 Task: Determine the distance and displacement from New Orleans to Laura Plantation.
Action: Mouse moved to (229, 79)
Screenshot: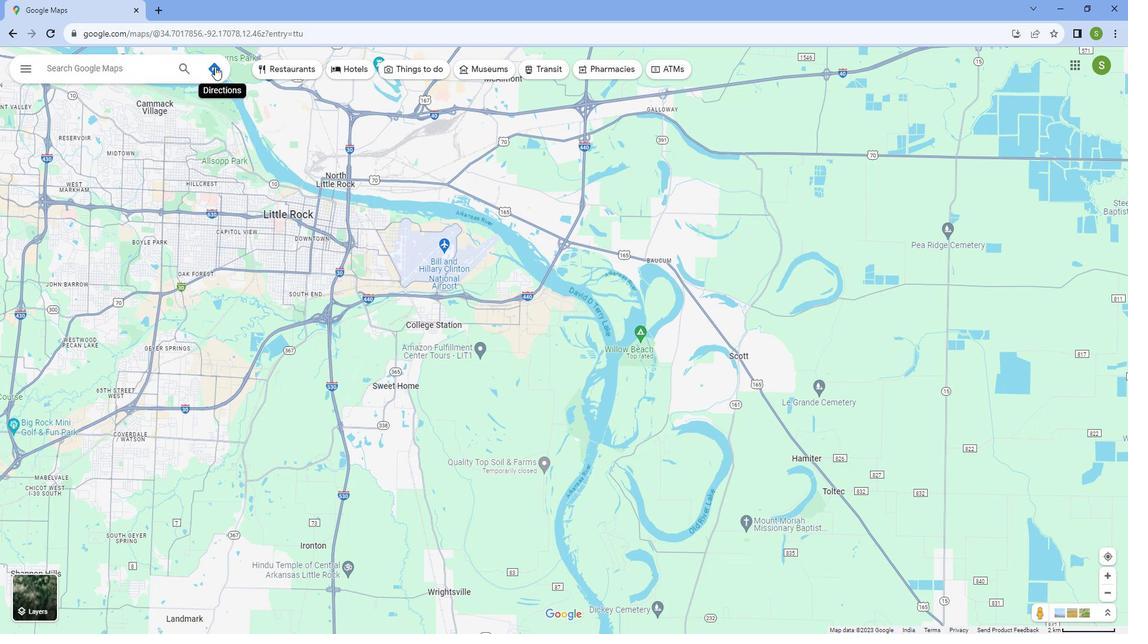 
Action: Mouse pressed left at (229, 79)
Screenshot: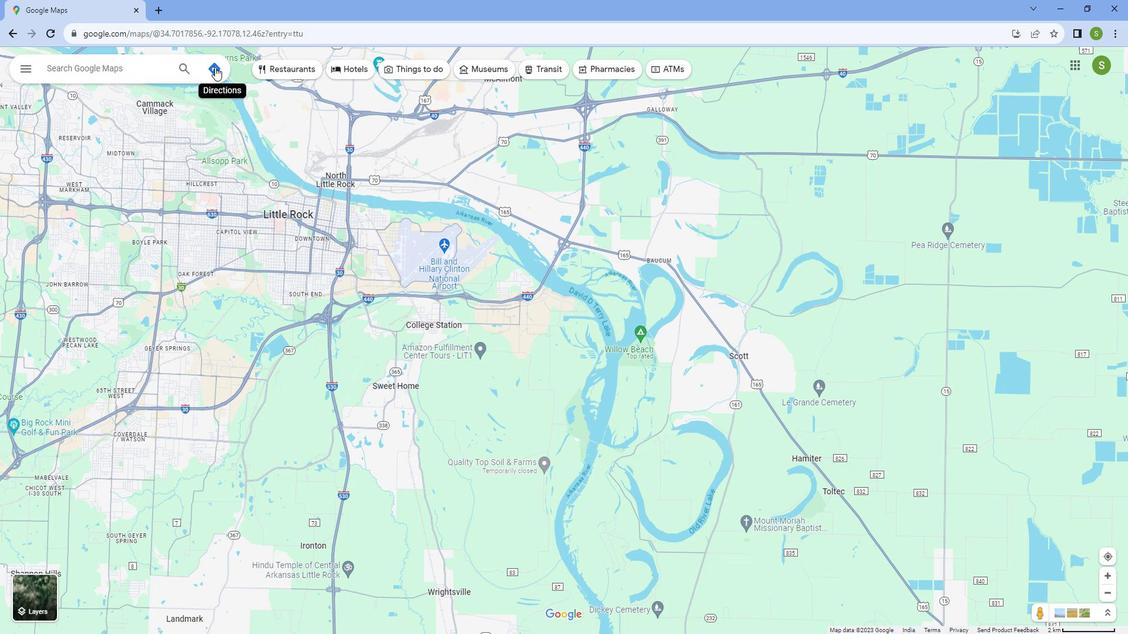 
Action: Mouse moved to (102, 109)
Screenshot: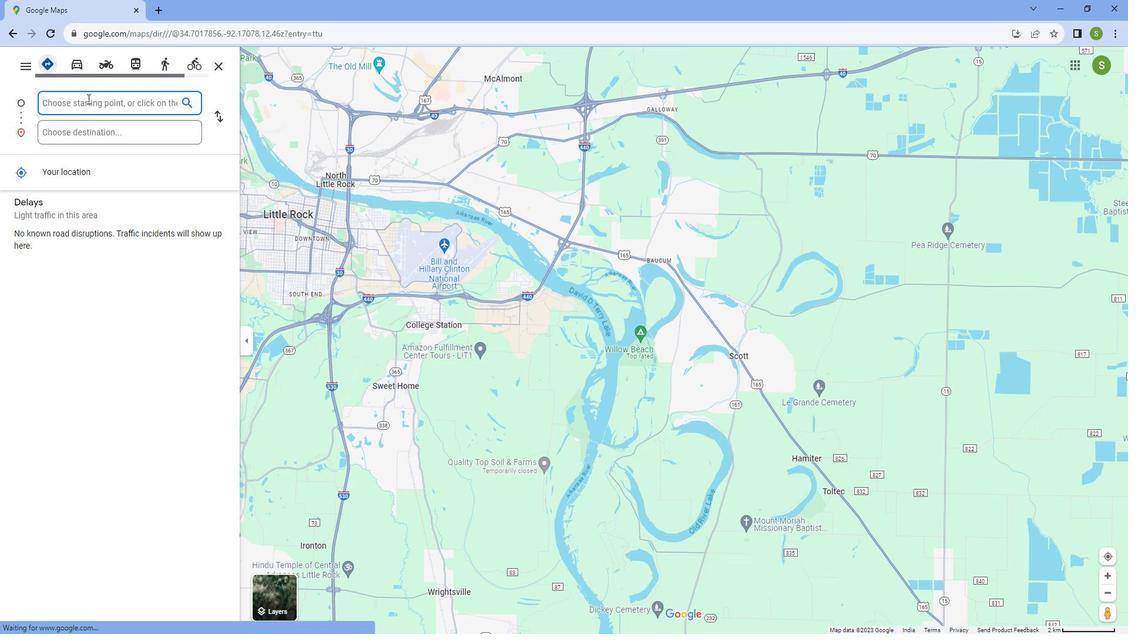 
Action: Key pressed <Key.caps_lock>N<Key.caps_lock>ew<Key.space><Key.caps_lock>O<Key.caps_lock>rleans
Screenshot: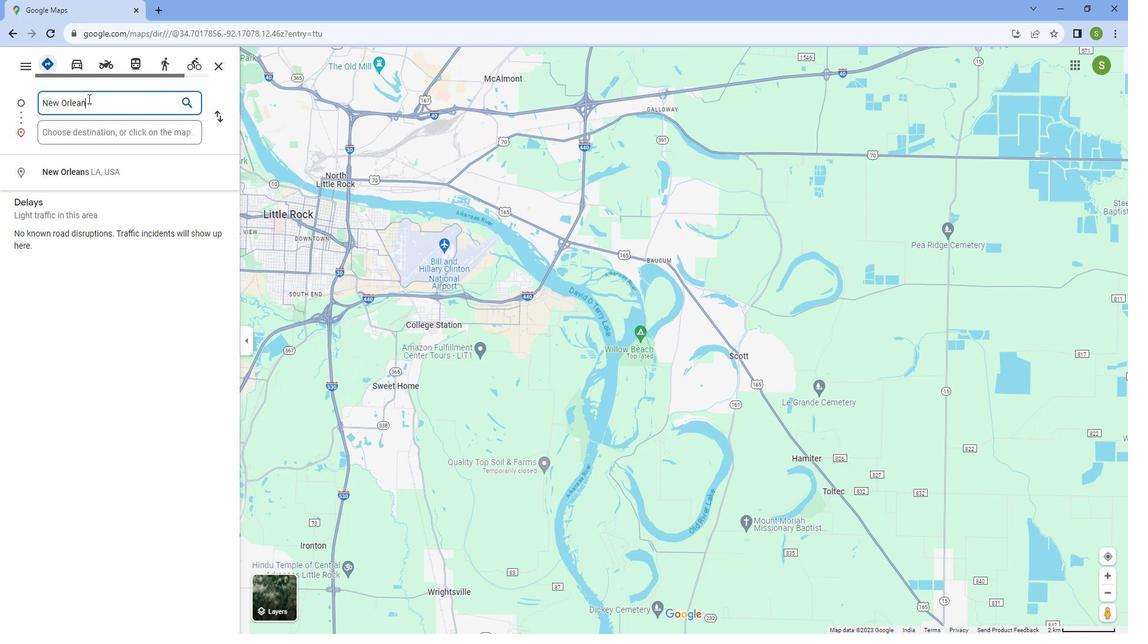 
Action: Mouse moved to (97, 182)
Screenshot: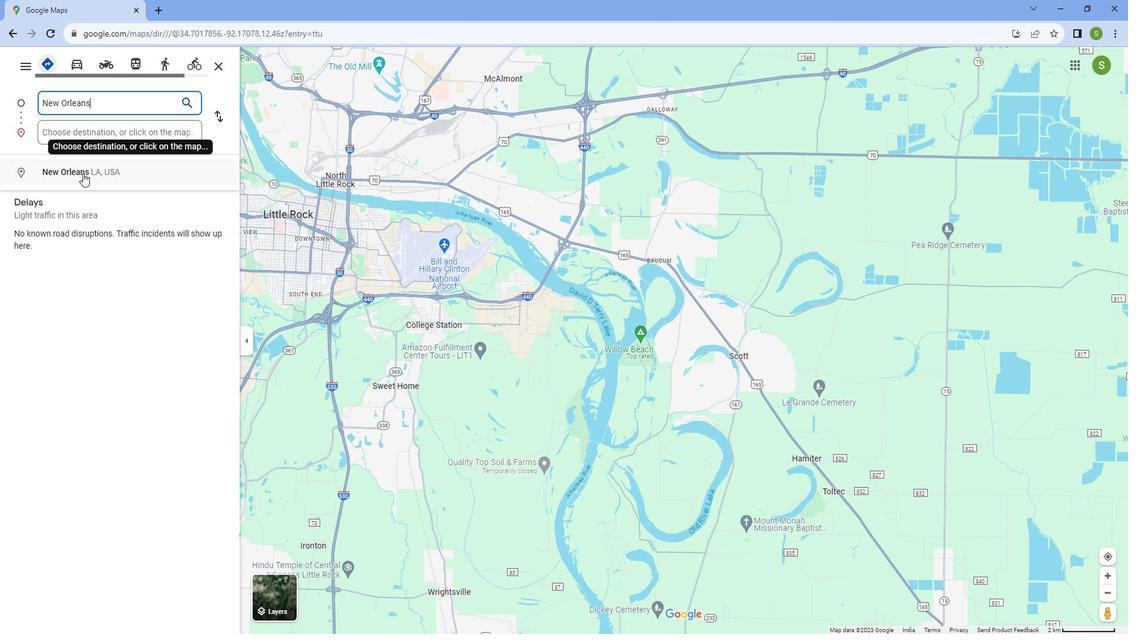 
Action: Mouse pressed left at (97, 182)
Screenshot: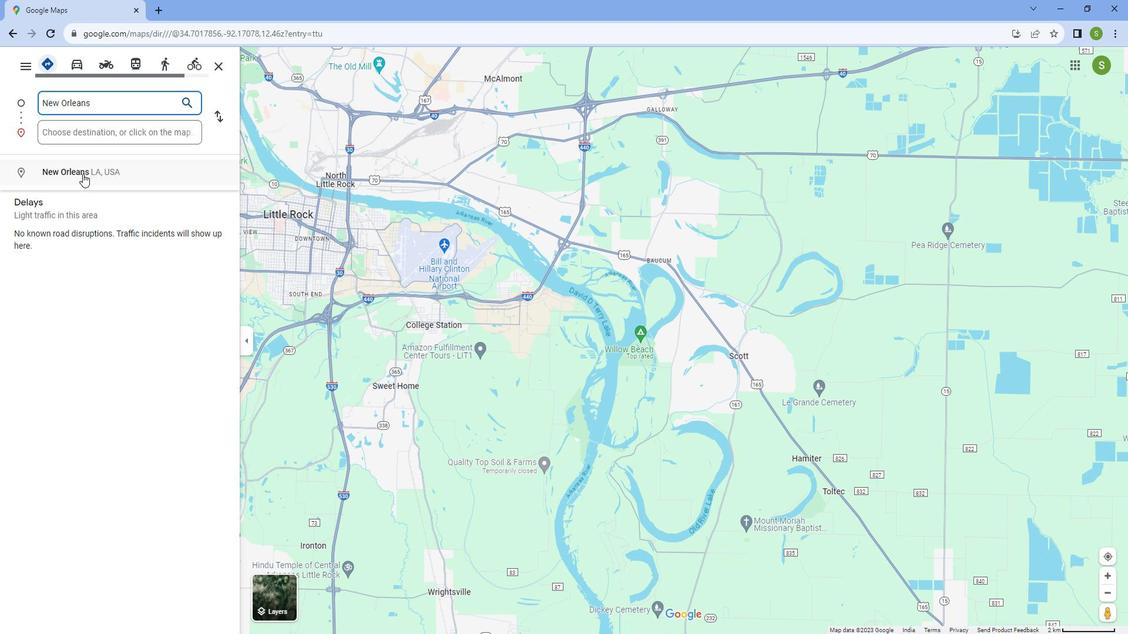 
Action: Mouse moved to (129, 140)
Screenshot: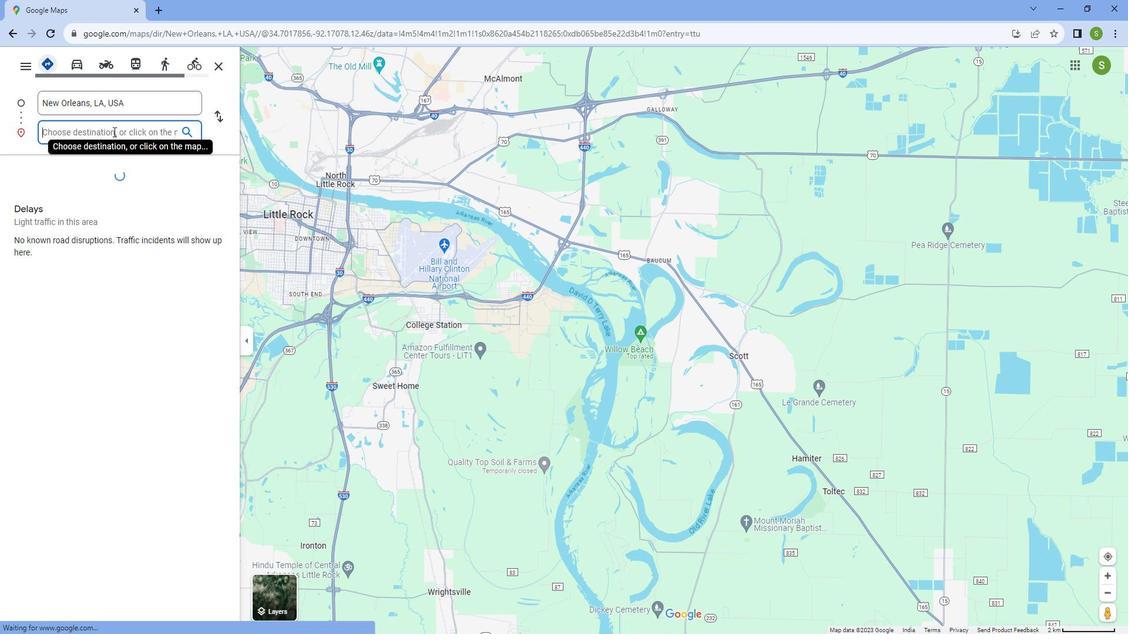 
Action: Mouse pressed left at (129, 140)
Screenshot: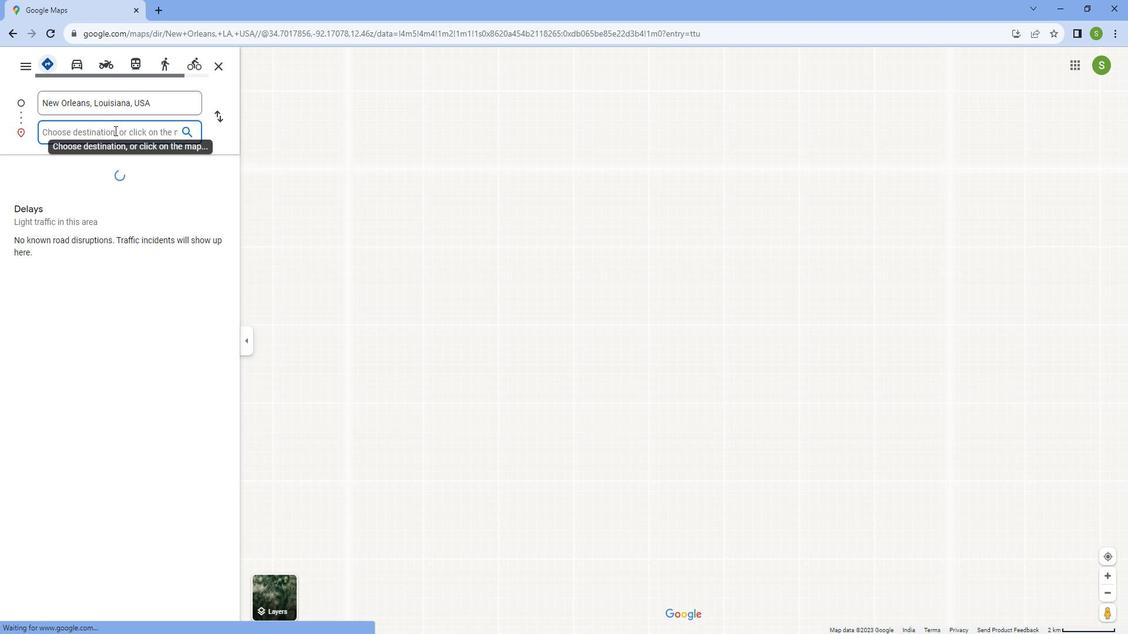 
Action: Mouse moved to (131, 138)
Screenshot: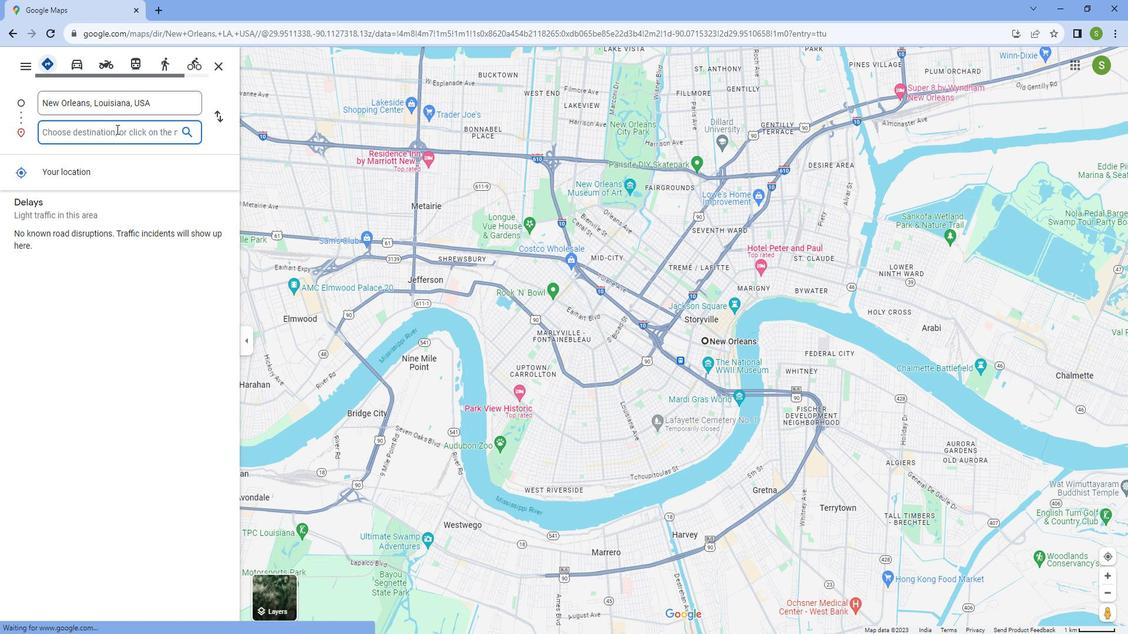 
Action: Key pressed <Key.caps_lock>L<Key.caps_lock>aura<Key.space><Key.caps_lock>P<Key.caps_lock>lantation
Screenshot: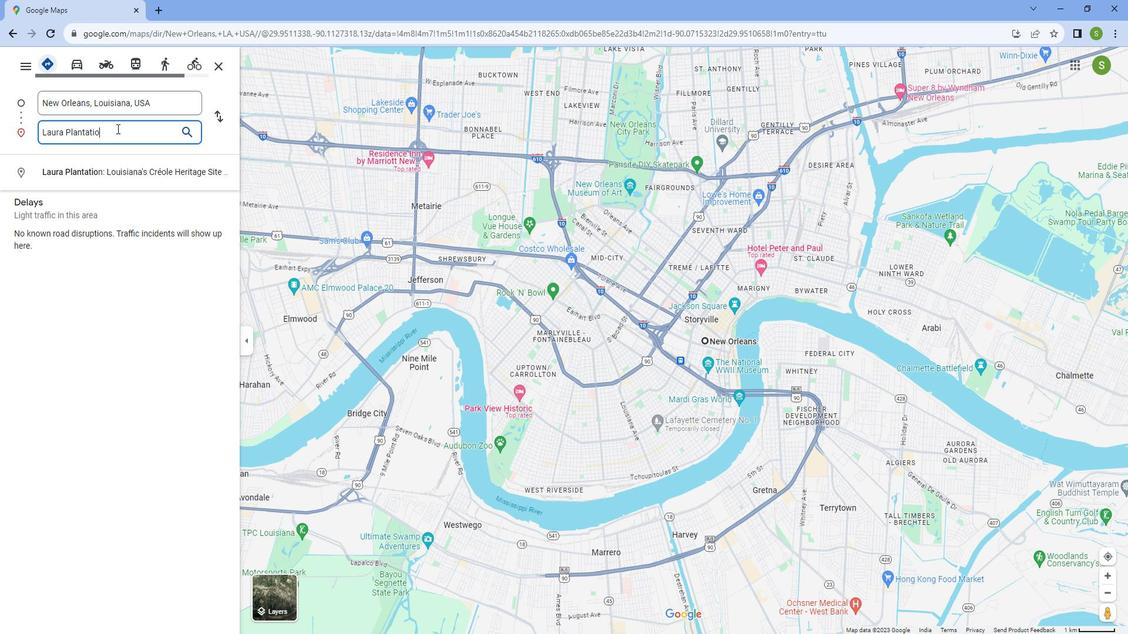 
Action: Mouse moved to (123, 178)
Screenshot: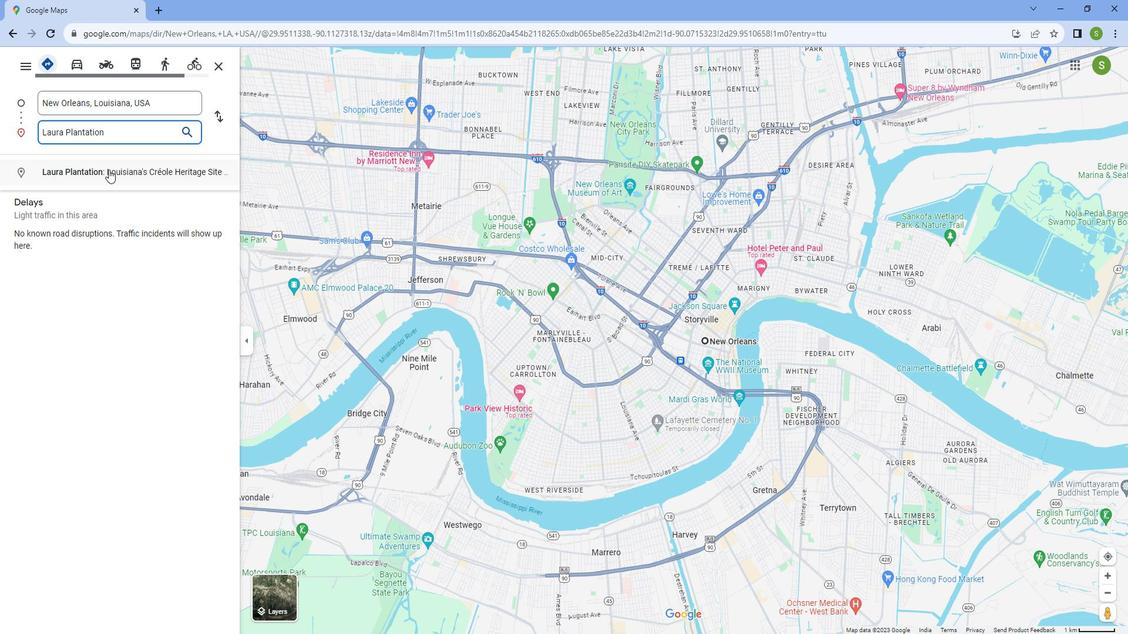 
Action: Mouse pressed left at (123, 178)
Screenshot: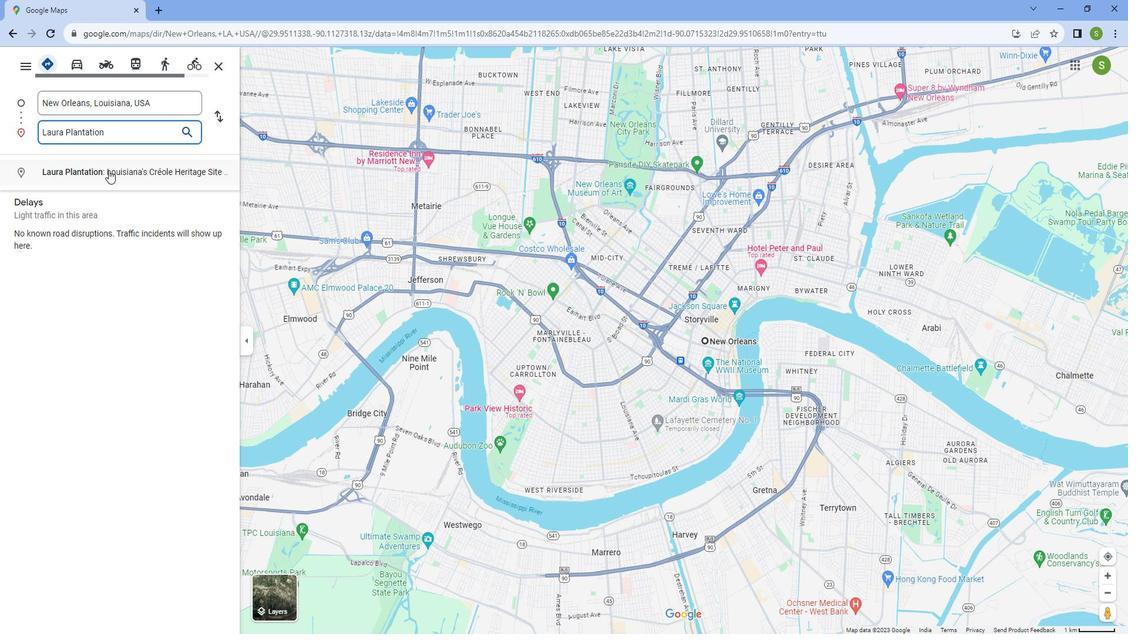 
Action: Mouse moved to (478, 591)
Screenshot: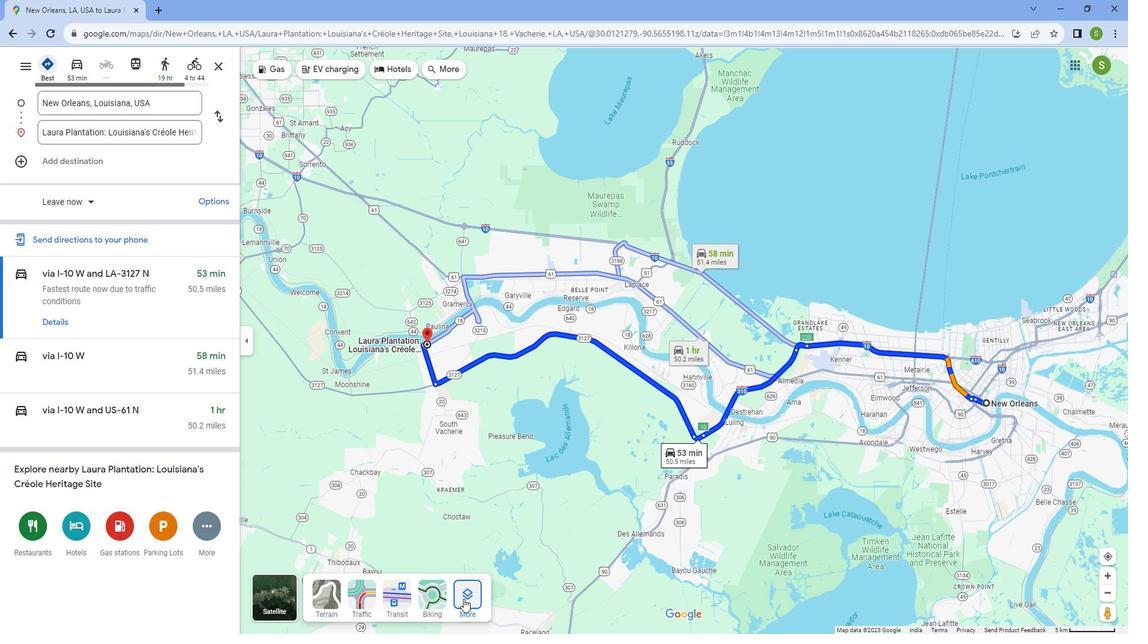 
Action: Mouse pressed left at (478, 591)
Screenshot: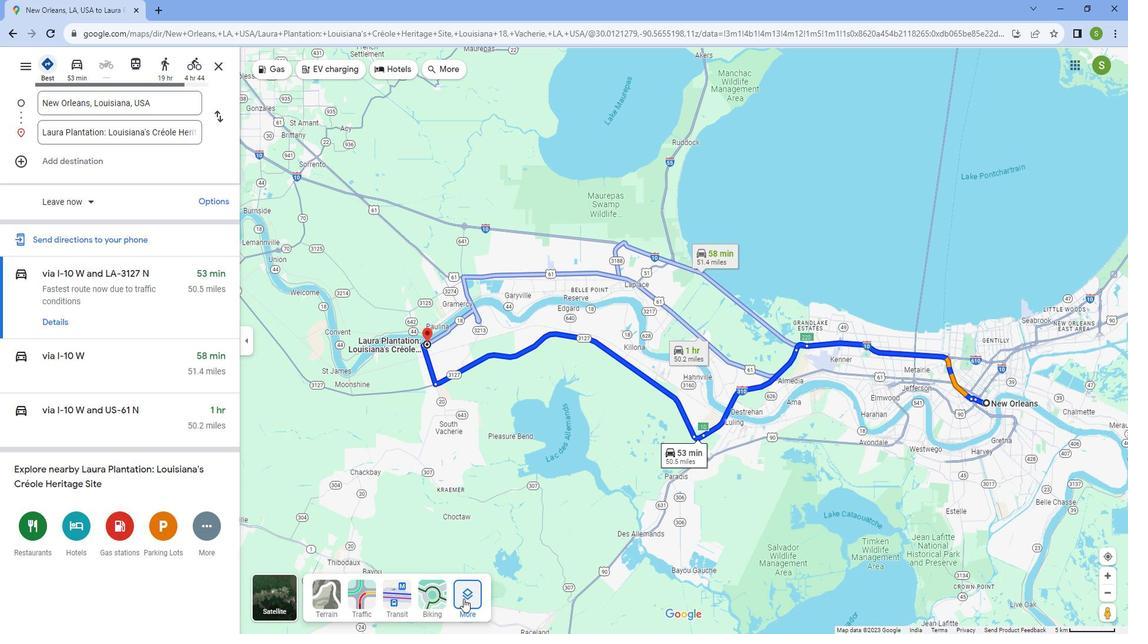 
Action: Mouse moved to (382, 484)
Screenshot: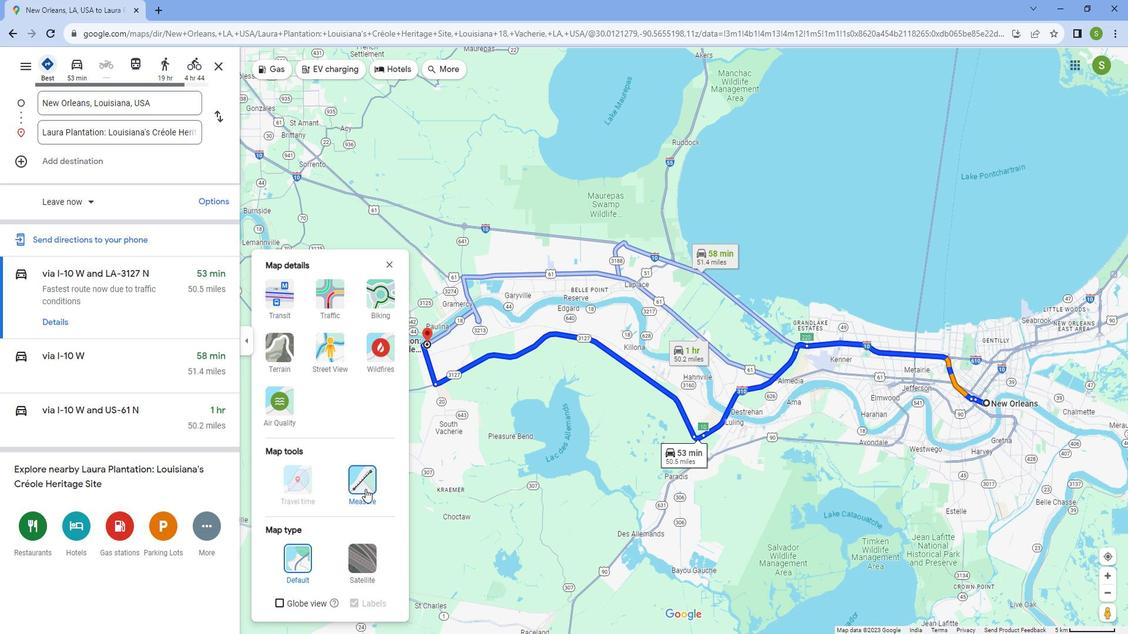 
Action: Mouse pressed left at (382, 484)
Screenshot: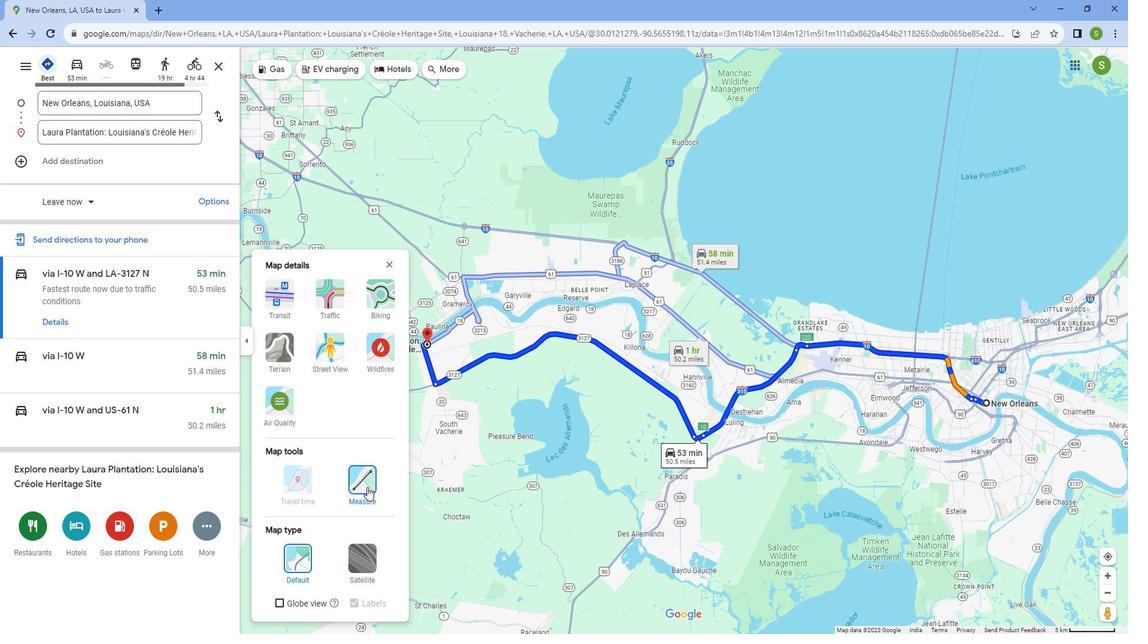 
Action: Mouse moved to (494, 389)
Screenshot: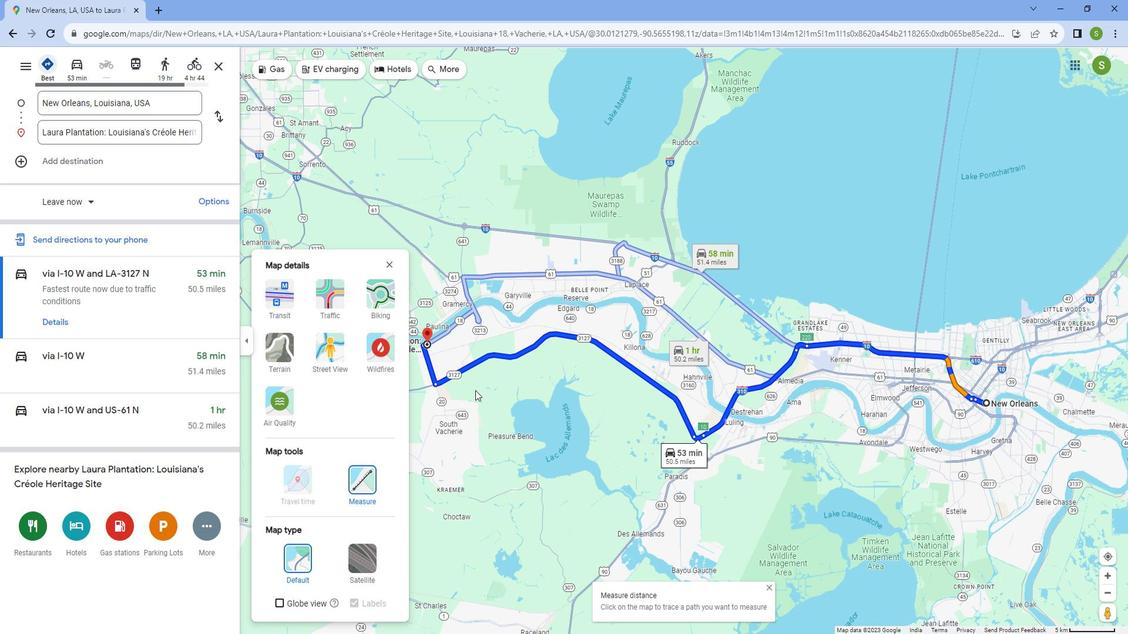 
Action: Mouse scrolled (494, 390) with delta (0, 0)
Screenshot: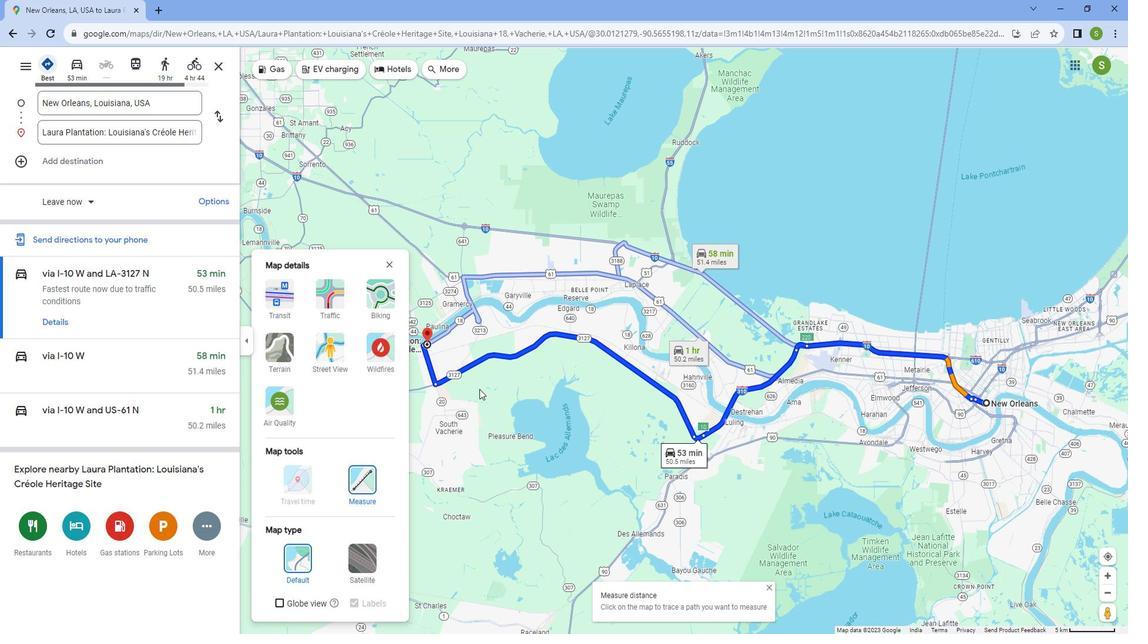 
Action: Mouse scrolled (494, 390) with delta (0, 0)
Screenshot: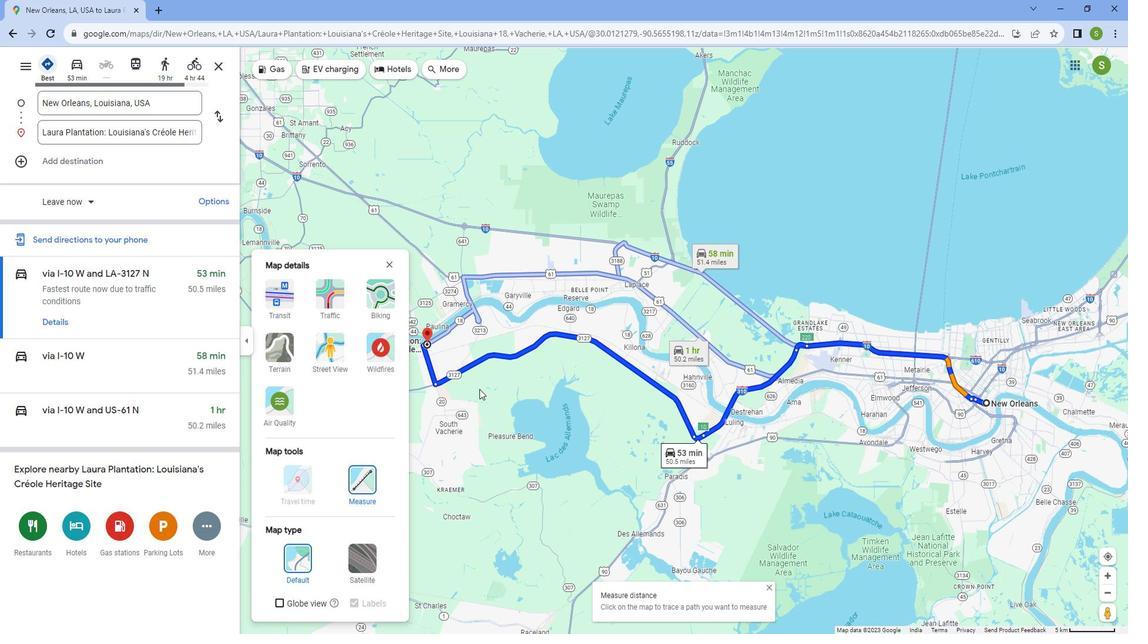 
Action: Mouse scrolled (494, 390) with delta (0, 0)
Screenshot: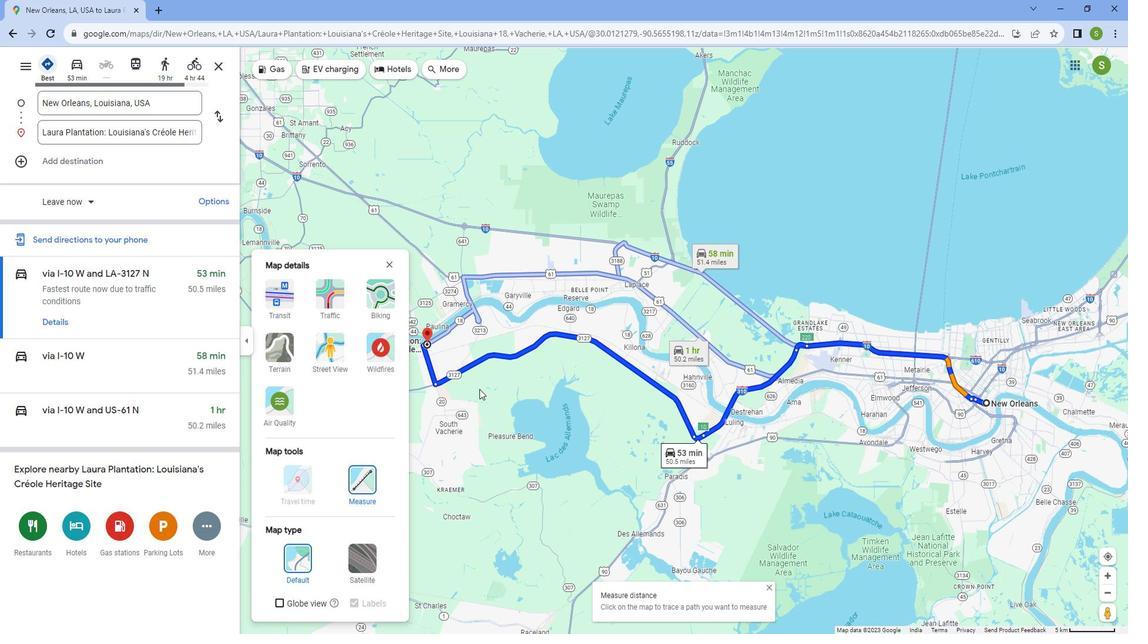 
Action: Mouse moved to (494, 389)
Screenshot: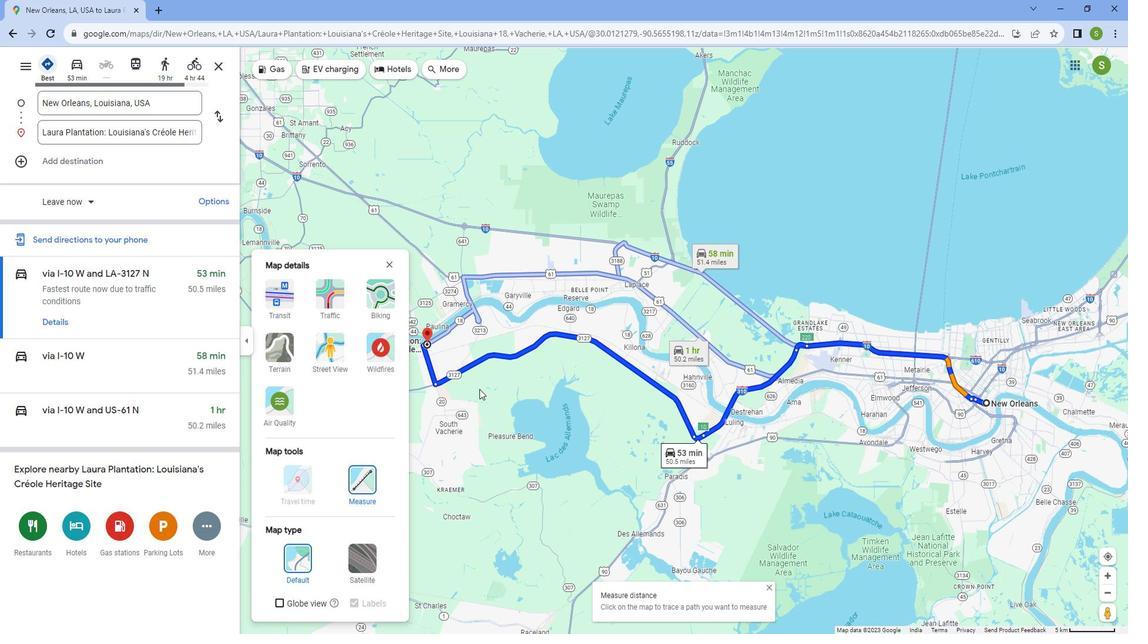 
Action: Mouse scrolled (494, 390) with delta (0, 0)
Screenshot: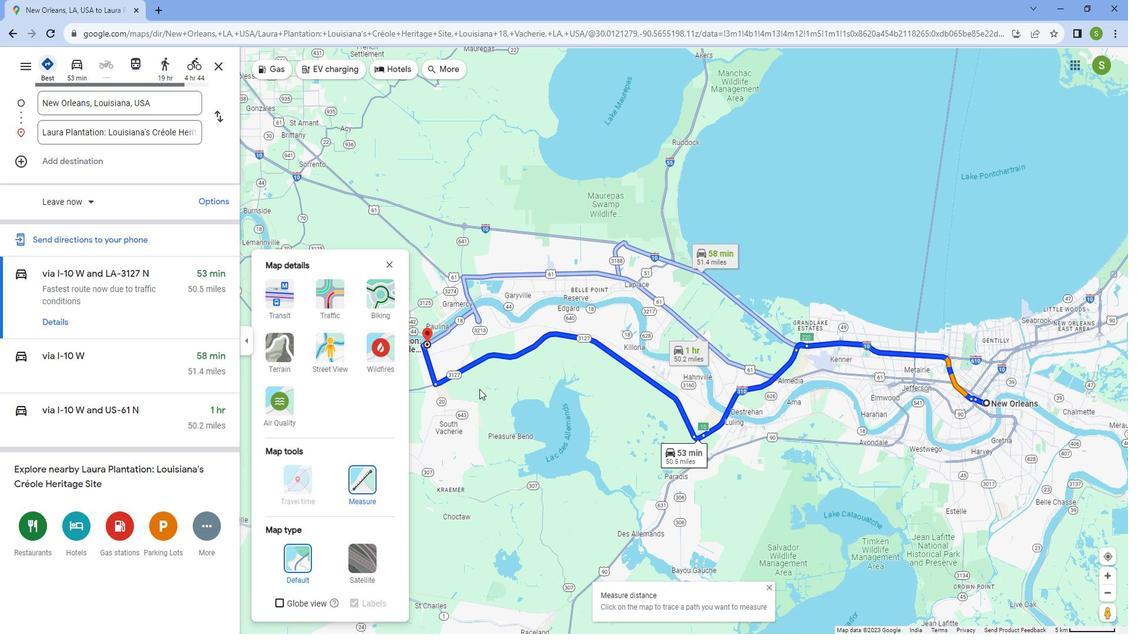
Action: Mouse scrolled (494, 390) with delta (0, 0)
Screenshot: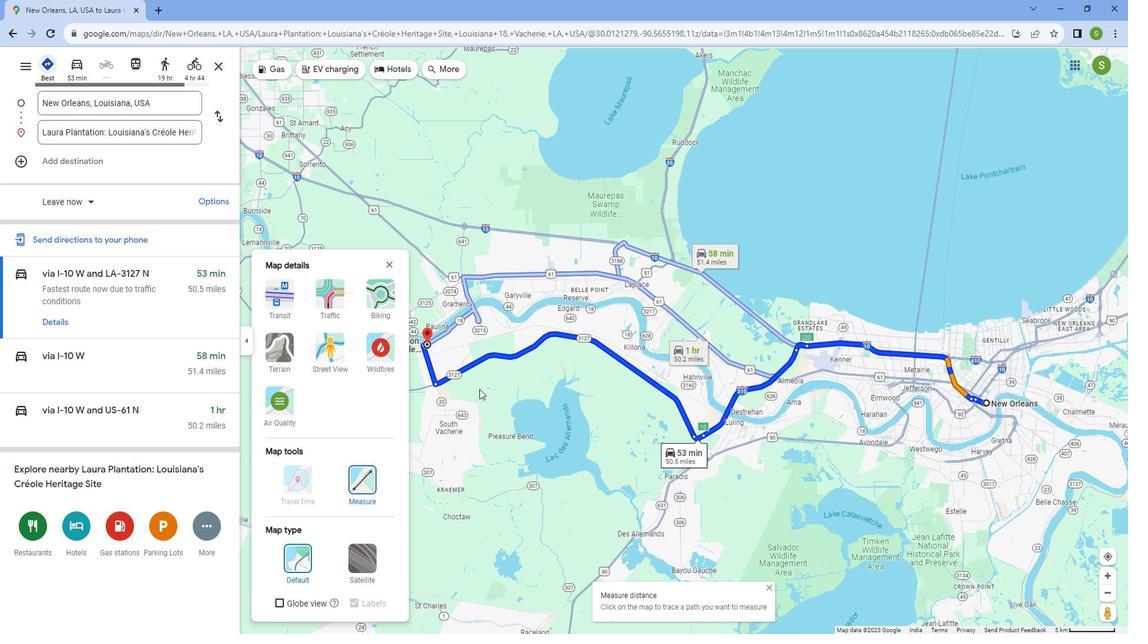 
Action: Mouse scrolled (494, 389) with delta (0, 0)
Screenshot: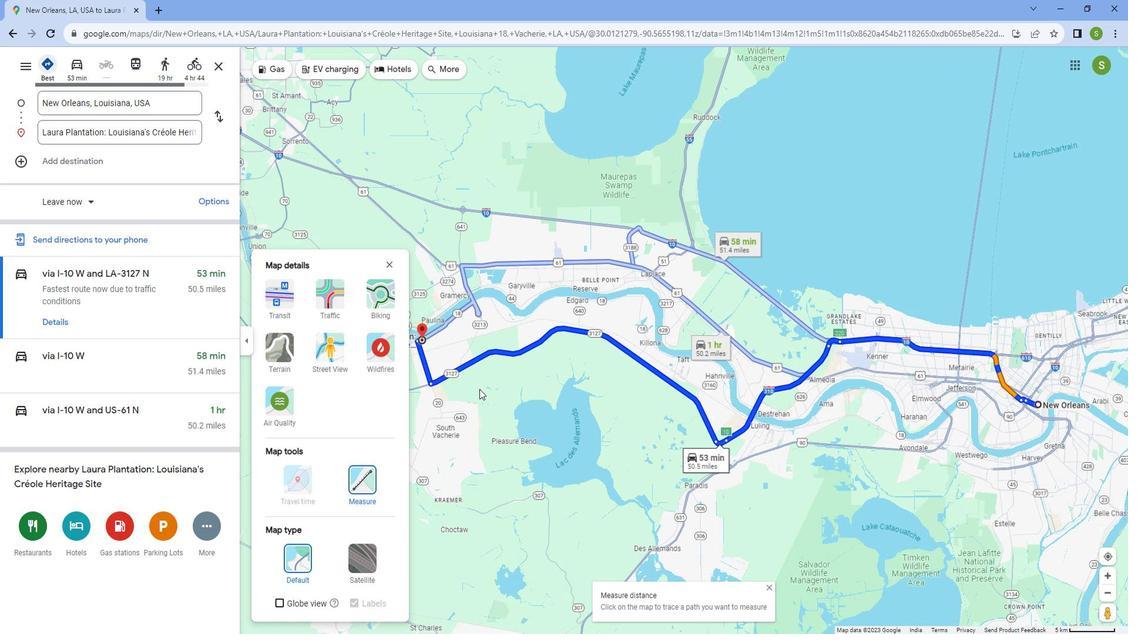 
Action: Mouse moved to (483, 393)
Screenshot: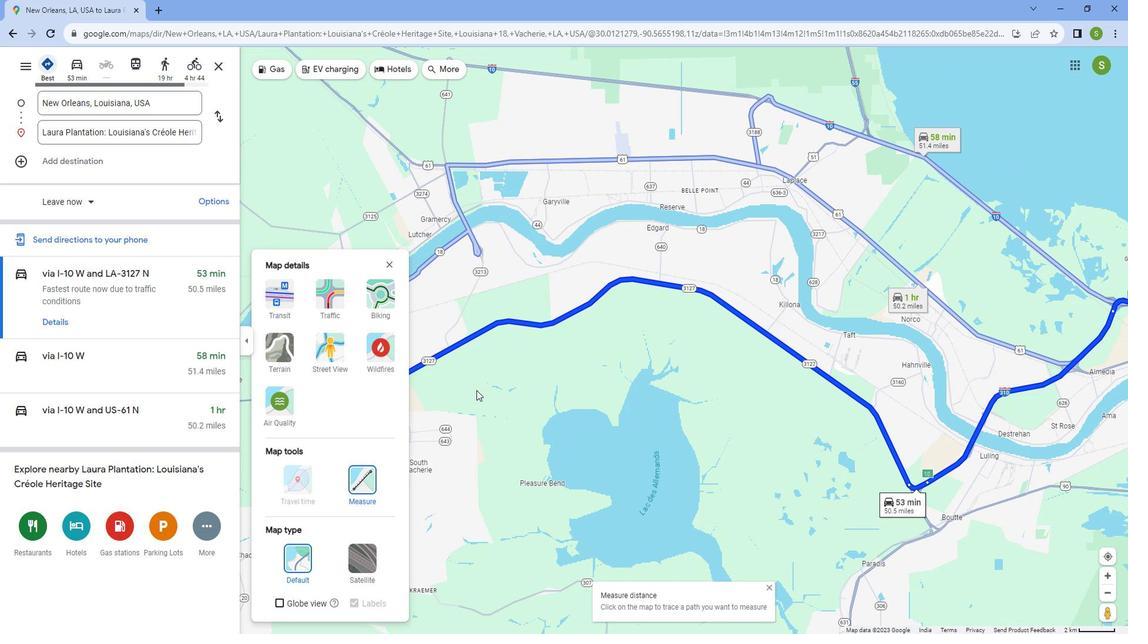 
Action: Mouse pressed left at (483, 393)
Screenshot: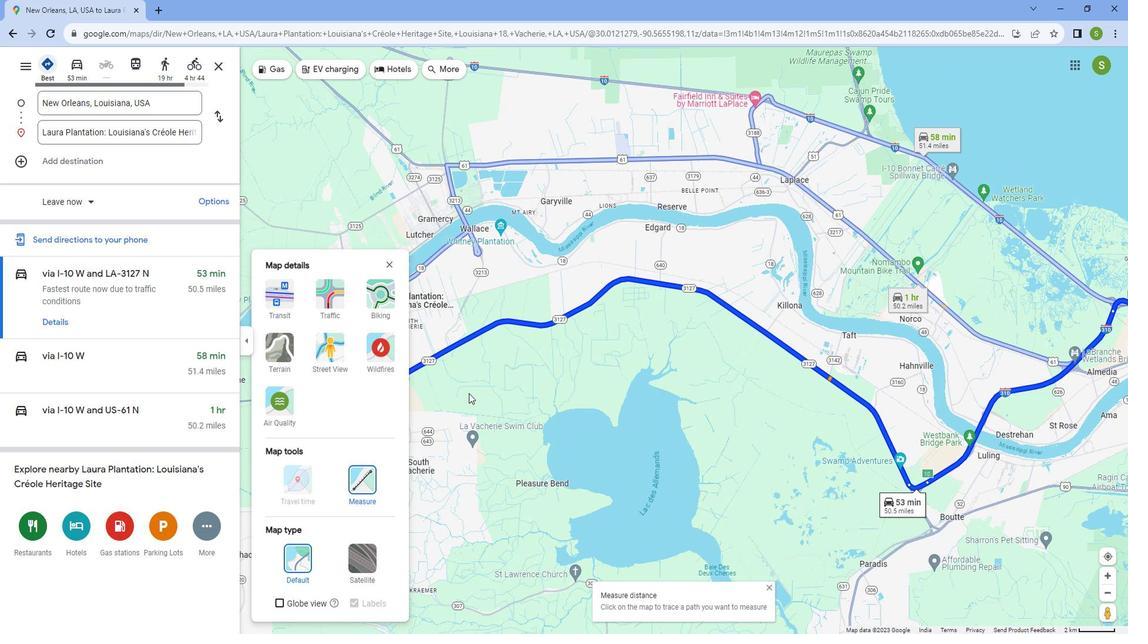 
Action: Mouse moved to (577, 356)
Screenshot: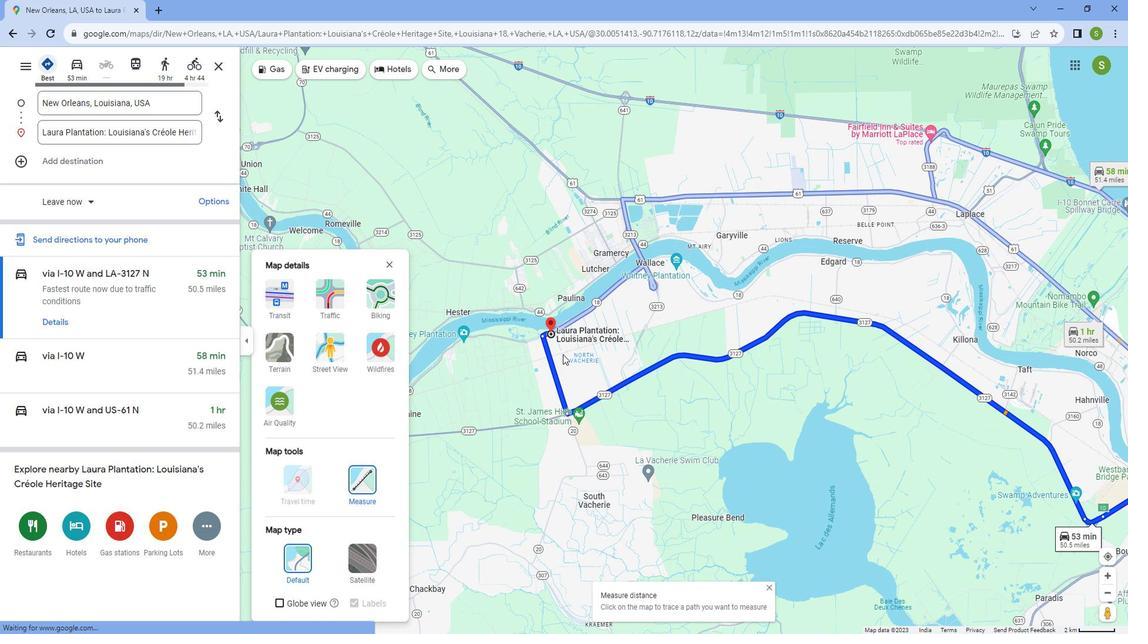 
Action: Mouse scrolled (577, 356) with delta (0, 0)
Screenshot: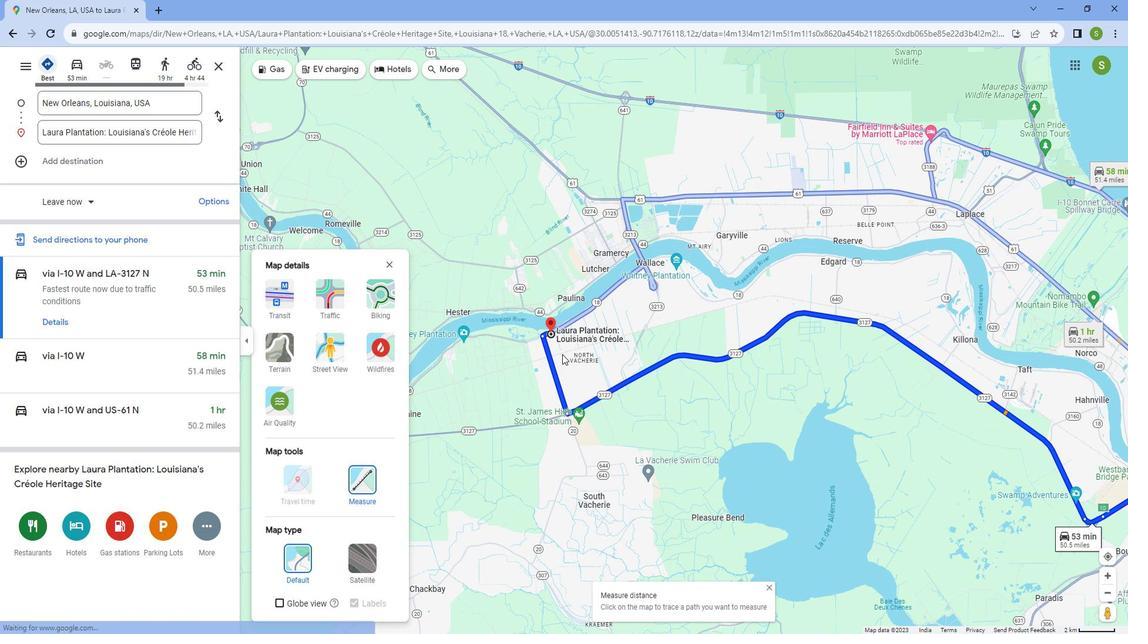 
Action: Mouse scrolled (577, 356) with delta (0, 0)
Screenshot: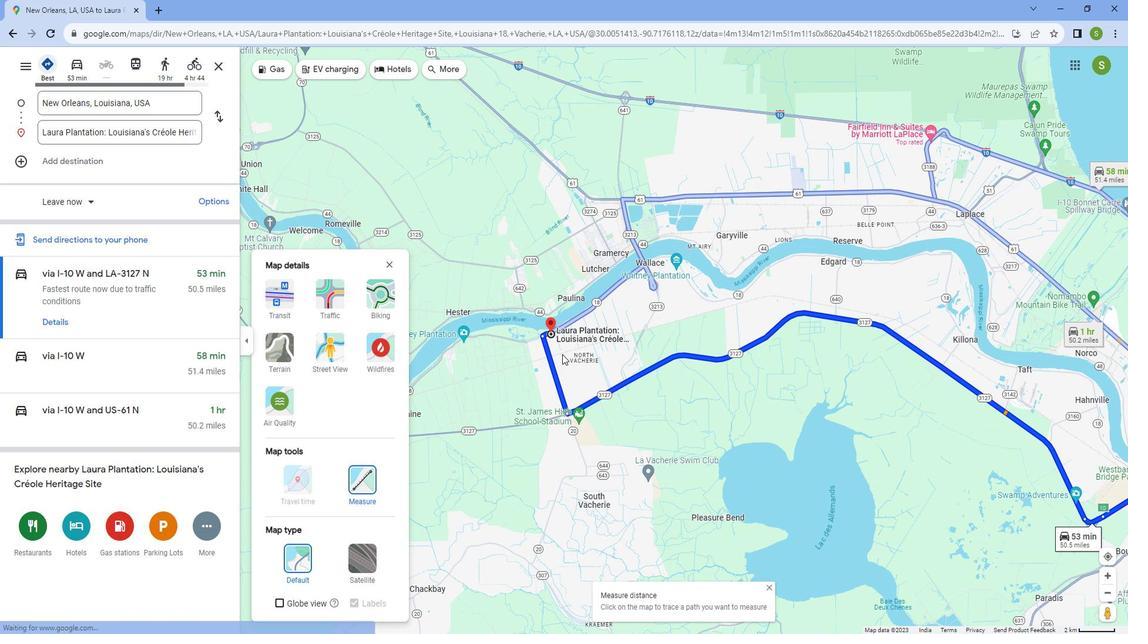 
Action: Mouse scrolled (577, 356) with delta (0, 0)
Screenshot: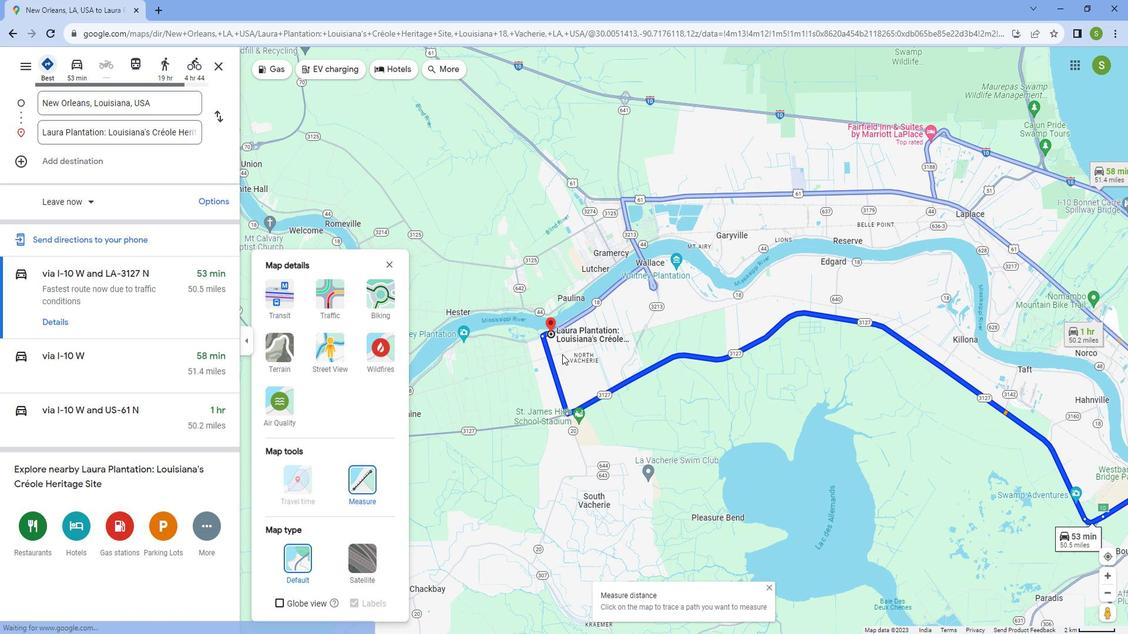 
Action: Mouse scrolled (577, 356) with delta (0, 0)
Screenshot: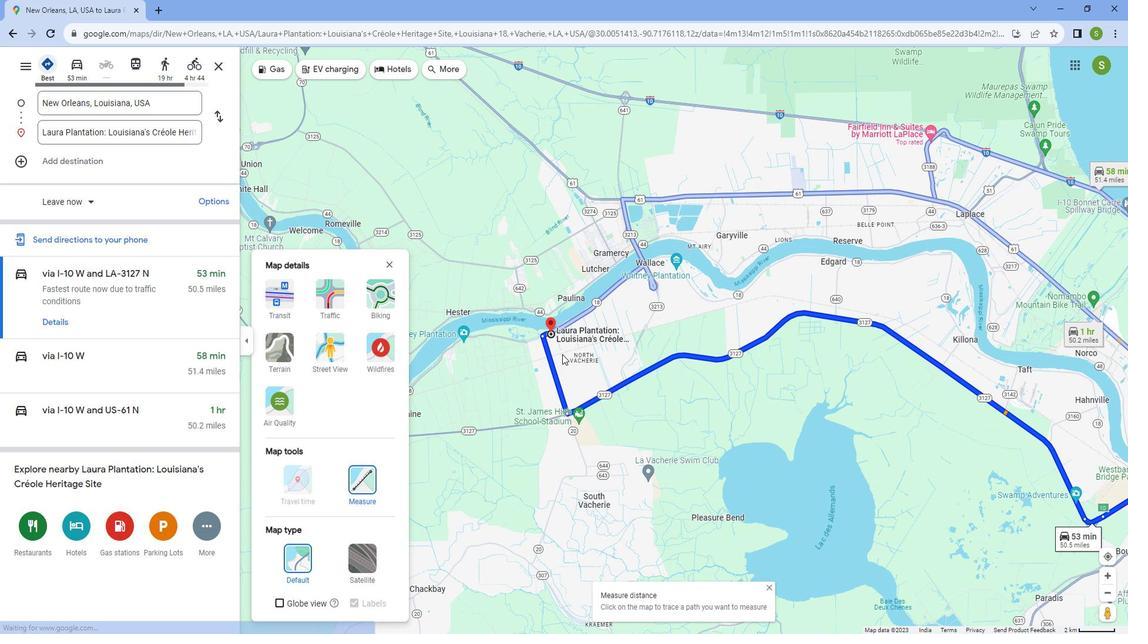 
Action: Mouse moved to (573, 356)
Screenshot: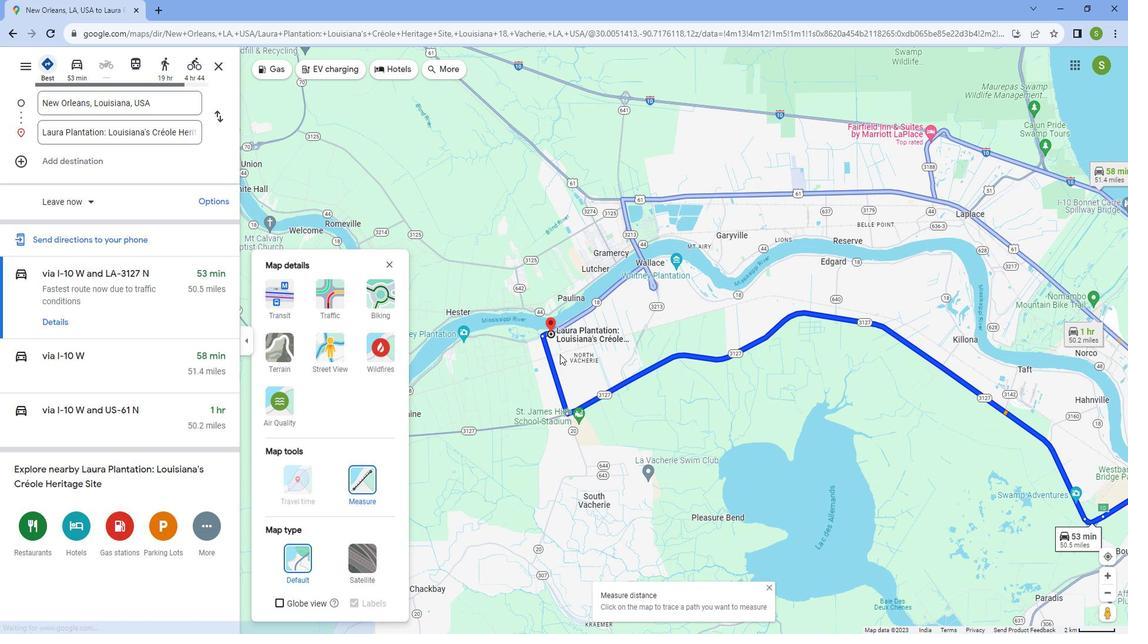 
Action: Mouse scrolled (573, 356) with delta (0, 0)
Screenshot: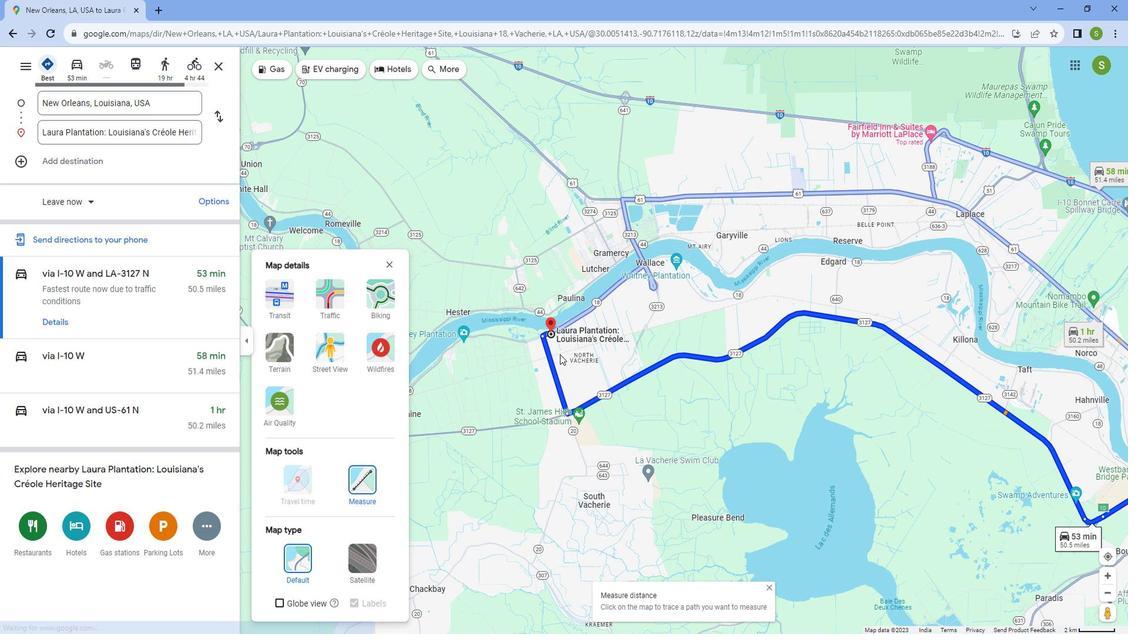 
Action: Mouse moved to (554, 350)
Screenshot: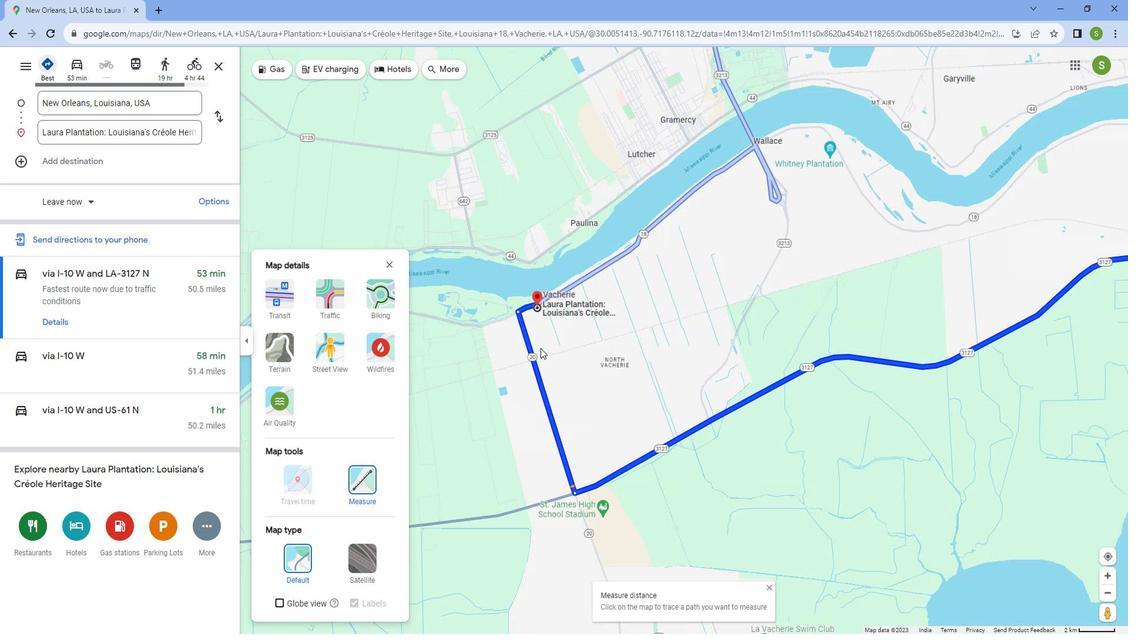 
Action: Mouse scrolled (554, 350) with delta (0, 0)
Screenshot: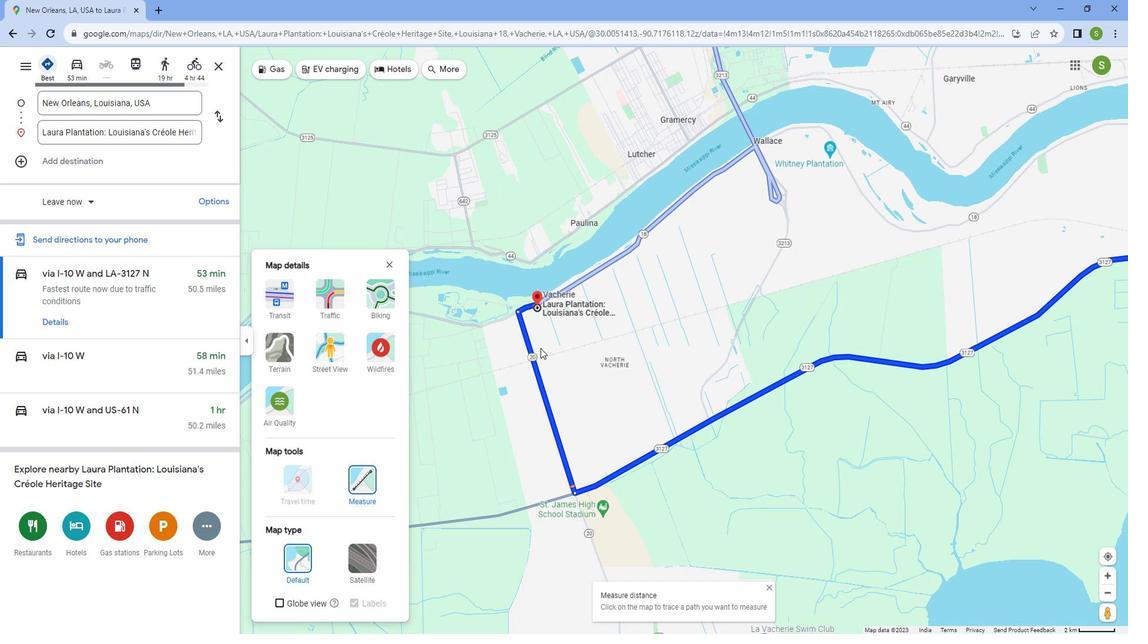 
Action: Mouse scrolled (554, 350) with delta (0, 0)
Screenshot: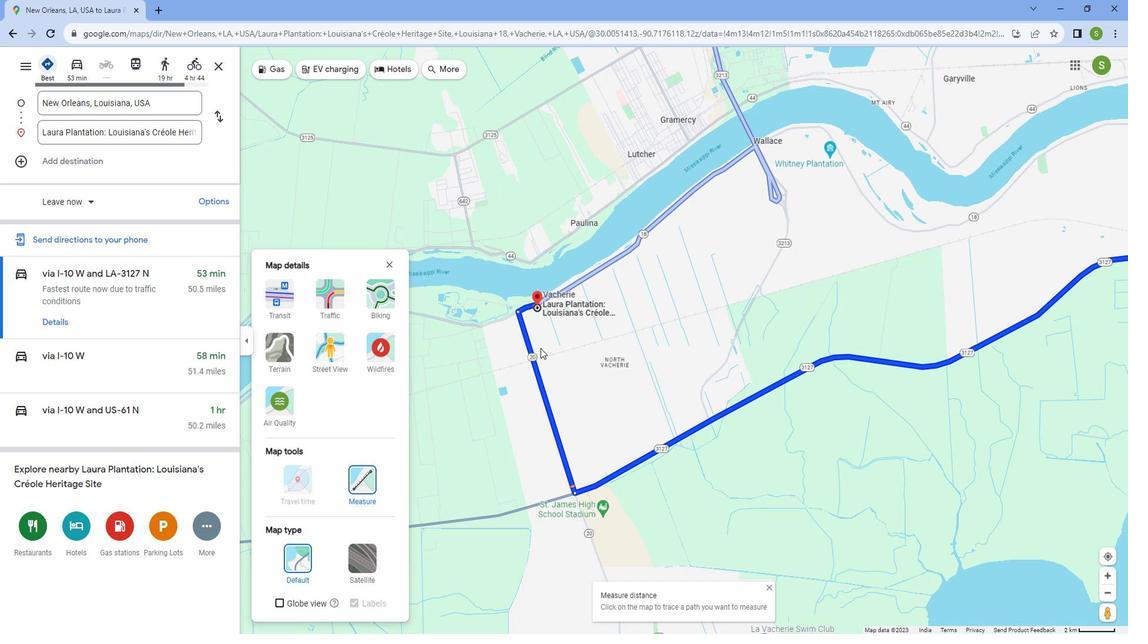 
Action: Mouse scrolled (554, 350) with delta (0, 0)
Screenshot: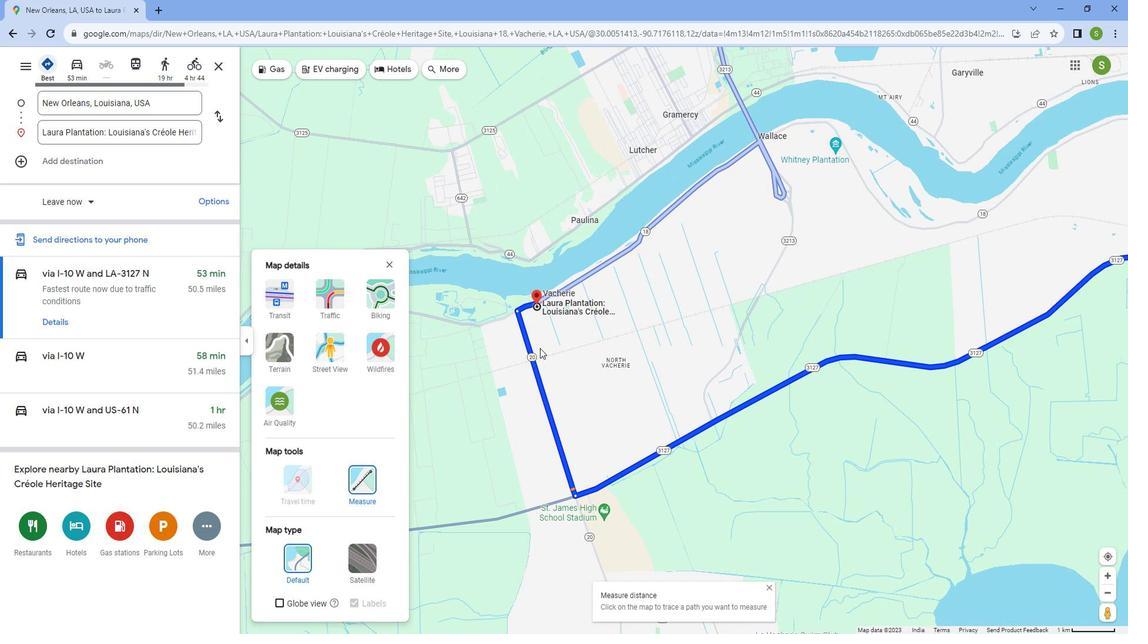 
Action: Mouse scrolled (554, 350) with delta (0, 0)
Screenshot: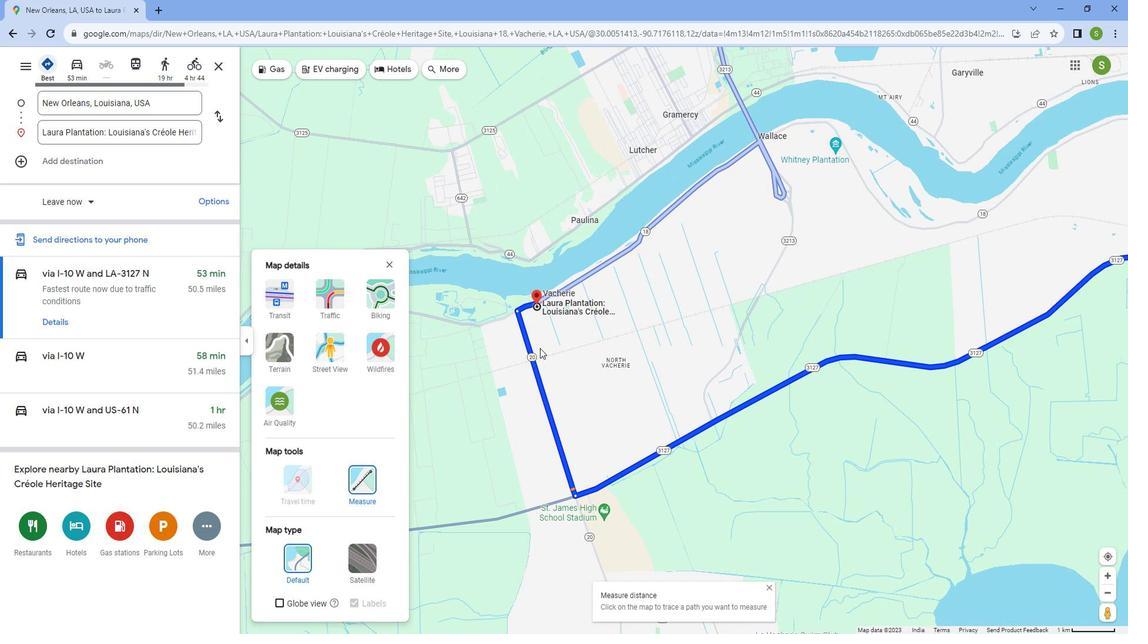 
Action: Mouse scrolled (554, 350) with delta (0, 0)
Screenshot: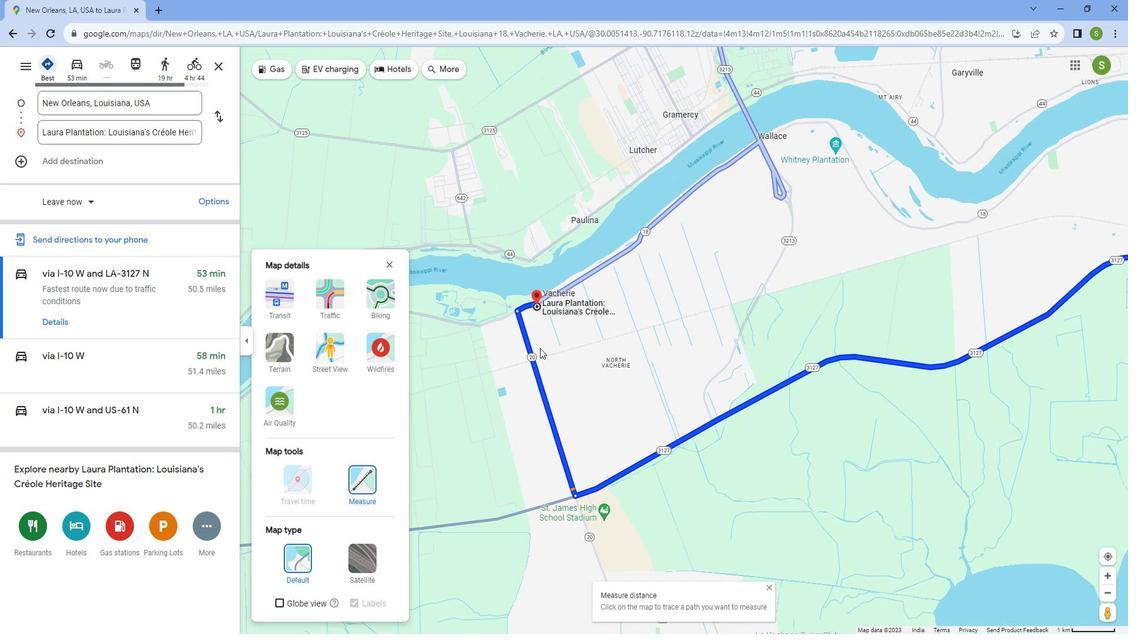 
Action: Mouse moved to (714, 433)
Screenshot: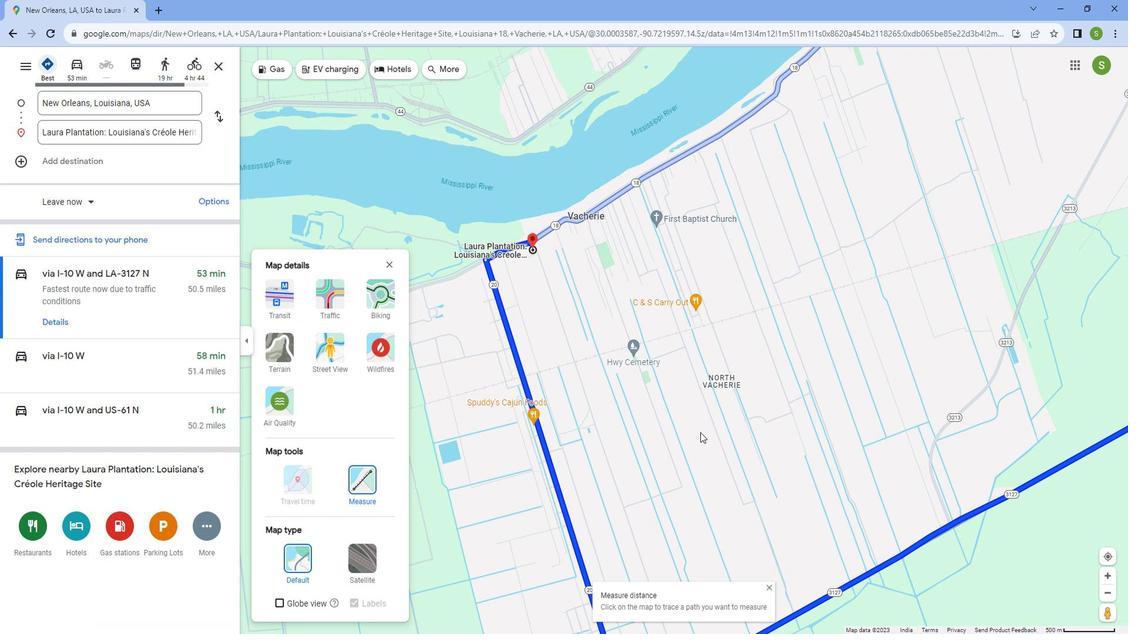 
Action: Mouse pressed left at (714, 433)
Screenshot: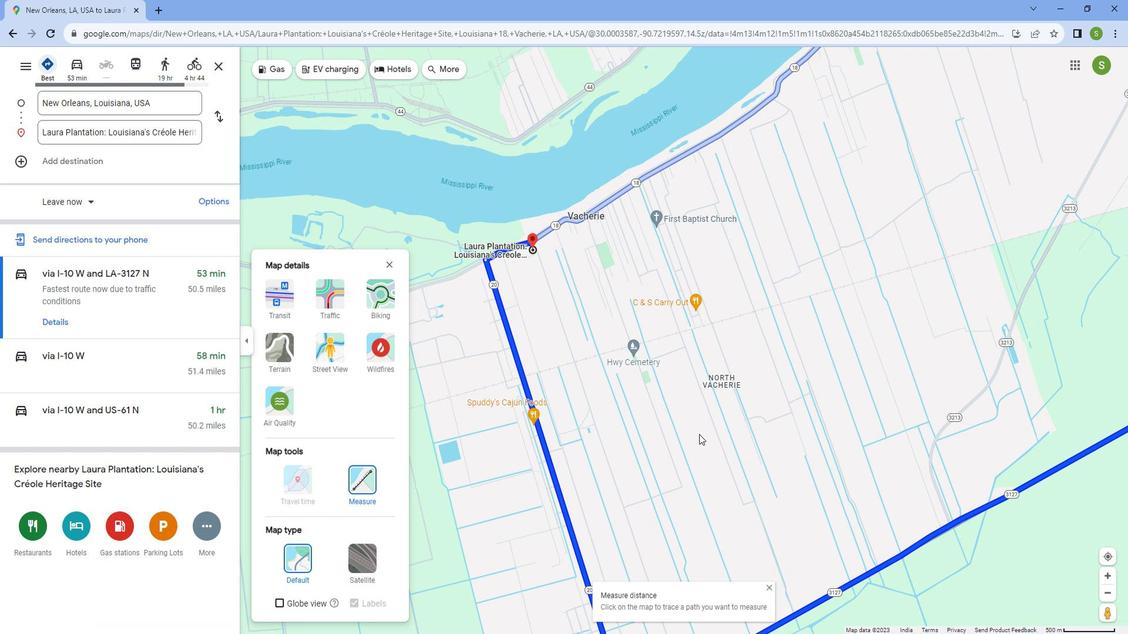 
Action: Mouse moved to (740, 313)
Screenshot: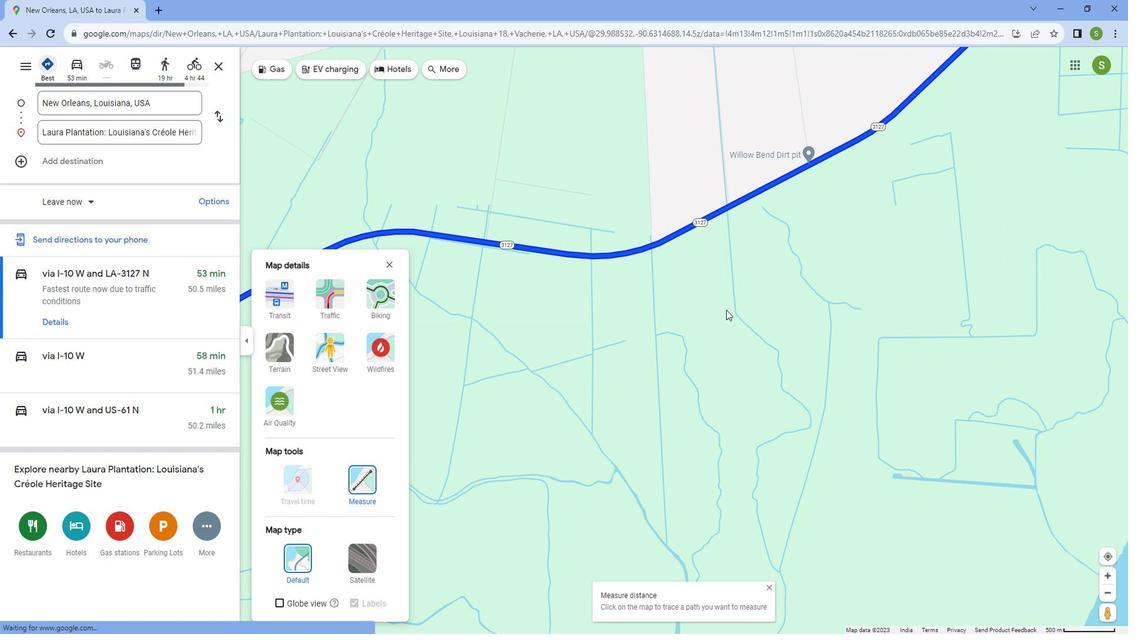 
Action: Mouse pressed left at (740, 313)
Screenshot: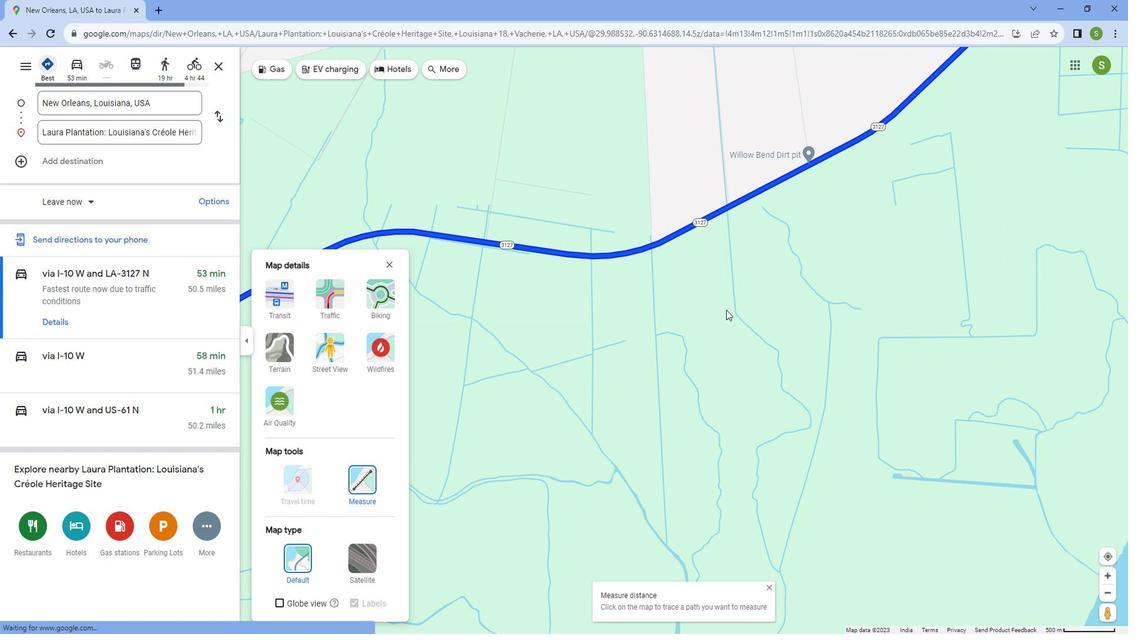 
Action: Mouse moved to (748, 486)
Screenshot: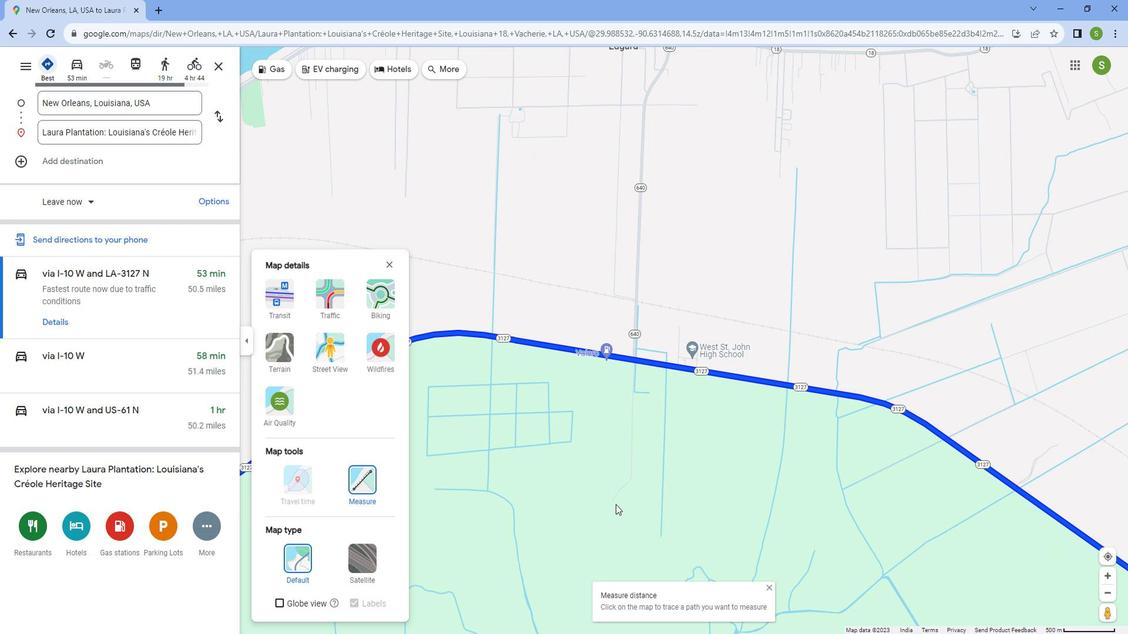 
Action: Mouse pressed left at (748, 486)
Screenshot: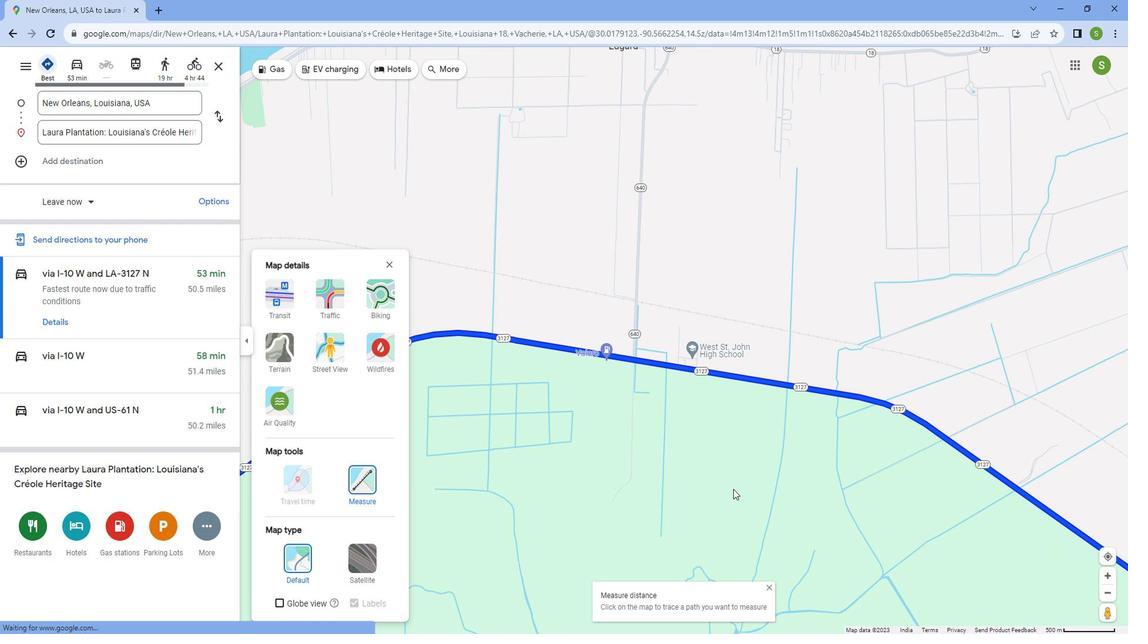 
Action: Mouse moved to (408, 245)
Screenshot: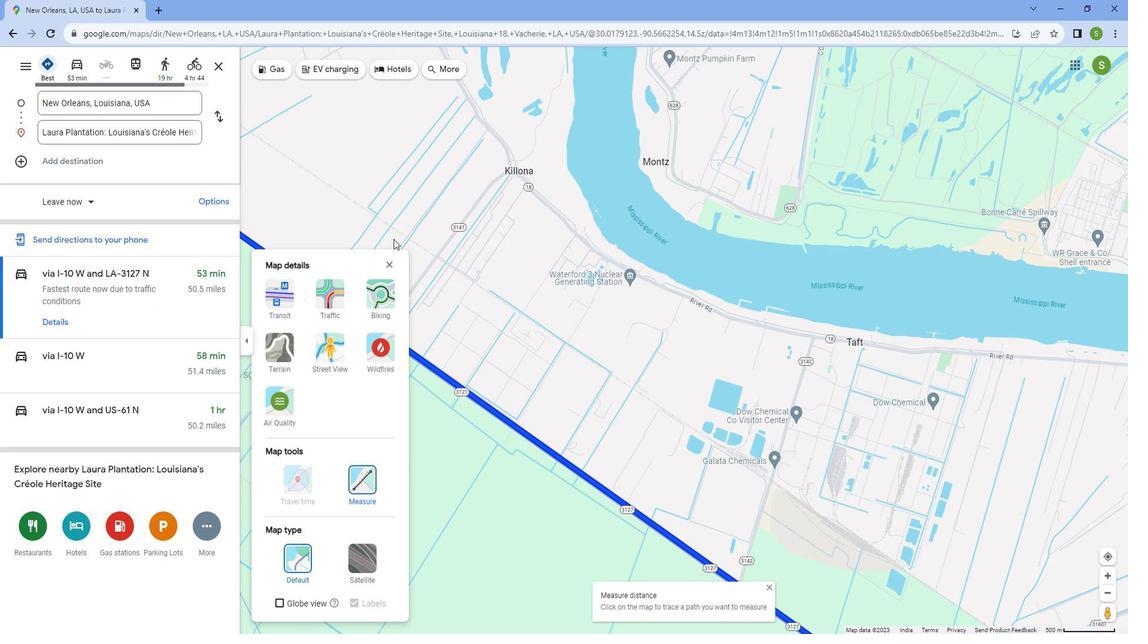 
Action: Mouse scrolled (408, 244) with delta (0, 0)
Screenshot: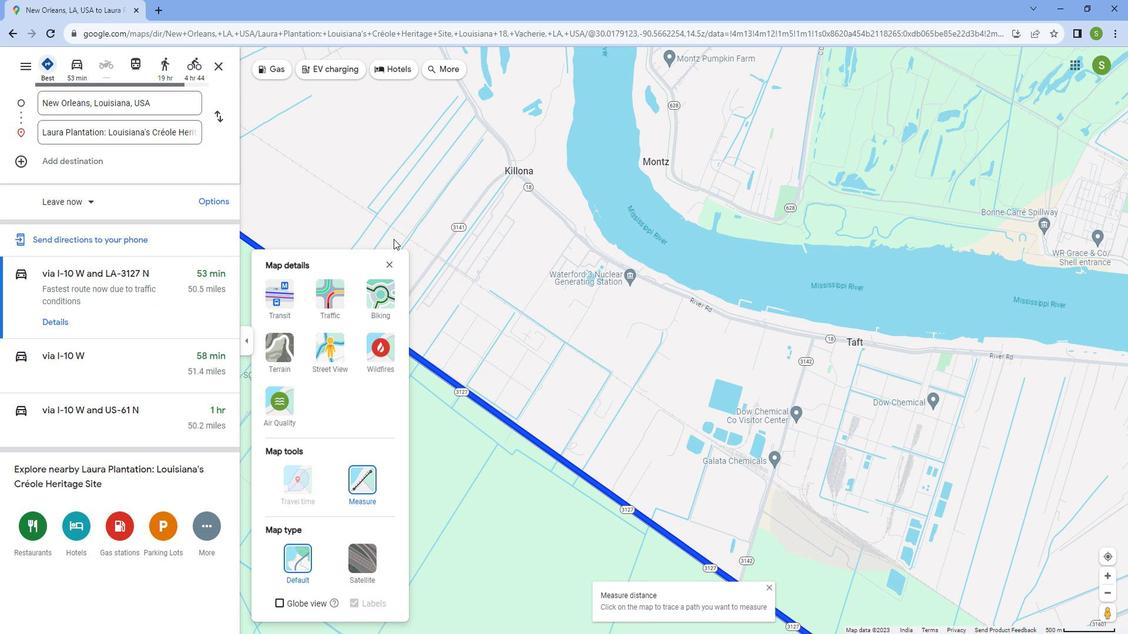 
Action: Mouse scrolled (408, 244) with delta (0, 0)
Screenshot: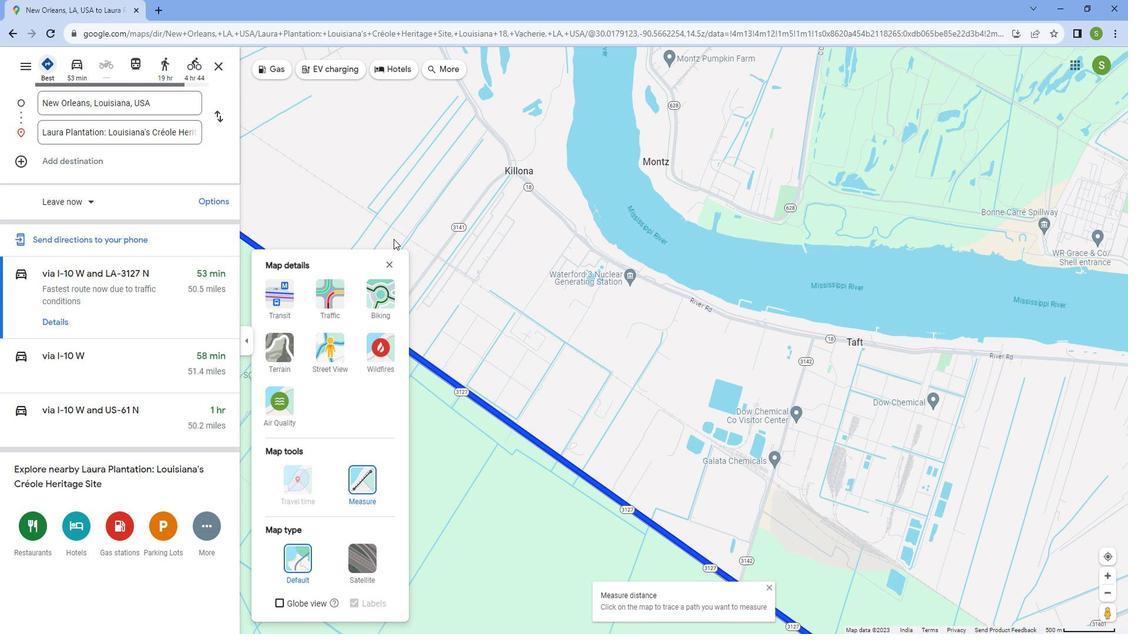 
Action: Mouse scrolled (408, 244) with delta (0, 0)
Screenshot: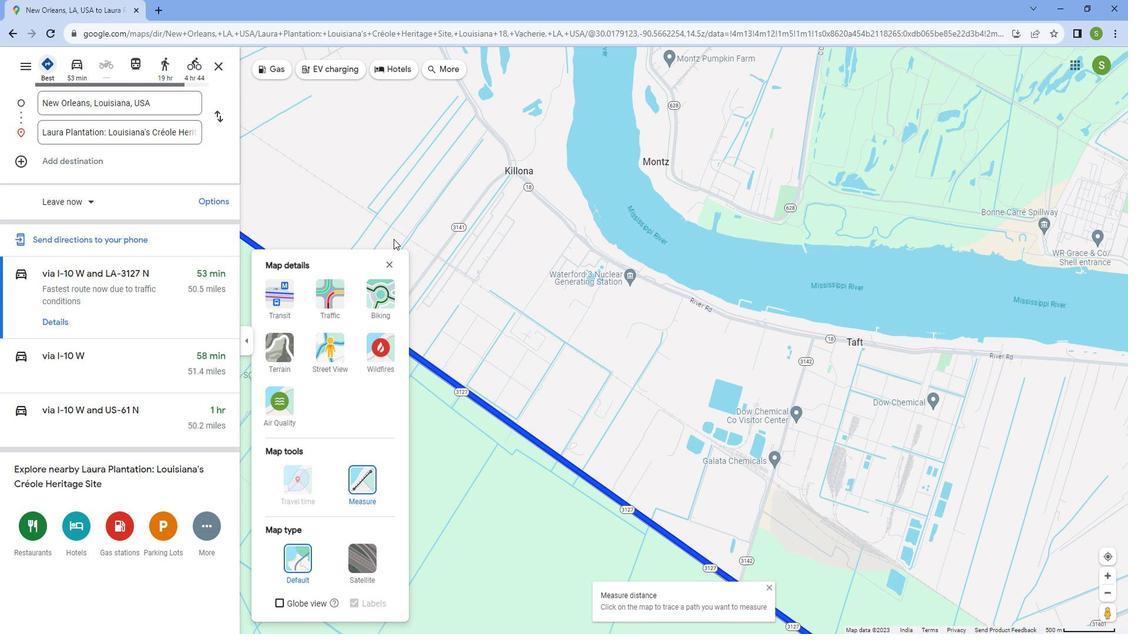 
Action: Mouse scrolled (408, 244) with delta (0, 0)
Screenshot: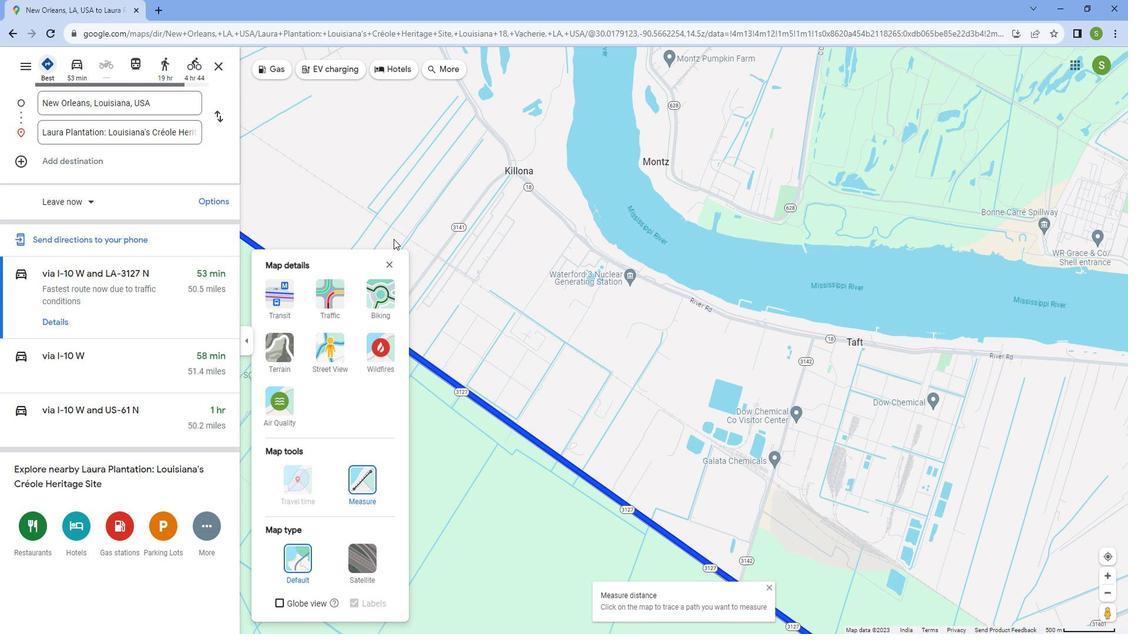 
Action: Mouse scrolled (408, 244) with delta (0, 0)
Screenshot: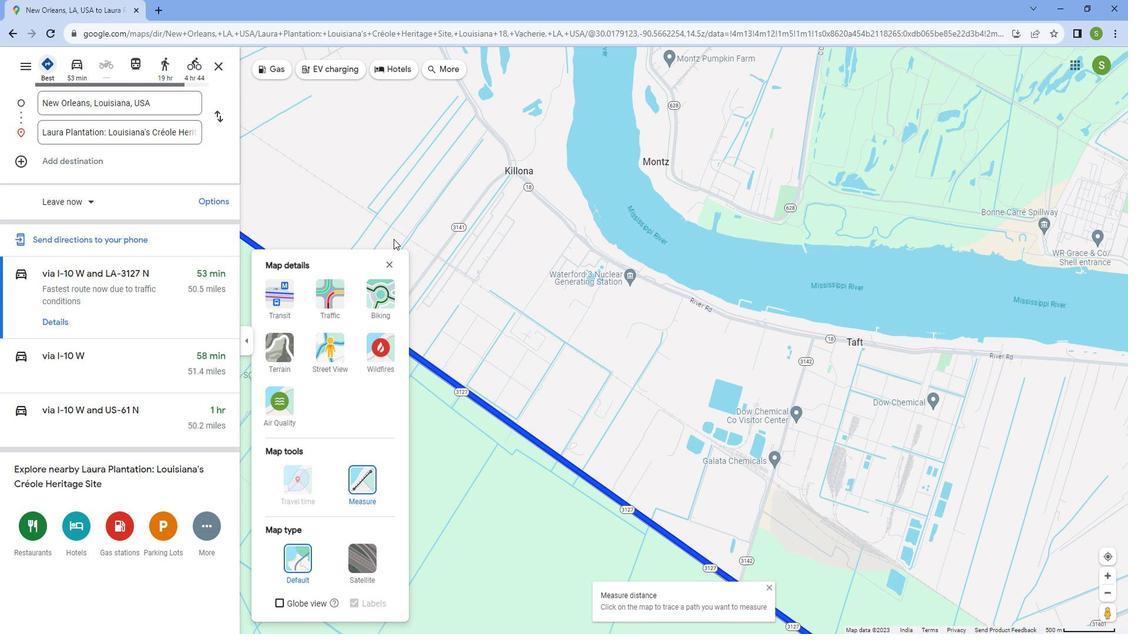 
Action: Mouse scrolled (408, 244) with delta (0, 0)
Screenshot: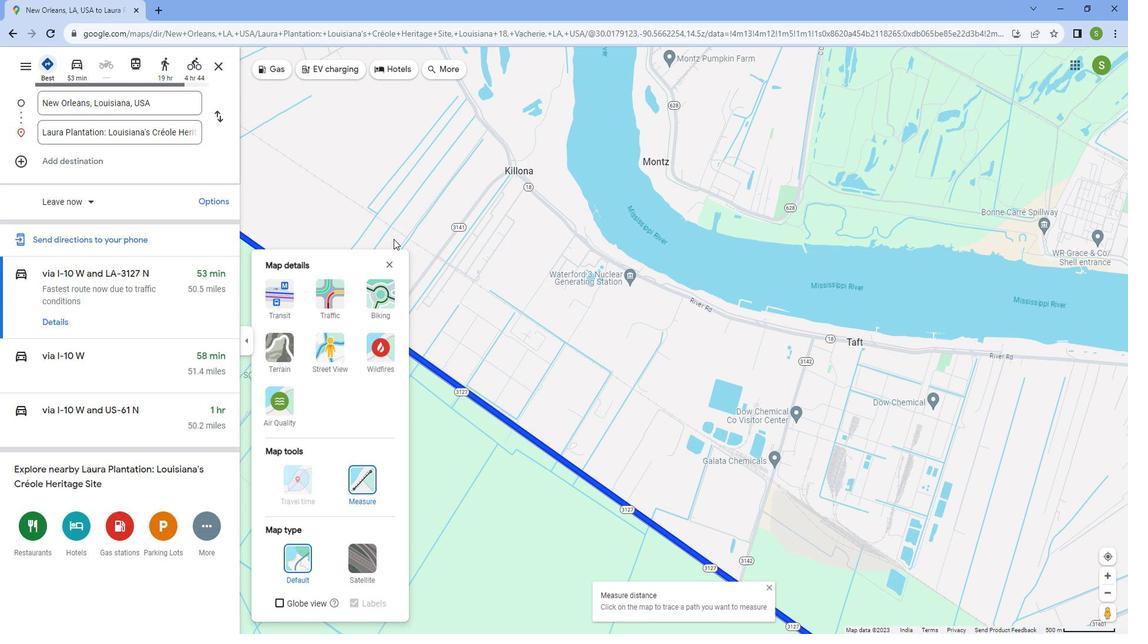 
Action: Mouse scrolled (408, 244) with delta (0, 0)
Screenshot: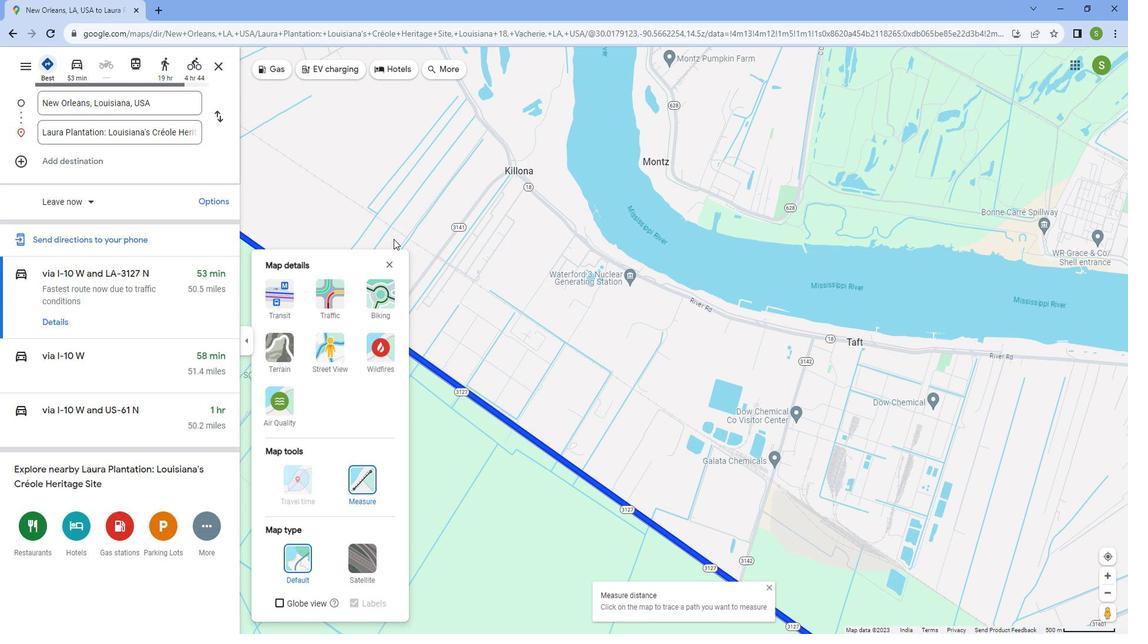 
Action: Mouse scrolled (408, 244) with delta (0, 0)
Screenshot: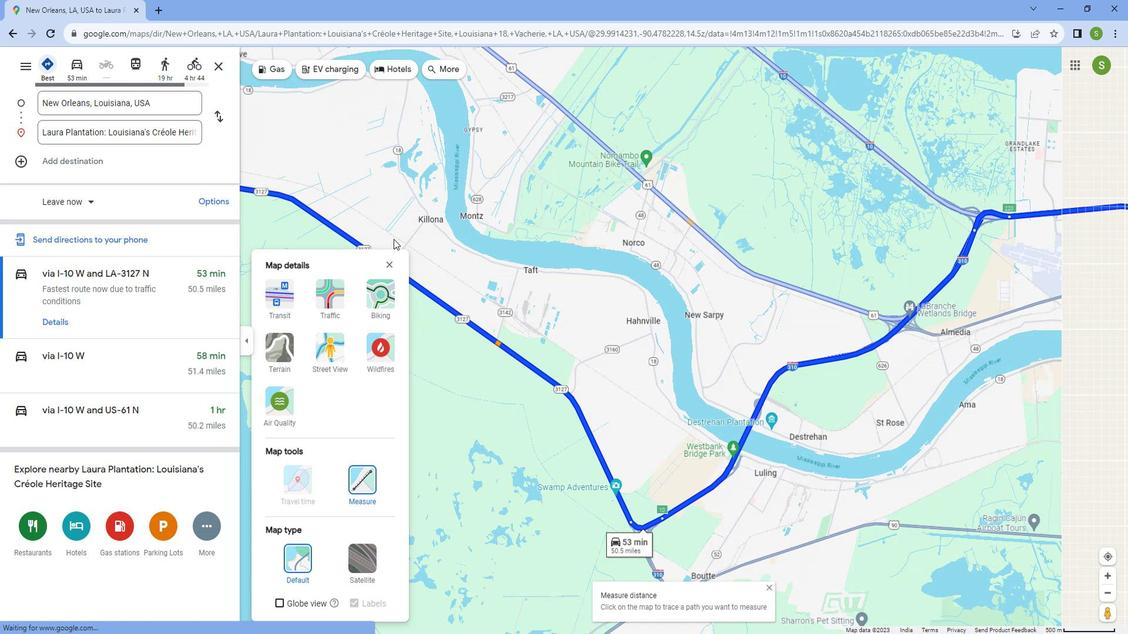 
Action: Mouse scrolled (408, 244) with delta (0, 0)
Screenshot: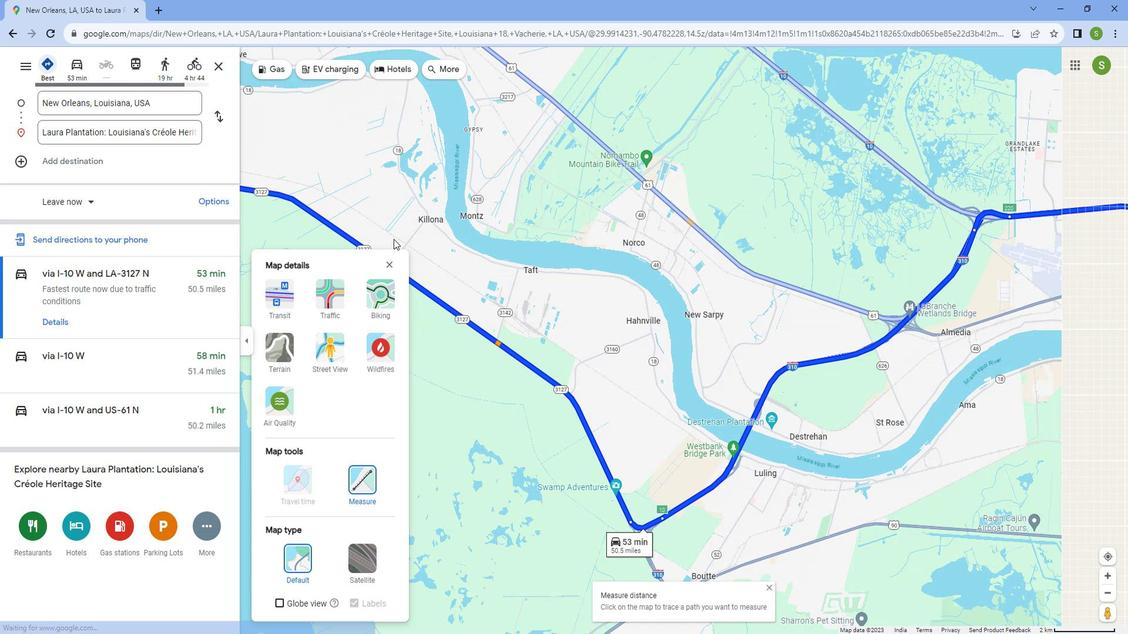 
Action: Mouse scrolled (408, 244) with delta (0, 0)
Screenshot: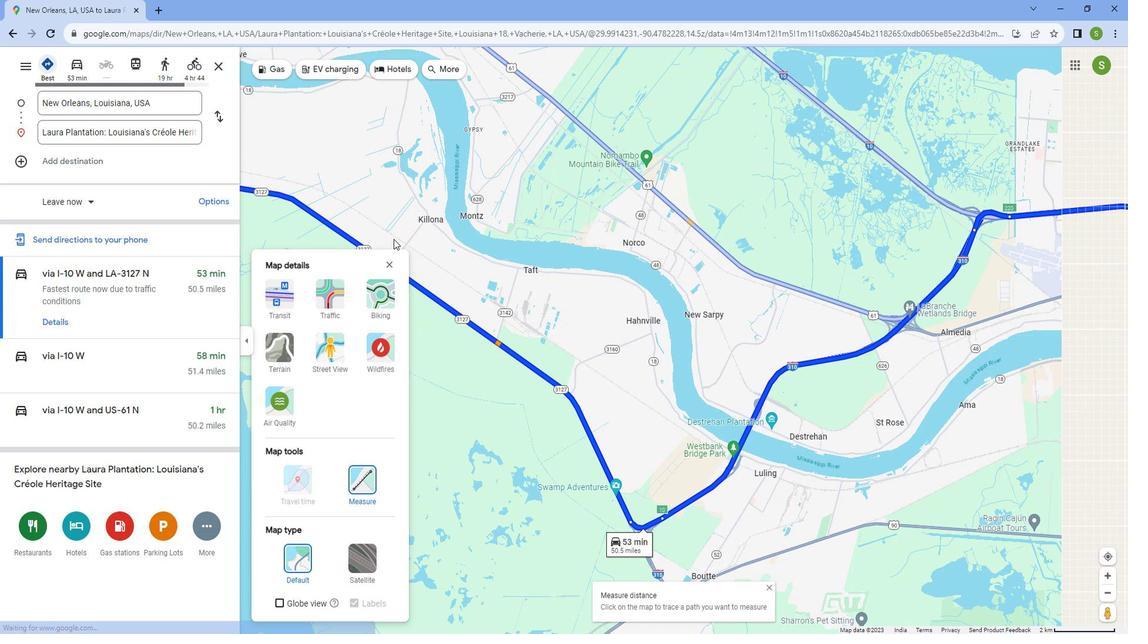 
Action: Mouse moved to (615, 299)
Screenshot: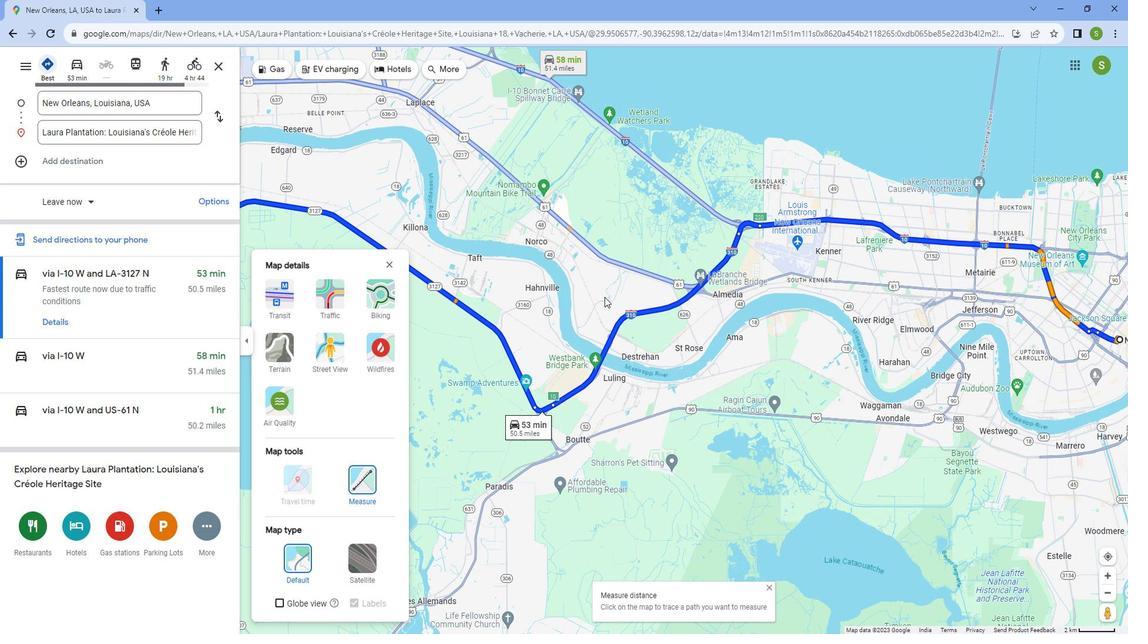 
Action: Mouse scrolled (615, 299) with delta (0, 0)
Screenshot: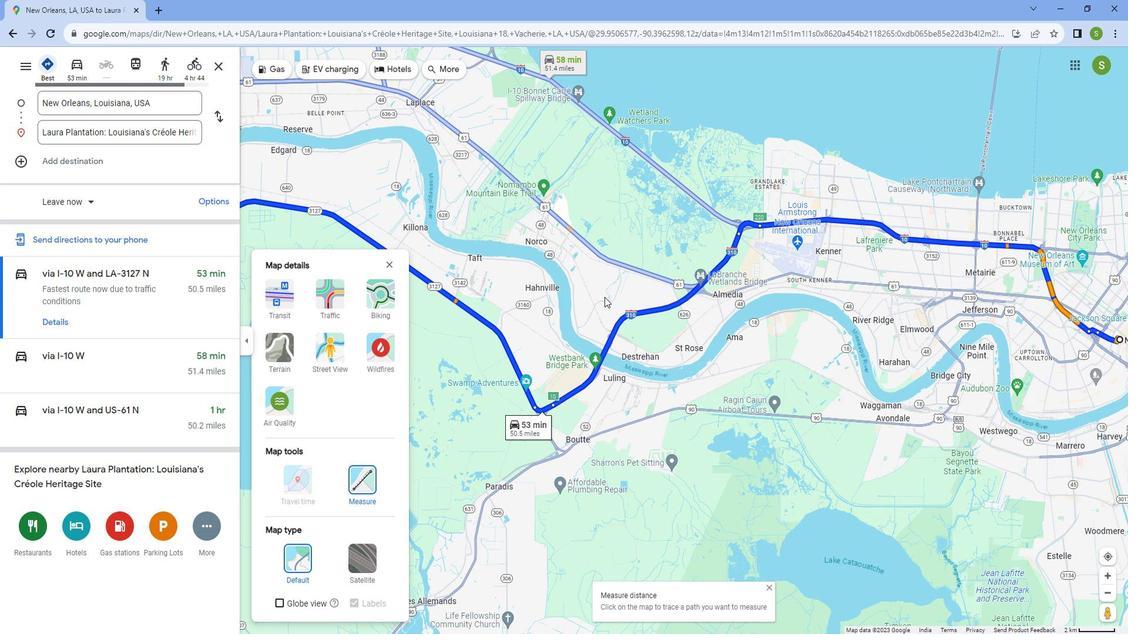 
Action: Mouse scrolled (615, 299) with delta (0, 0)
Screenshot: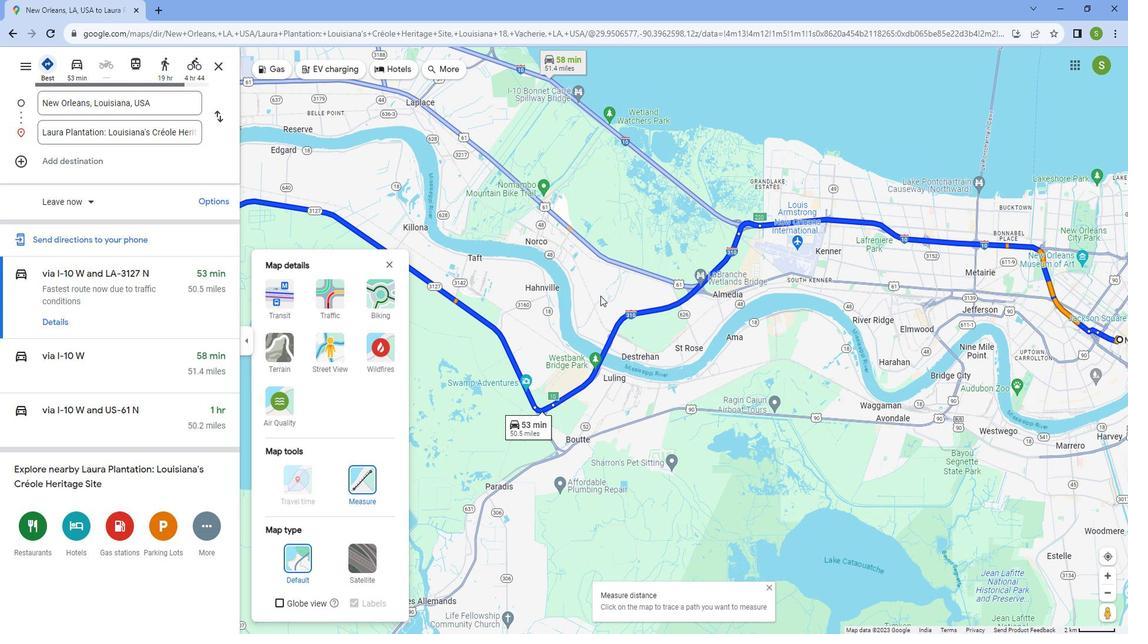 
Action: Mouse scrolled (615, 299) with delta (0, 0)
Screenshot: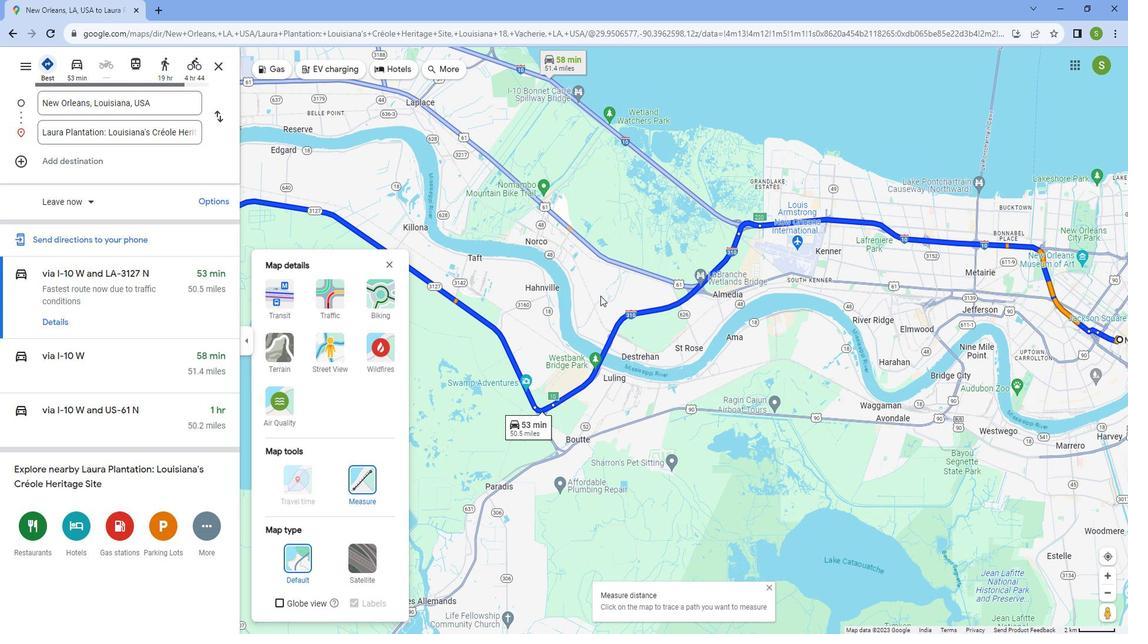 
Action: Mouse scrolled (615, 299) with delta (0, 0)
Screenshot: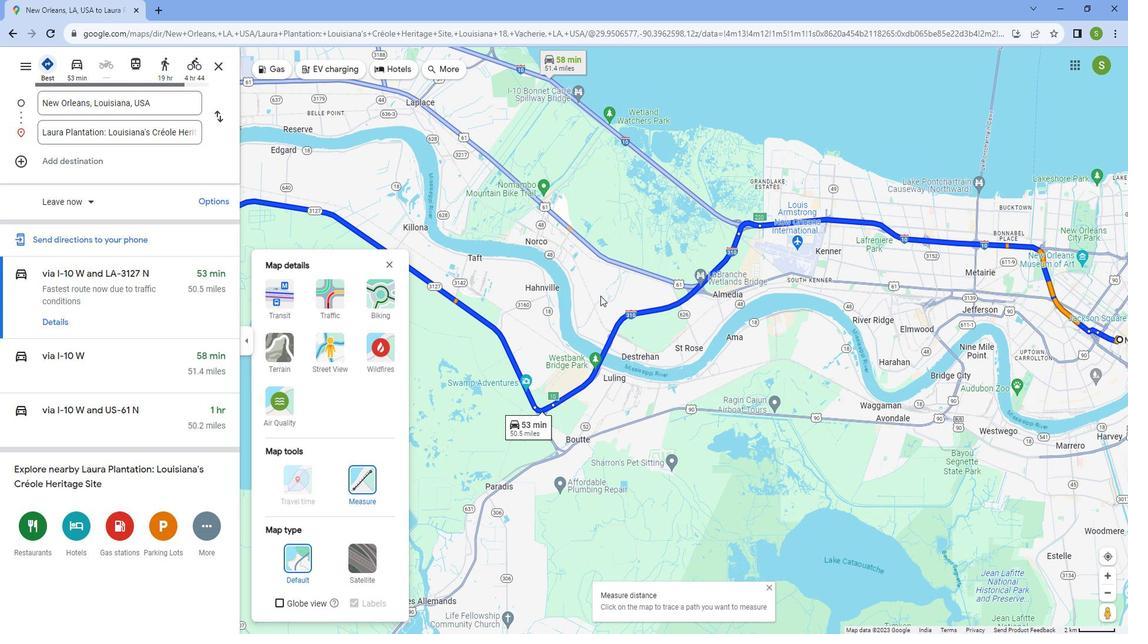 
Action: Mouse moved to (614, 299)
Screenshot: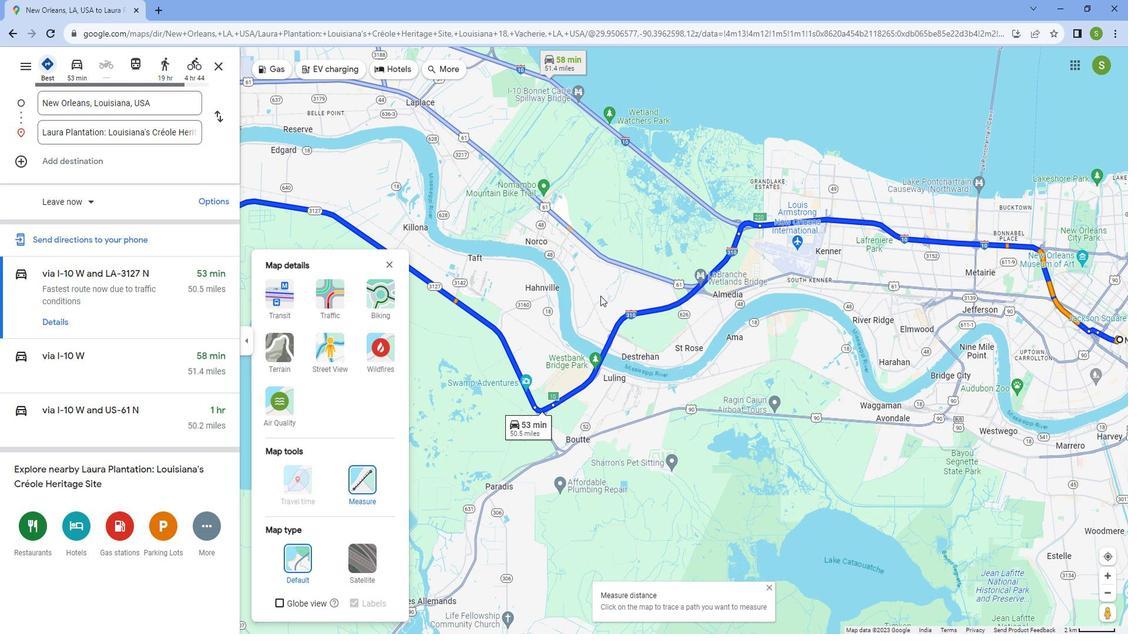 
Action: Mouse scrolled (614, 299) with delta (0, 0)
Screenshot: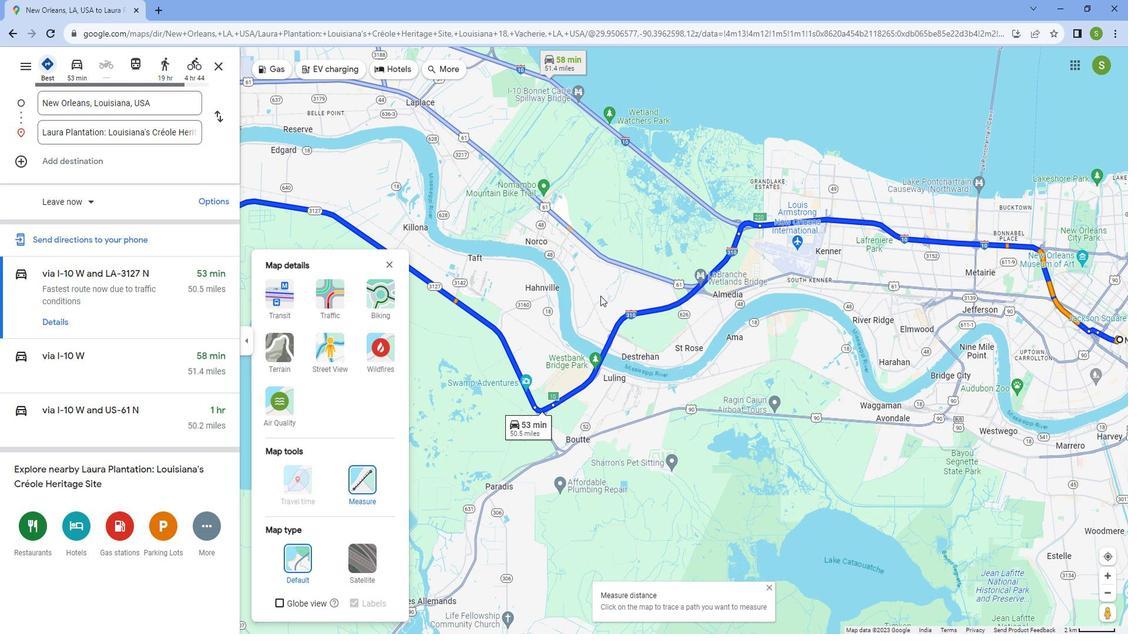 
Action: Mouse moved to (613, 299)
Screenshot: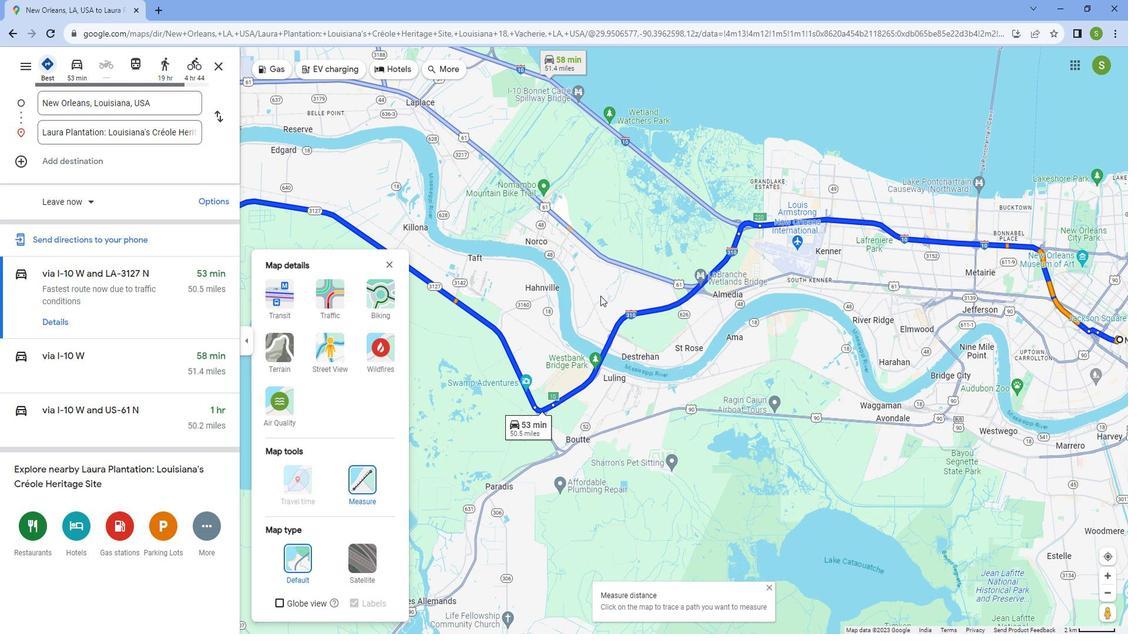
Action: Mouse scrolled (613, 299) with delta (0, 0)
Screenshot: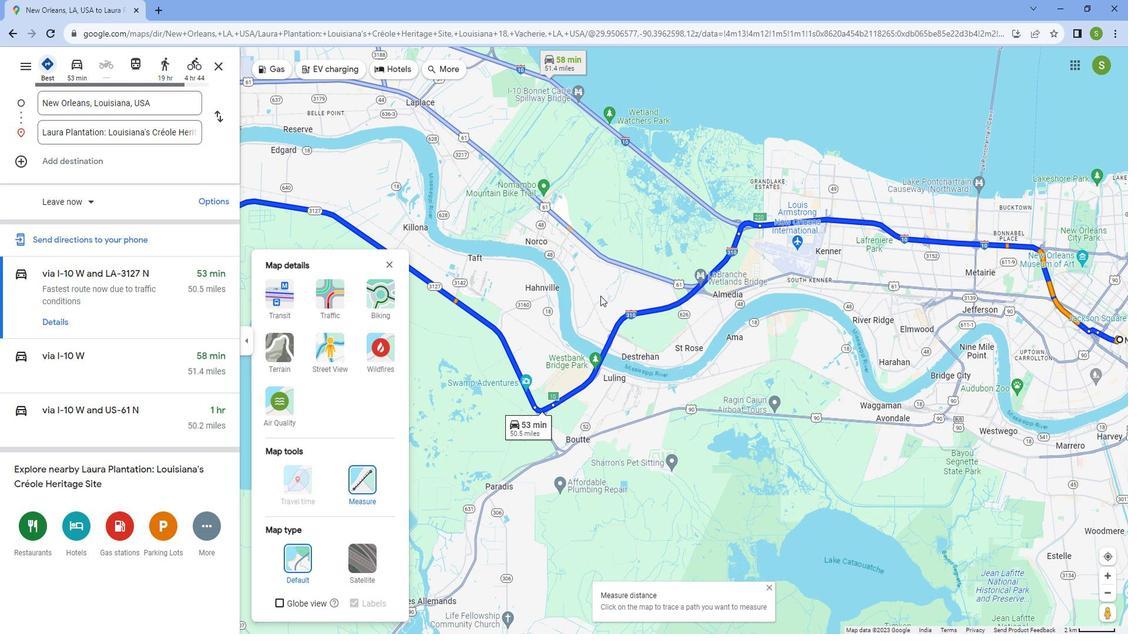 
Action: Mouse moved to (612, 299)
Screenshot: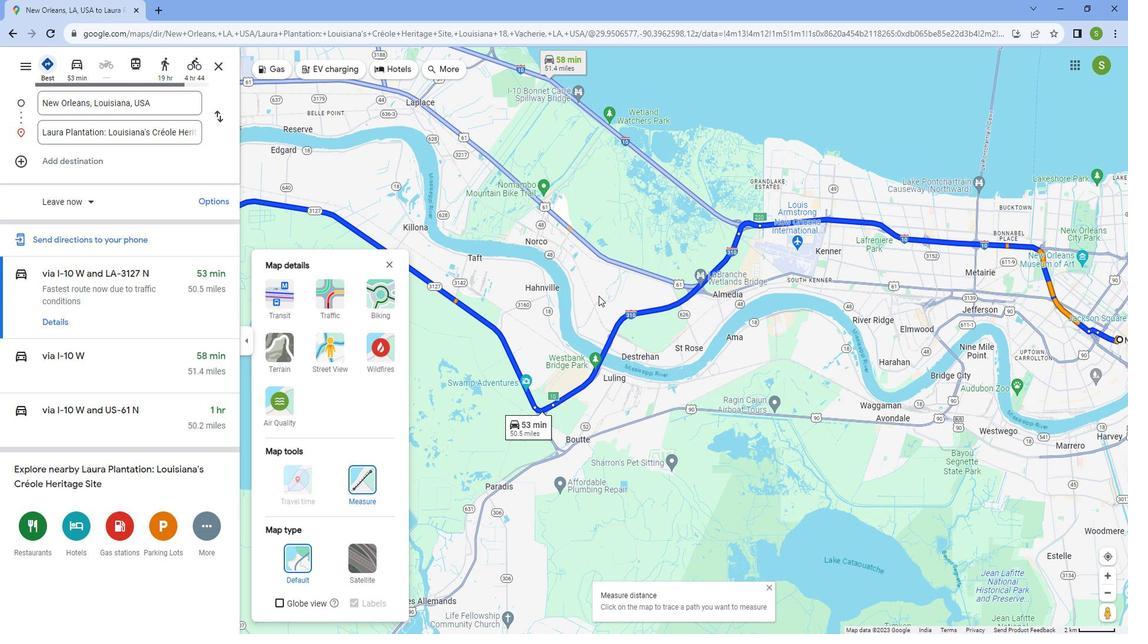 
Action: Mouse scrolled (612, 299) with delta (0, 0)
Screenshot: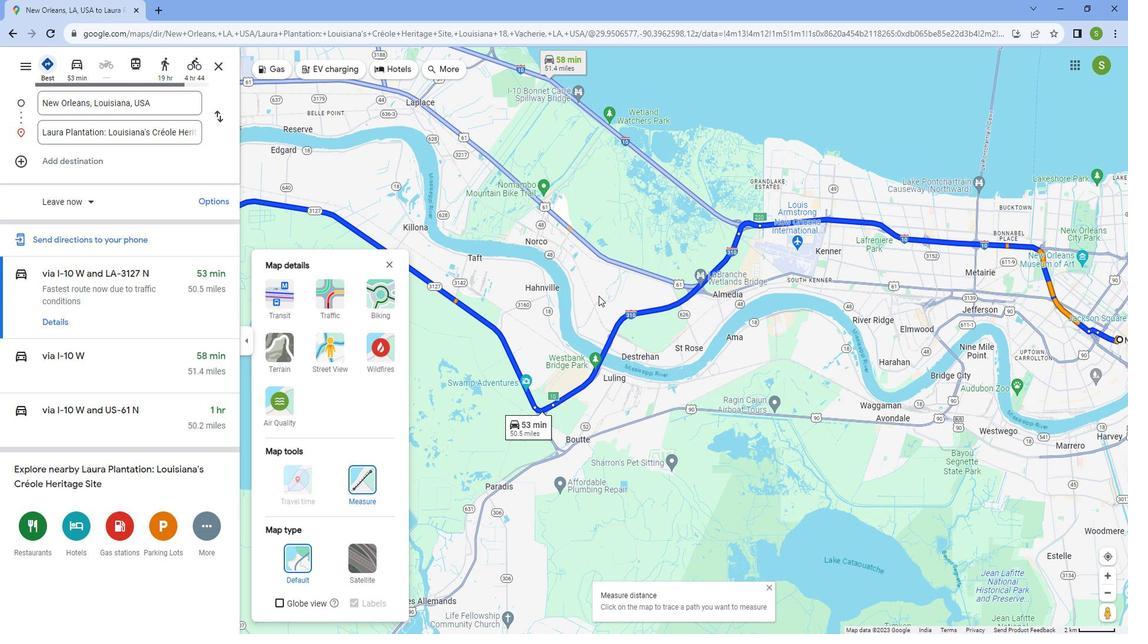 
Action: Mouse moved to (611, 299)
Screenshot: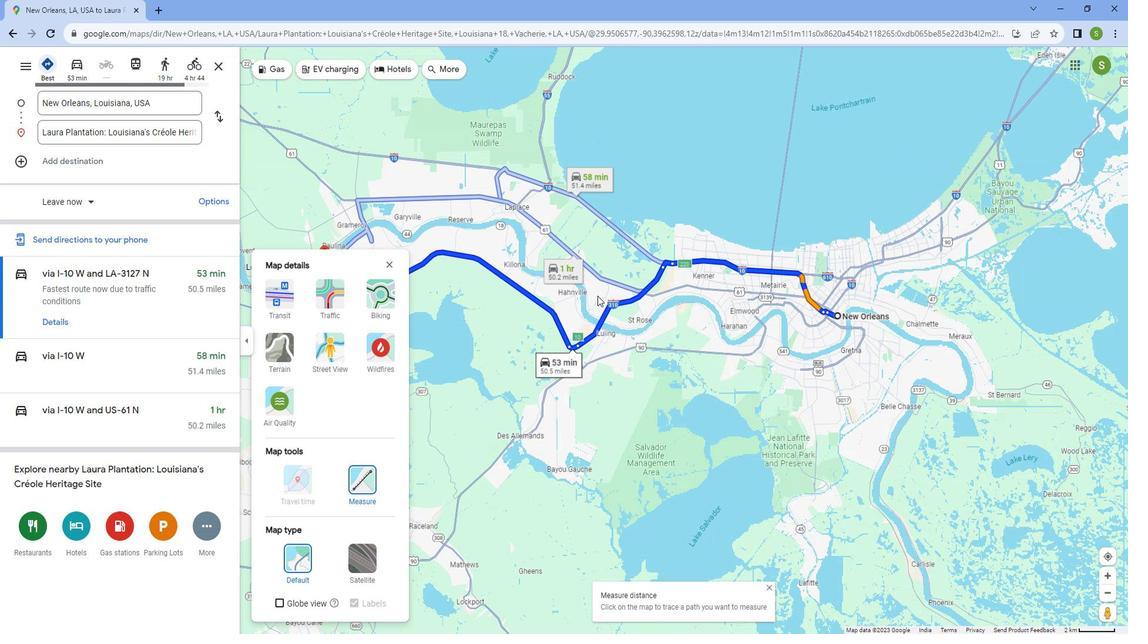 
Action: Mouse scrolled (611, 299) with delta (0, 0)
Screenshot: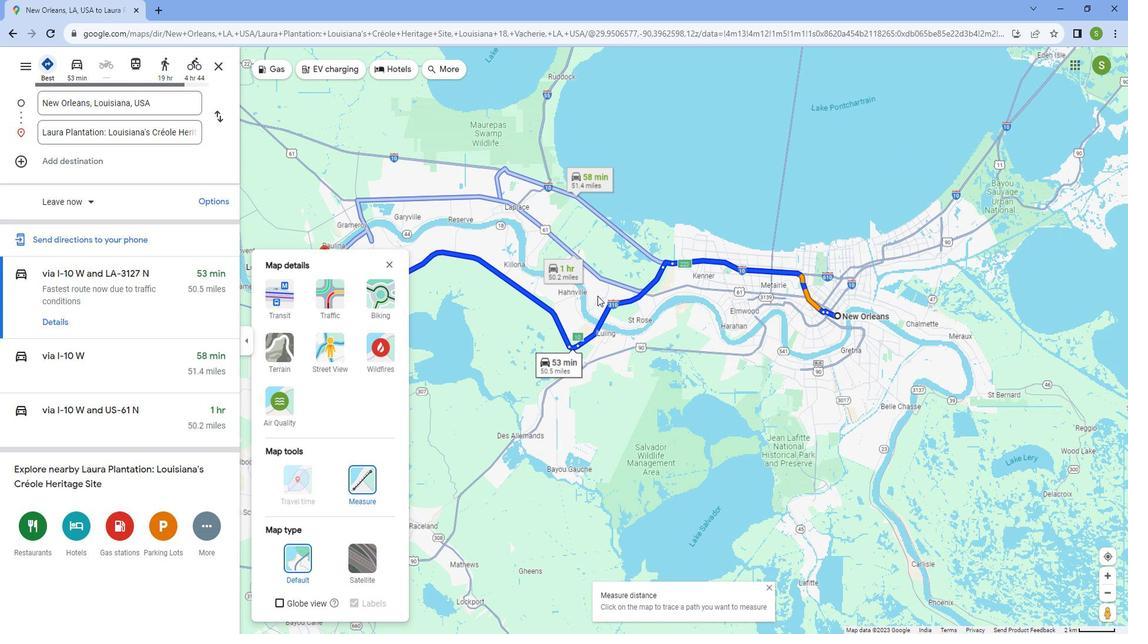 
Action: Mouse scrolled (611, 299) with delta (0, 0)
Screenshot: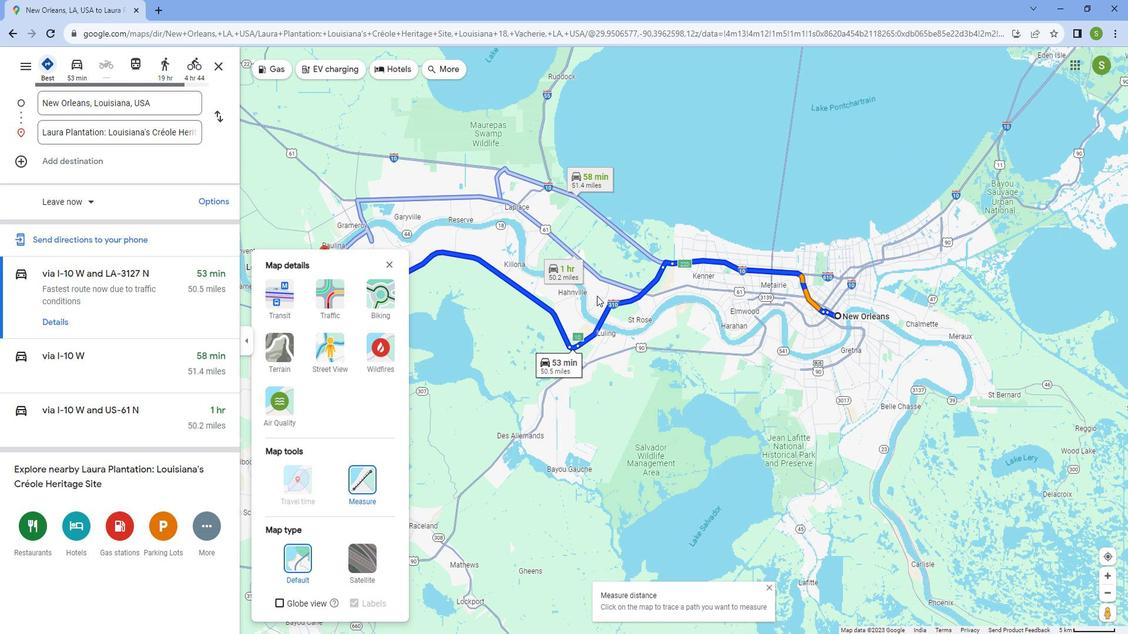 
Action: Mouse moved to (819, 297)
Screenshot: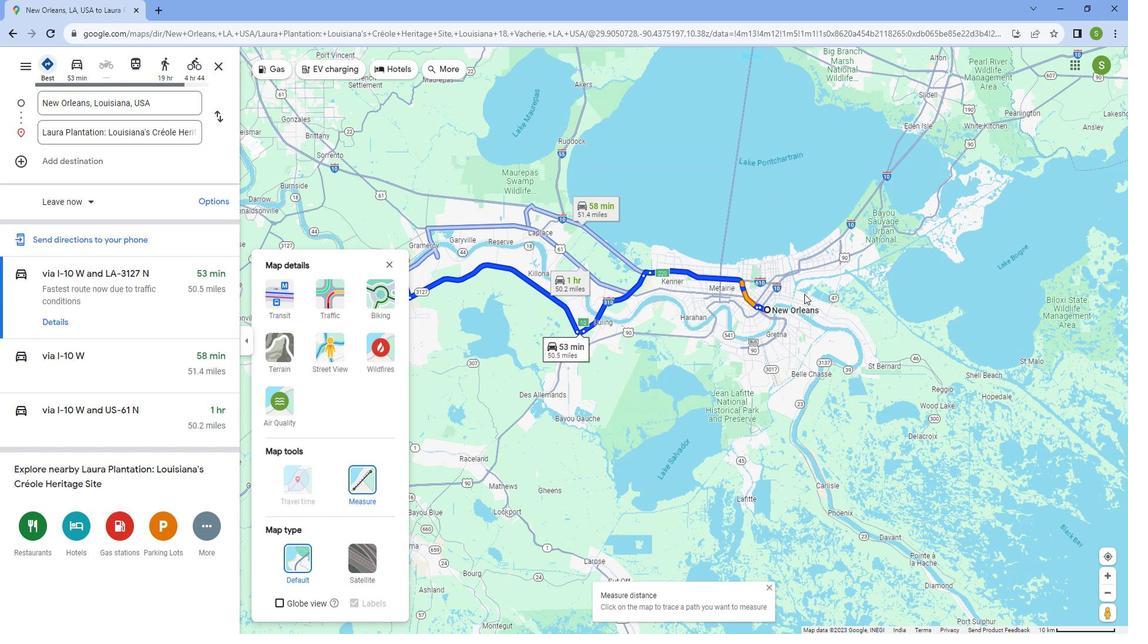 
Action: Mouse scrolled (819, 298) with delta (0, 0)
Screenshot: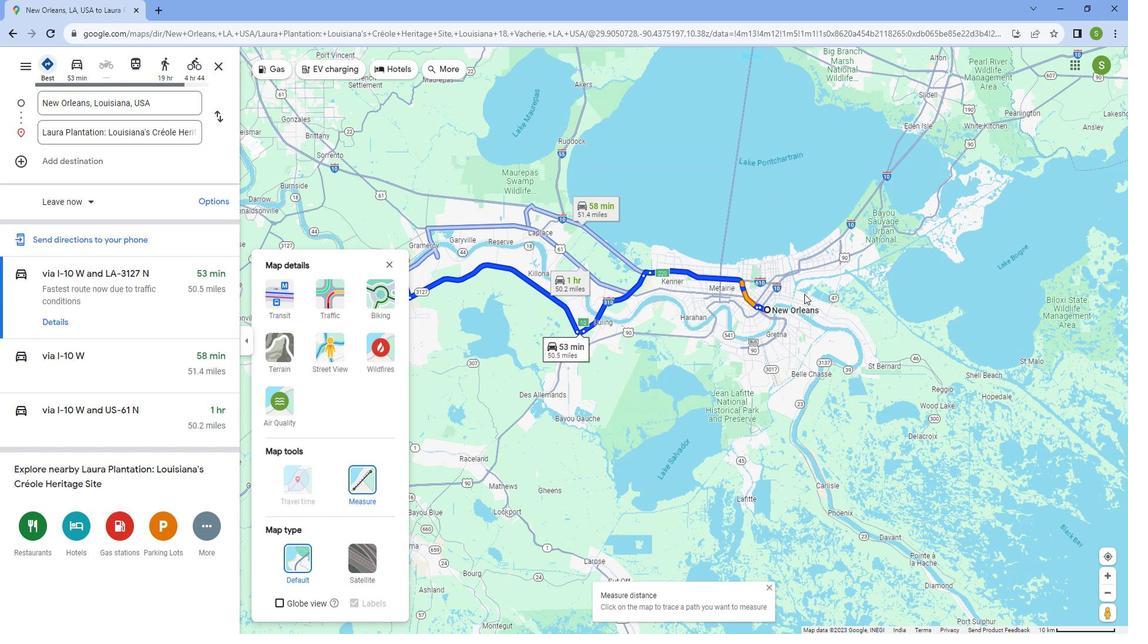 
Action: Mouse moved to (817, 297)
Screenshot: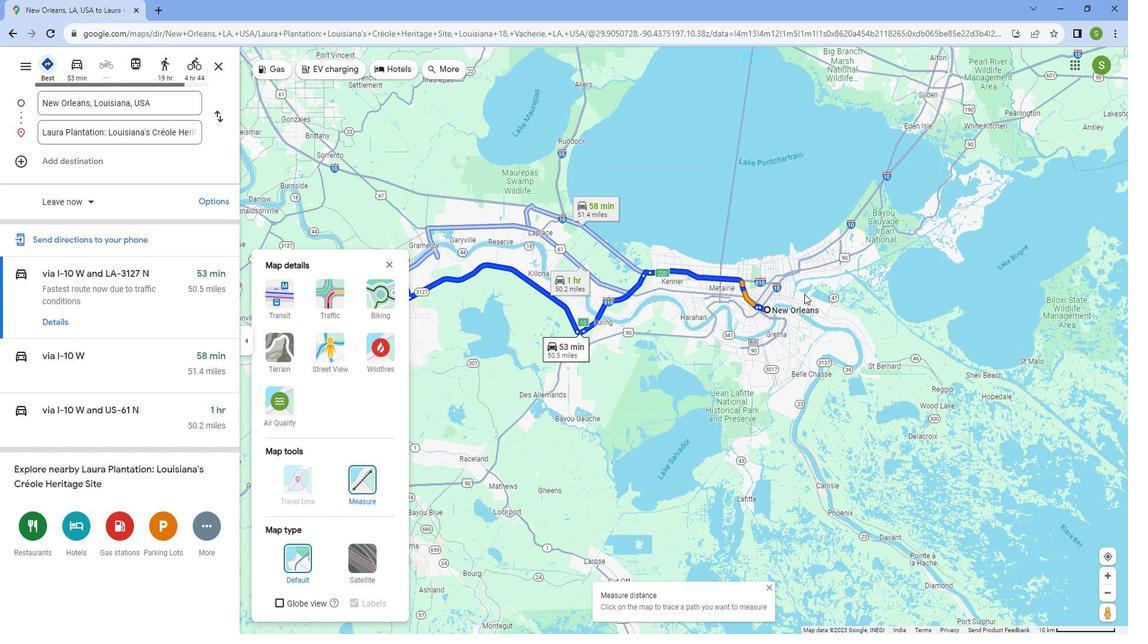
Action: Mouse scrolled (817, 298) with delta (0, 0)
Screenshot: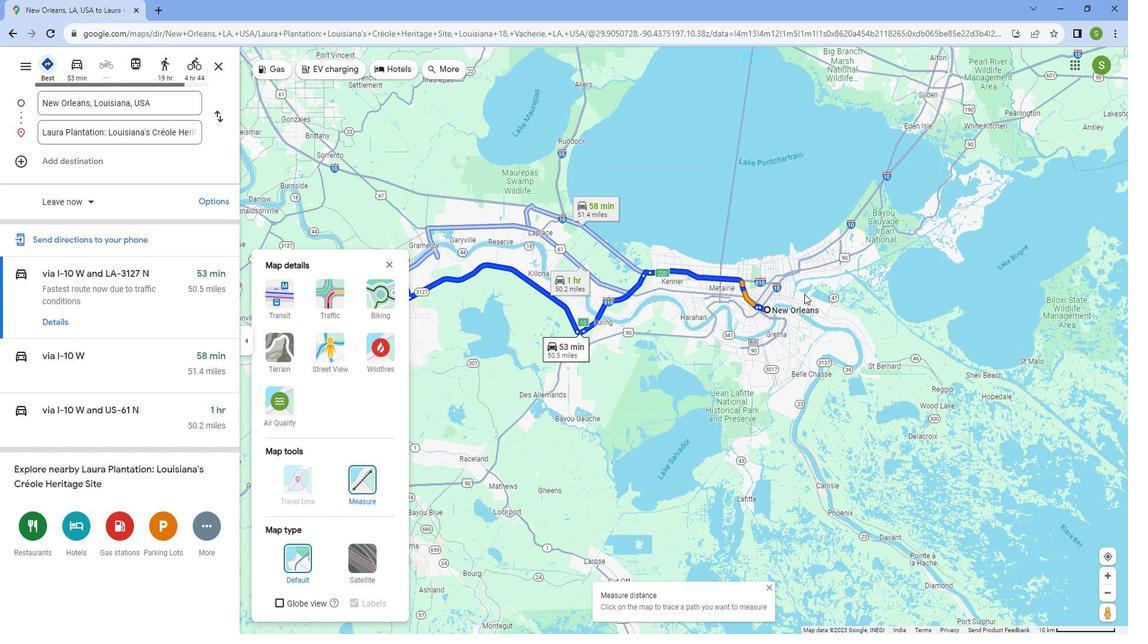 
Action: Mouse moved to (815, 298)
Screenshot: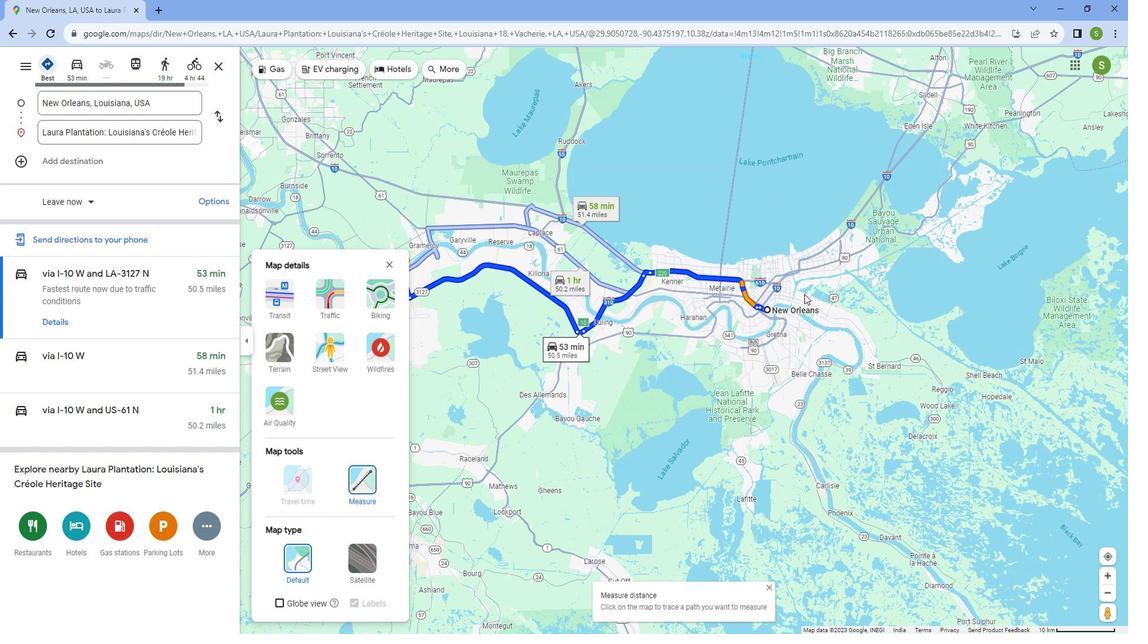 
Action: Mouse scrolled (815, 299) with delta (0, 0)
Screenshot: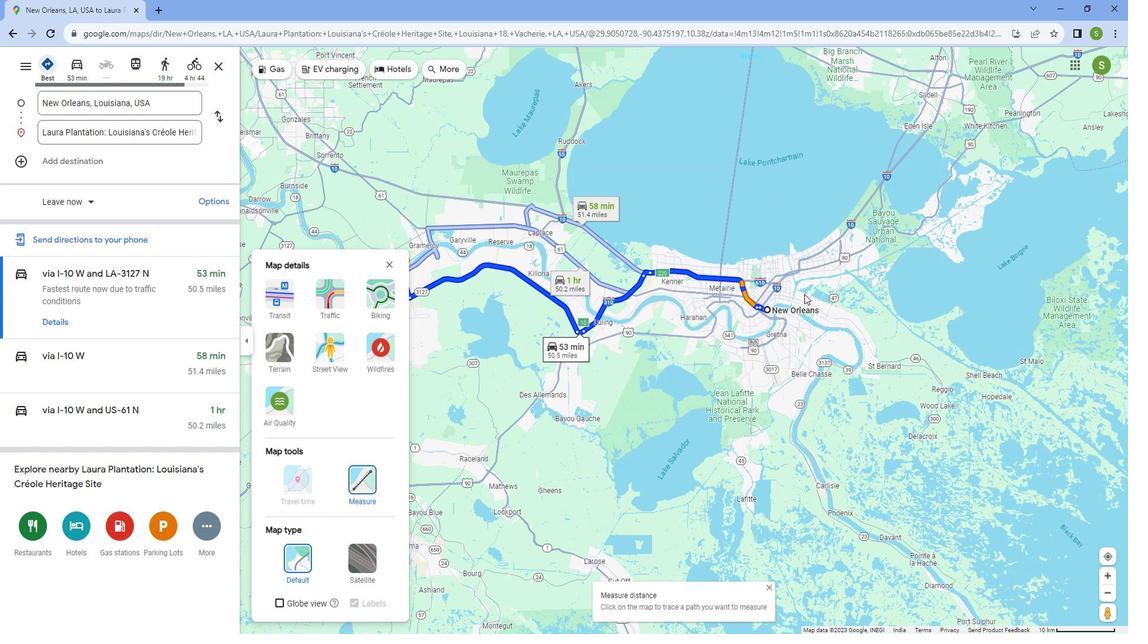 
Action: Mouse scrolled (815, 299) with delta (0, 0)
Screenshot: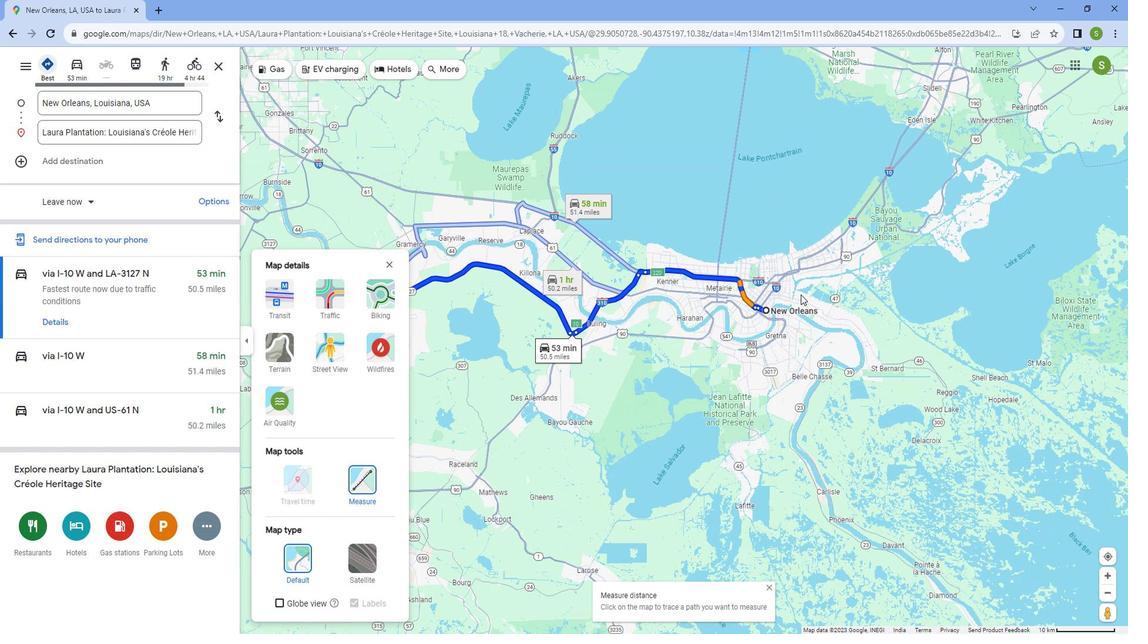 
Action: Mouse moved to (810, 300)
Screenshot: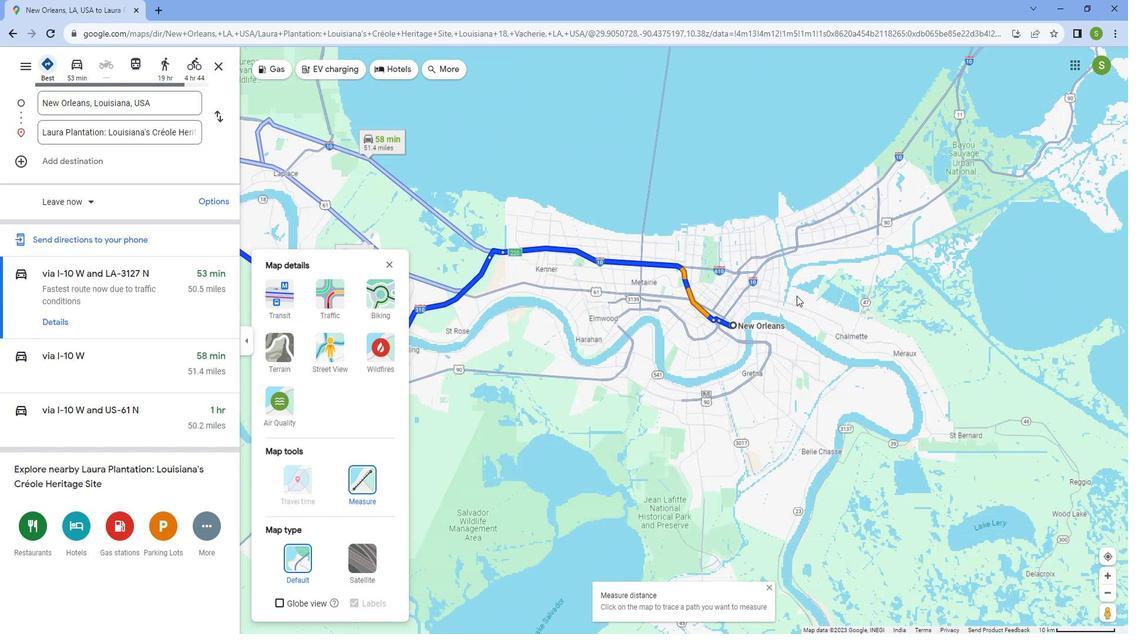 
Action: Mouse scrolled (810, 300) with delta (0, 0)
Screenshot: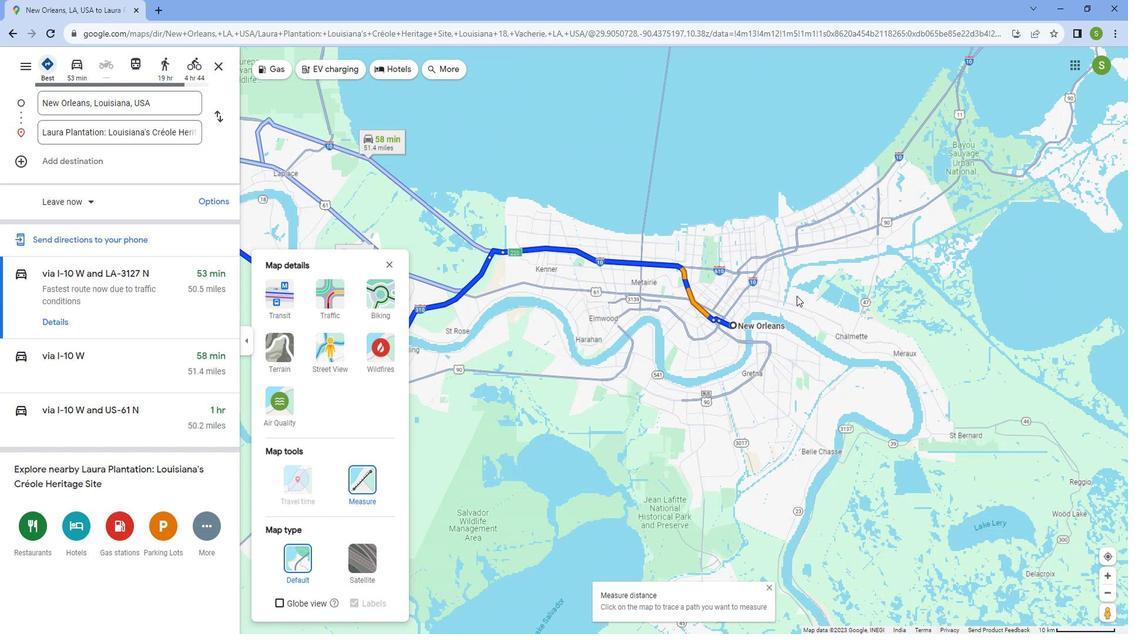 
Action: Mouse scrolled (810, 300) with delta (0, 0)
Screenshot: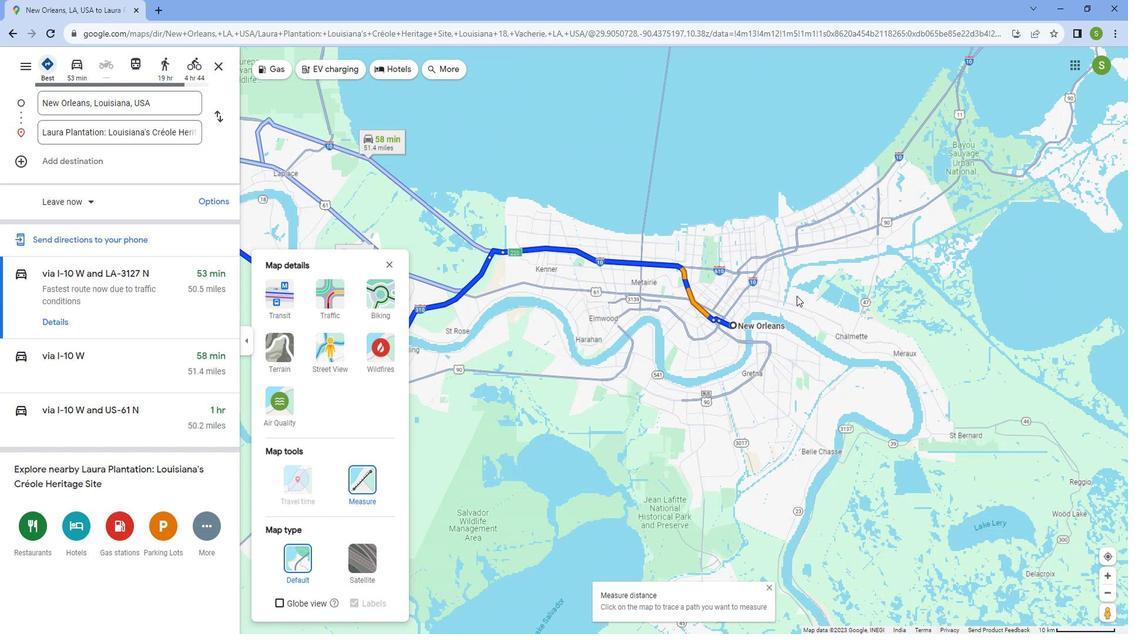 
Action: Mouse scrolled (810, 300) with delta (0, 0)
Screenshot: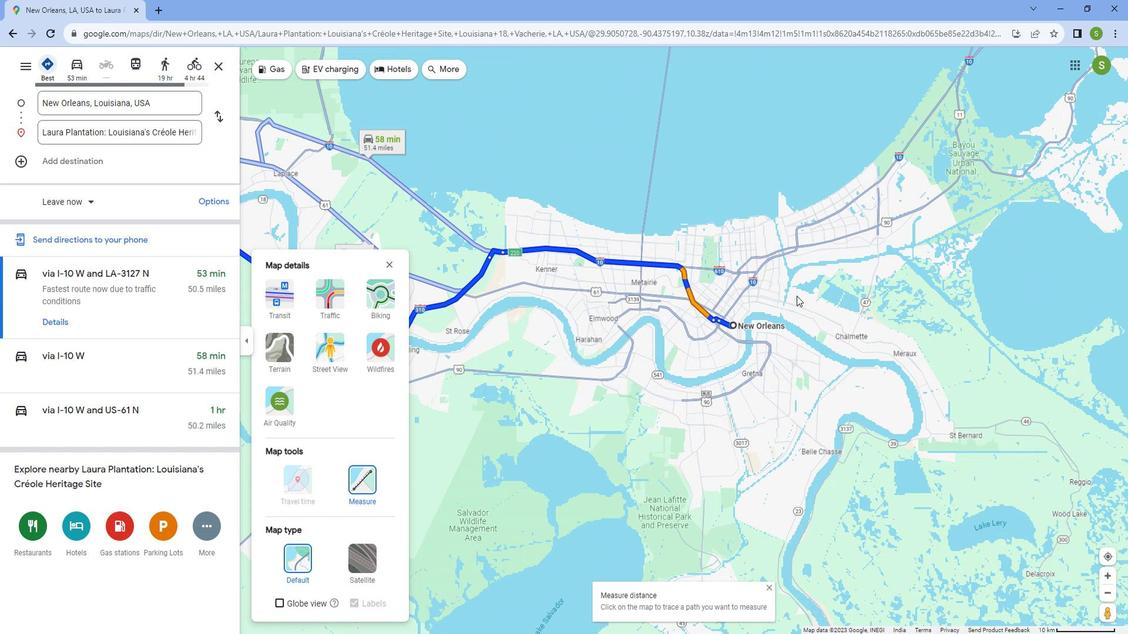 
Action: Mouse moved to (809, 300)
Screenshot: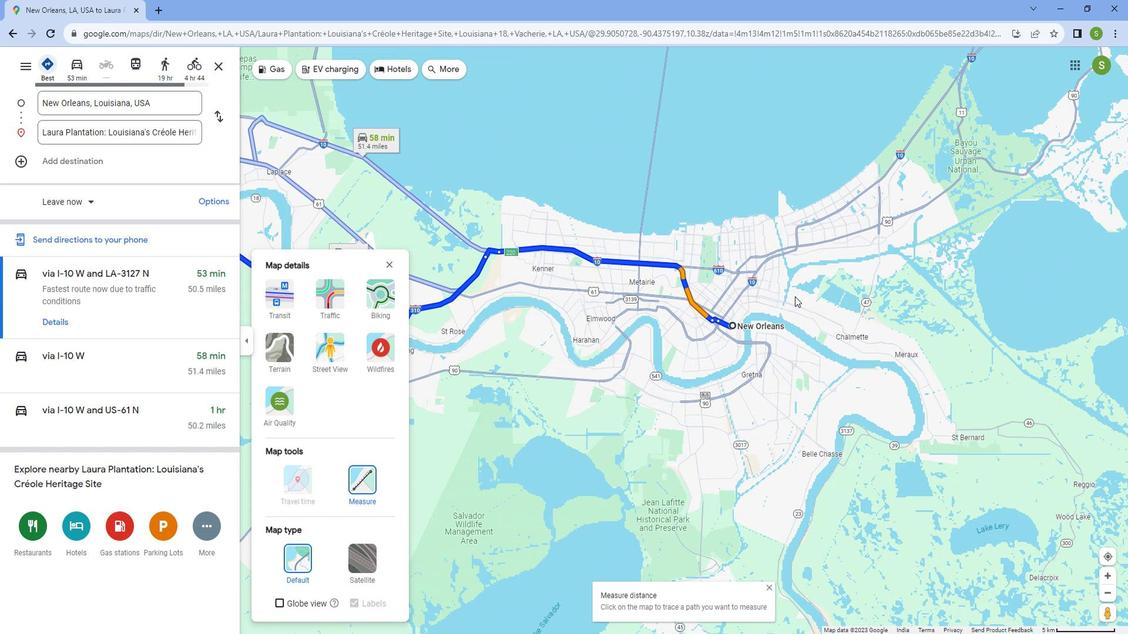 
Action: Mouse scrolled (809, 300) with delta (0, 0)
Screenshot: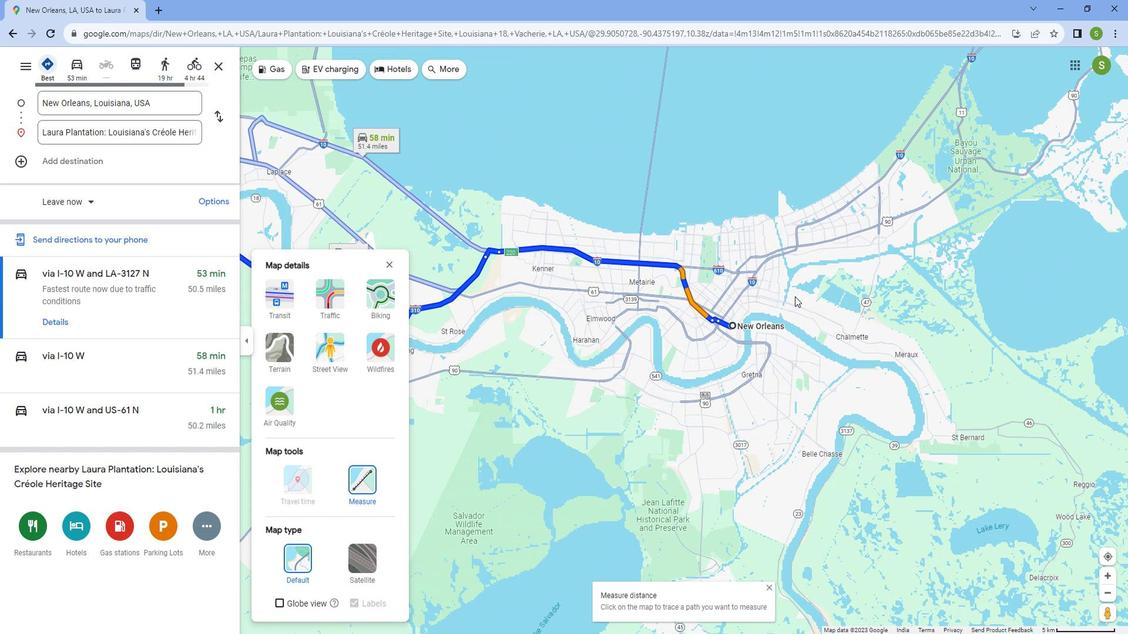 
Action: Mouse moved to (805, 301)
Screenshot: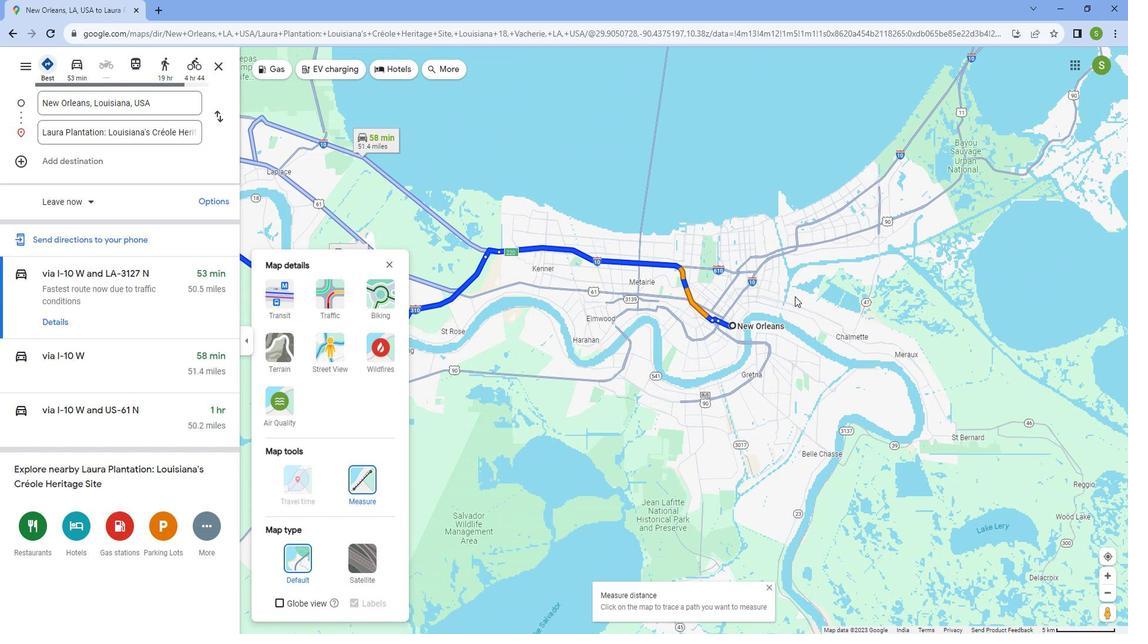 
Action: Mouse scrolled (805, 302) with delta (0, 0)
Screenshot: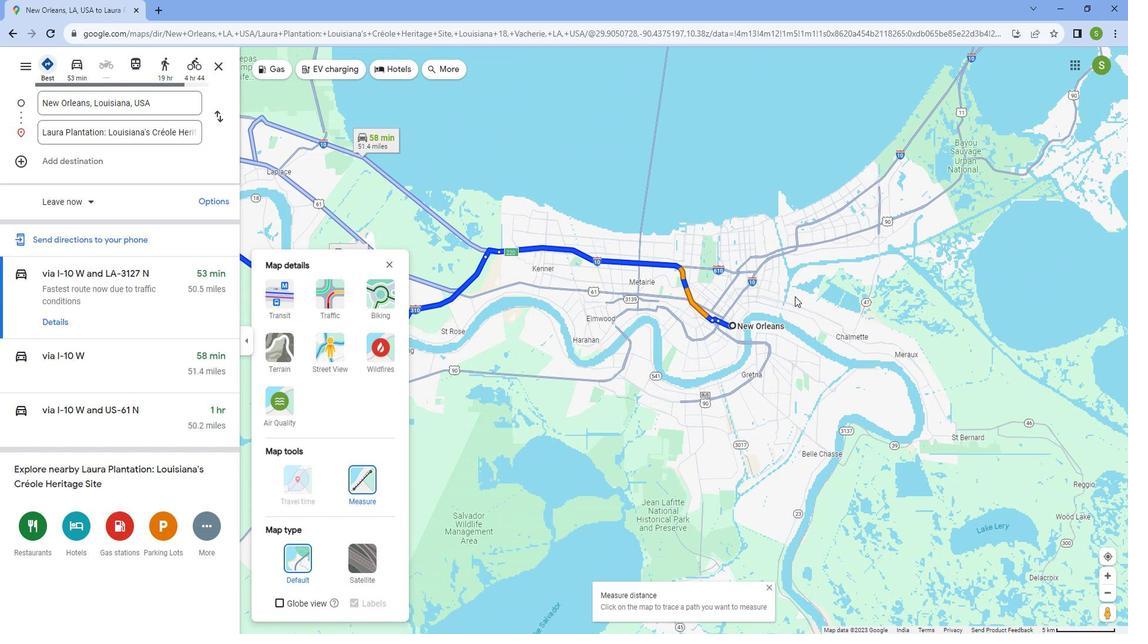 
Action: Mouse moved to (801, 302)
Screenshot: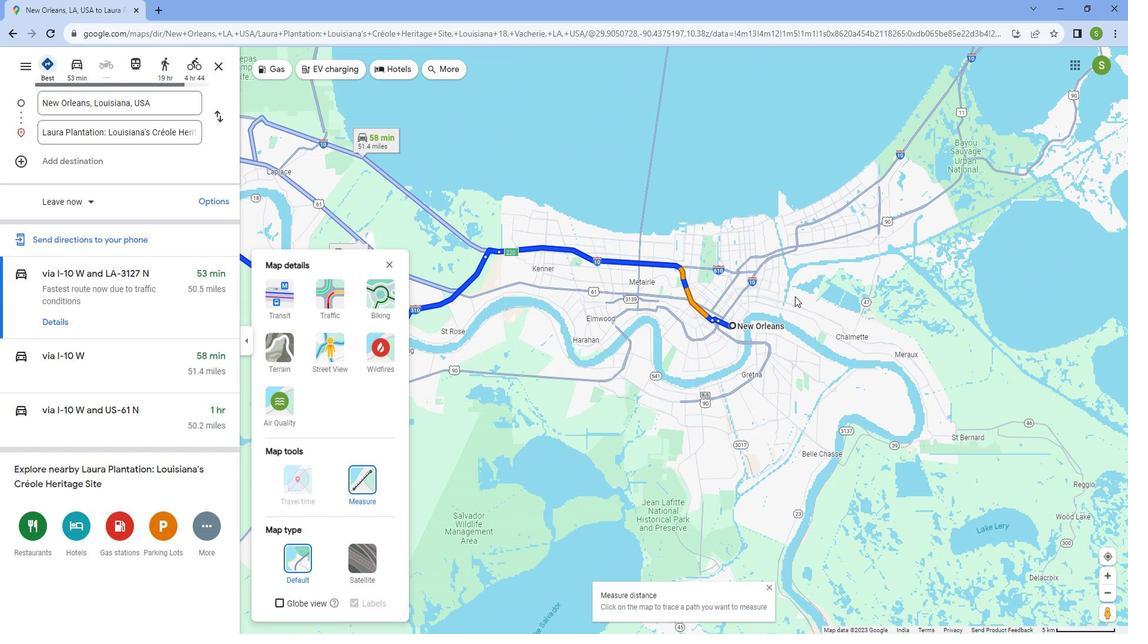 
Action: Mouse scrolled (801, 303) with delta (0, 0)
Screenshot: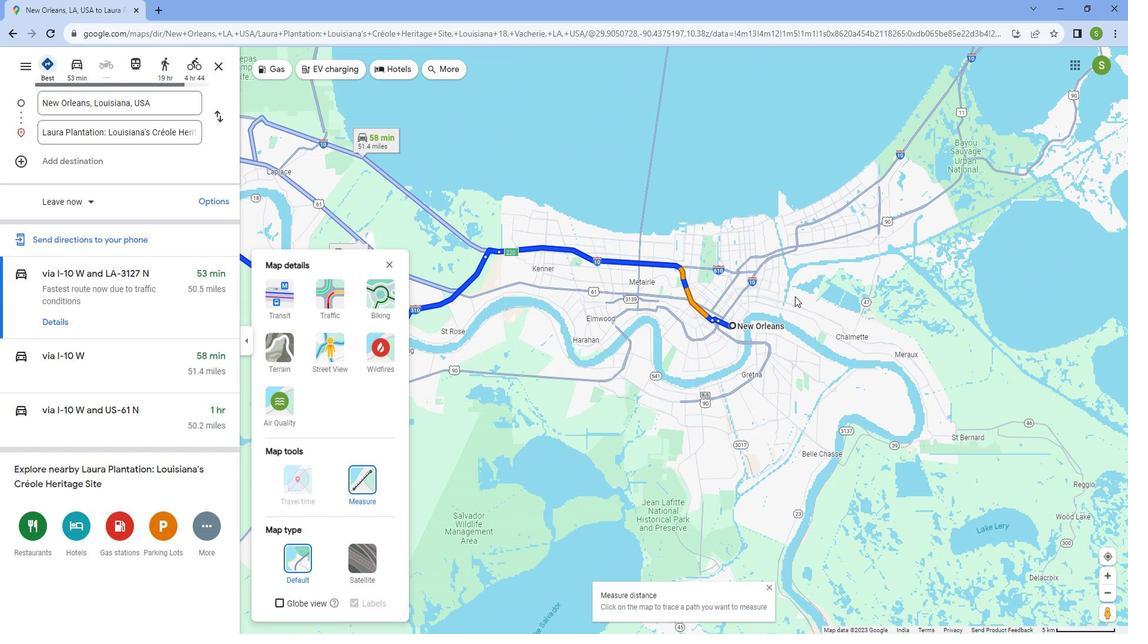 
Action: Mouse moved to (759, 314)
Screenshot: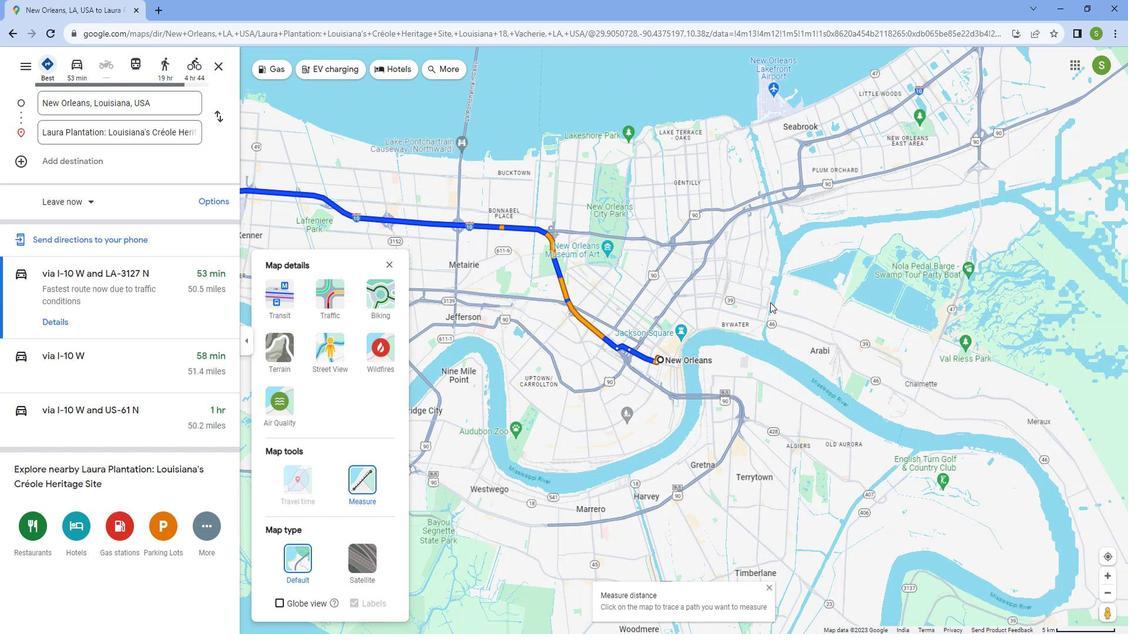 
Action: Mouse scrolled (759, 315) with delta (0, 0)
Screenshot: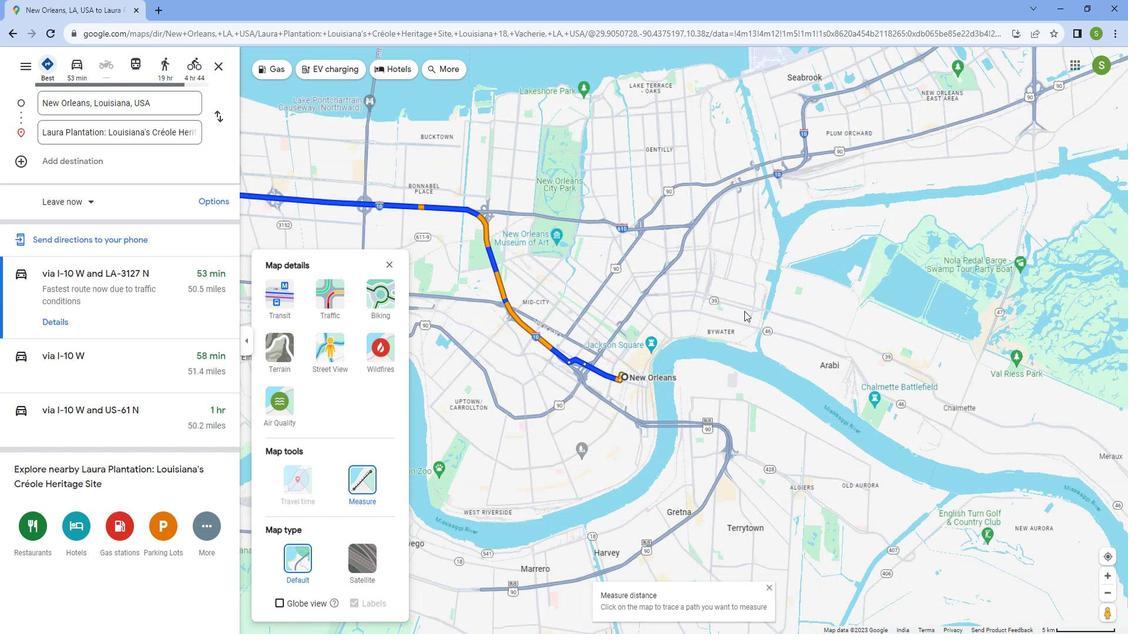 
Action: Mouse scrolled (759, 315) with delta (0, 0)
Screenshot: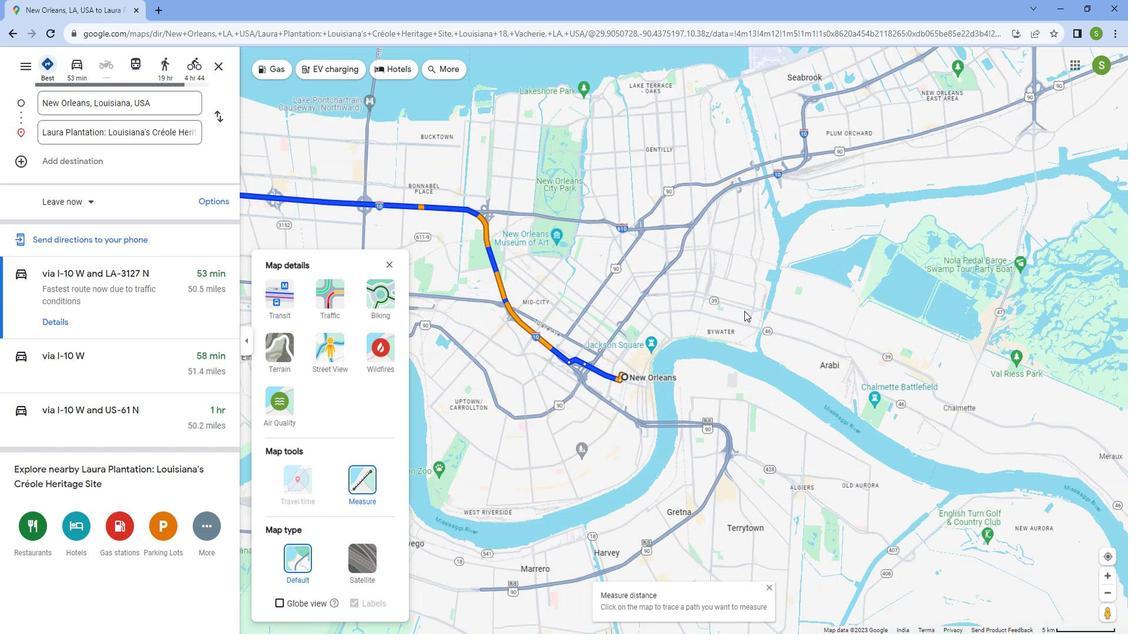 
Action: Mouse moved to (758, 315)
Screenshot: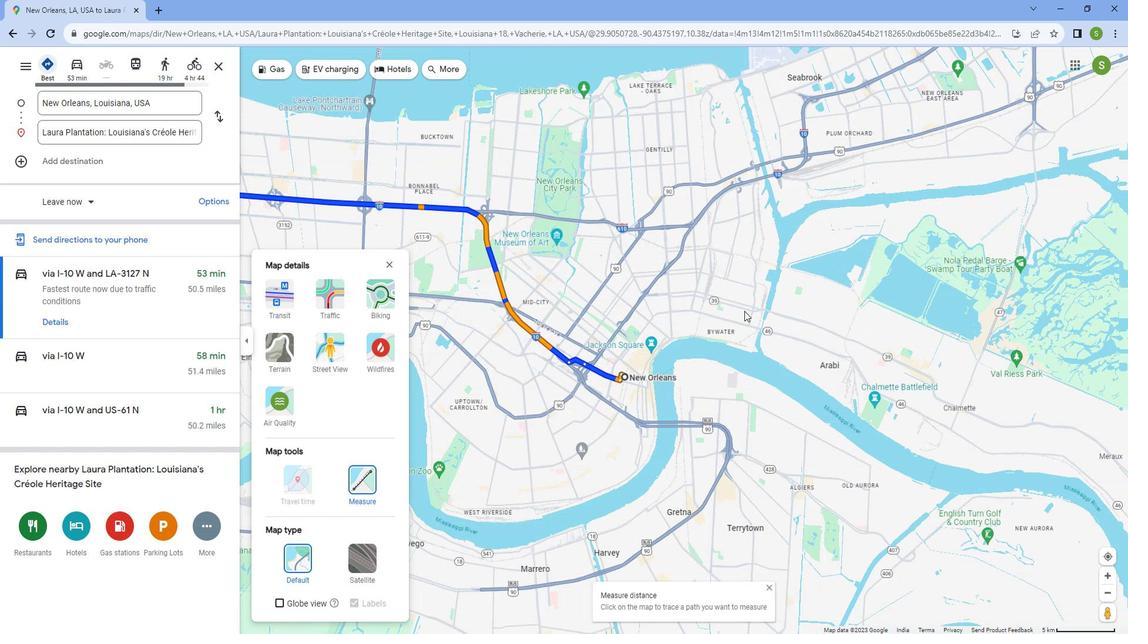 
Action: Mouse scrolled (758, 315) with delta (0, 0)
Screenshot: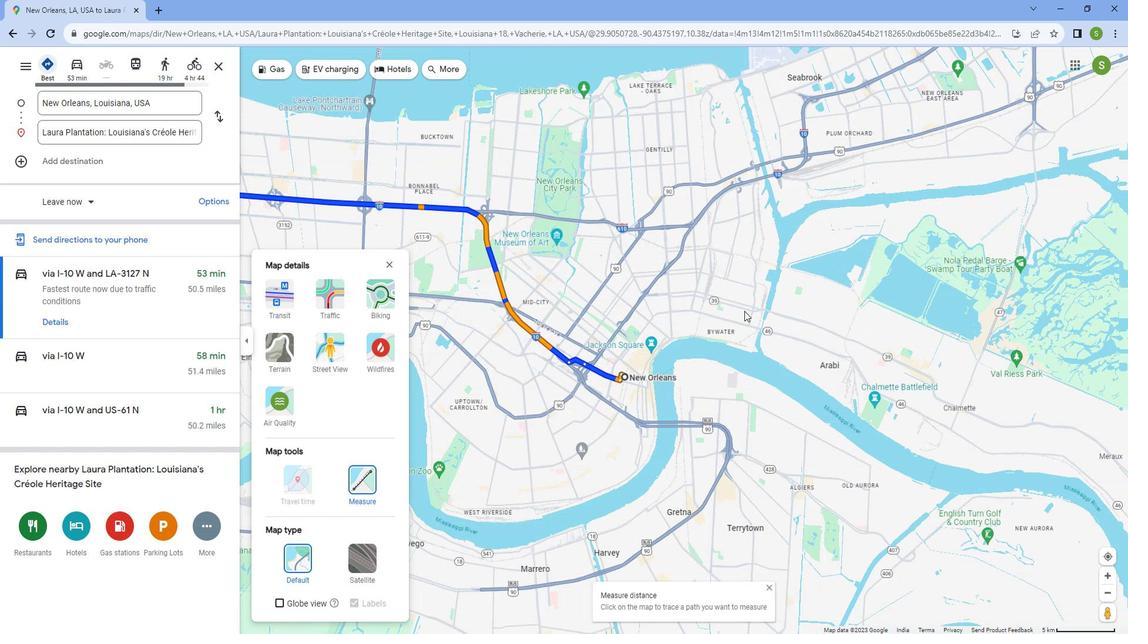 
Action: Mouse moved to (756, 315)
Screenshot: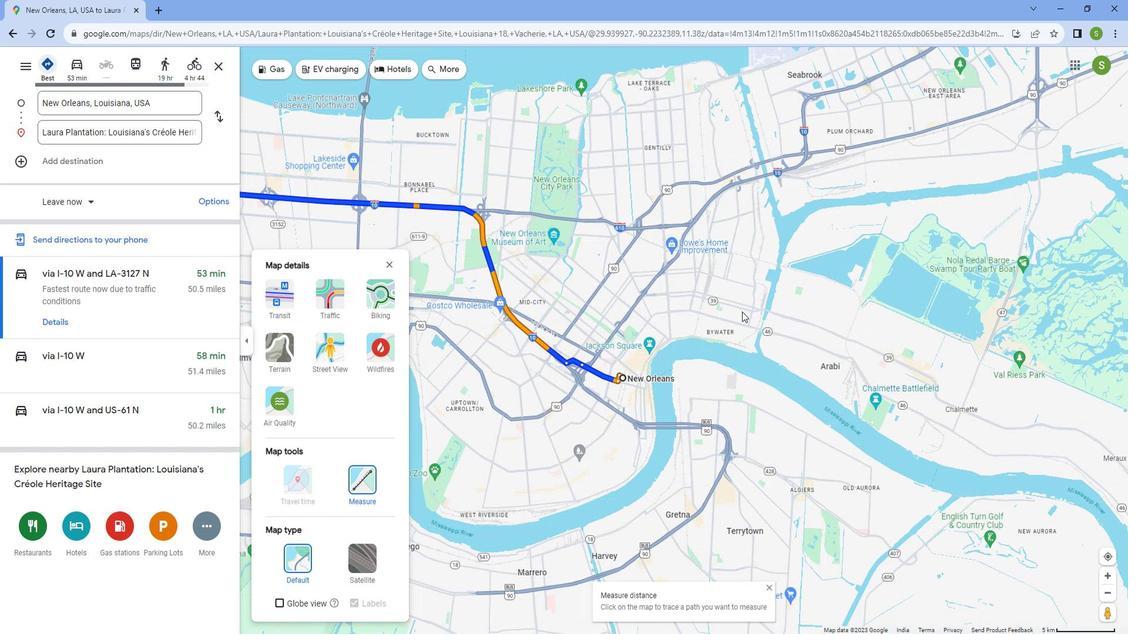 
Action: Mouse scrolled (756, 315) with delta (0, 0)
Screenshot: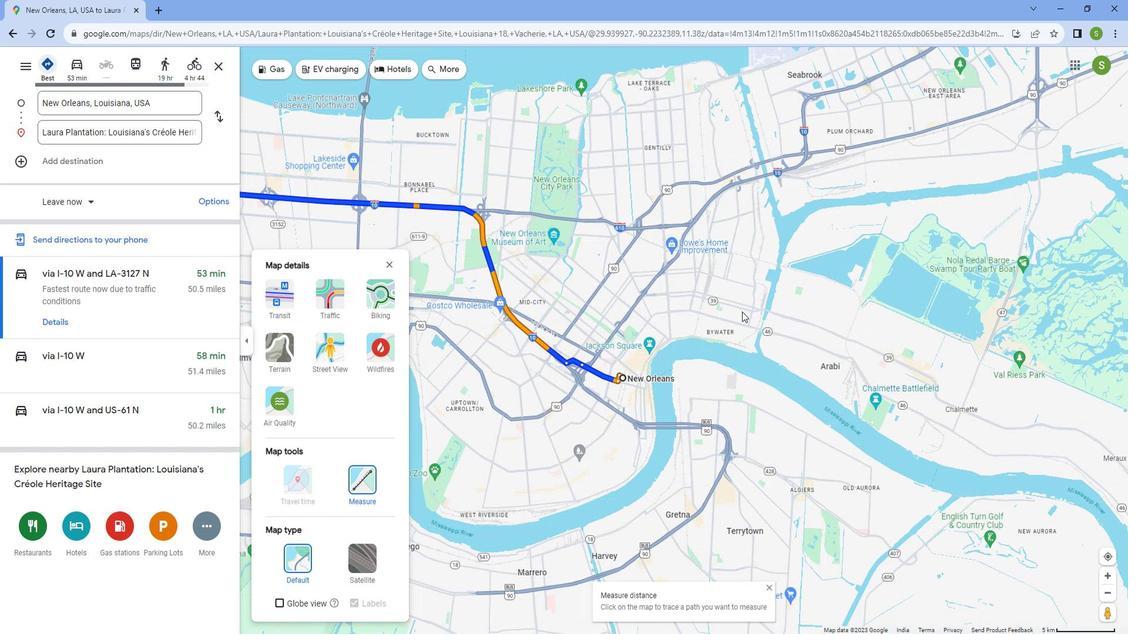 
Action: Mouse moved to (517, 441)
Screenshot: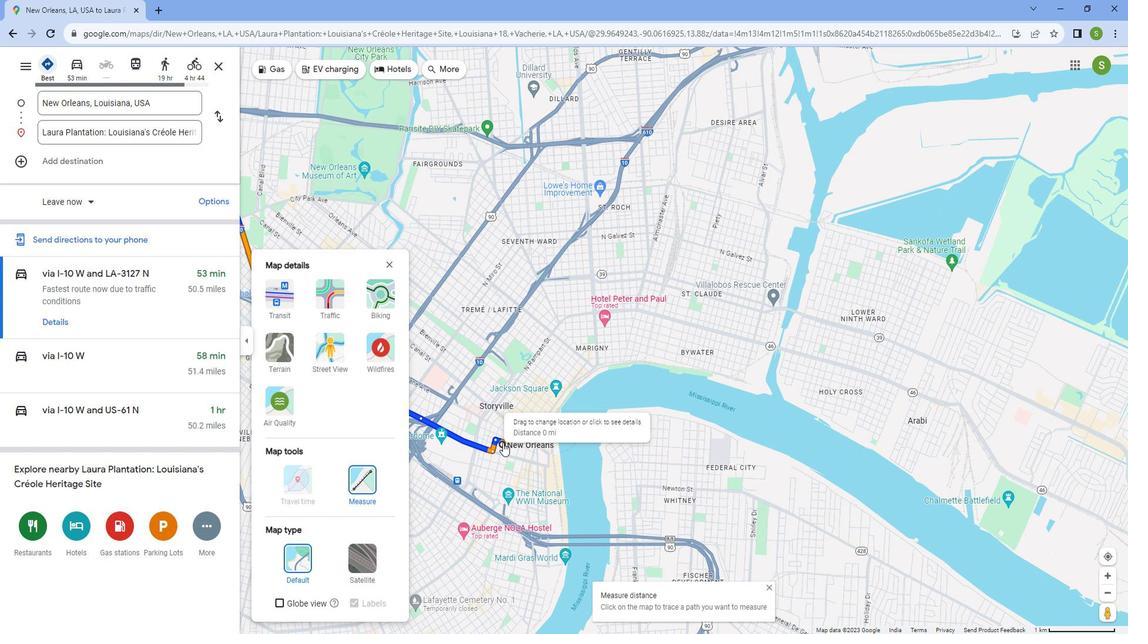 
Action: Mouse pressed left at (517, 441)
Screenshot: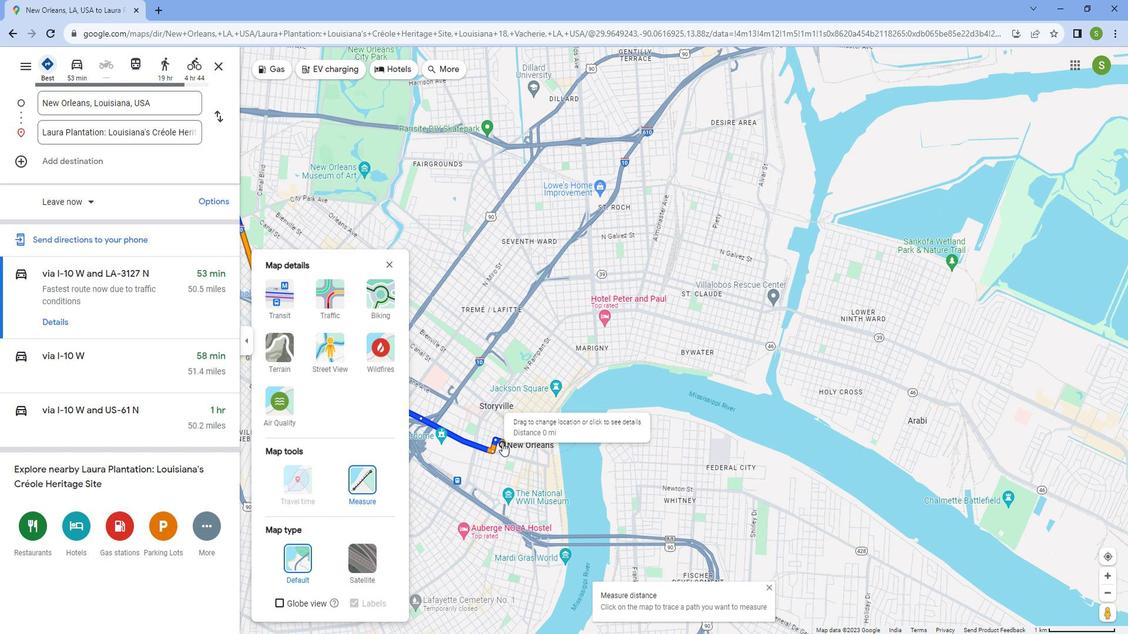 
Action: Mouse moved to (628, 411)
Screenshot: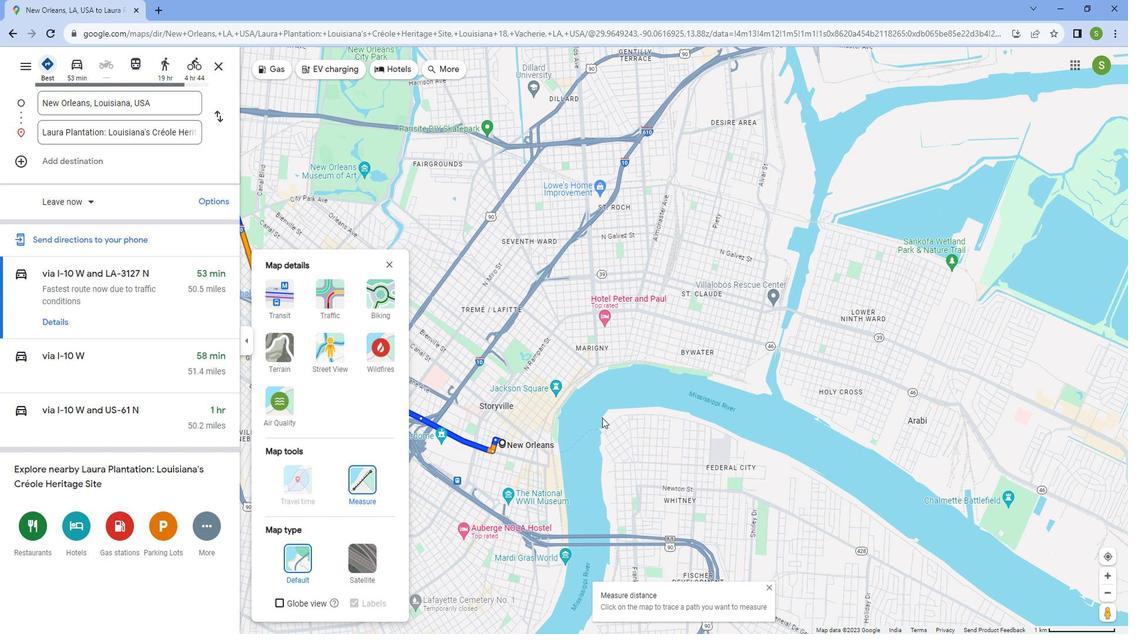 
Action: Mouse scrolled (628, 411) with delta (0, 0)
Screenshot: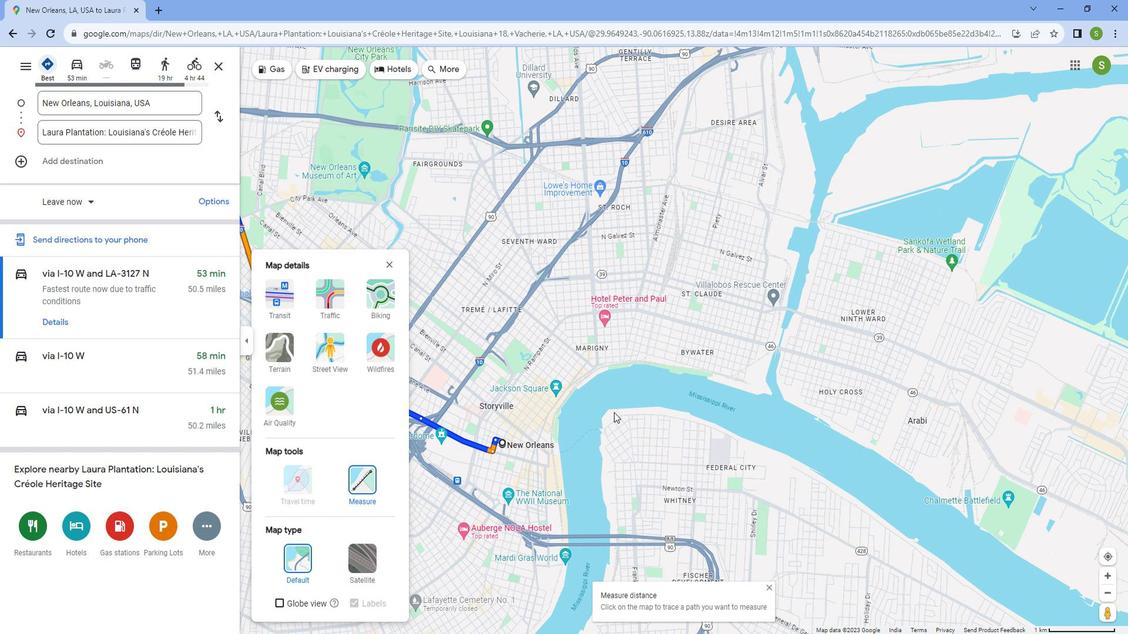 
Action: Mouse scrolled (628, 411) with delta (0, 0)
Screenshot: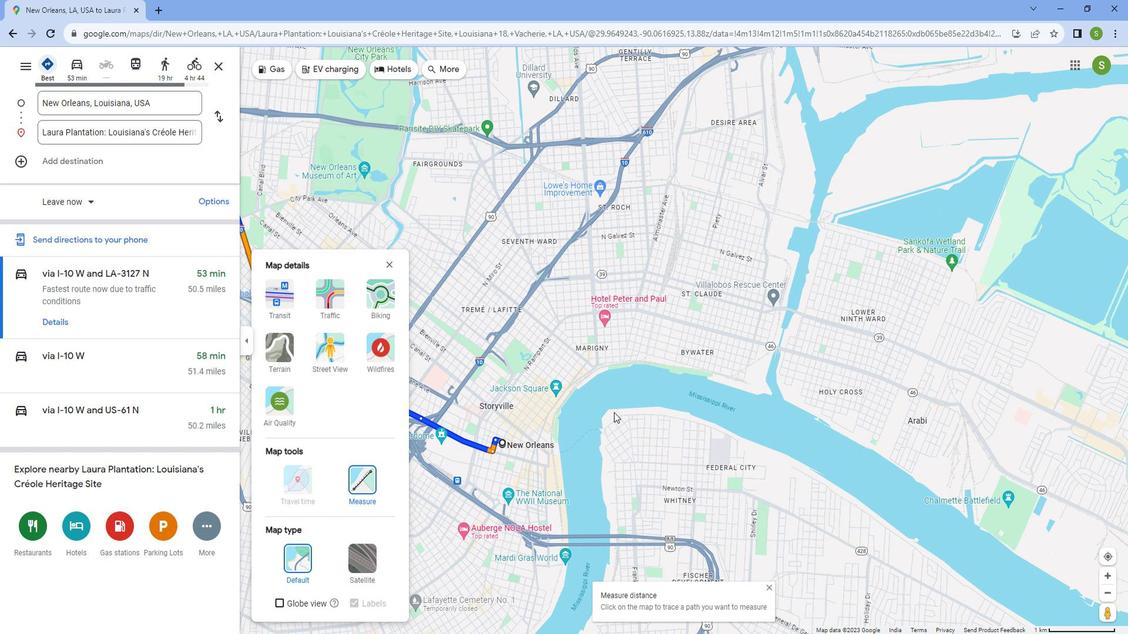 
Action: Mouse scrolled (628, 411) with delta (0, 0)
Screenshot: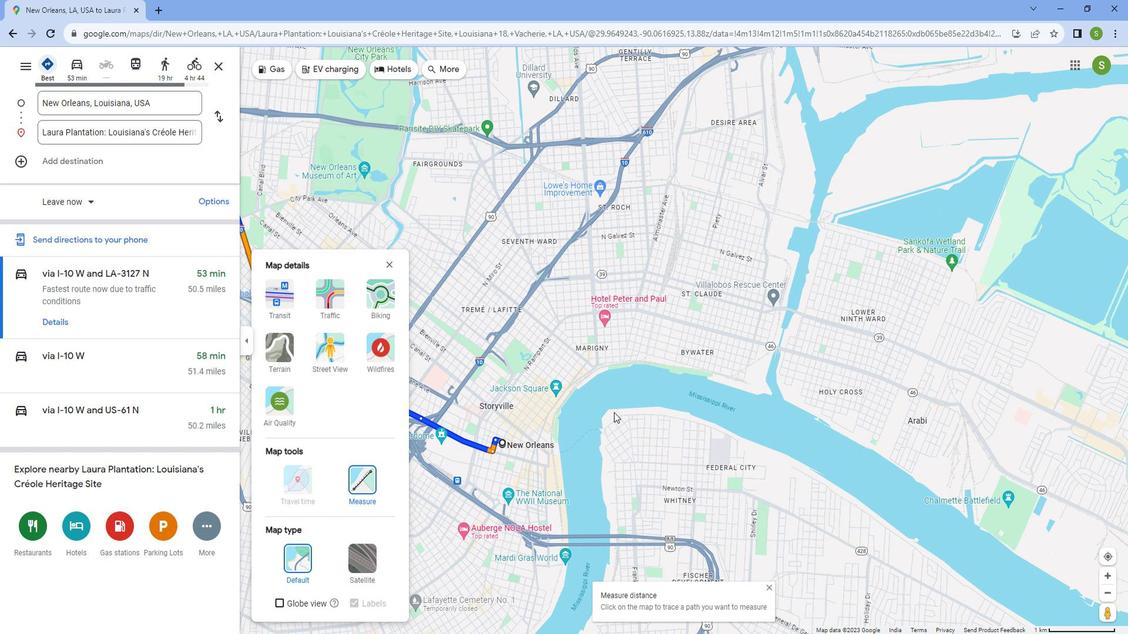 
Action: Mouse scrolled (628, 411) with delta (0, 0)
Screenshot: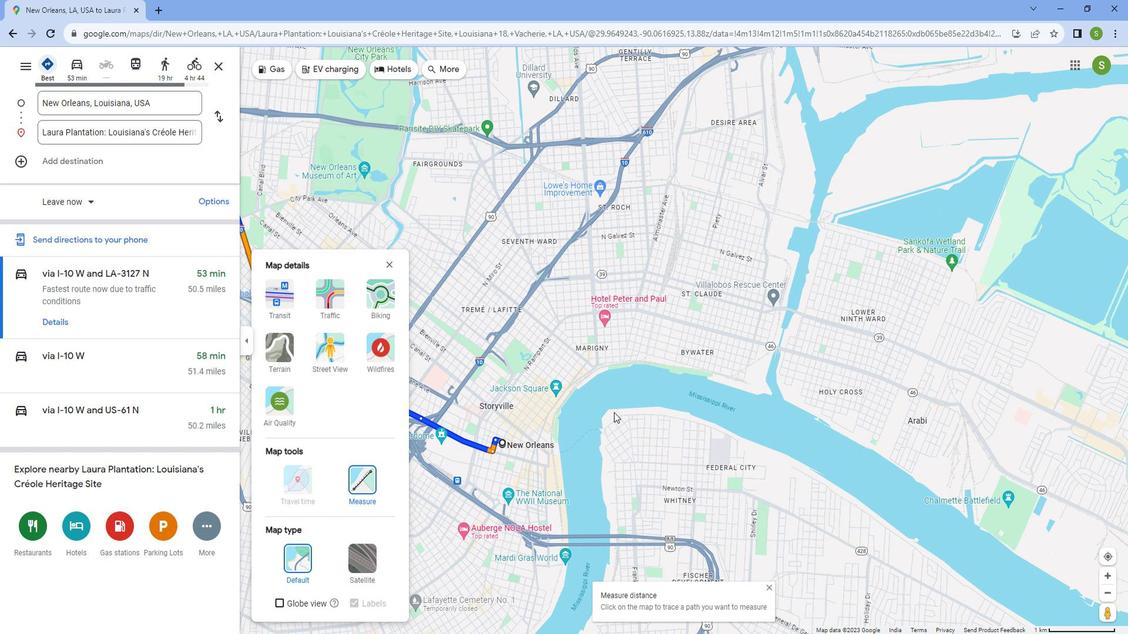 
Action: Mouse scrolled (628, 411) with delta (0, 0)
Screenshot: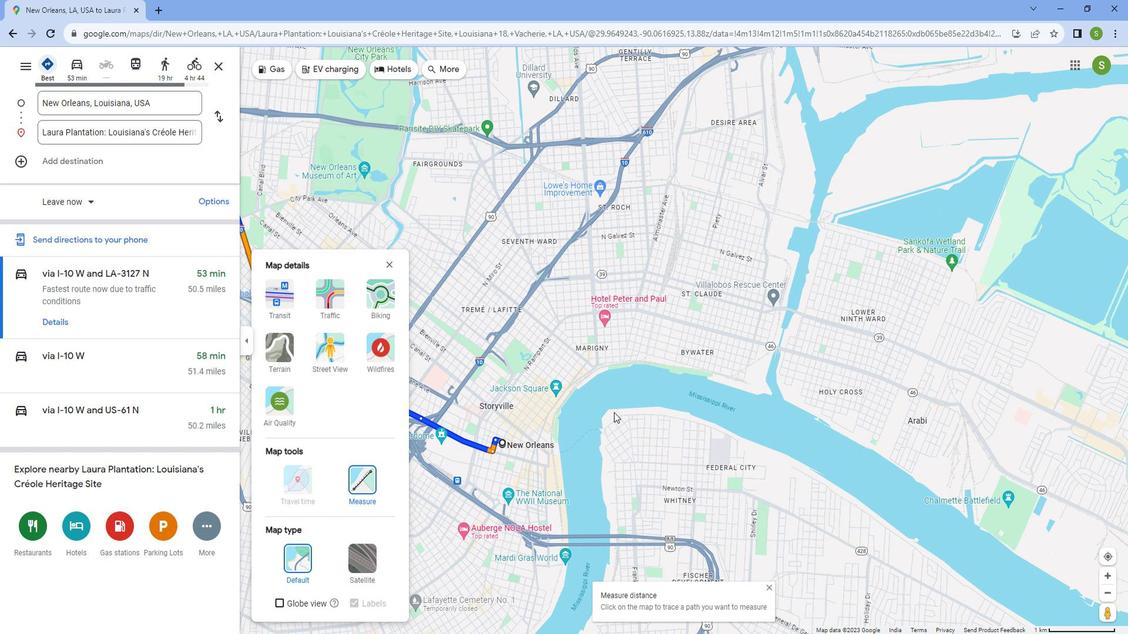 
Action: Mouse scrolled (628, 411) with delta (0, 0)
Screenshot: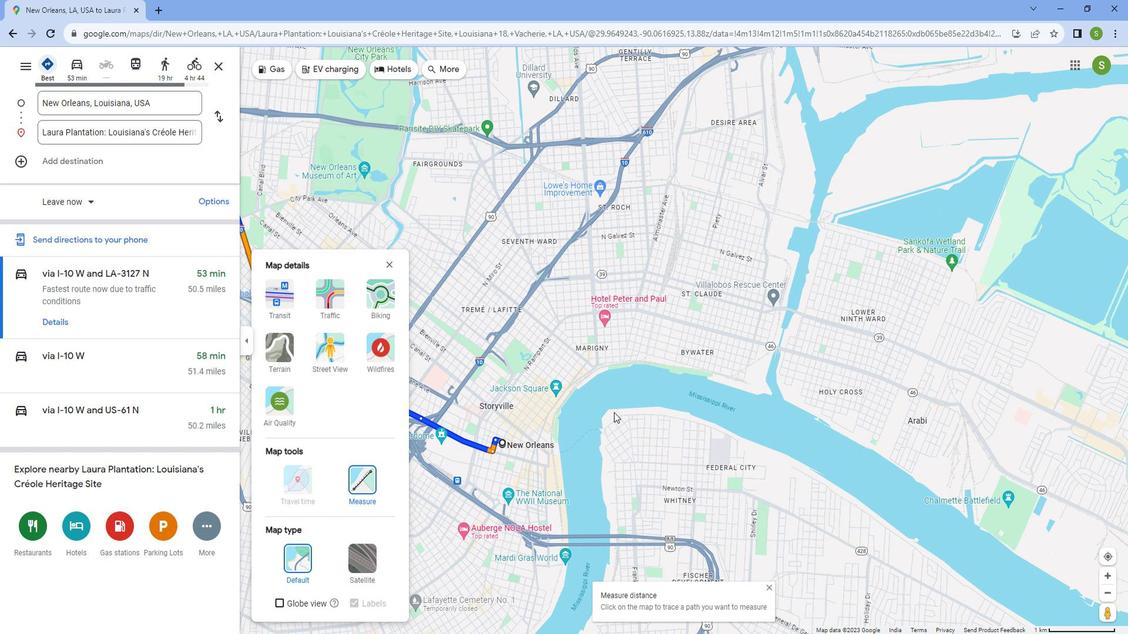 
Action: Mouse scrolled (628, 411) with delta (0, 0)
Screenshot: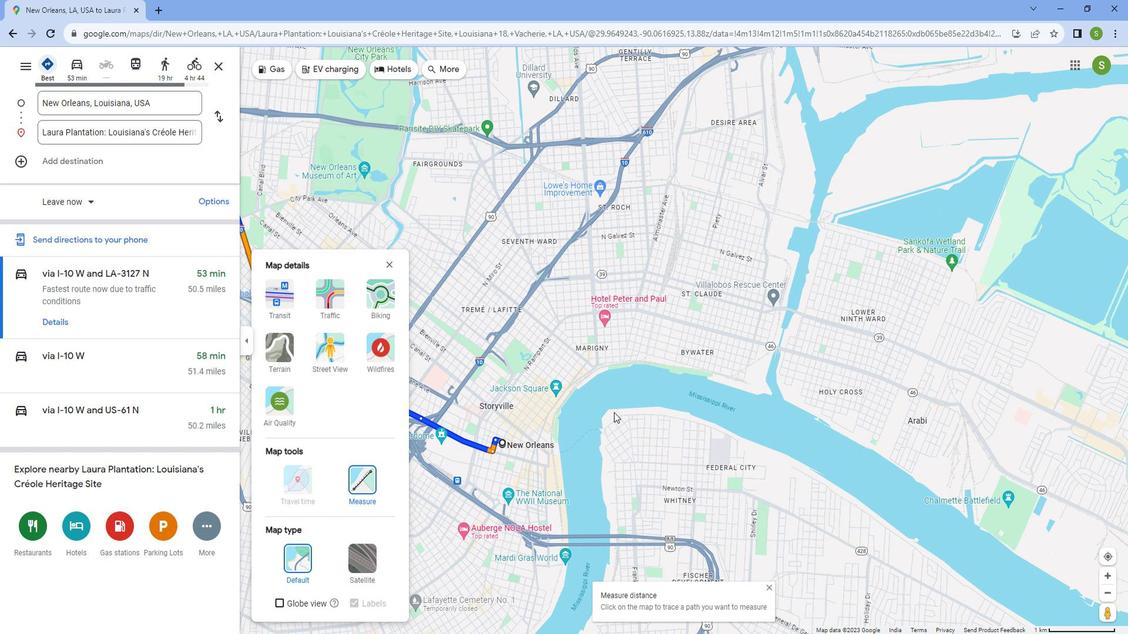 
Action: Mouse scrolled (628, 411) with delta (0, 0)
Screenshot: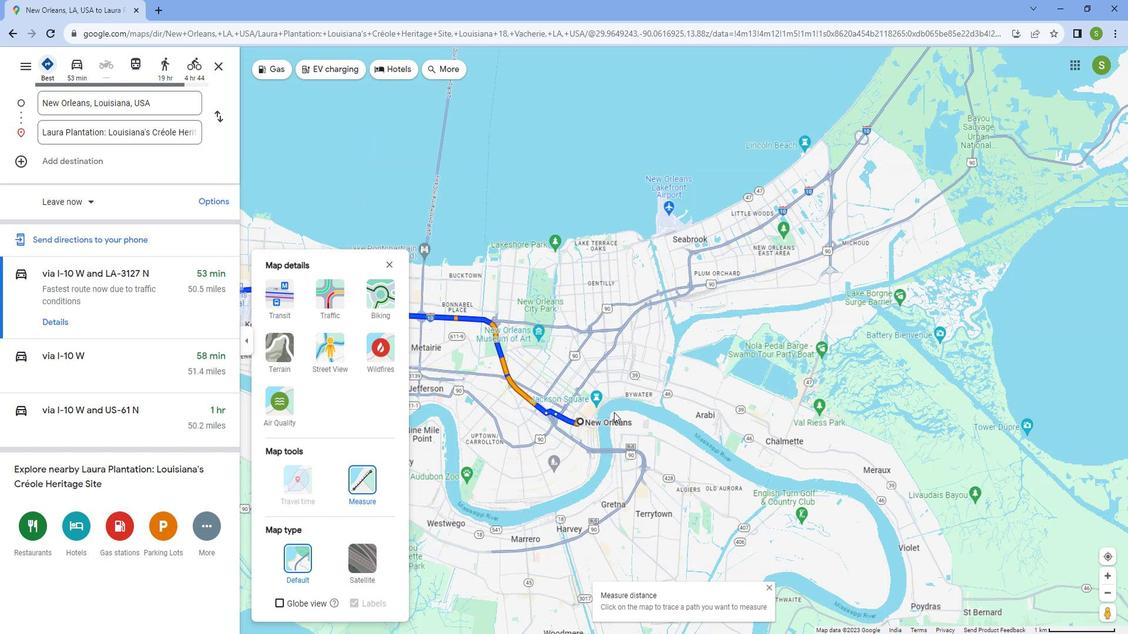 
Action: Mouse scrolled (628, 411) with delta (0, 0)
Screenshot: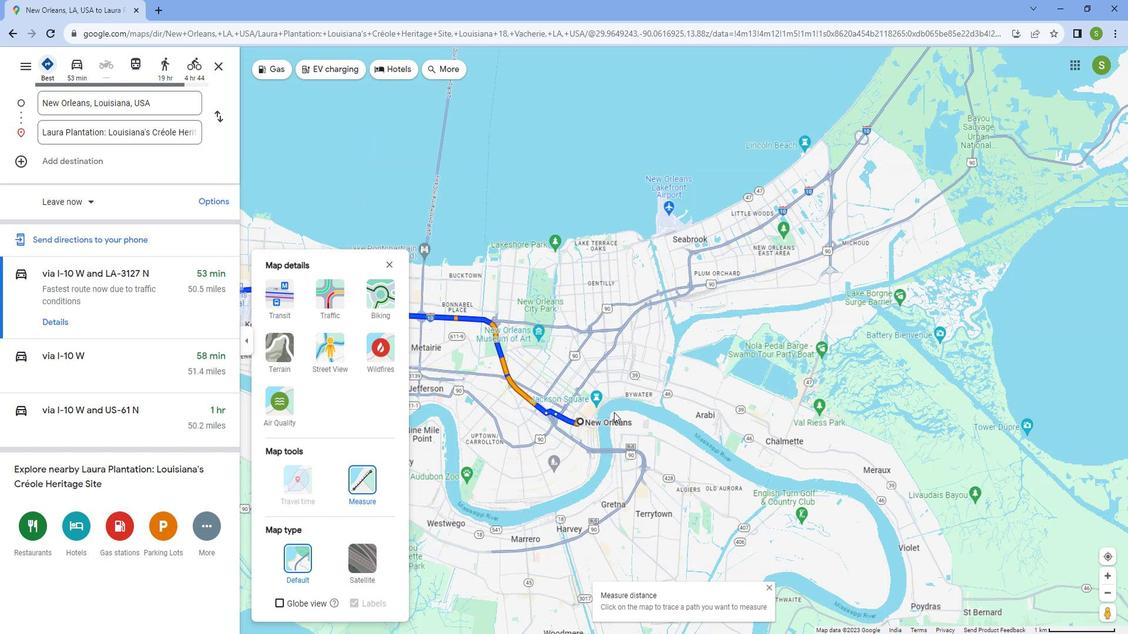 
Action: Mouse scrolled (628, 411) with delta (0, 0)
Screenshot: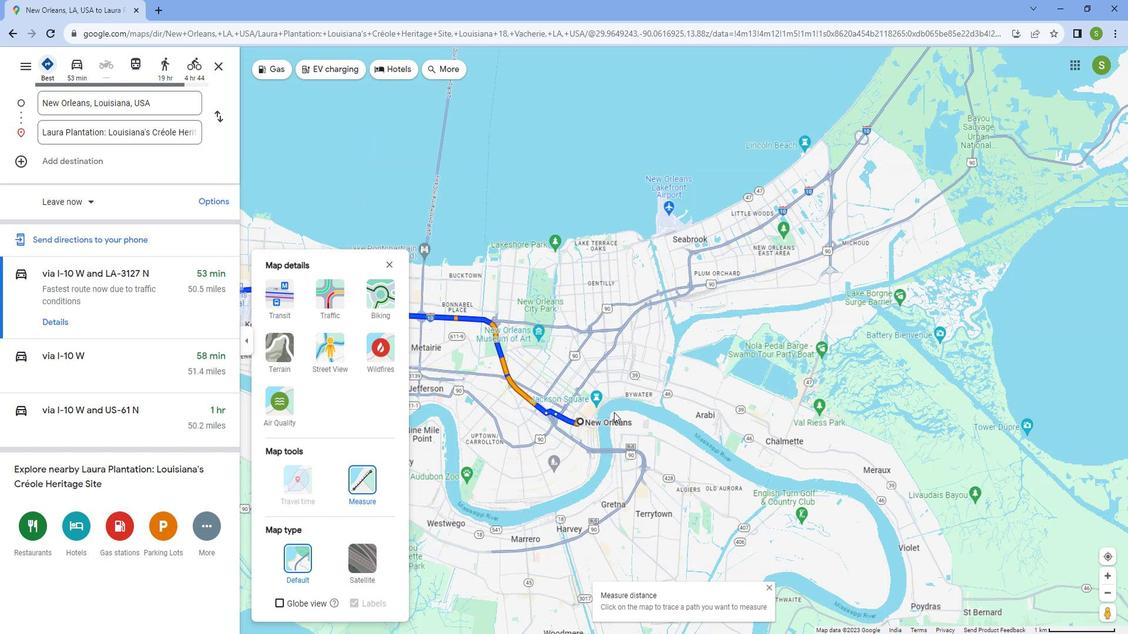 
Action: Mouse scrolled (628, 411) with delta (0, 0)
Screenshot: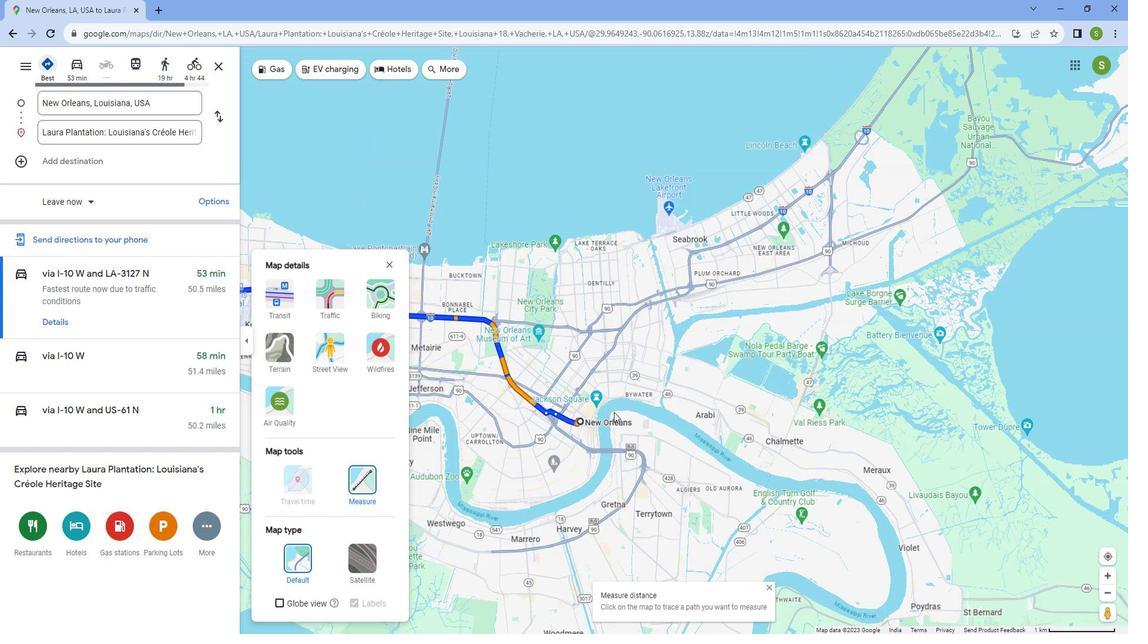
Action: Mouse scrolled (628, 411) with delta (0, 0)
Screenshot: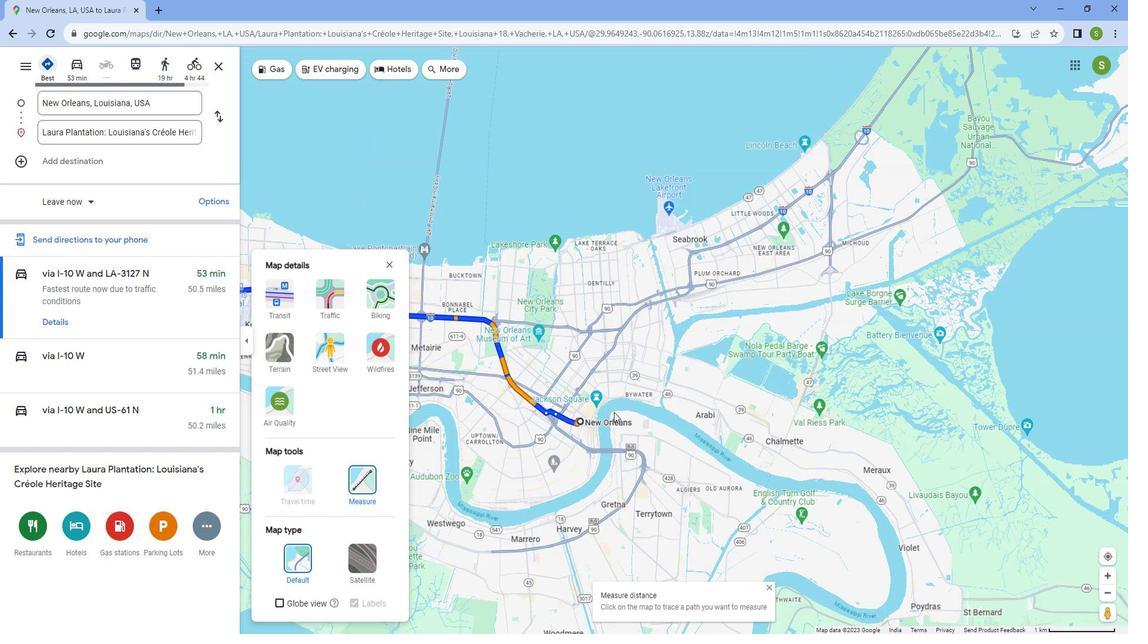
Action: Mouse scrolled (628, 411) with delta (0, 0)
Screenshot: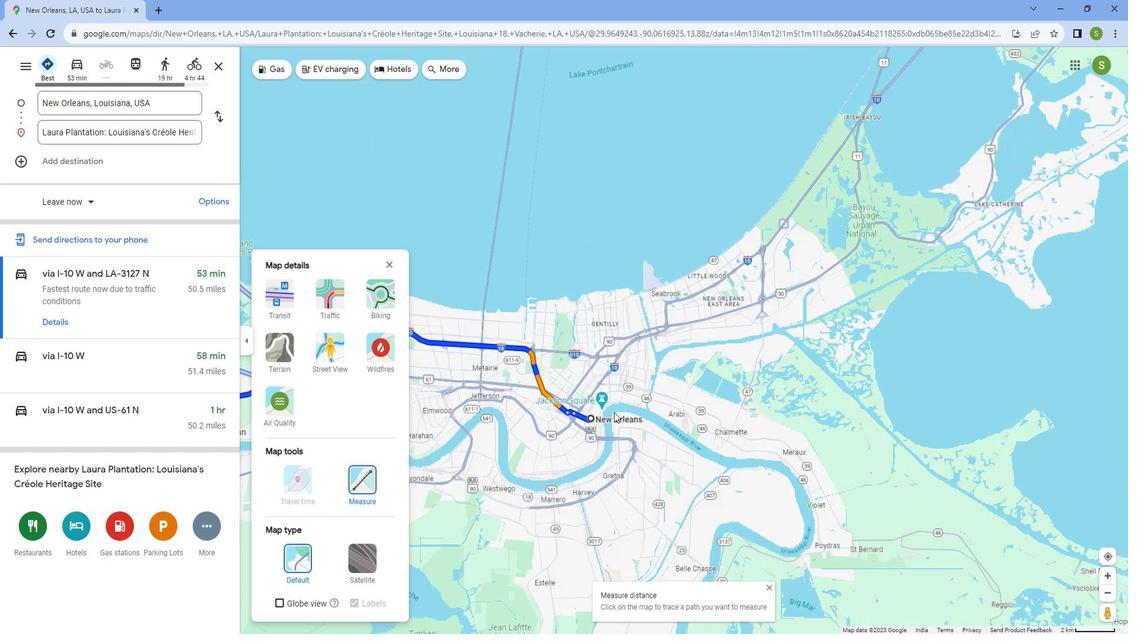 
Action: Mouse scrolled (628, 411) with delta (0, 0)
Screenshot: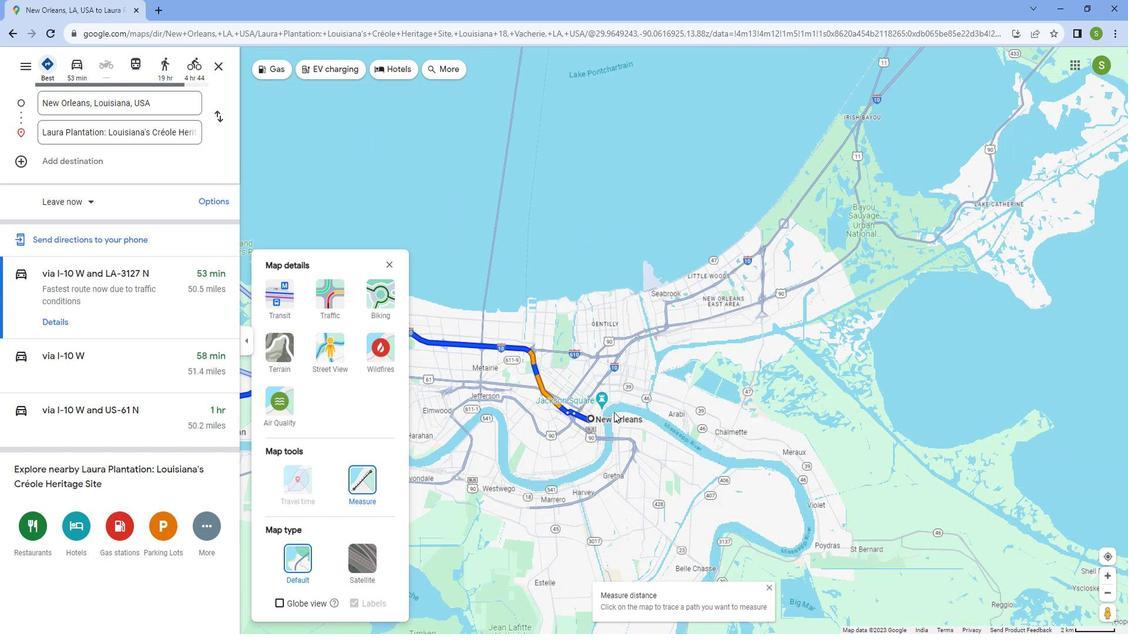 
Action: Mouse scrolled (628, 411) with delta (0, 0)
Screenshot: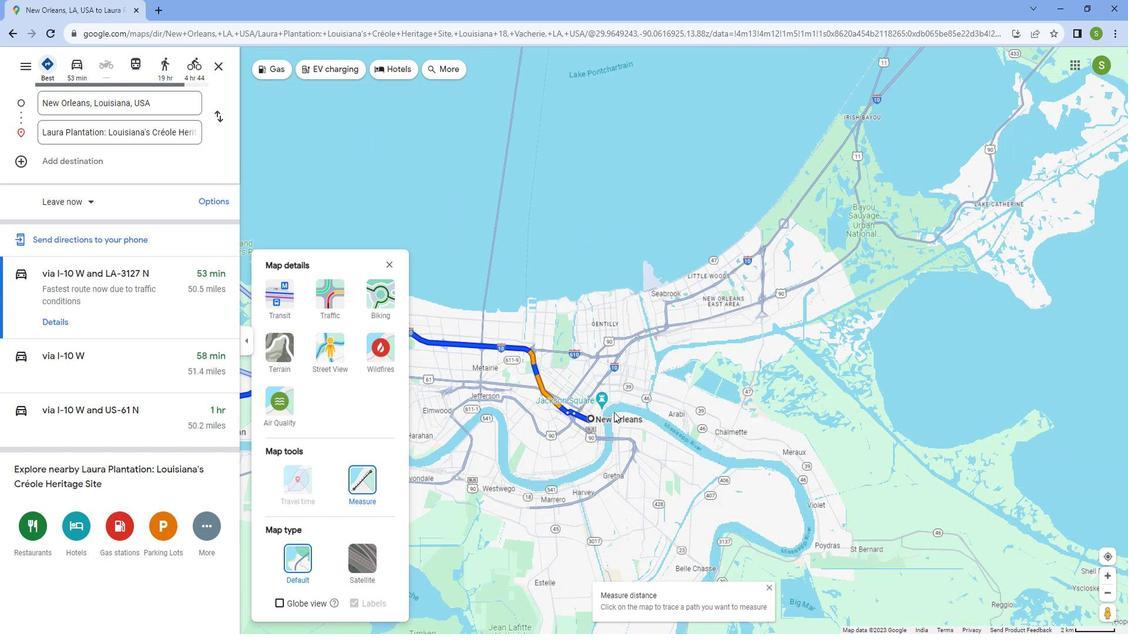 
Action: Mouse scrolled (628, 411) with delta (0, 0)
Screenshot: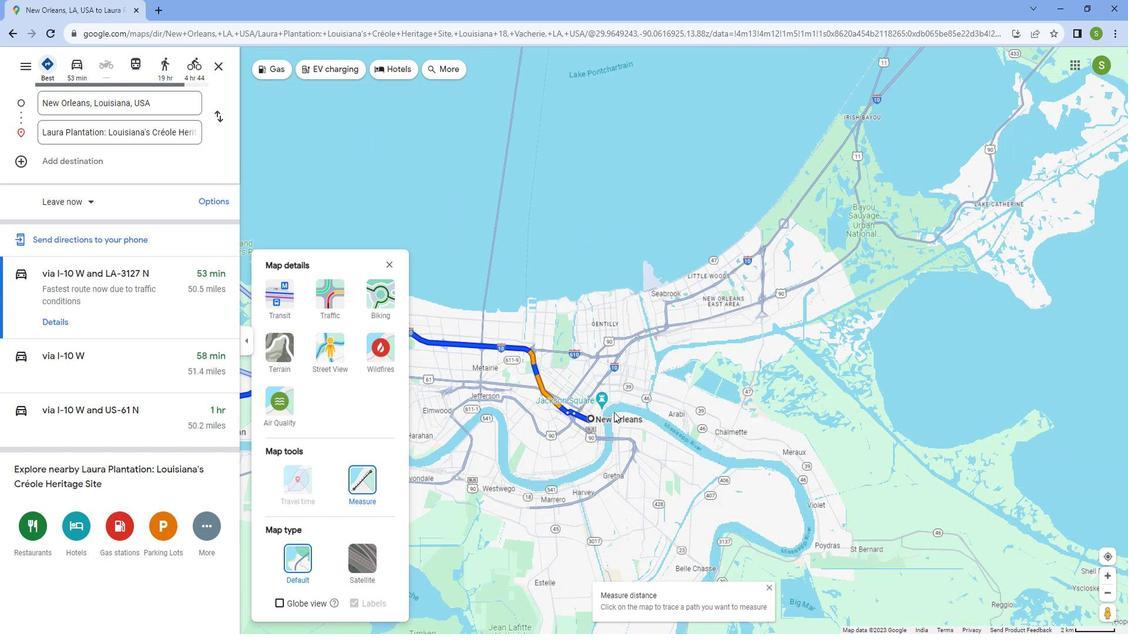 
Action: Mouse scrolled (628, 411) with delta (0, 0)
Screenshot: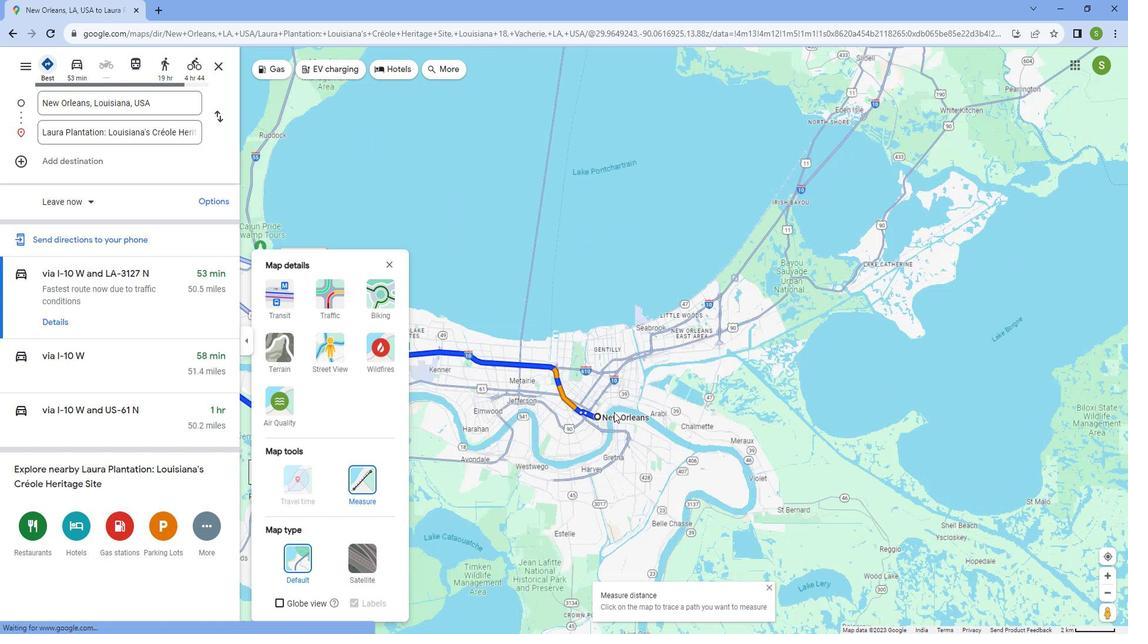 
Action: Mouse scrolled (628, 411) with delta (0, 0)
Screenshot: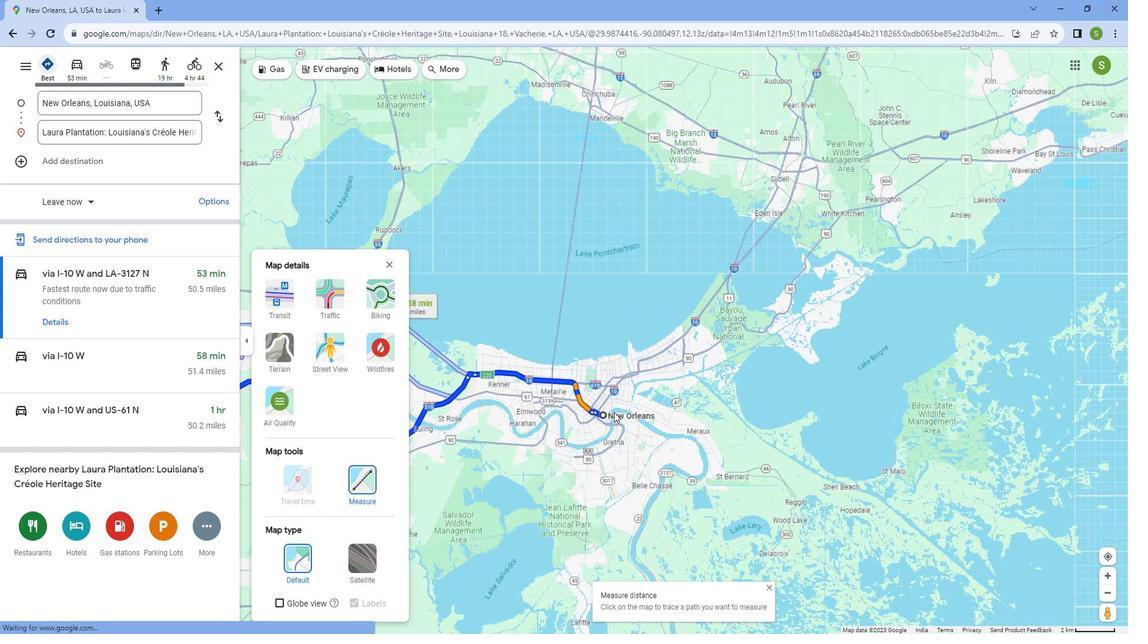 
Action: Mouse scrolled (628, 411) with delta (0, 0)
Screenshot: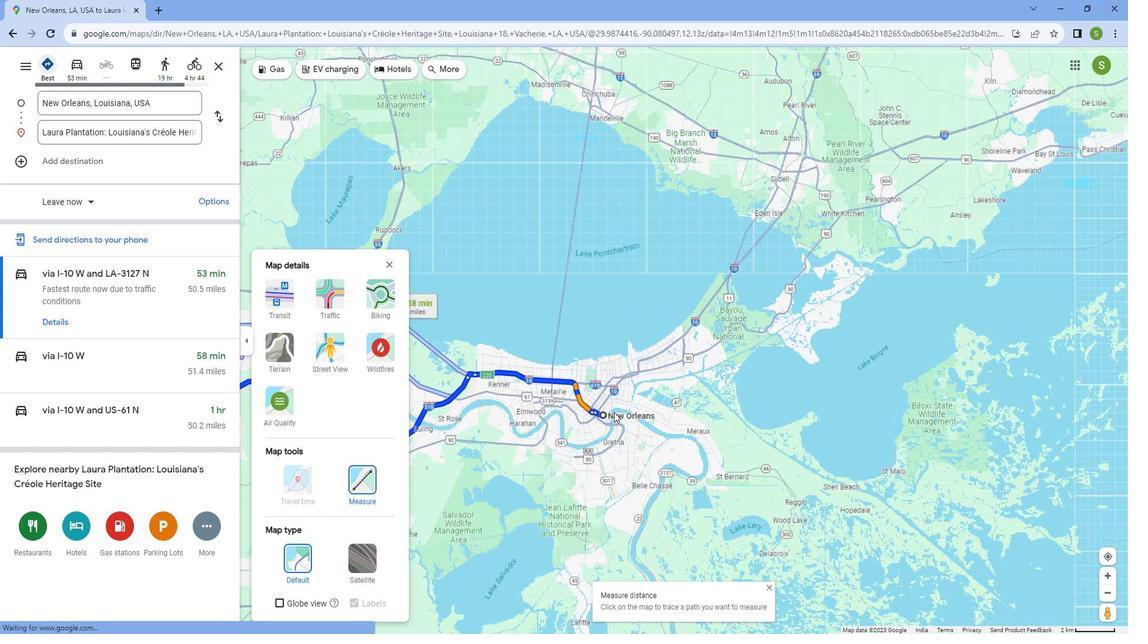 
Action: Mouse scrolled (628, 411) with delta (0, 0)
Screenshot: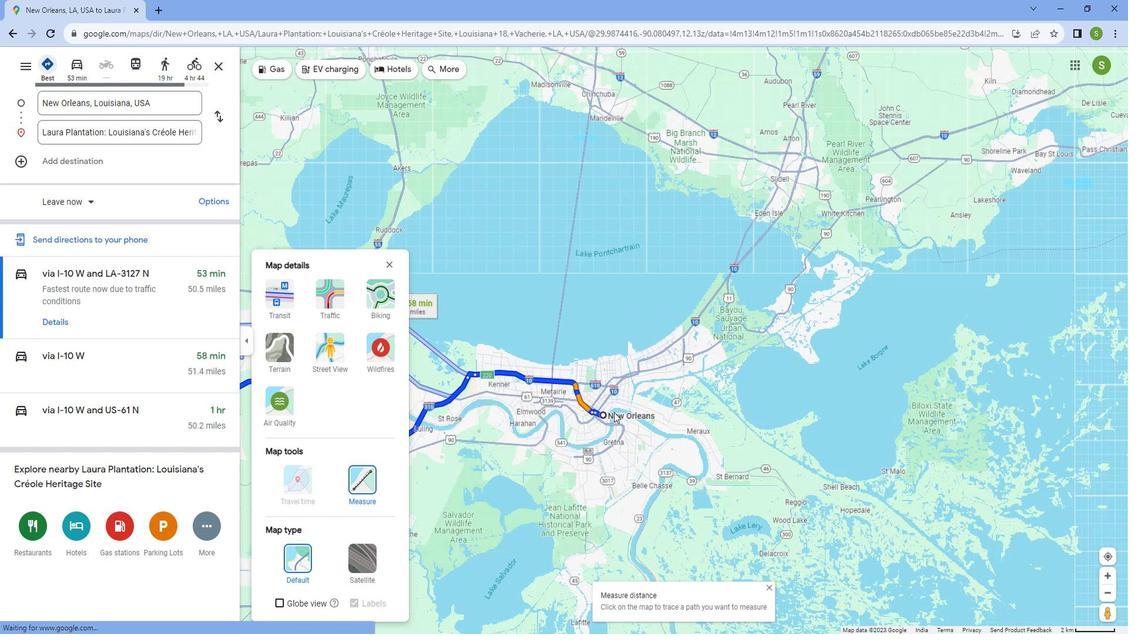 
Action: Mouse scrolled (628, 411) with delta (0, 0)
Screenshot: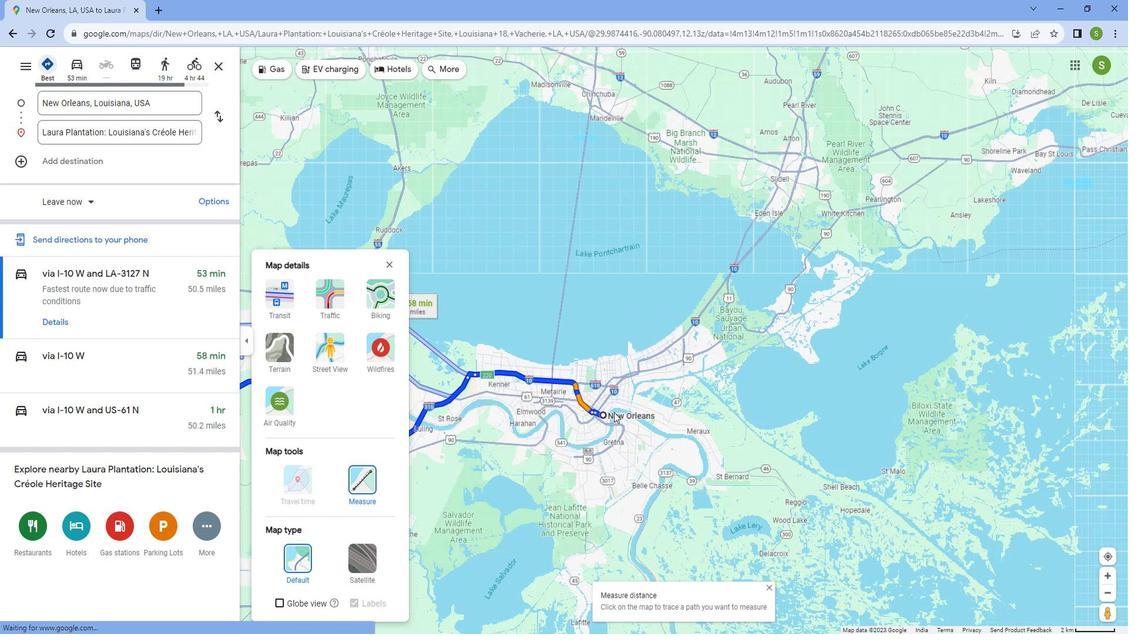 
Action: Mouse scrolled (628, 411) with delta (0, 0)
Screenshot: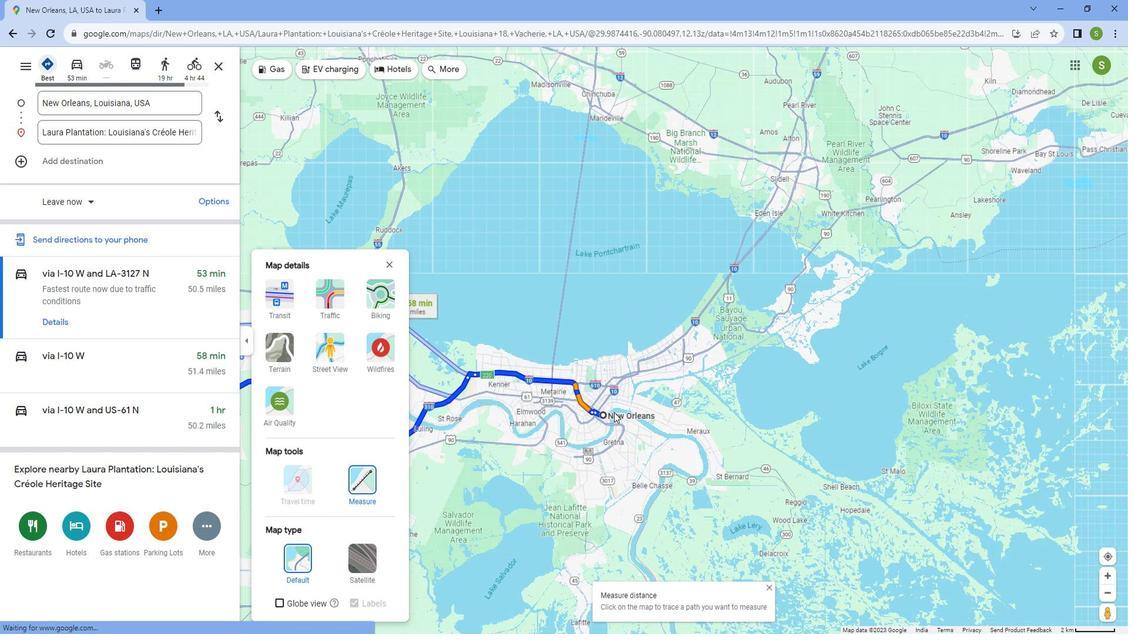 
Action: Mouse moved to (476, 401)
Screenshot: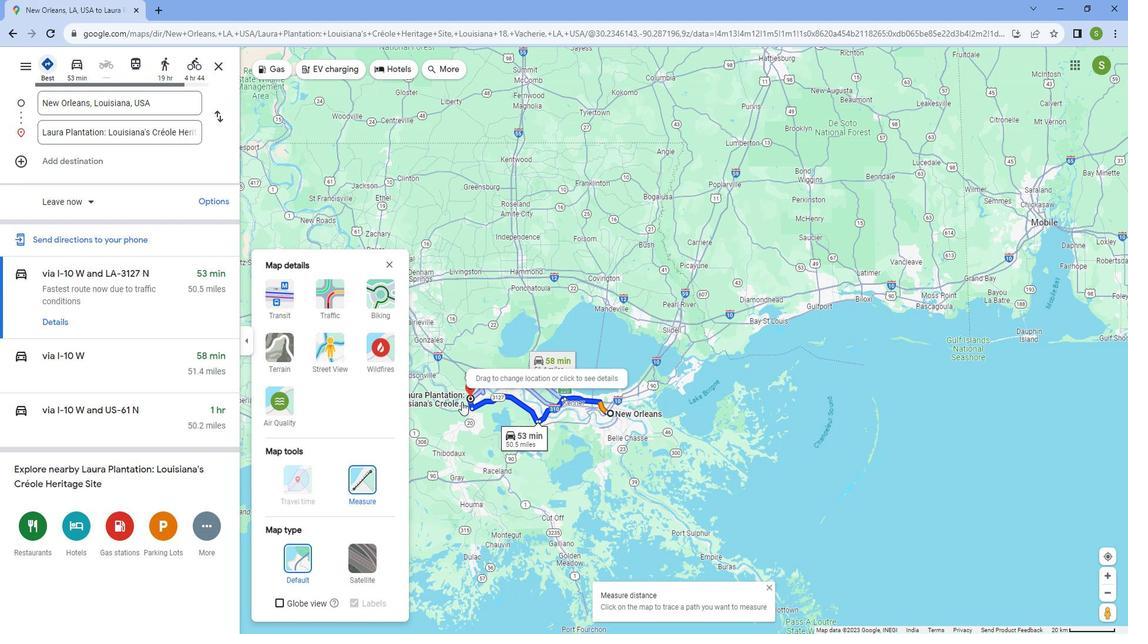 
Action: Mouse scrolled (476, 402) with delta (0, 0)
Screenshot: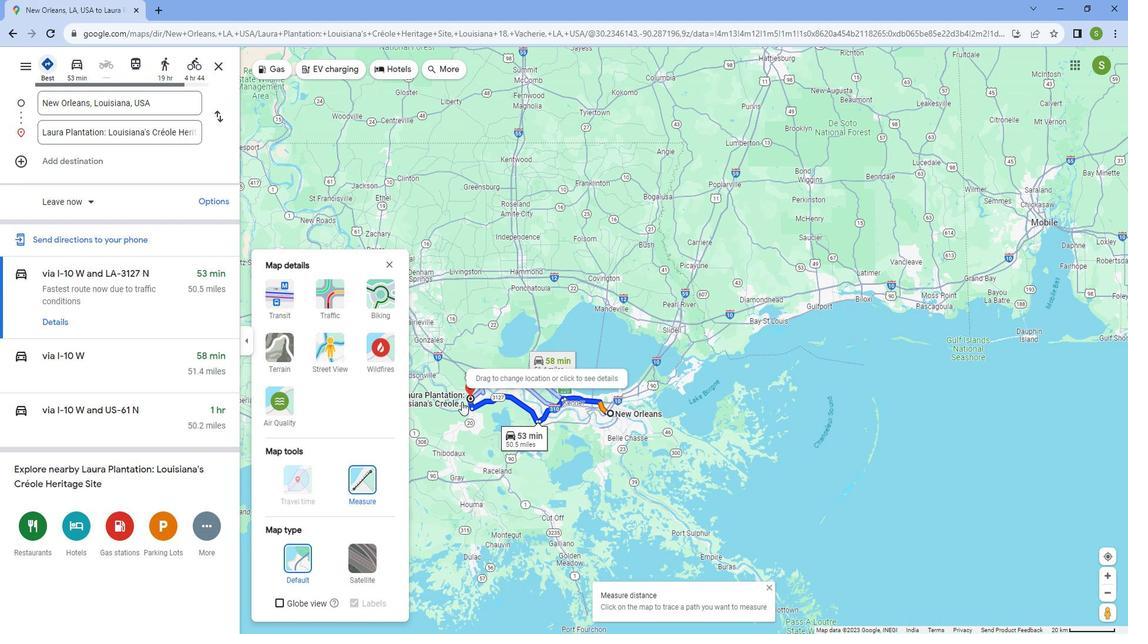 
Action: Mouse scrolled (476, 402) with delta (0, 0)
Screenshot: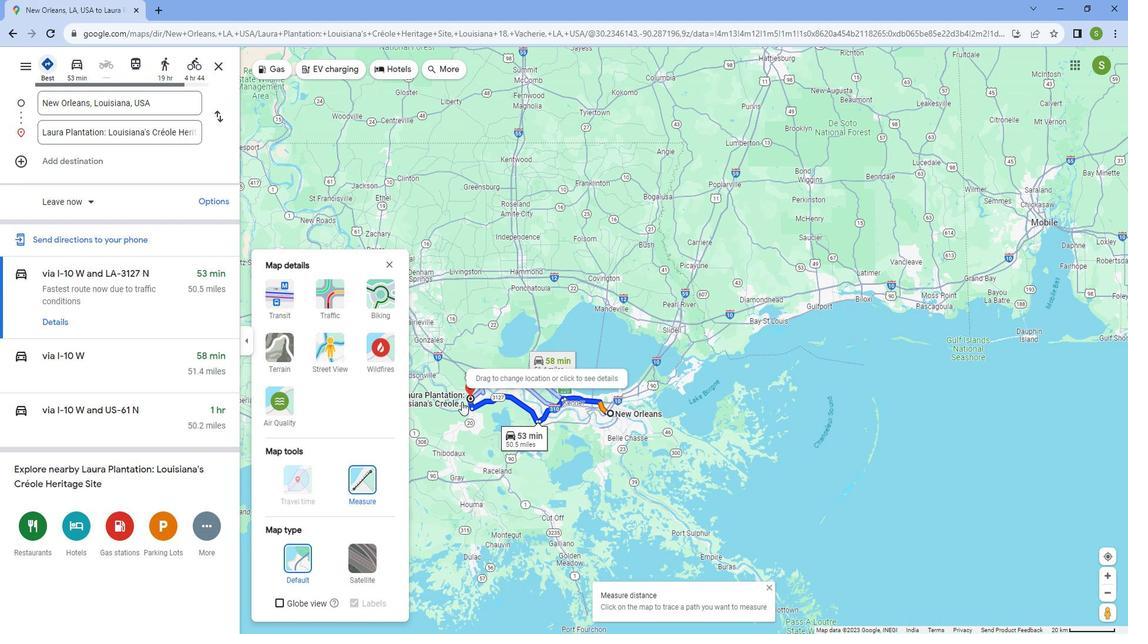 
Action: Mouse scrolled (476, 402) with delta (0, 0)
Screenshot: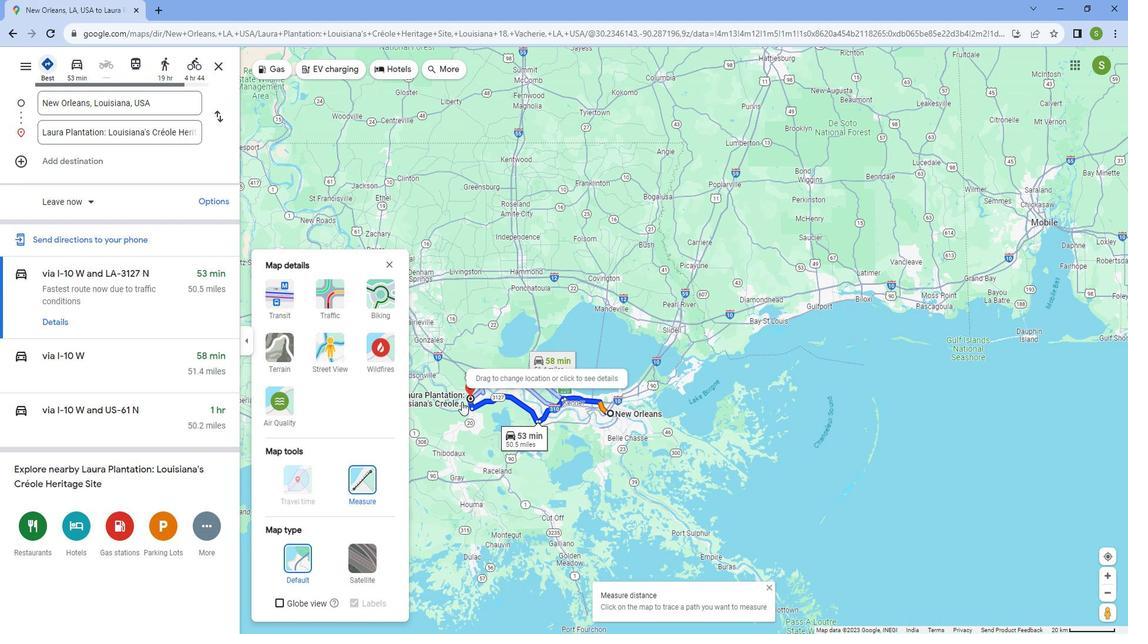 
Action: Mouse scrolled (476, 402) with delta (0, 0)
Screenshot: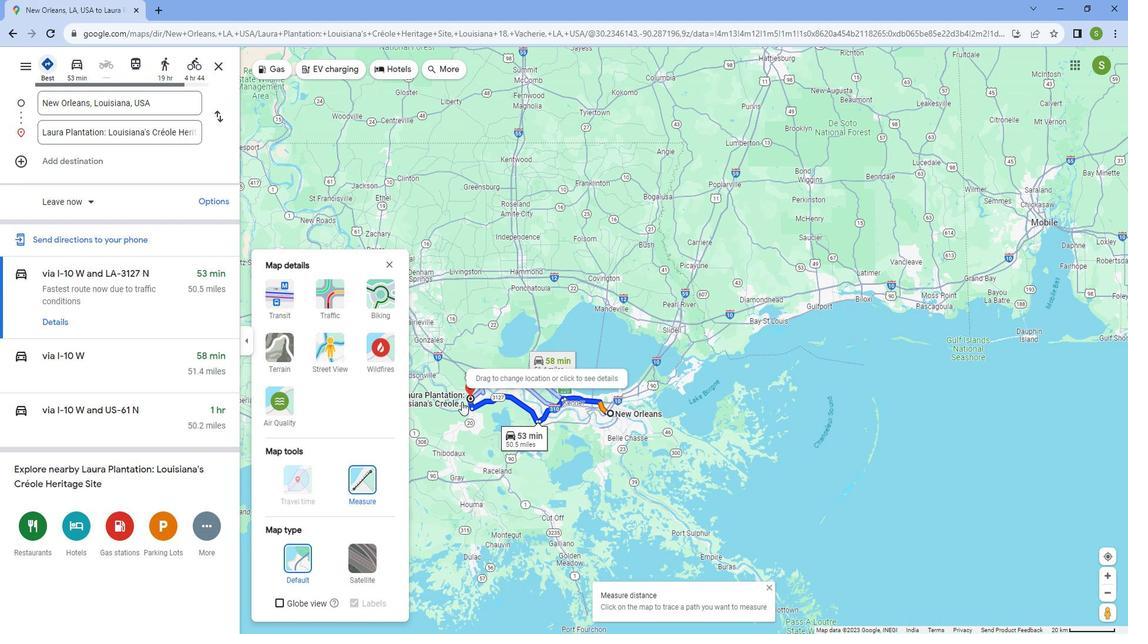 
Action: Mouse scrolled (476, 402) with delta (0, 0)
Screenshot: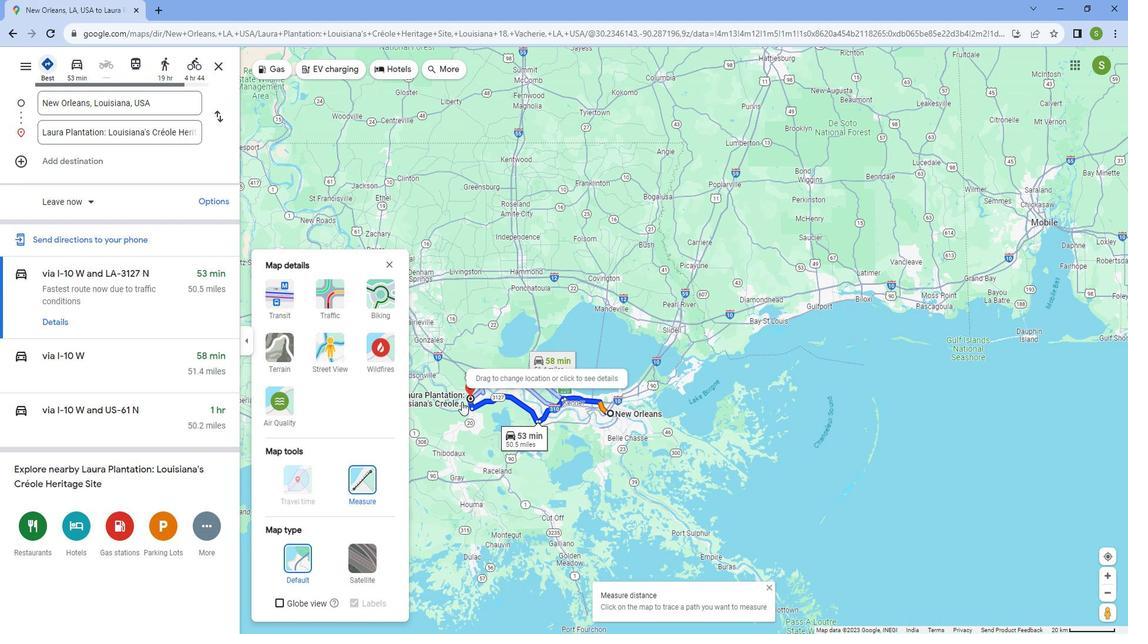 
Action: Mouse scrolled (476, 402) with delta (0, 0)
Screenshot: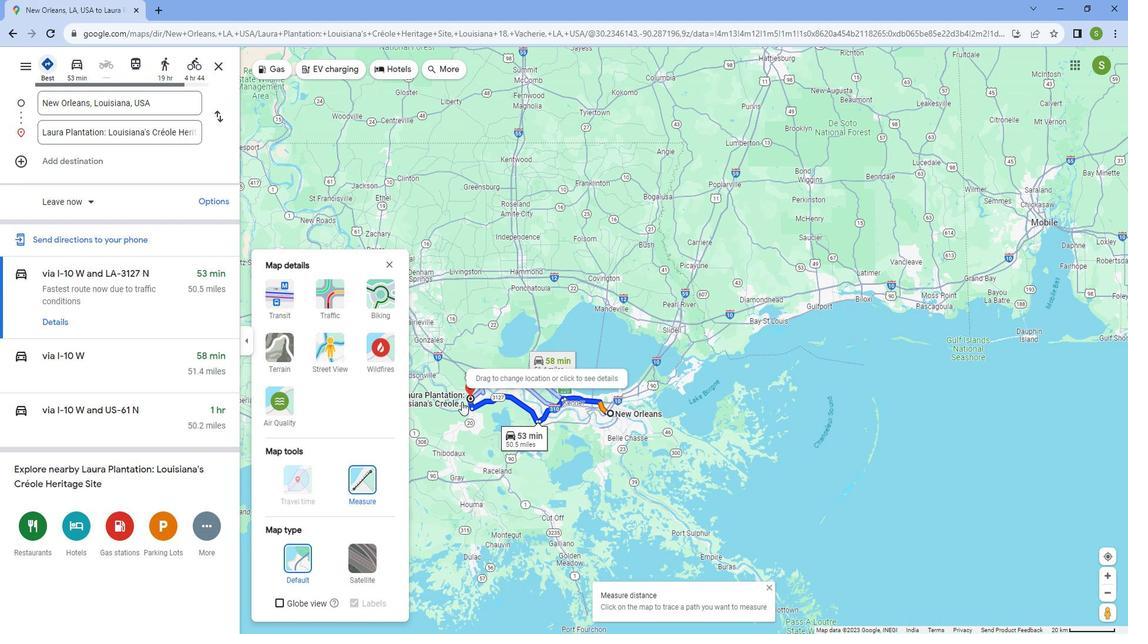 
Action: Mouse scrolled (476, 402) with delta (0, 0)
Screenshot: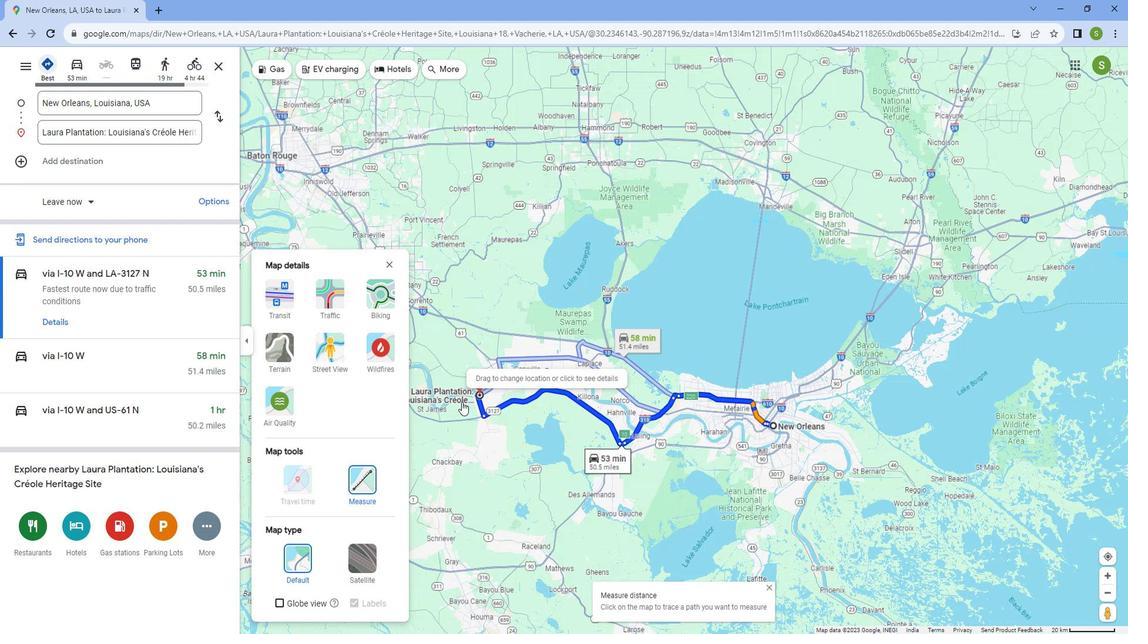 
Action: Mouse scrolled (476, 402) with delta (0, 0)
Screenshot: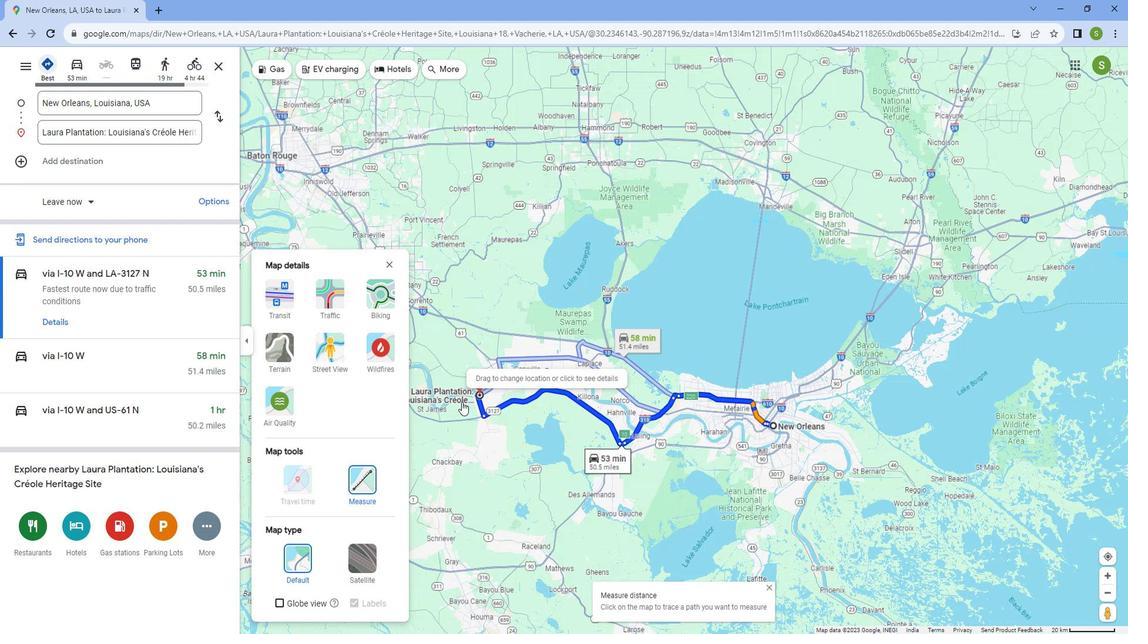 
Action: Mouse scrolled (476, 402) with delta (0, 0)
Screenshot: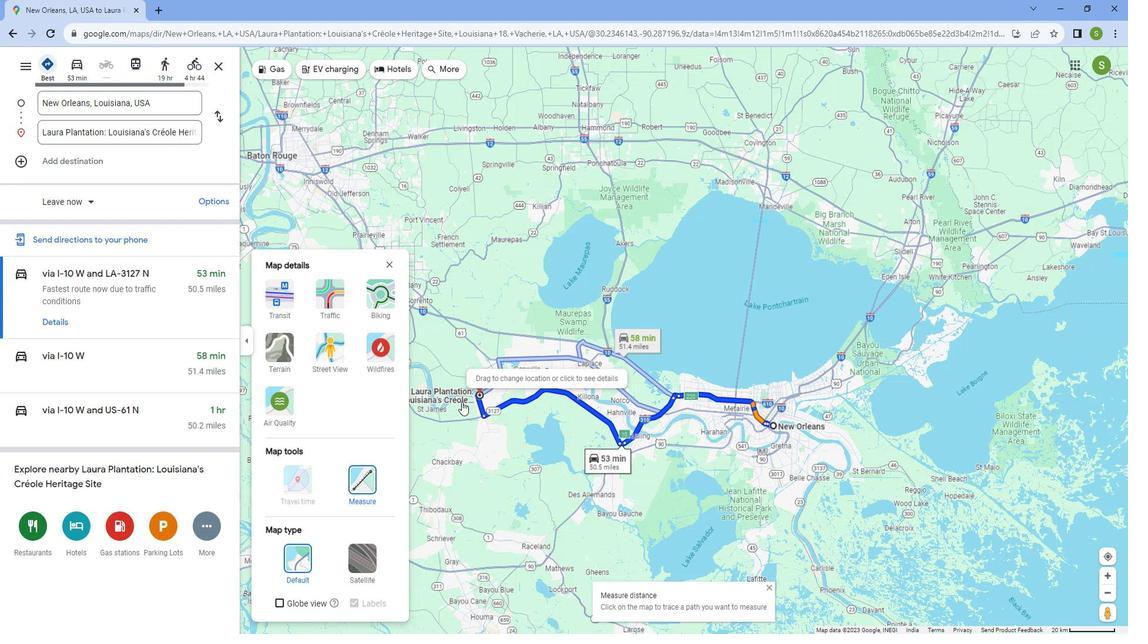 
Action: Mouse scrolled (476, 402) with delta (0, 0)
Screenshot: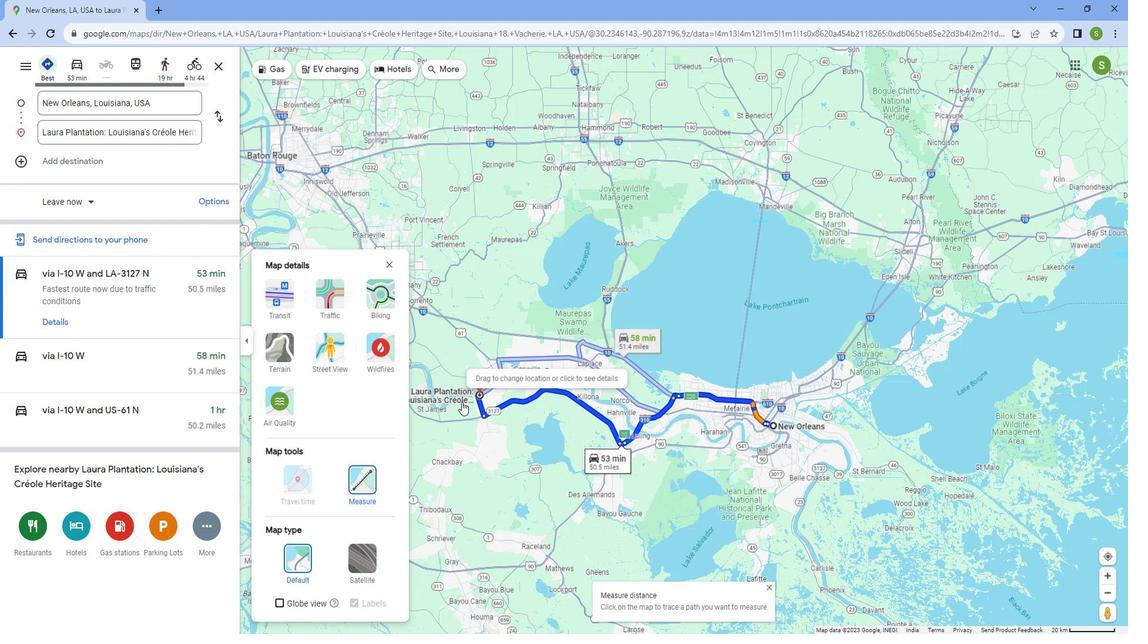 
Action: Mouse scrolled (476, 402) with delta (0, 0)
Screenshot: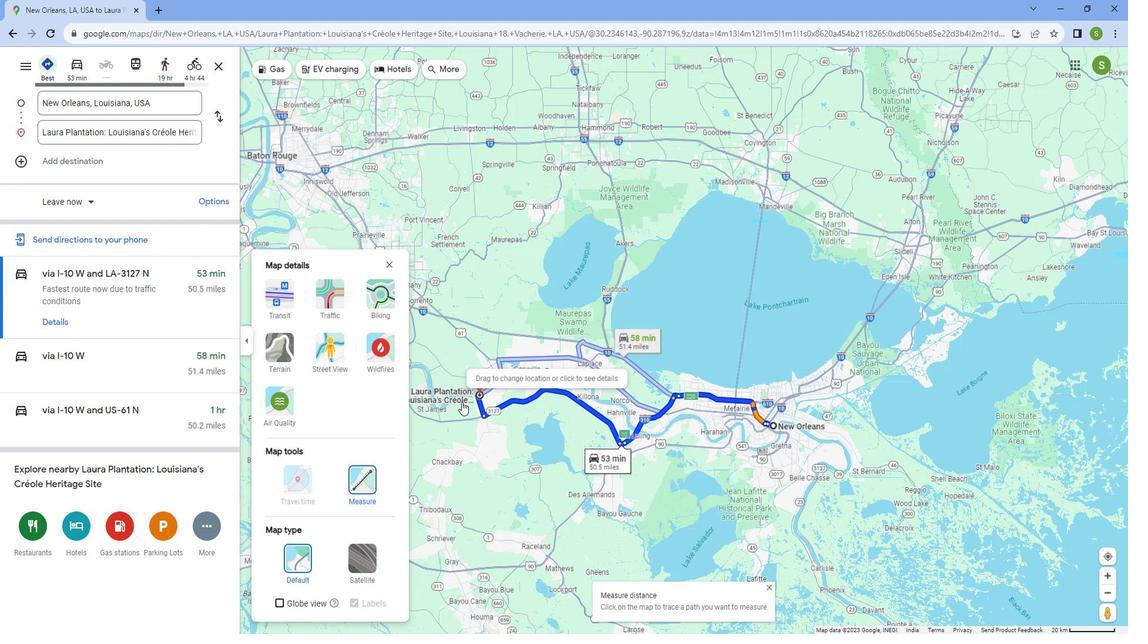 
Action: Mouse scrolled (476, 402) with delta (0, 0)
Screenshot: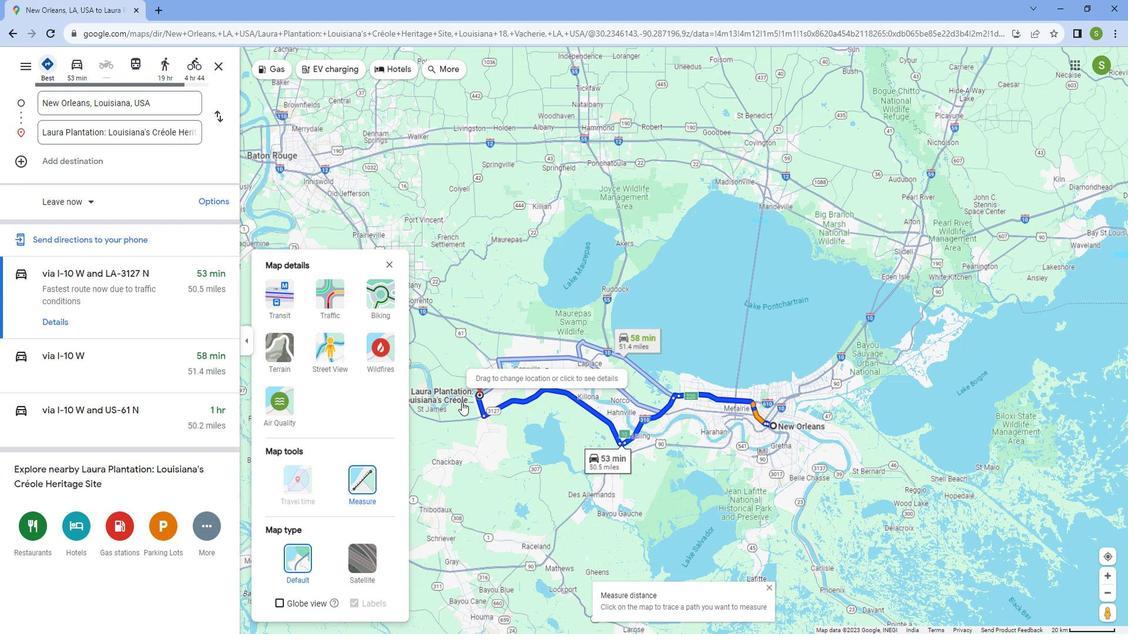 
Action: Mouse scrolled (476, 401) with delta (0, 0)
Screenshot: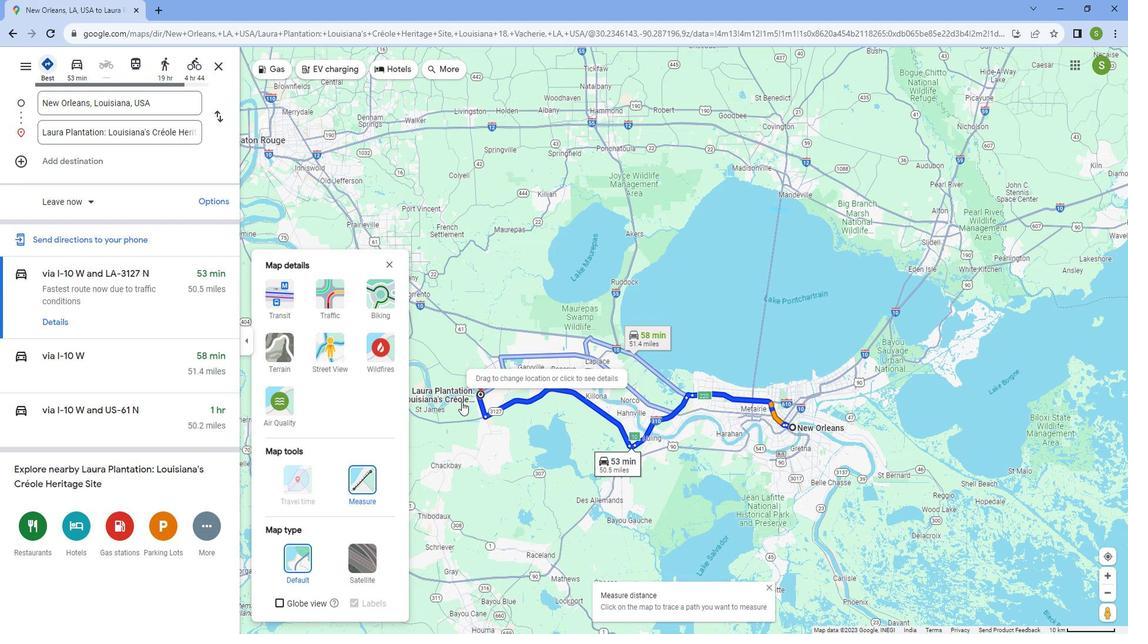 
Action: Mouse scrolled (476, 402) with delta (0, 0)
Screenshot: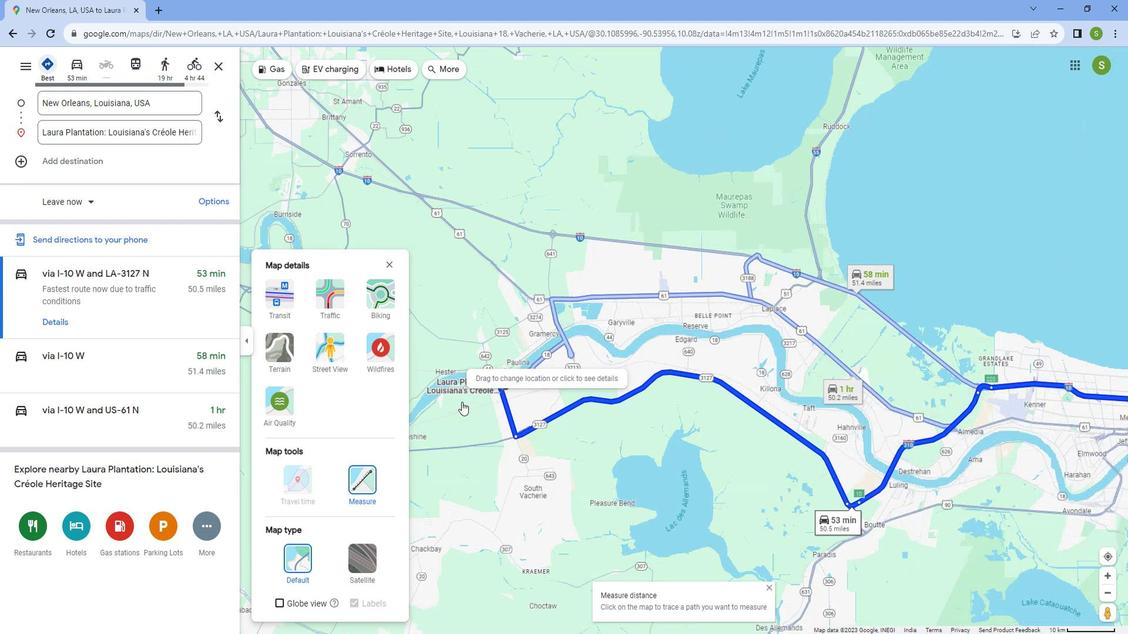 
Action: Mouse scrolled (476, 402) with delta (0, 0)
Screenshot: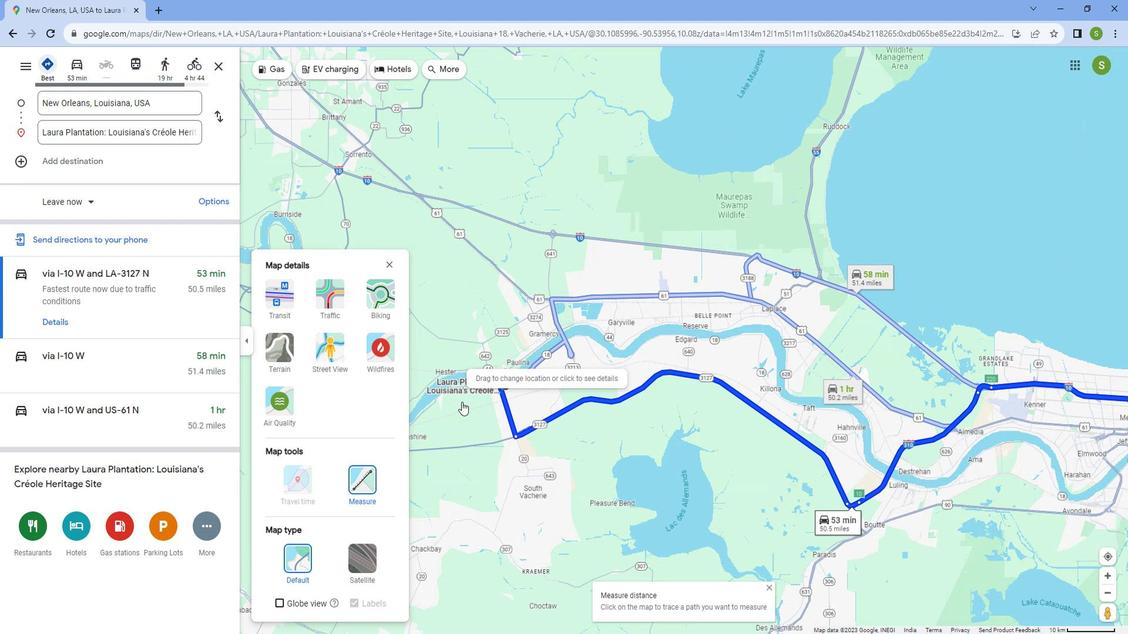 
Action: Mouse scrolled (476, 402) with delta (0, 0)
Screenshot: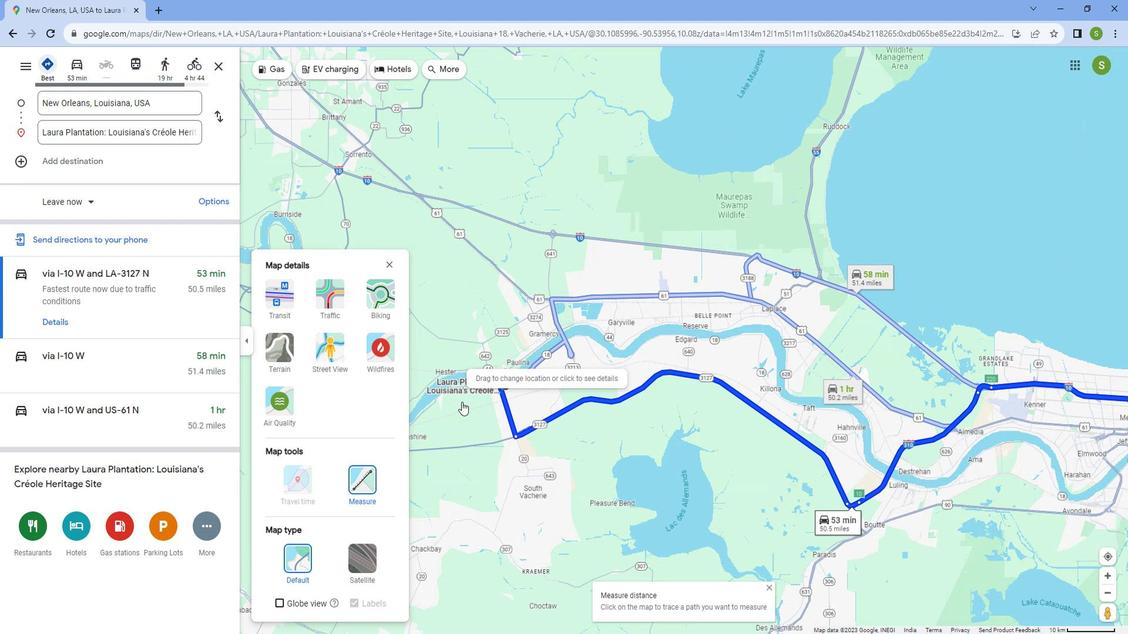 
Action: Mouse scrolled (476, 402) with delta (0, 0)
Screenshot: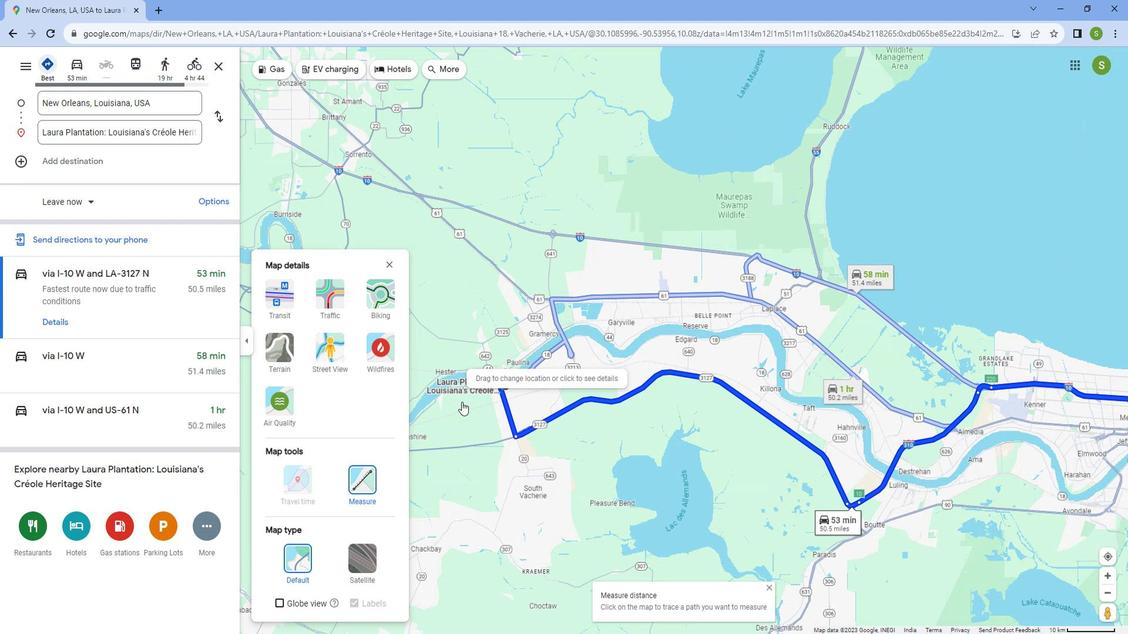 
Action: Mouse scrolled (476, 402) with delta (0, 0)
Screenshot: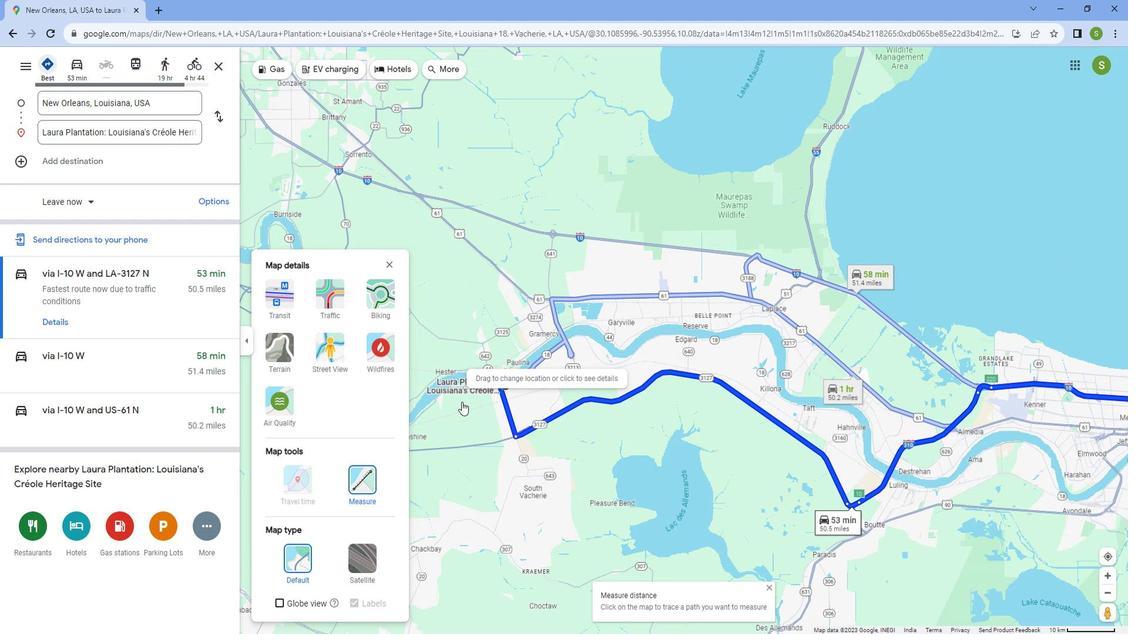 
Action: Mouse scrolled (476, 402) with delta (0, 0)
Screenshot: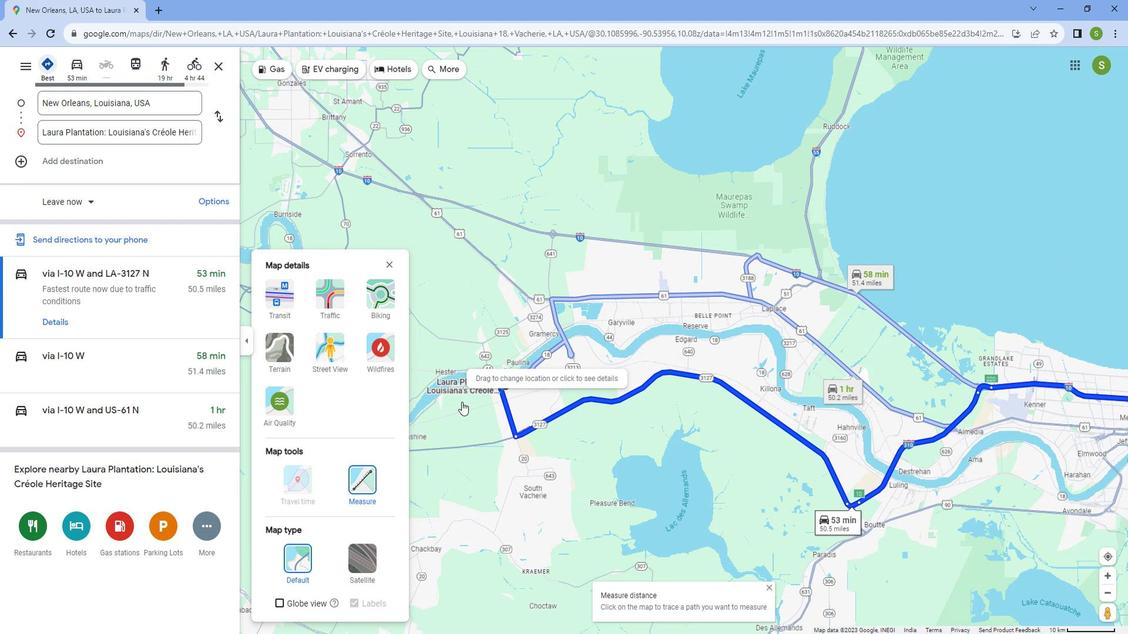 
Action: Mouse moved to (473, 399)
Screenshot: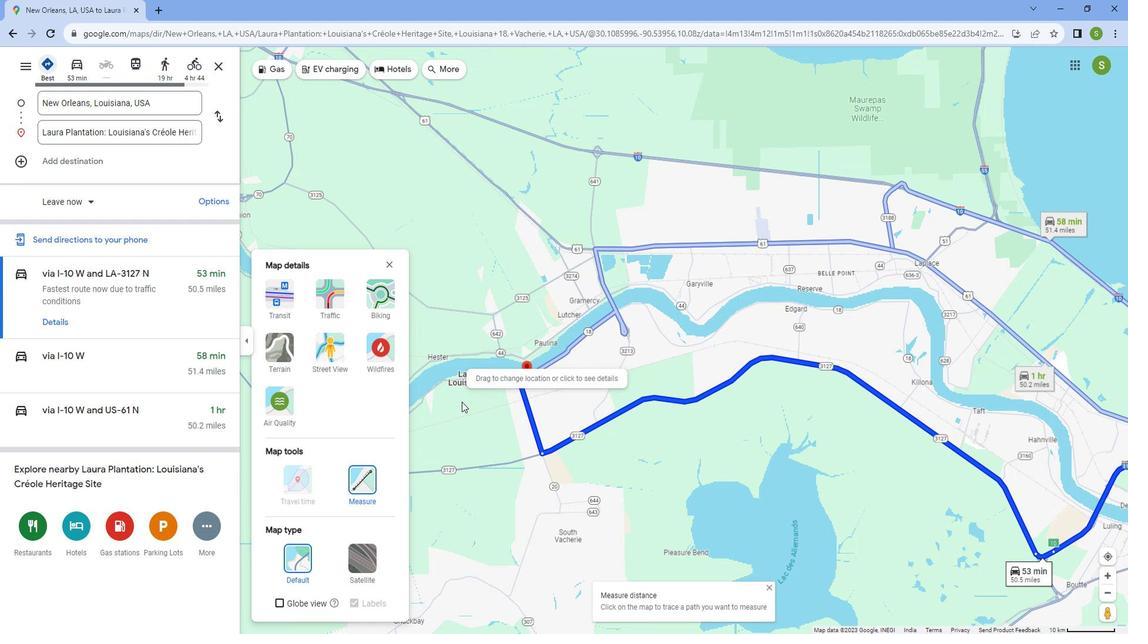 
Action: Mouse scrolled (473, 400) with delta (0, 0)
Screenshot: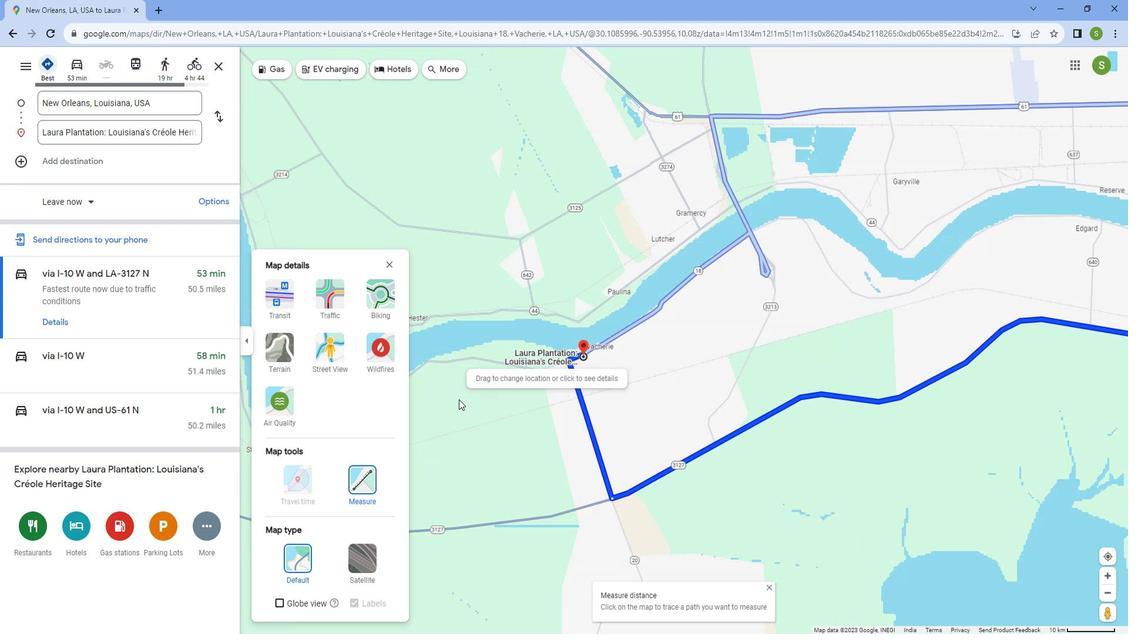 
Action: Mouse scrolled (473, 400) with delta (0, 0)
Screenshot: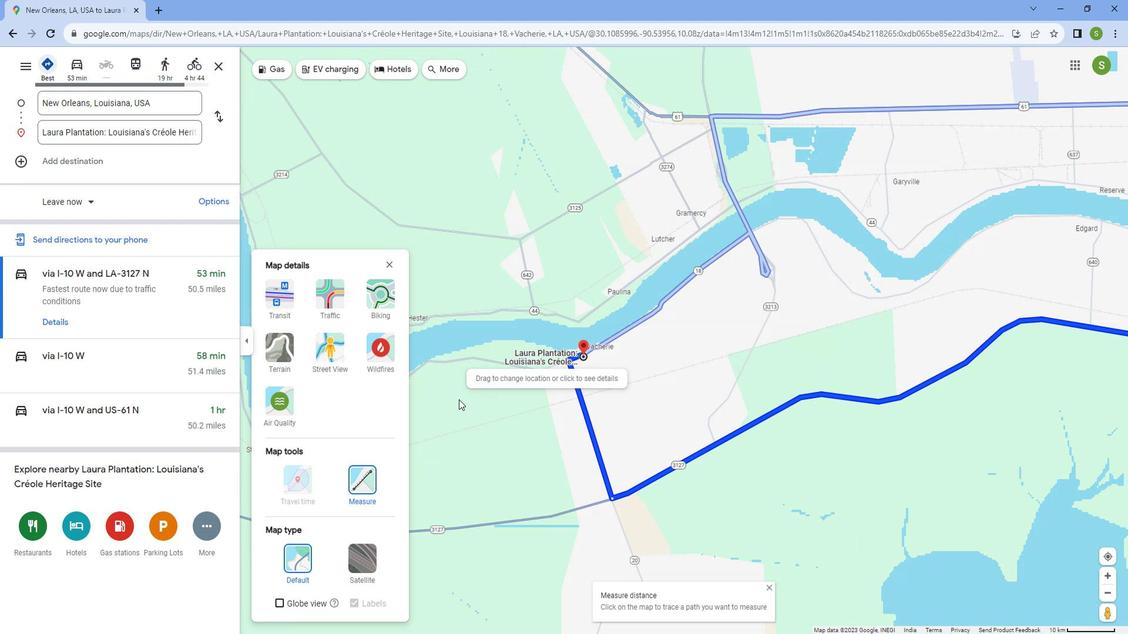 
Action: Mouse scrolled (473, 400) with delta (0, 0)
Screenshot: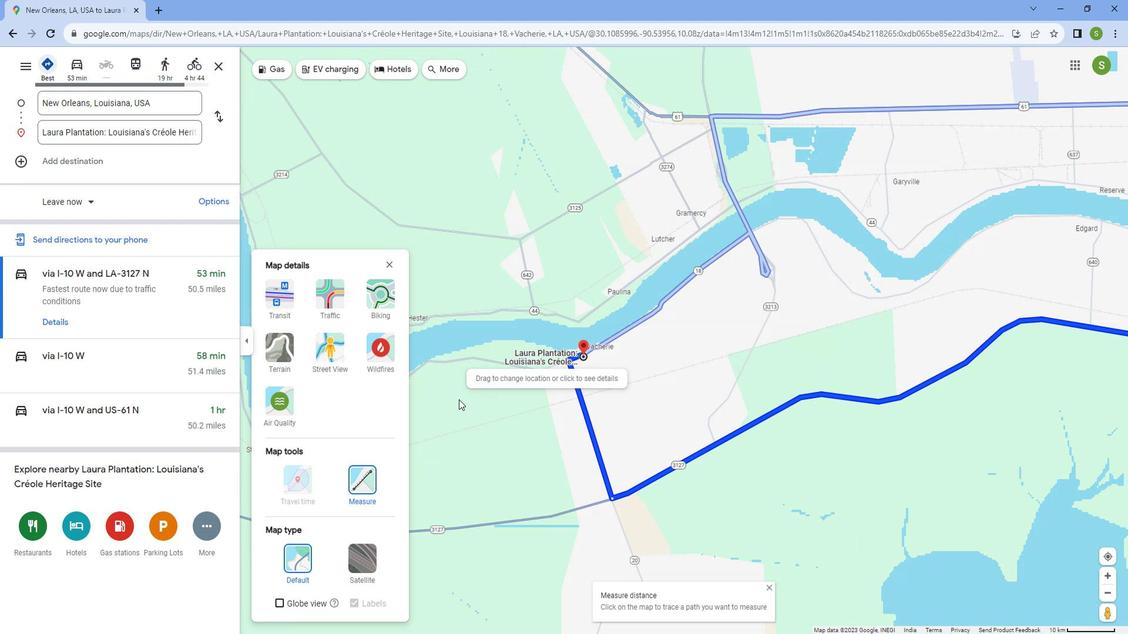 
Action: Mouse scrolled (473, 400) with delta (0, 0)
Screenshot: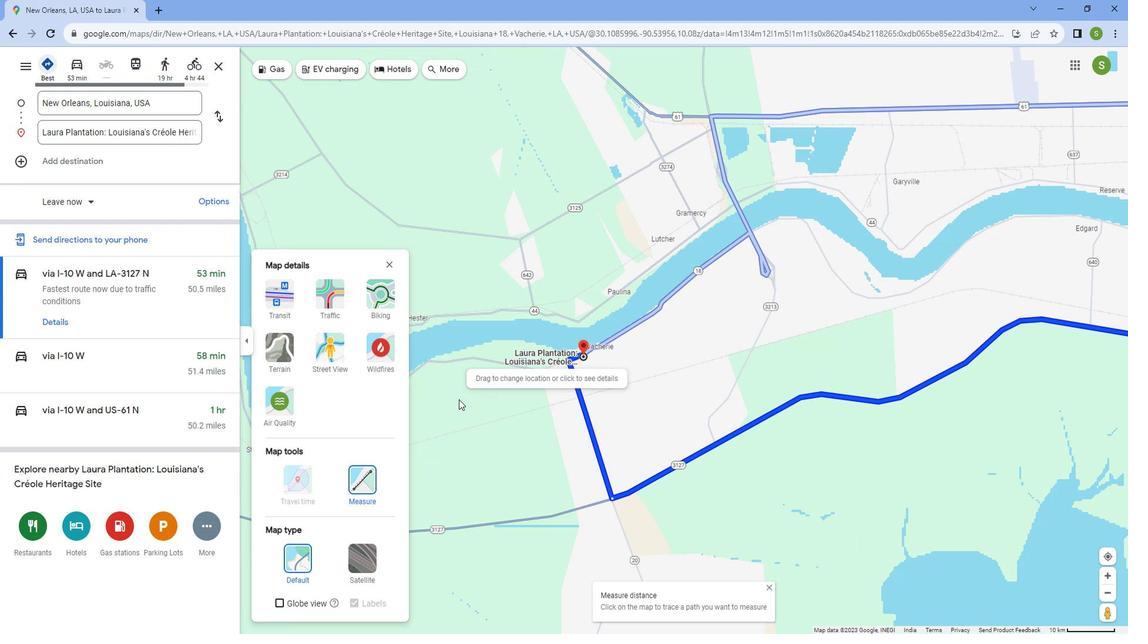 
Action: Mouse scrolled (473, 400) with delta (0, 0)
Screenshot: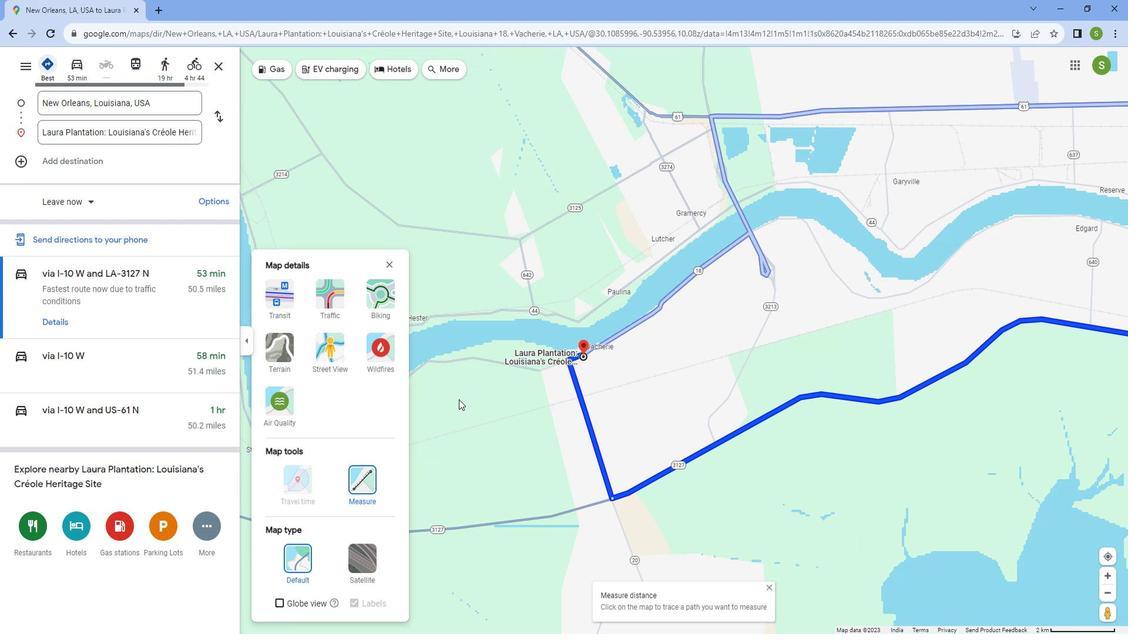 
Action: Mouse scrolled (473, 400) with delta (0, 0)
Screenshot: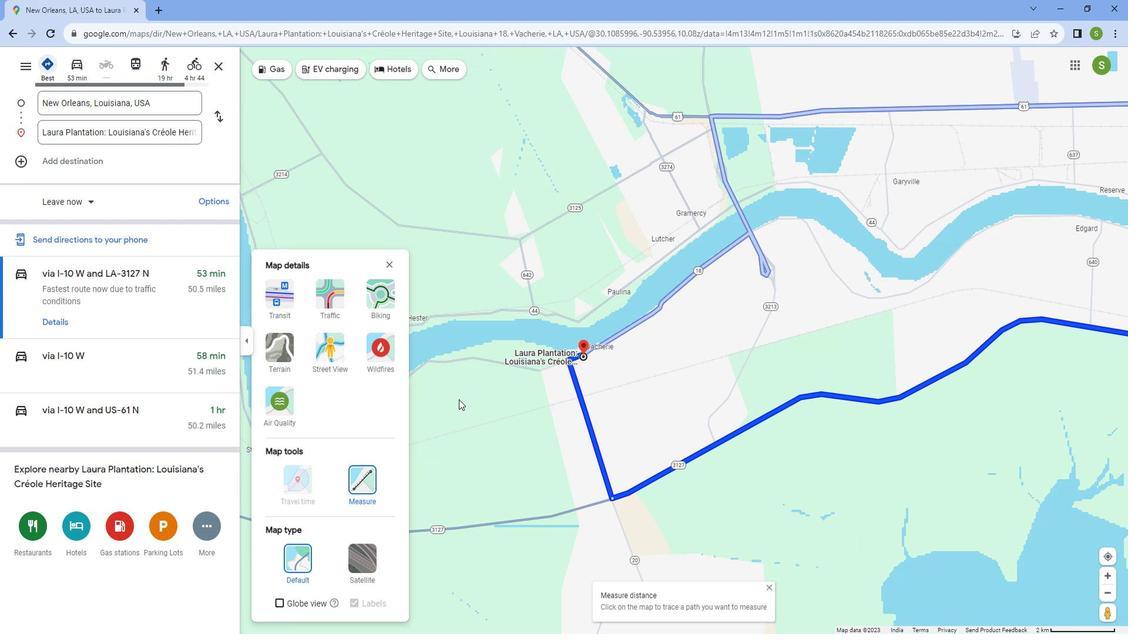 
Action: Mouse moved to (878, 272)
Screenshot: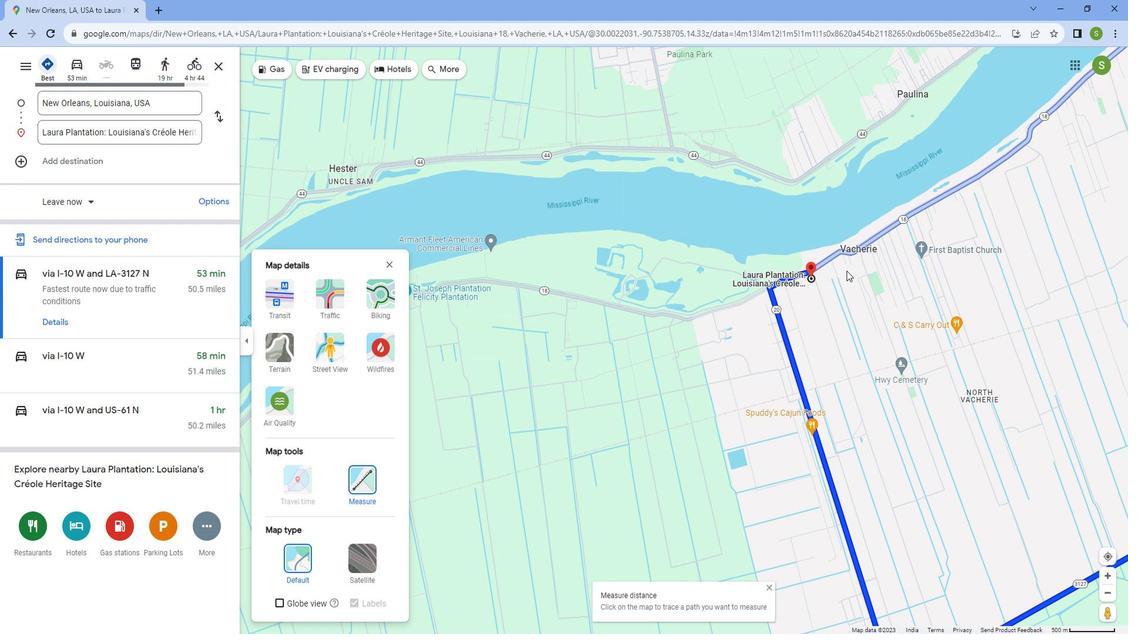 
Action: Mouse scrolled (878, 273) with delta (0, 0)
Screenshot: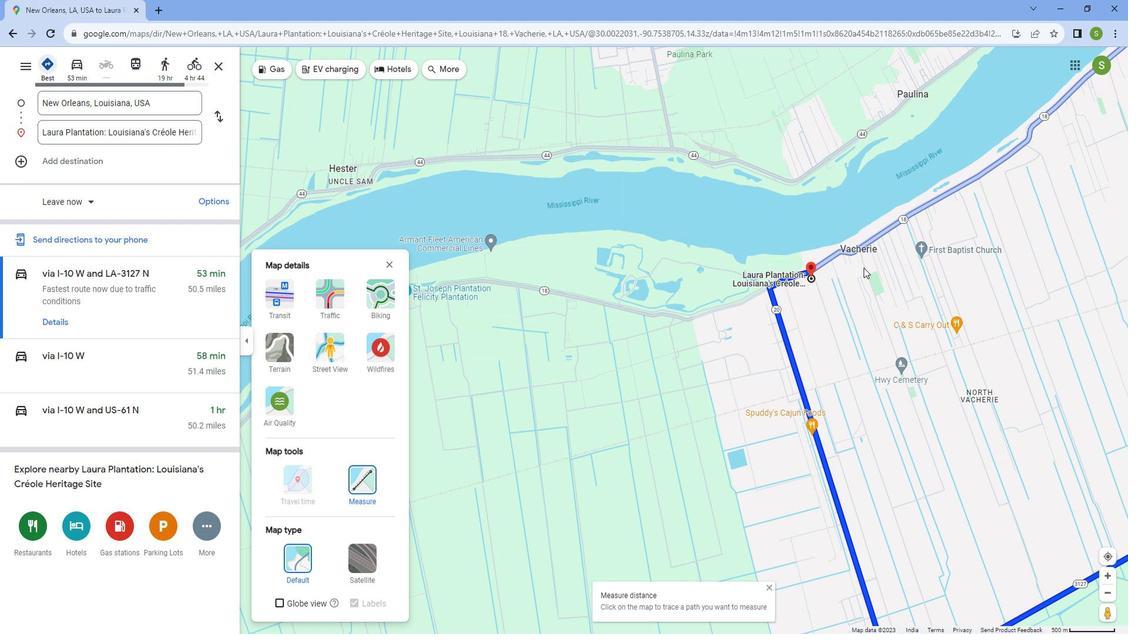 
Action: Mouse scrolled (878, 273) with delta (0, 0)
Screenshot: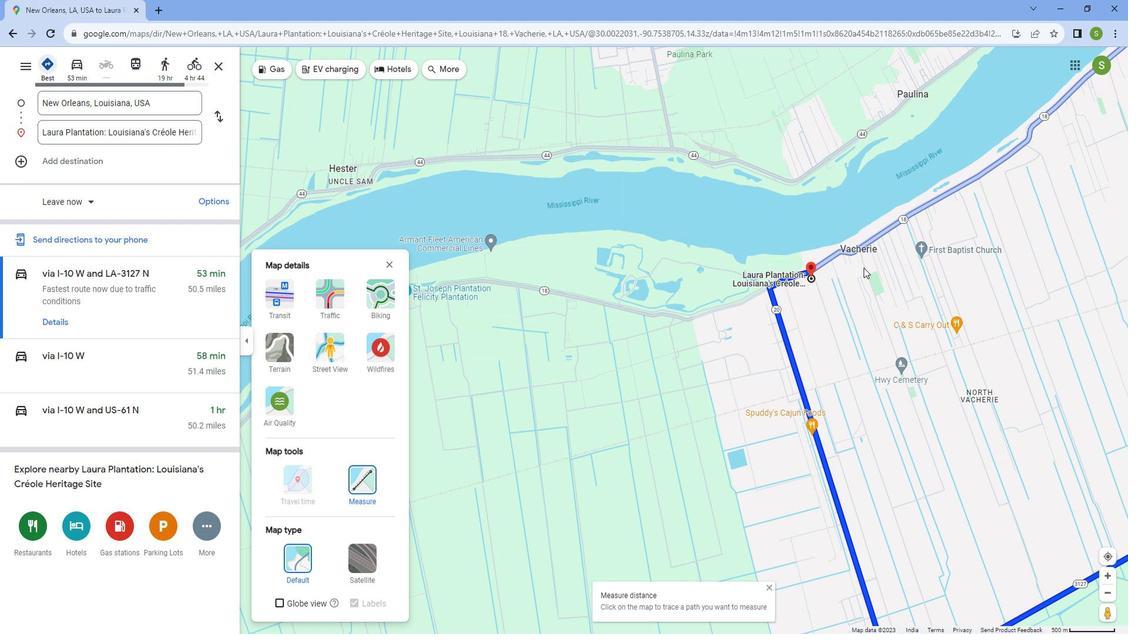 
Action: Mouse scrolled (878, 273) with delta (0, 0)
Screenshot: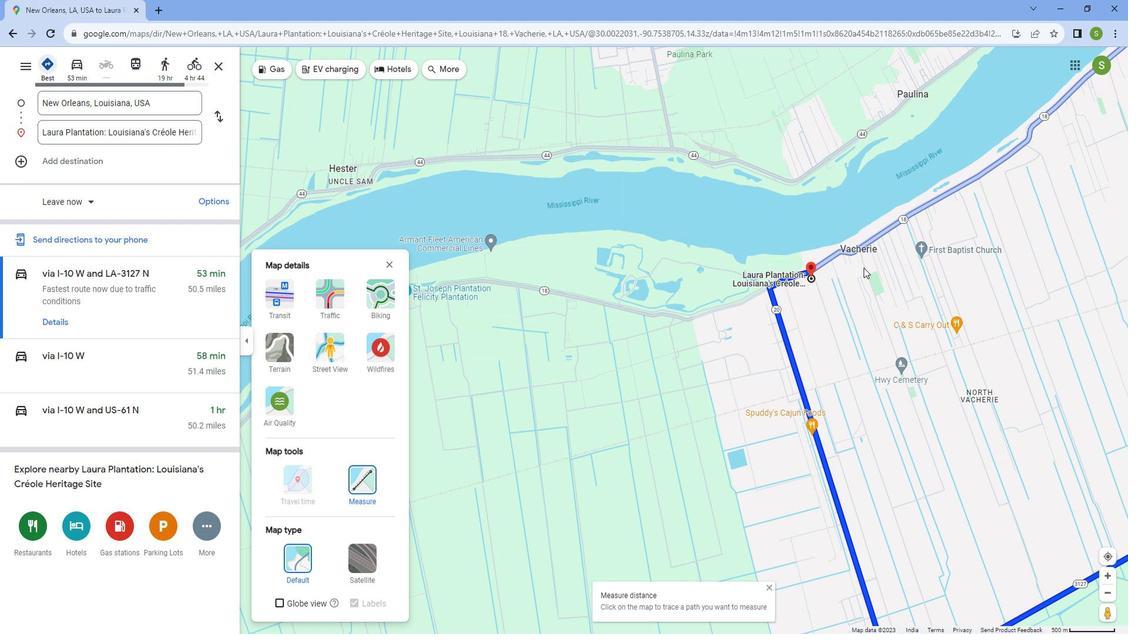 
Action: Mouse scrolled (878, 273) with delta (0, 0)
Screenshot: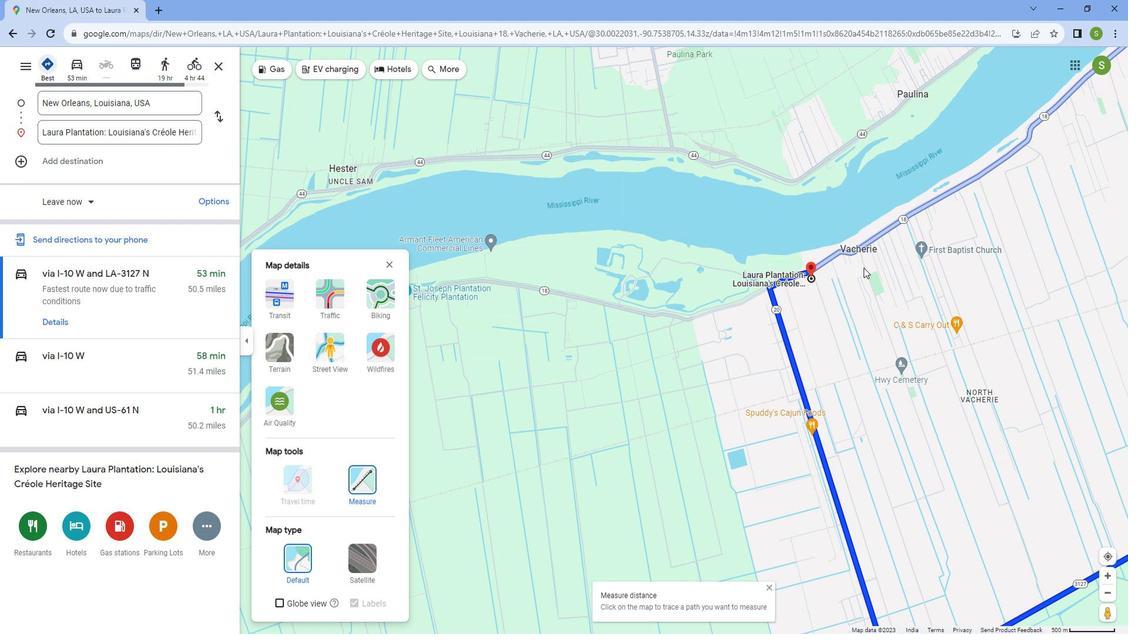 
Action: Mouse scrolled (878, 273) with delta (0, 0)
Screenshot: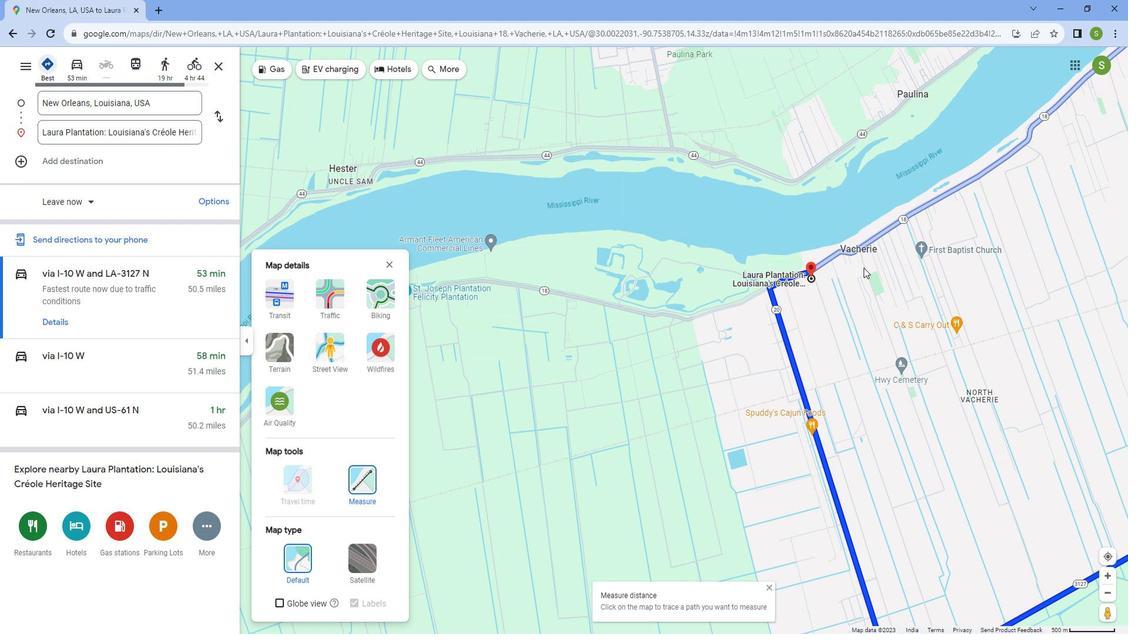 
Action: Mouse scrolled (878, 273) with delta (0, 0)
Screenshot: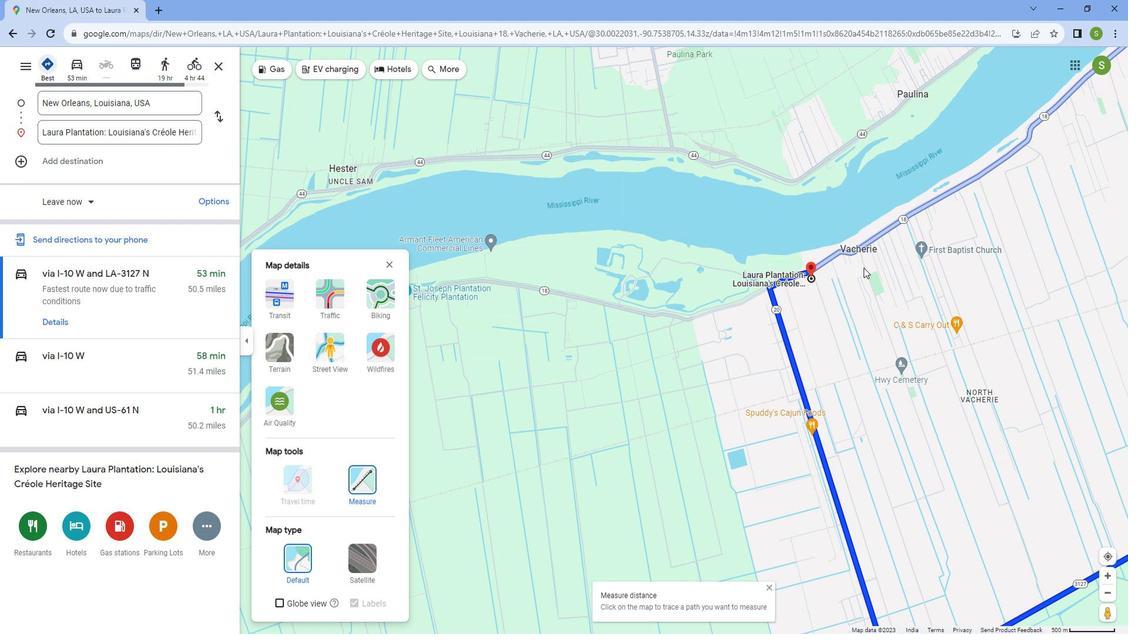 
Action: Mouse moved to (877, 273)
Screenshot: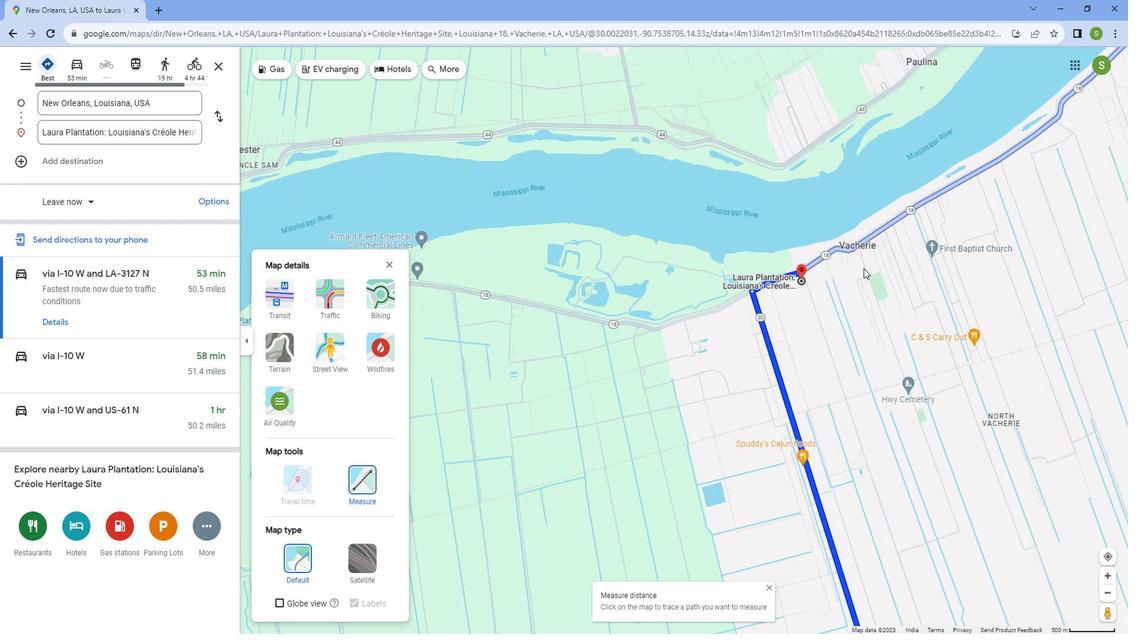 
Action: Mouse scrolled (877, 273) with delta (0, 0)
Screenshot: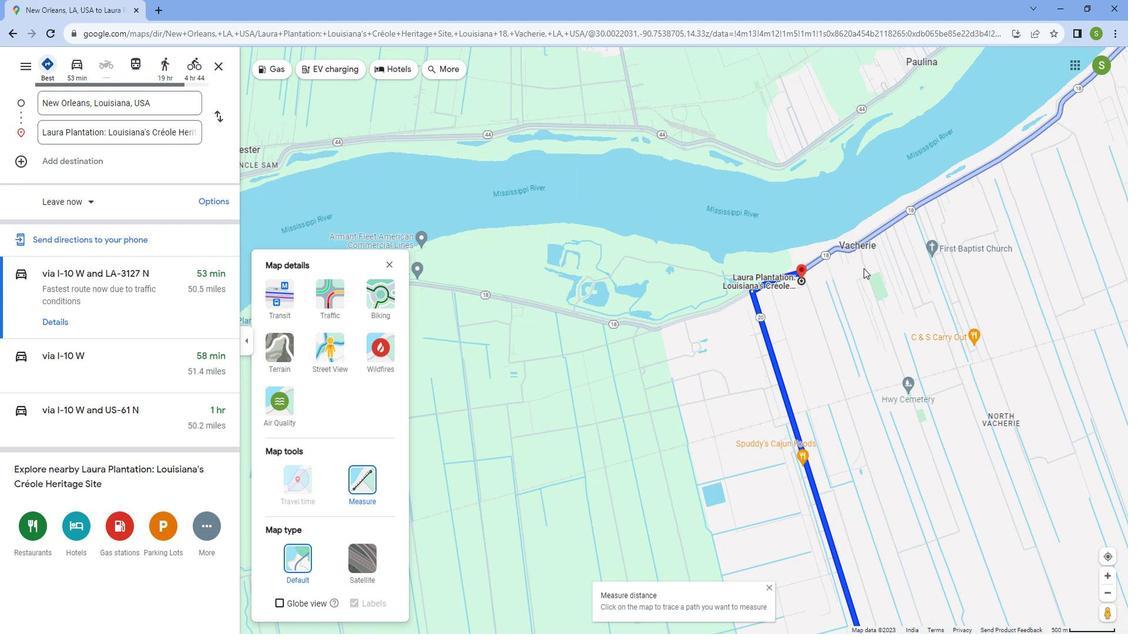 
Action: Mouse moved to (702, 307)
Screenshot: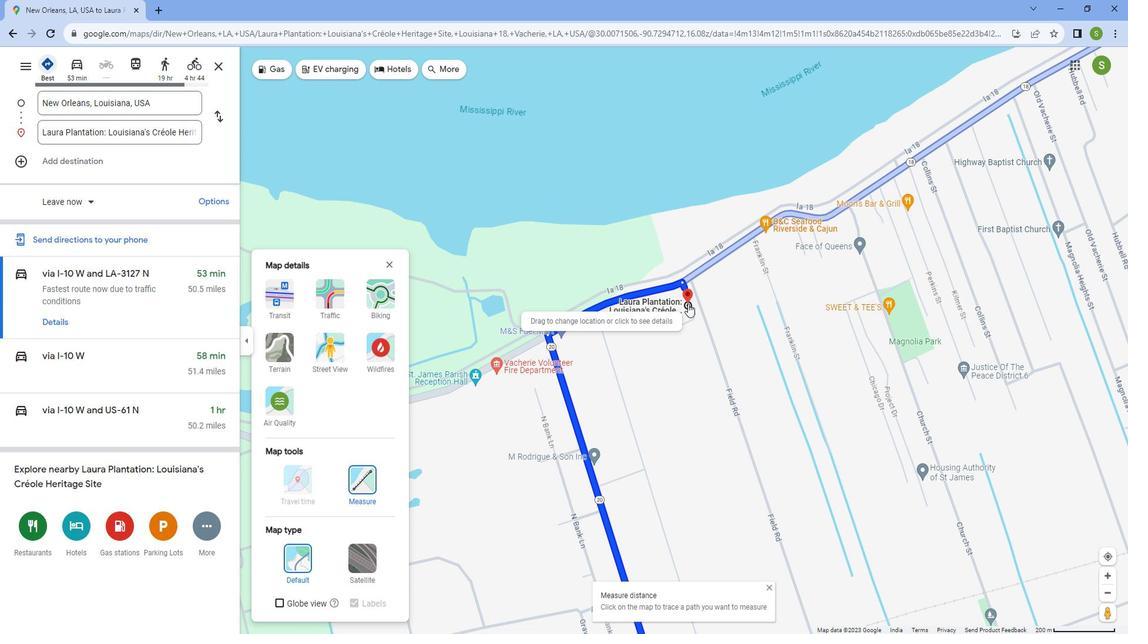 
Action: Mouse pressed left at (702, 307)
Screenshot: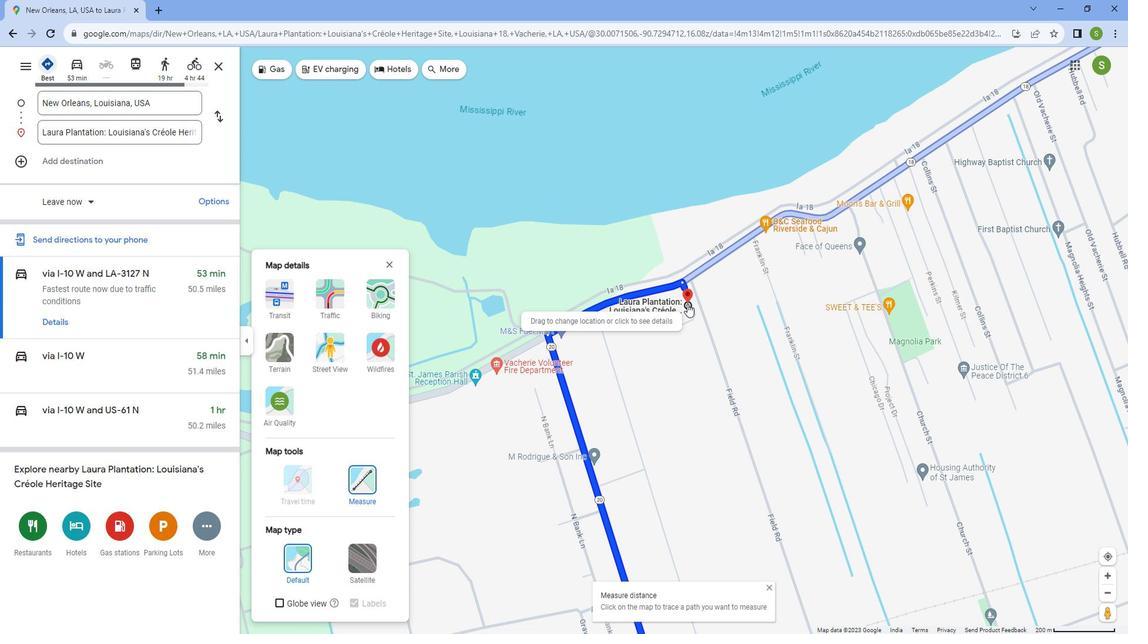 
Action: Mouse scrolled (702, 306) with delta (0, 0)
Screenshot: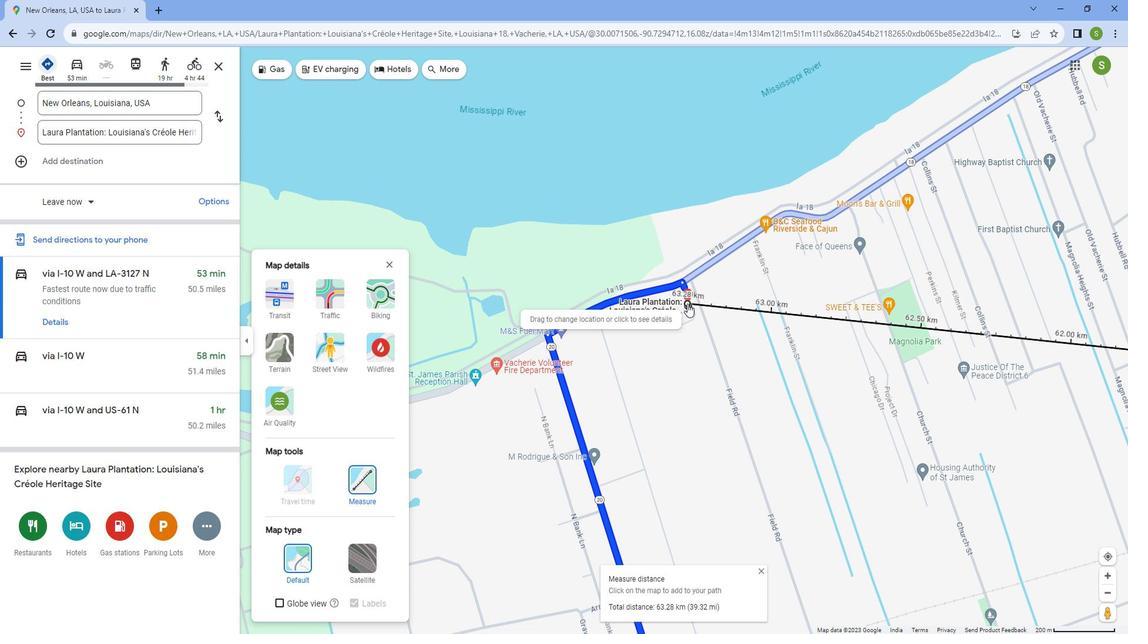 
Action: Mouse scrolled (702, 306) with delta (0, 0)
Screenshot: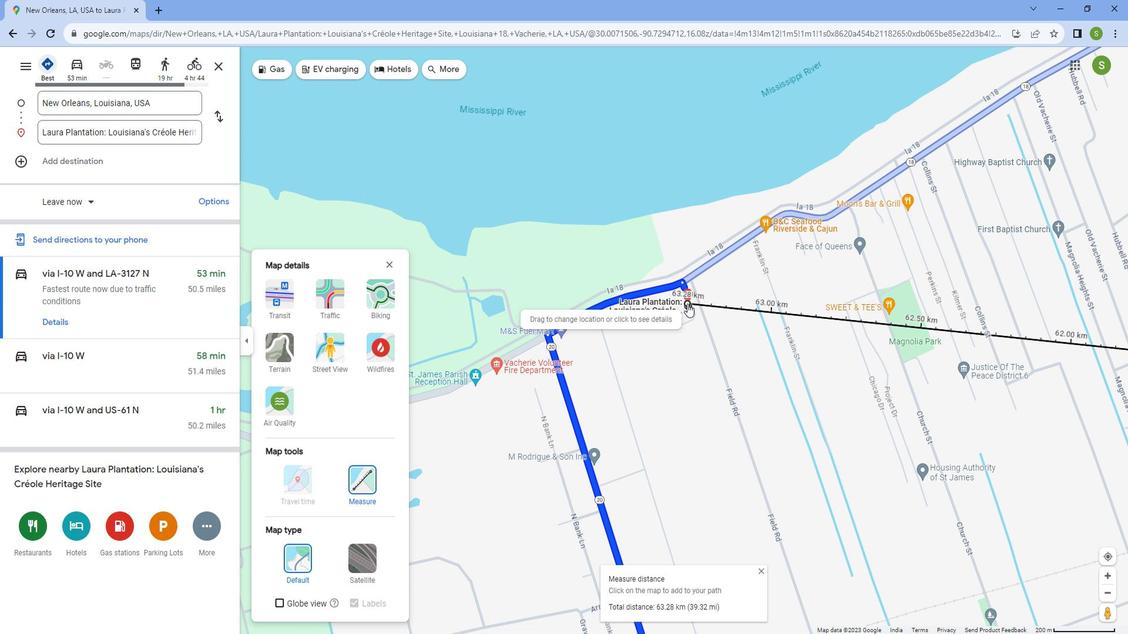
Action: Mouse scrolled (702, 306) with delta (0, 0)
Screenshot: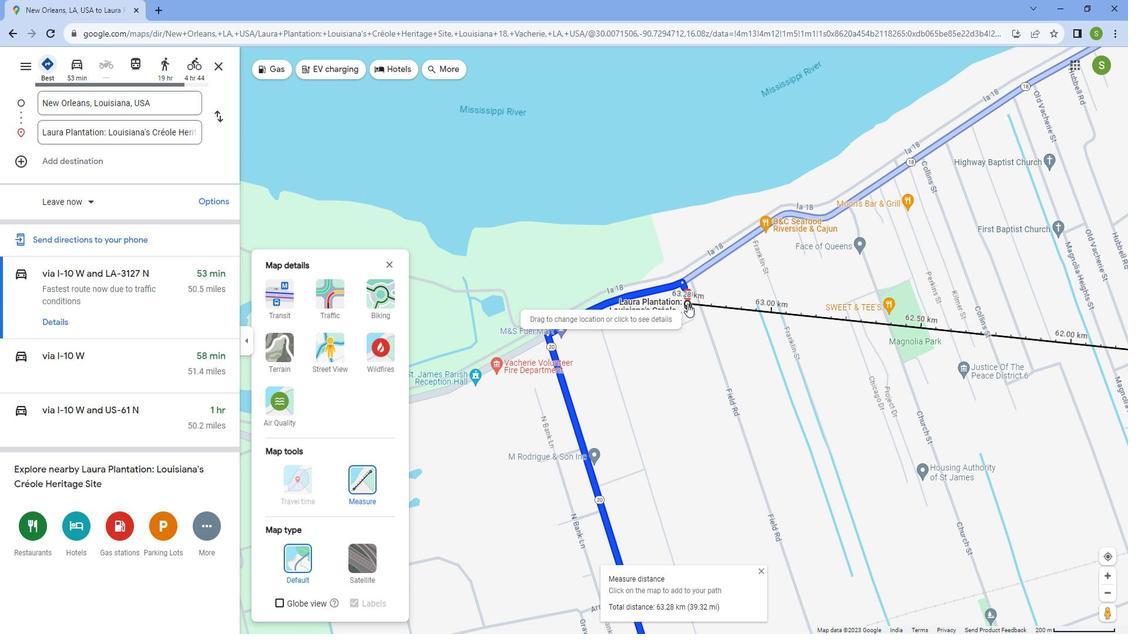 
Action: Mouse scrolled (702, 306) with delta (0, 0)
Screenshot: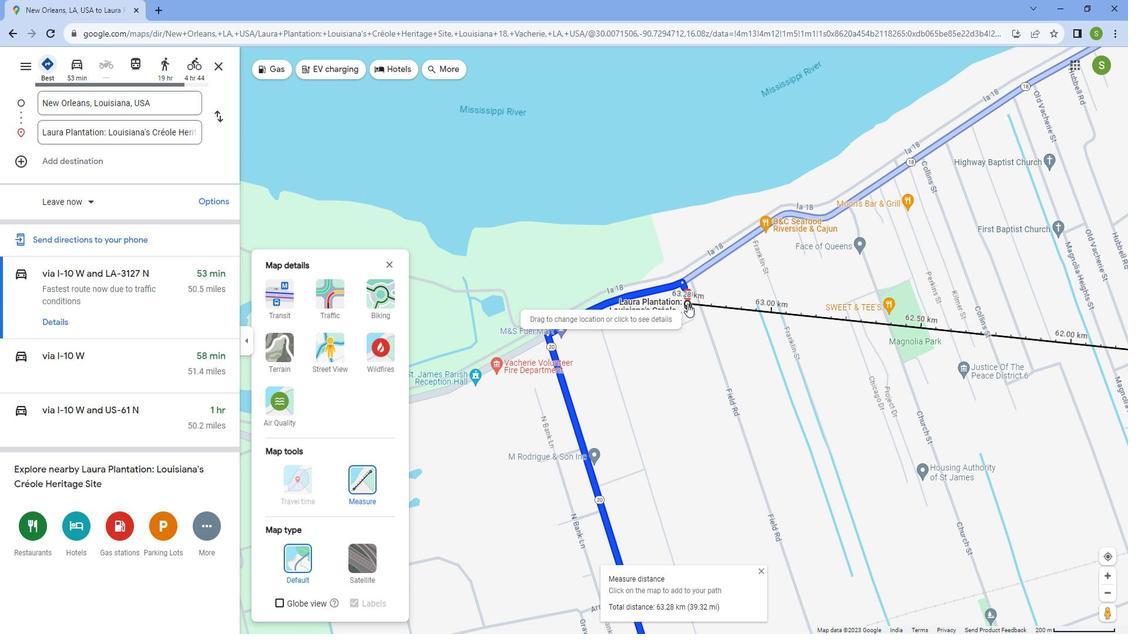 
Action: Mouse scrolled (702, 306) with delta (0, 0)
Screenshot: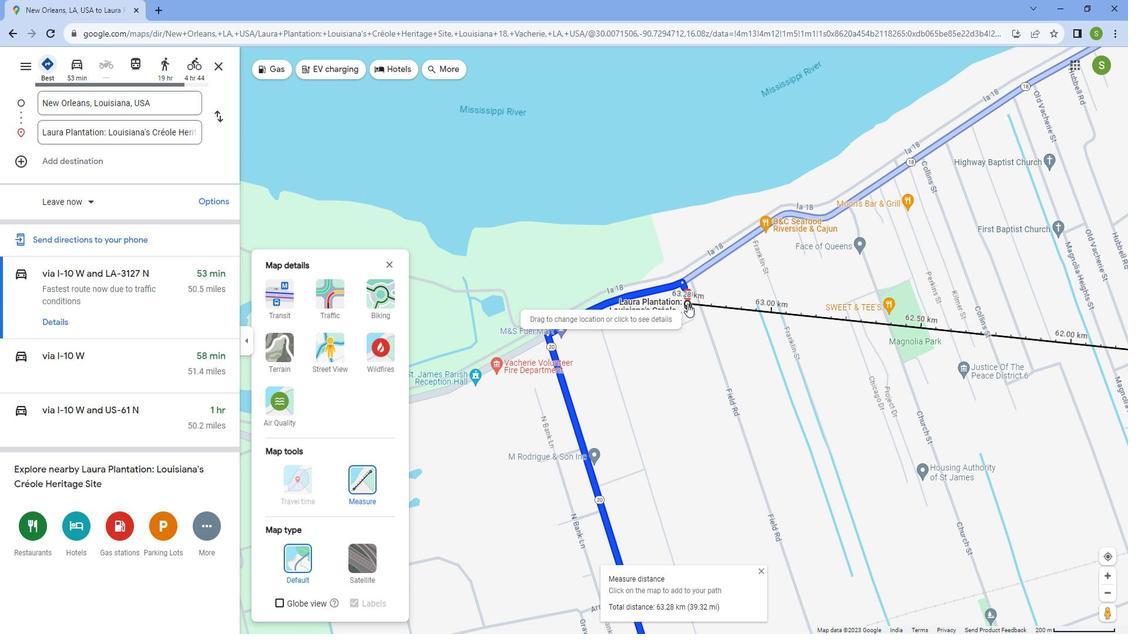 
Action: Mouse scrolled (702, 306) with delta (0, 0)
Screenshot: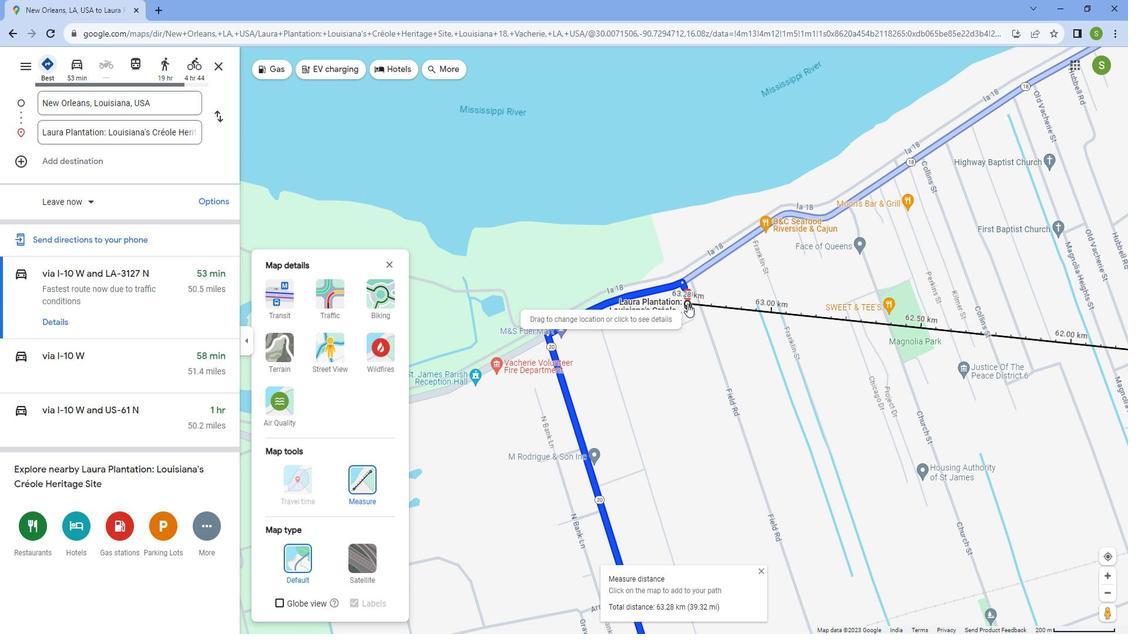 
Action: Mouse scrolled (702, 306) with delta (0, 0)
Screenshot: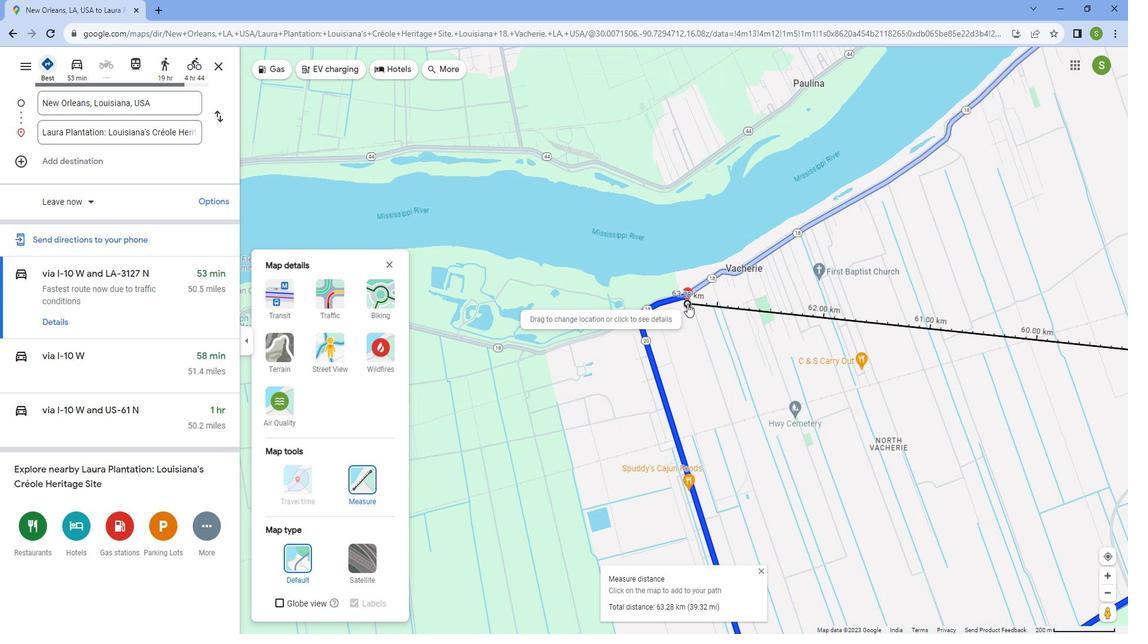 
Action: Mouse scrolled (702, 306) with delta (0, 0)
Screenshot: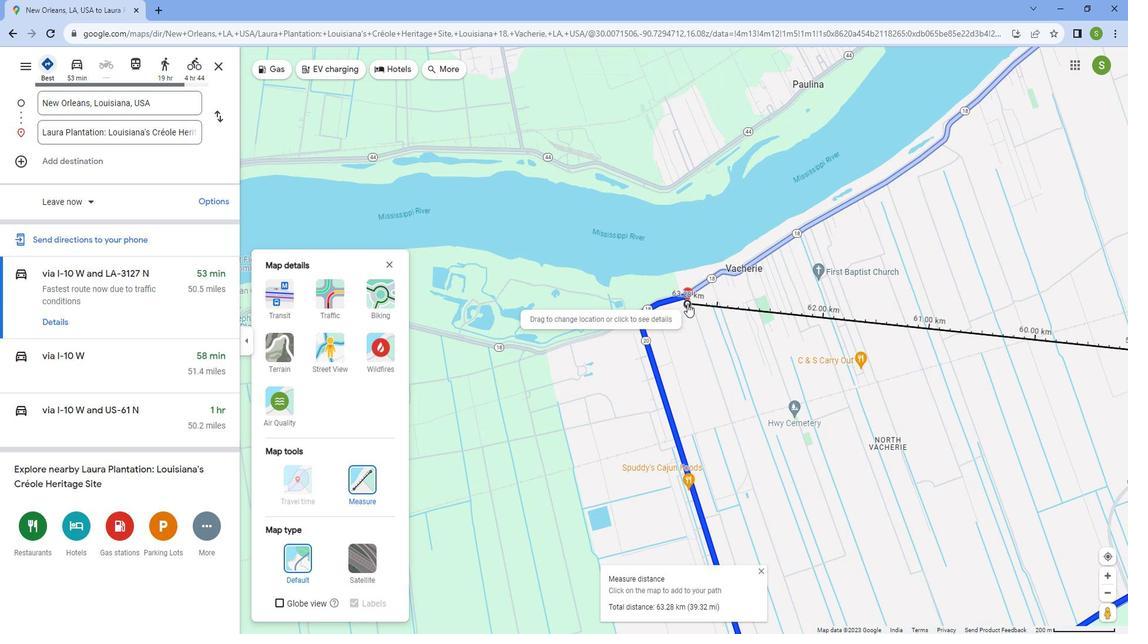 
Action: Mouse scrolled (702, 306) with delta (0, 0)
Screenshot: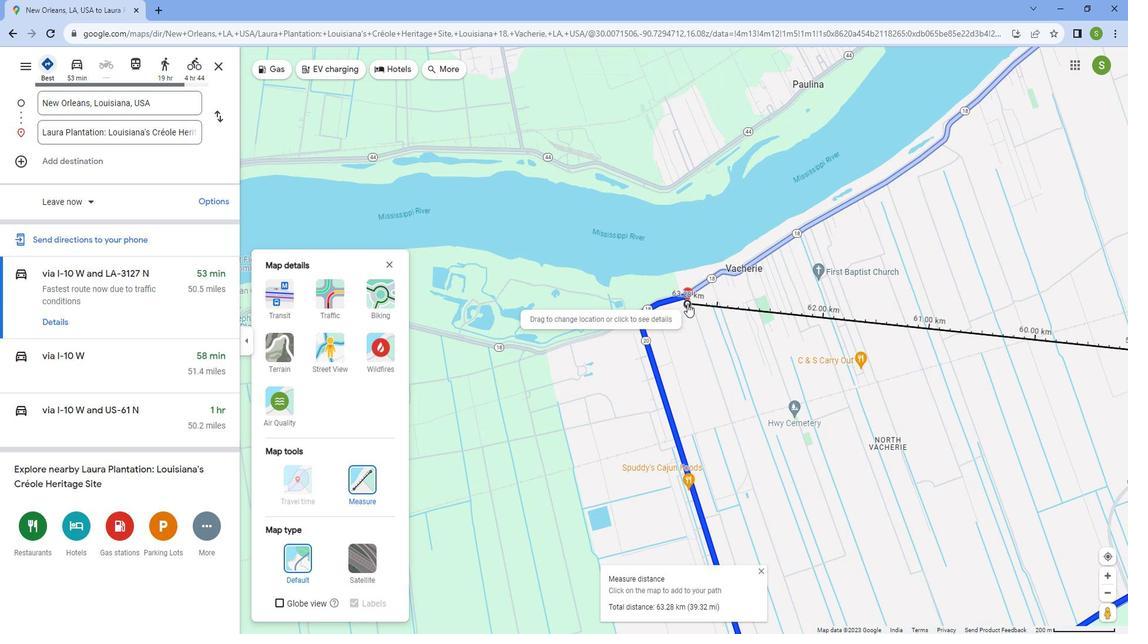 
Action: Mouse scrolled (702, 306) with delta (0, 0)
Screenshot: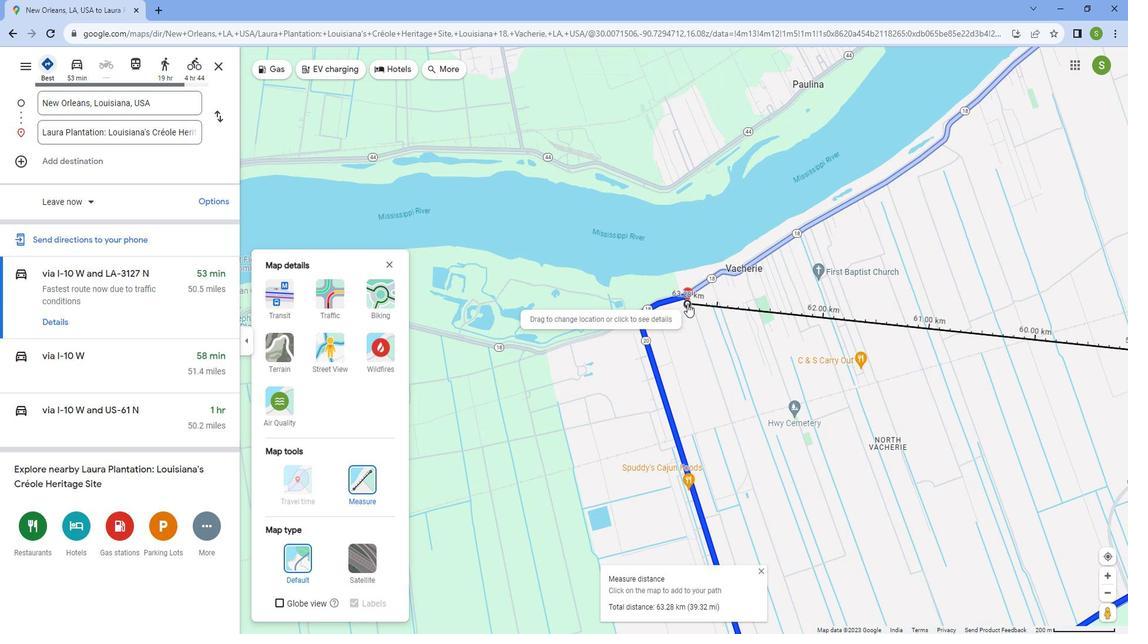 
Action: Mouse scrolled (702, 306) with delta (0, 0)
Screenshot: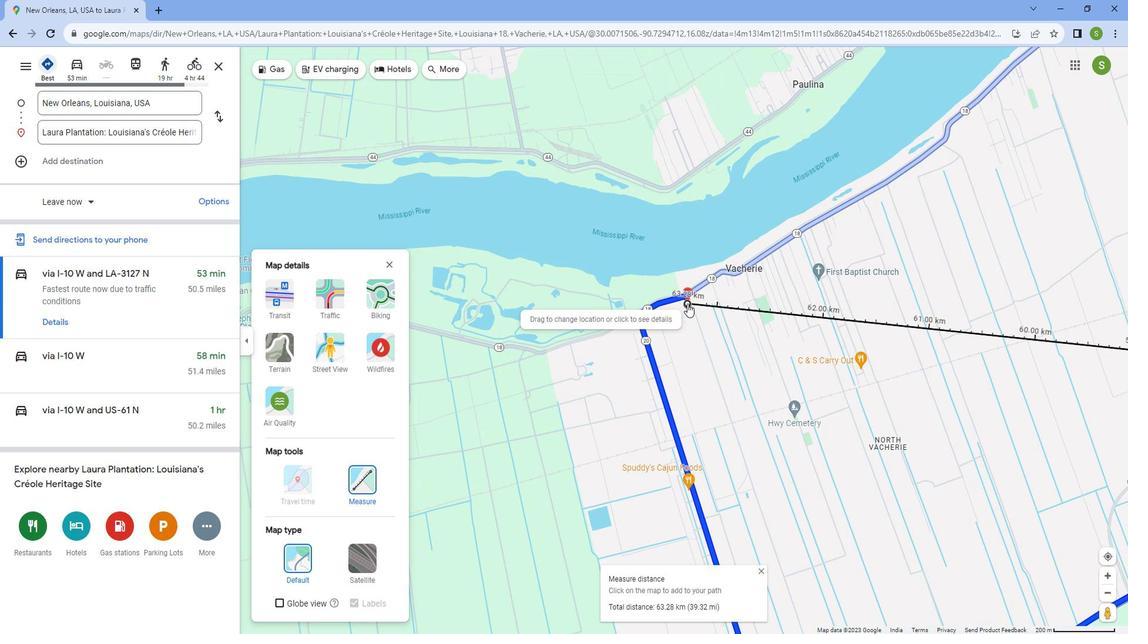 
Action: Mouse scrolled (702, 306) with delta (0, 0)
Screenshot: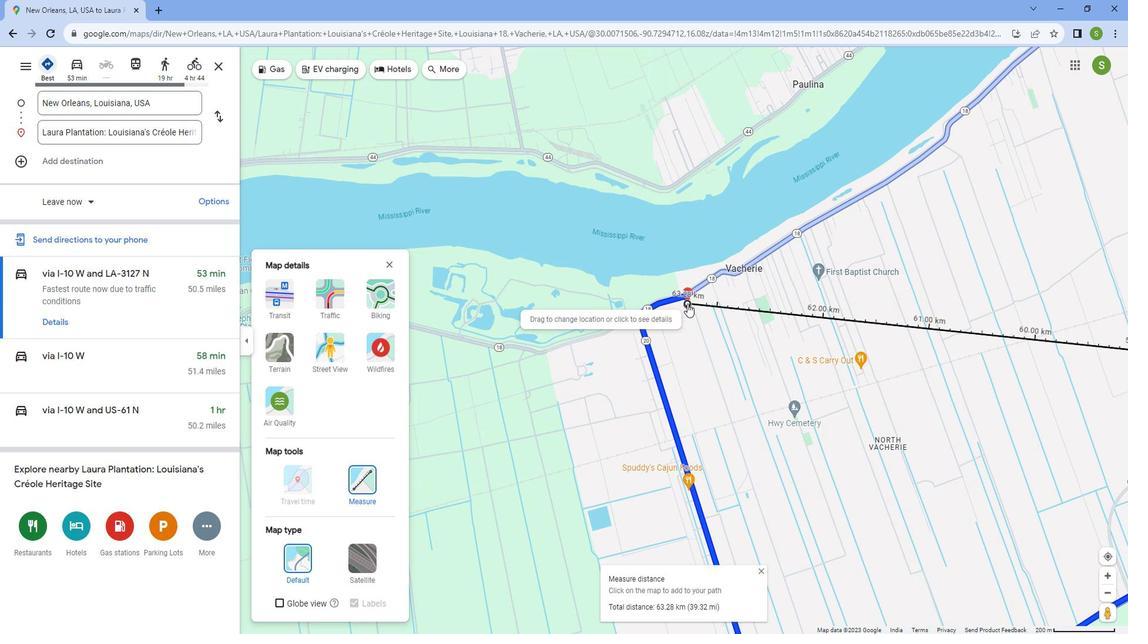 
Action: Mouse moved to (670, 306)
Screenshot: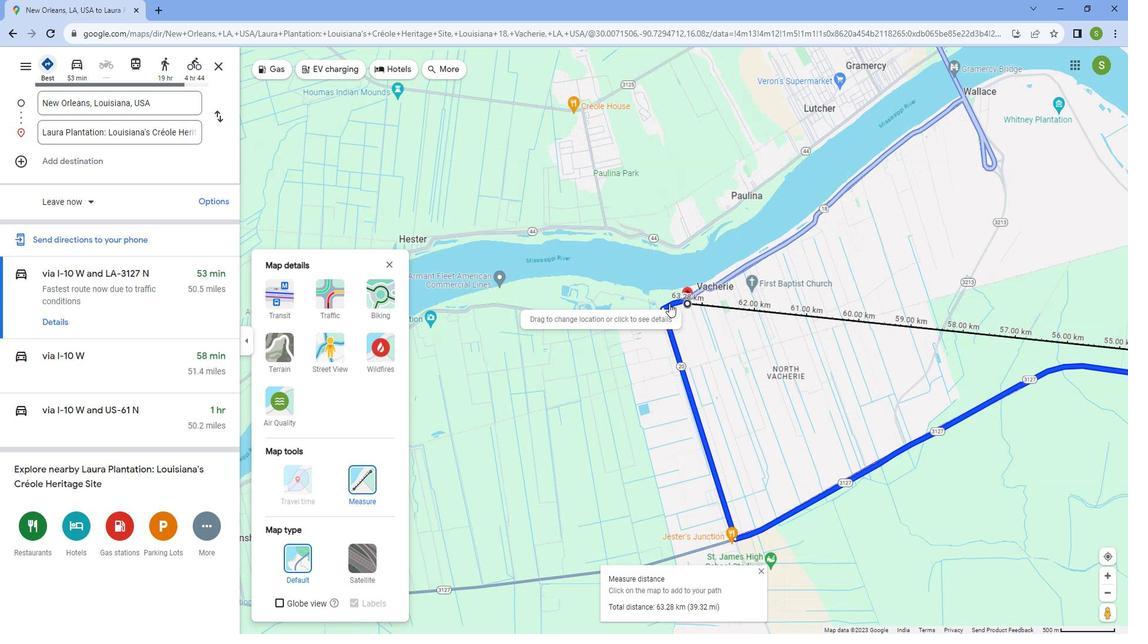 
Action: Mouse scrolled (670, 306) with delta (0, 0)
Screenshot: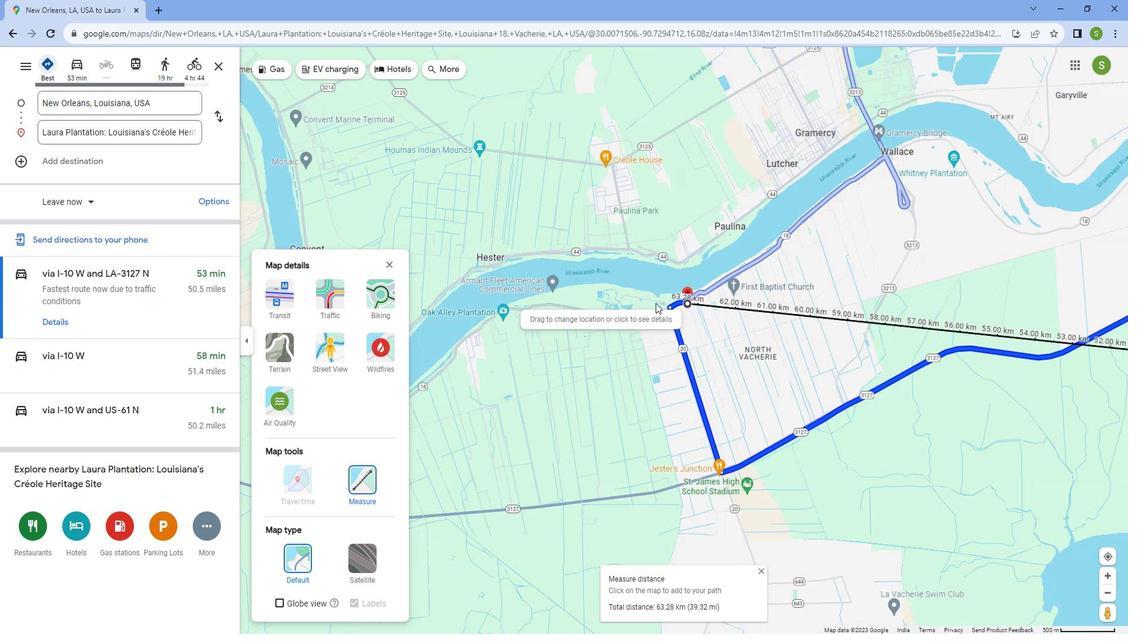 
Action: Mouse scrolled (670, 306) with delta (0, 0)
Screenshot: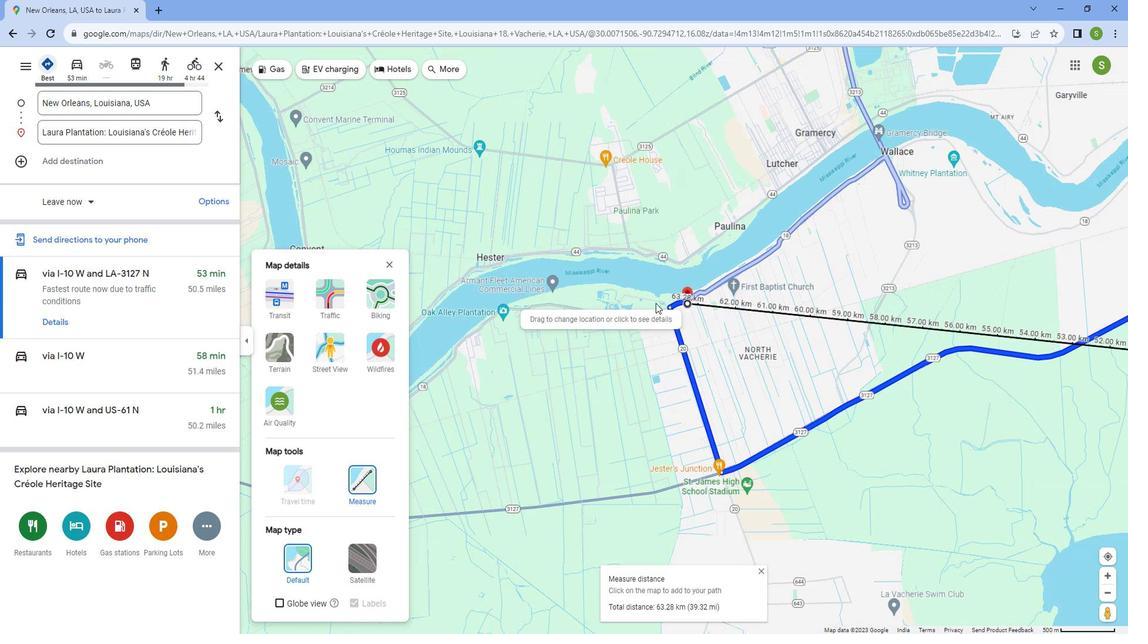 
Action: Mouse scrolled (670, 306) with delta (0, 0)
Screenshot: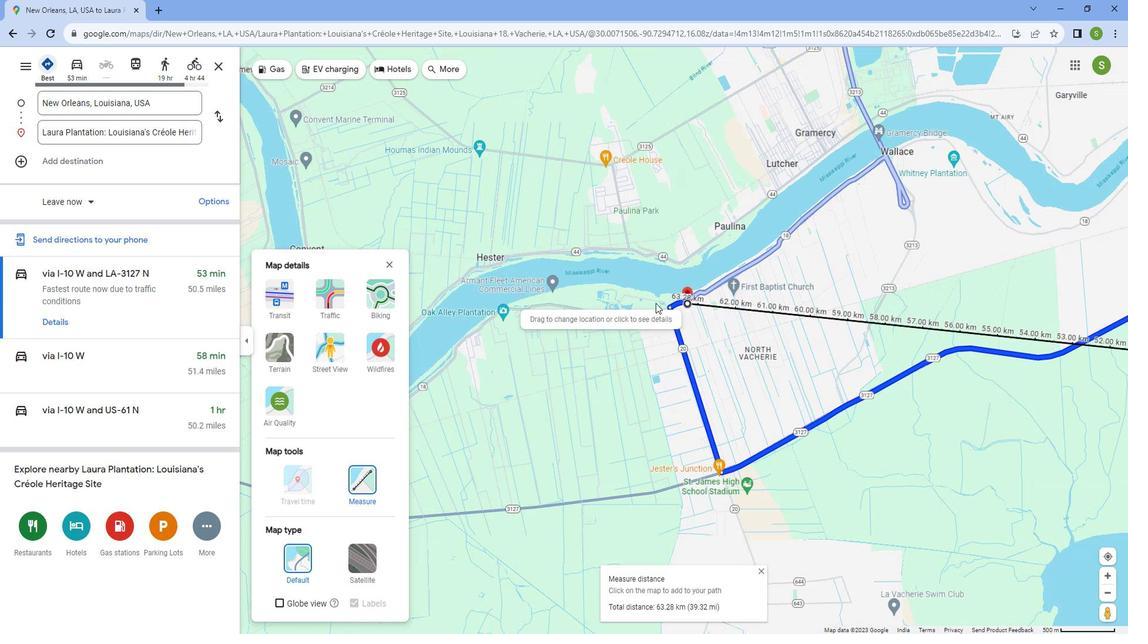 
Action: Mouse scrolled (670, 306) with delta (0, 0)
Screenshot: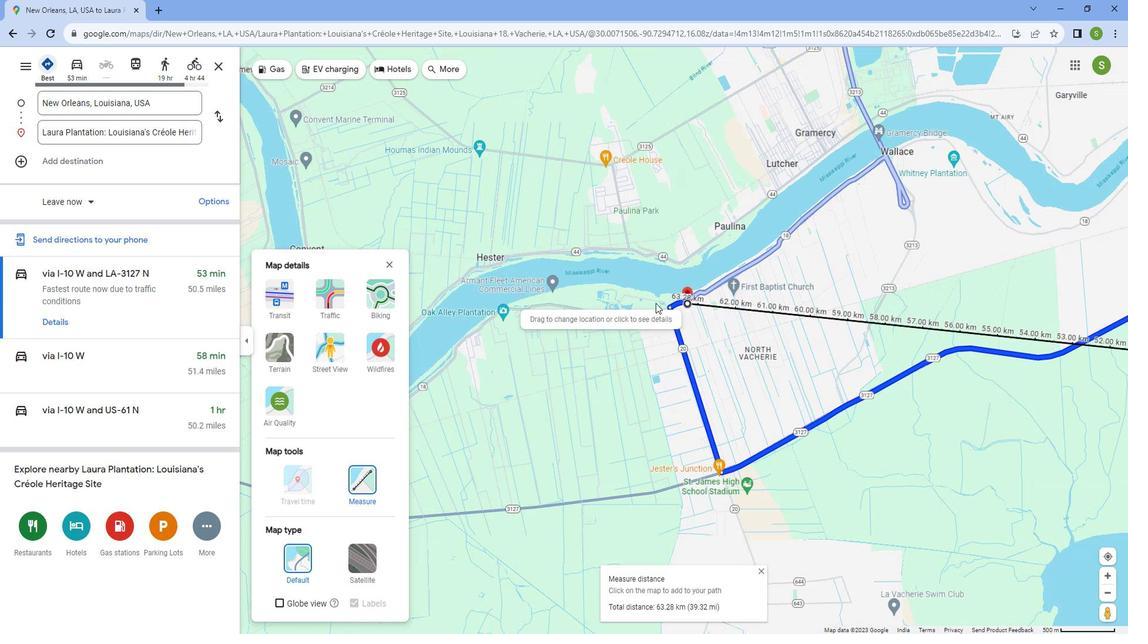 
Action: Mouse scrolled (670, 306) with delta (0, 0)
Screenshot: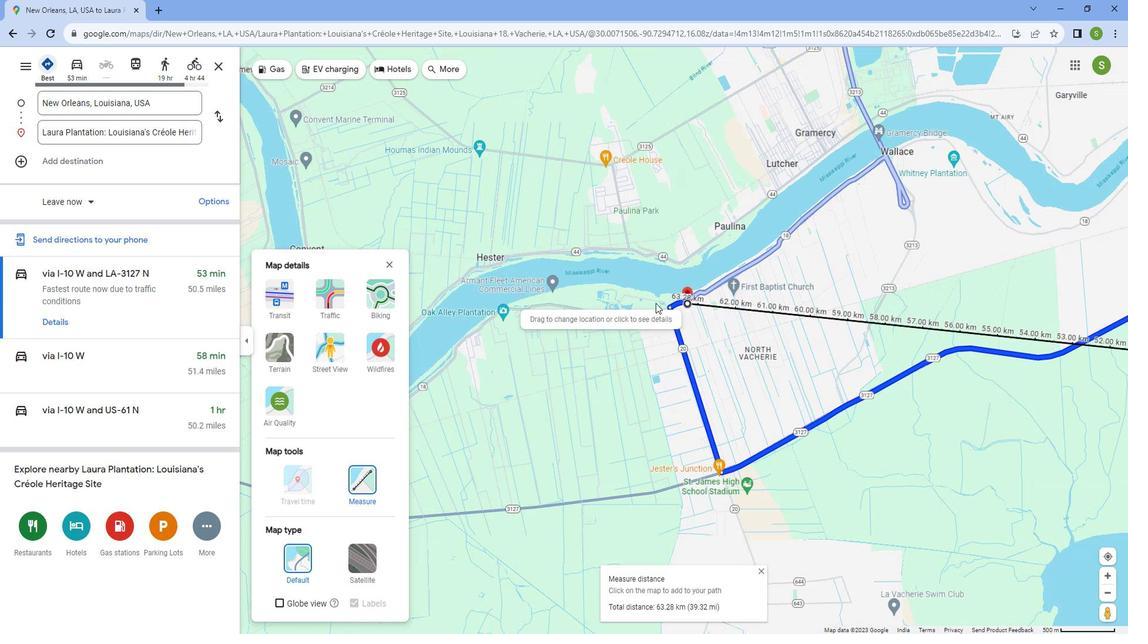 
Action: Mouse scrolled (670, 306) with delta (0, 0)
Screenshot: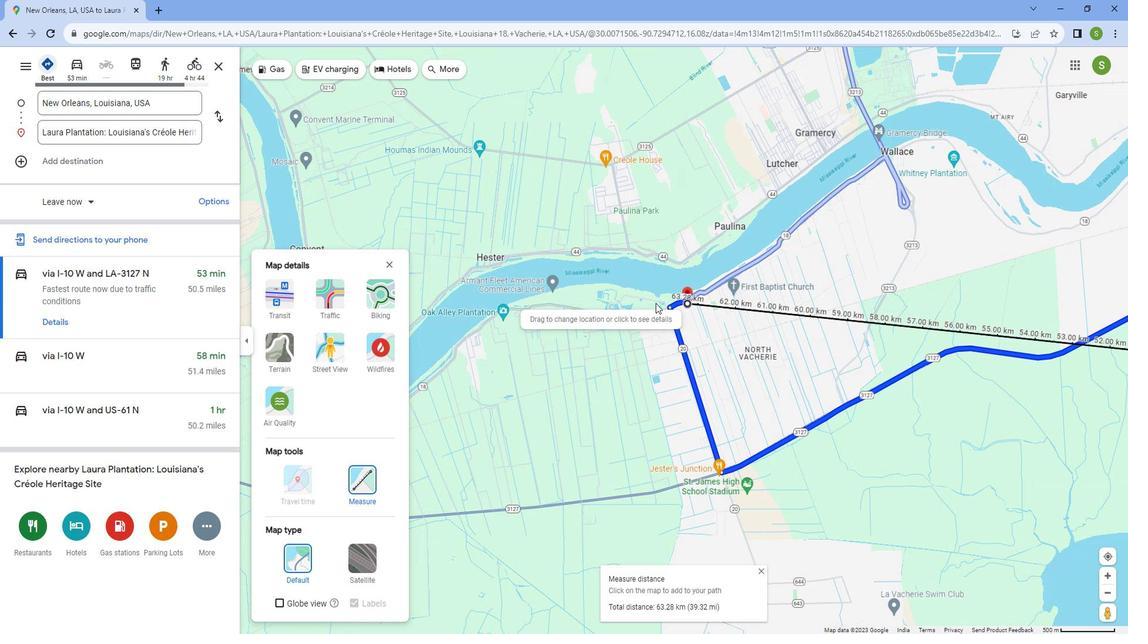 
Action: Mouse scrolled (670, 306) with delta (0, 0)
Screenshot: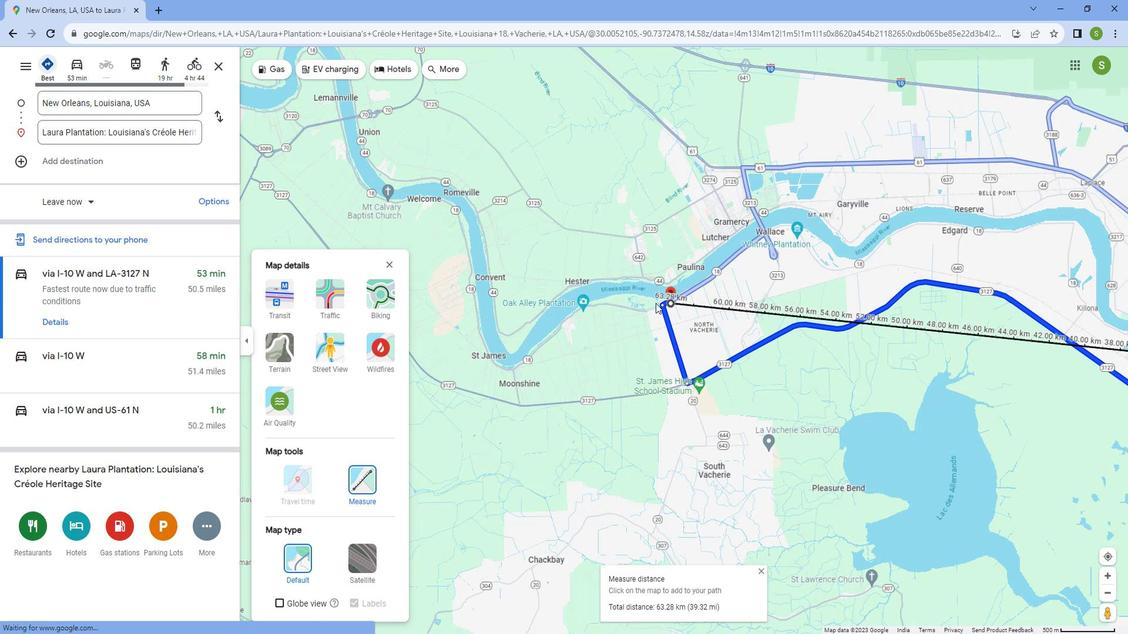 
Action: Mouse scrolled (670, 306) with delta (0, 0)
Screenshot: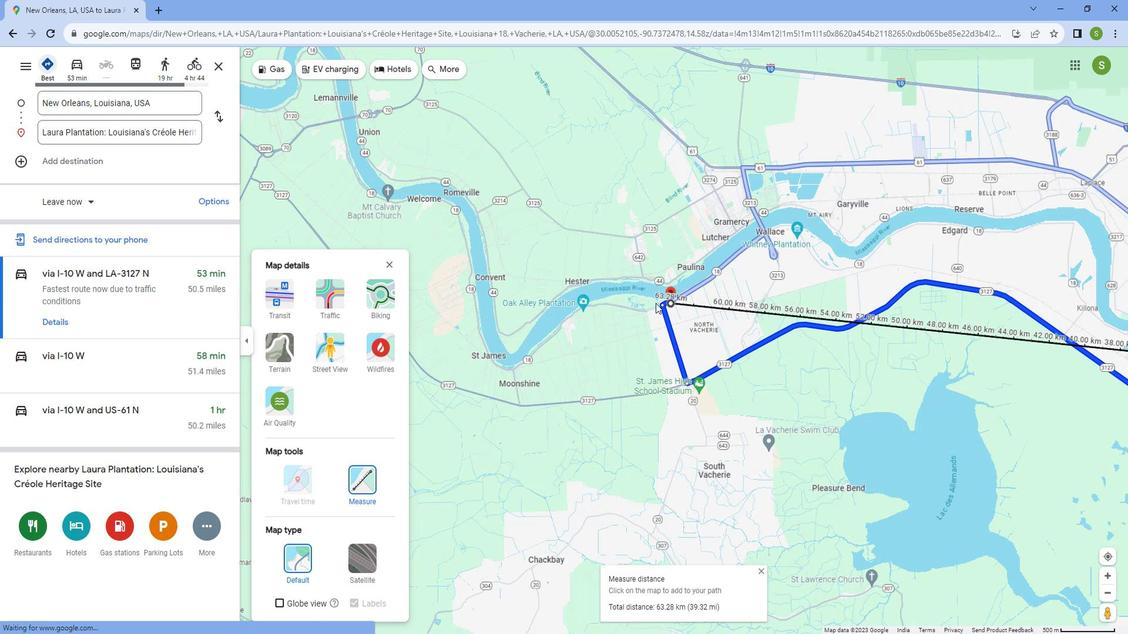 
Action: Mouse scrolled (670, 306) with delta (0, 0)
Screenshot: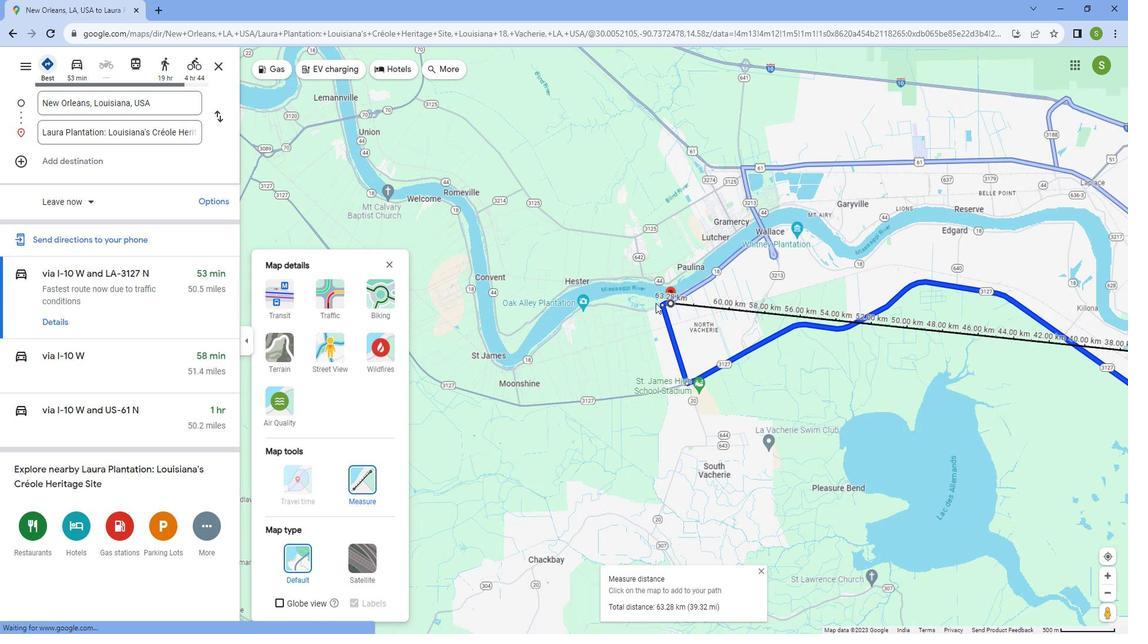 
Action: Mouse scrolled (670, 306) with delta (0, 0)
Screenshot: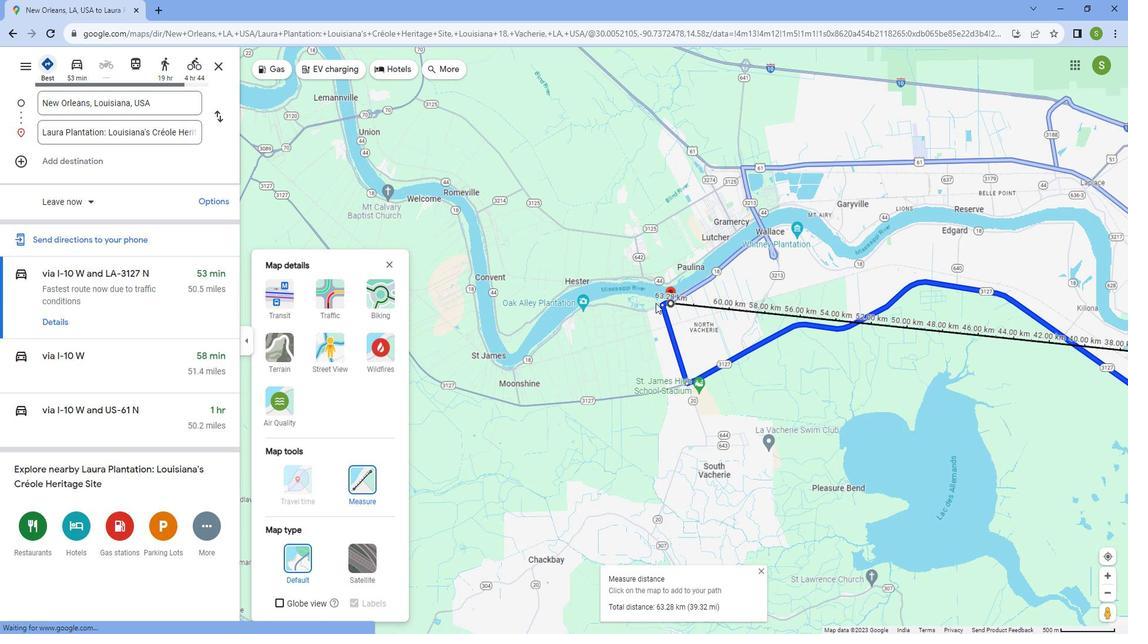 
Action: Mouse moved to (738, 300)
Screenshot: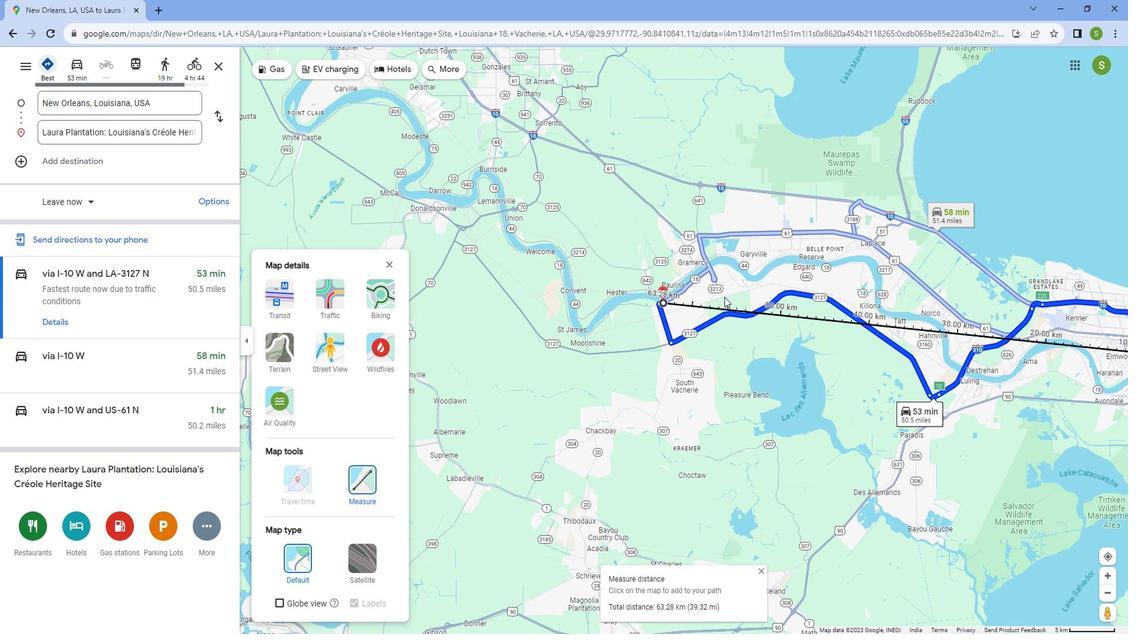 
Action: Mouse scrolled (738, 300) with delta (0, 0)
Screenshot: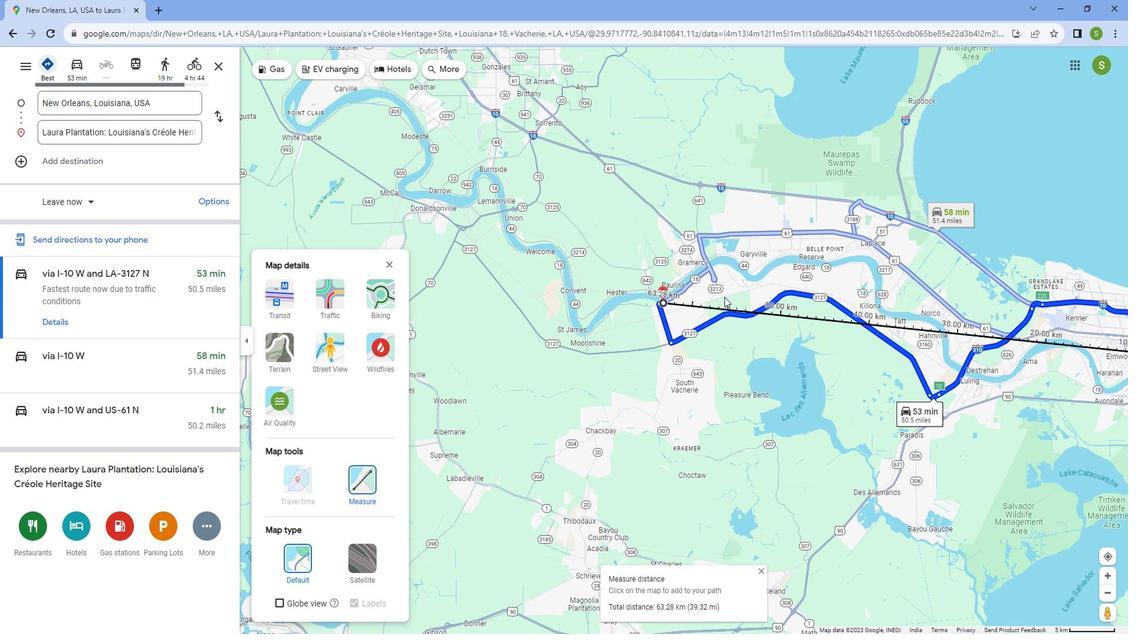 
Action: Mouse moved to (737, 300)
Screenshot: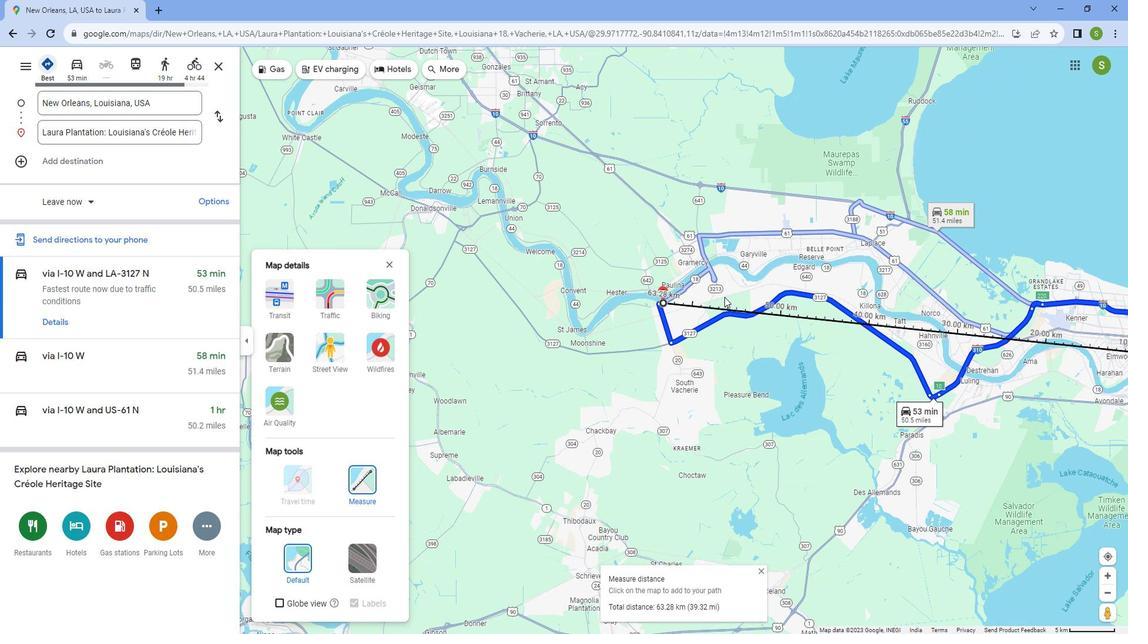 
Action: Mouse scrolled (737, 300) with delta (0, 0)
Screenshot: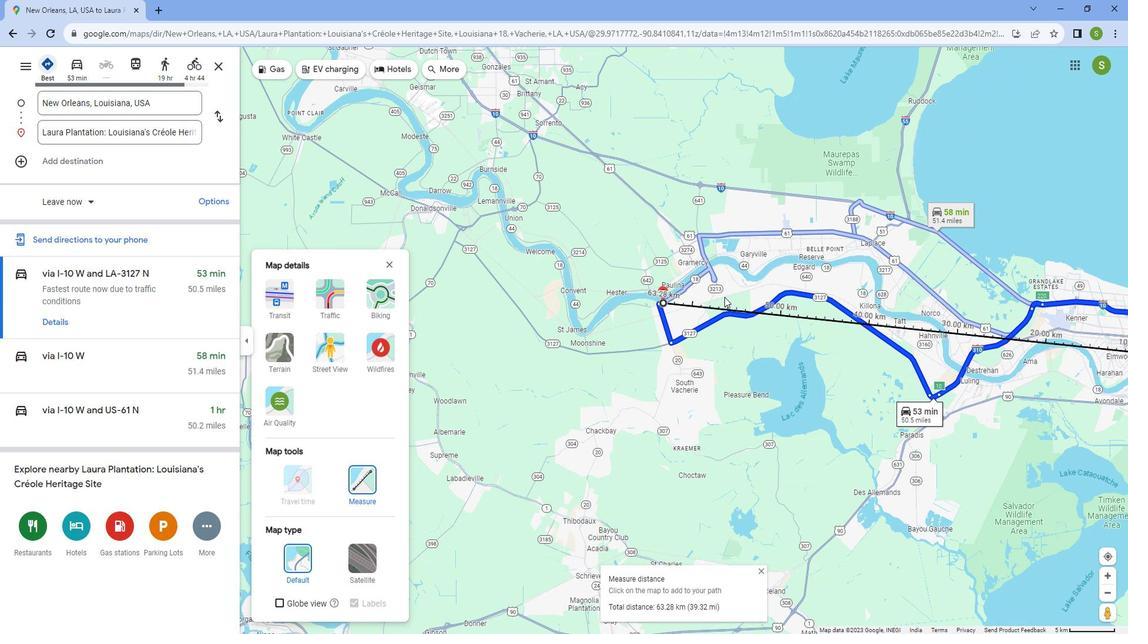 
Action: Mouse scrolled (737, 300) with delta (0, 0)
Screenshot: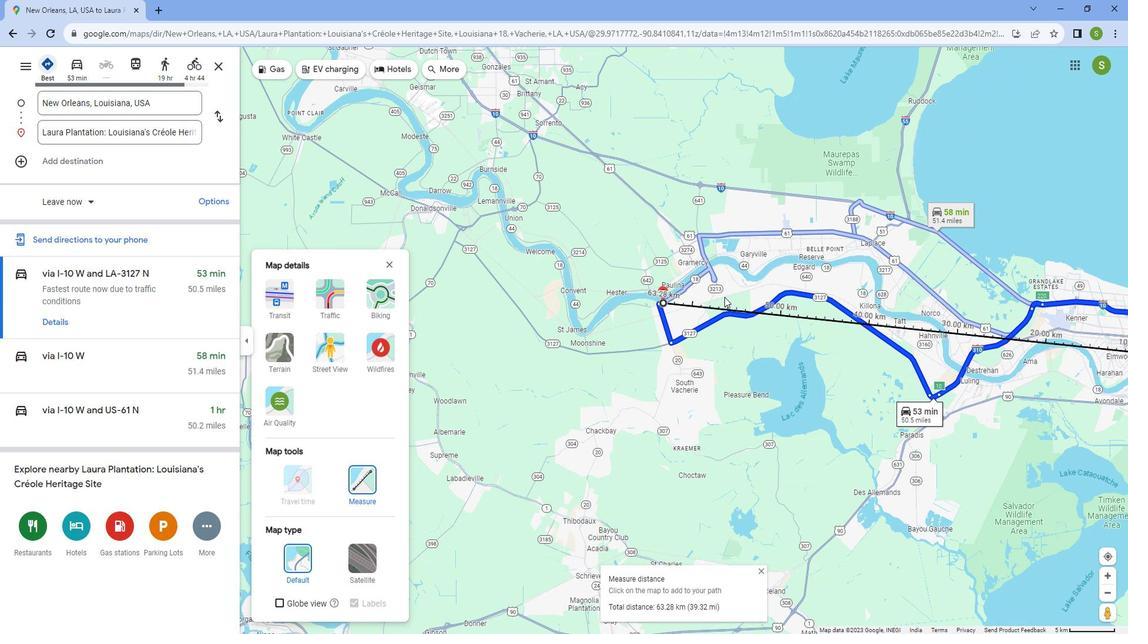 
Action: Mouse scrolled (737, 300) with delta (0, 0)
Screenshot: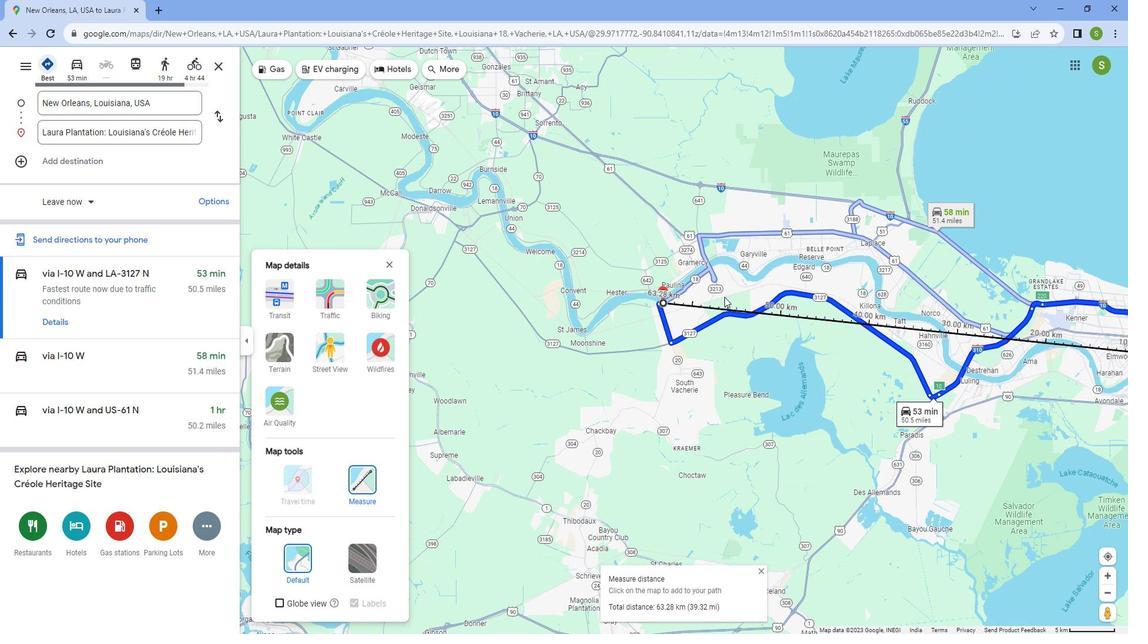 
Action: Mouse scrolled (737, 300) with delta (0, 0)
Screenshot: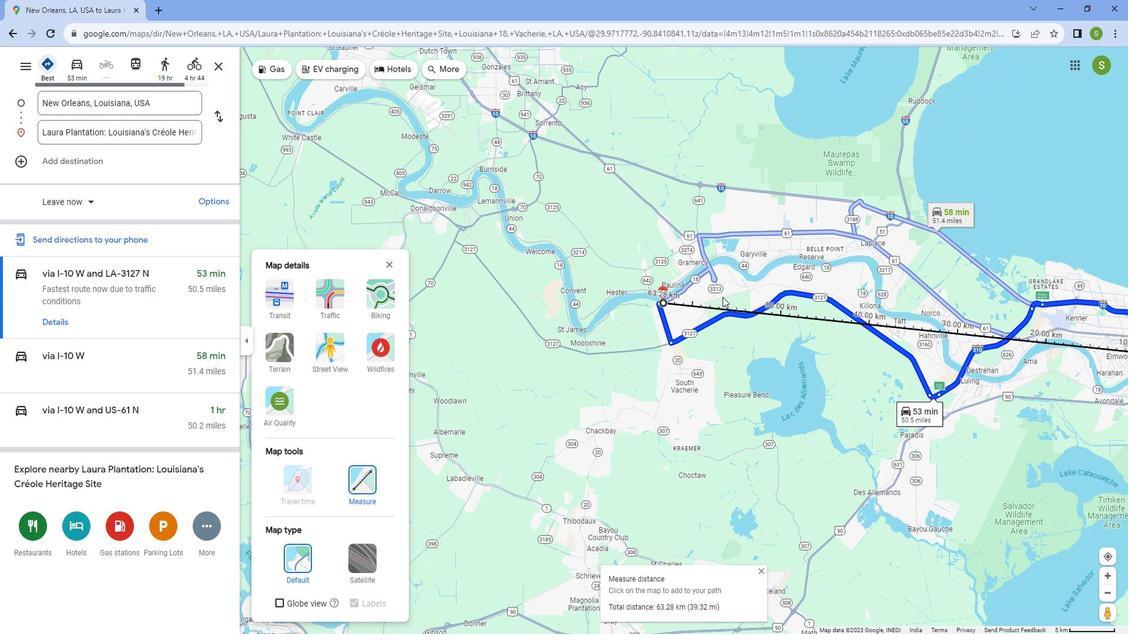 
Action: Mouse scrolled (737, 300) with delta (0, 0)
Screenshot: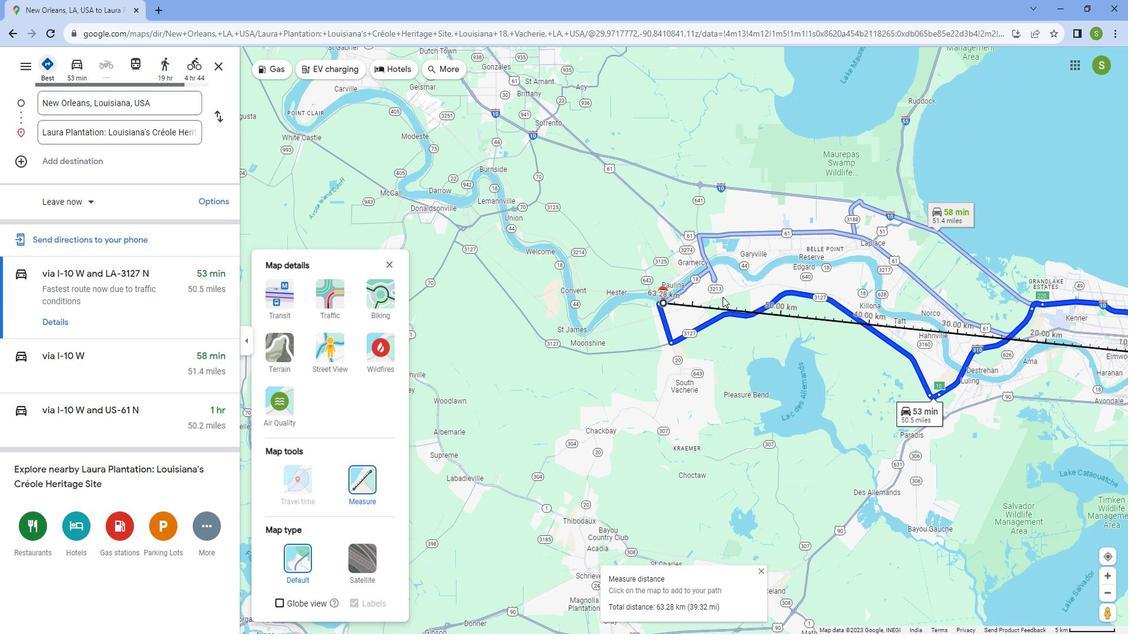 
Action: Mouse moved to (942, 300)
Screenshot: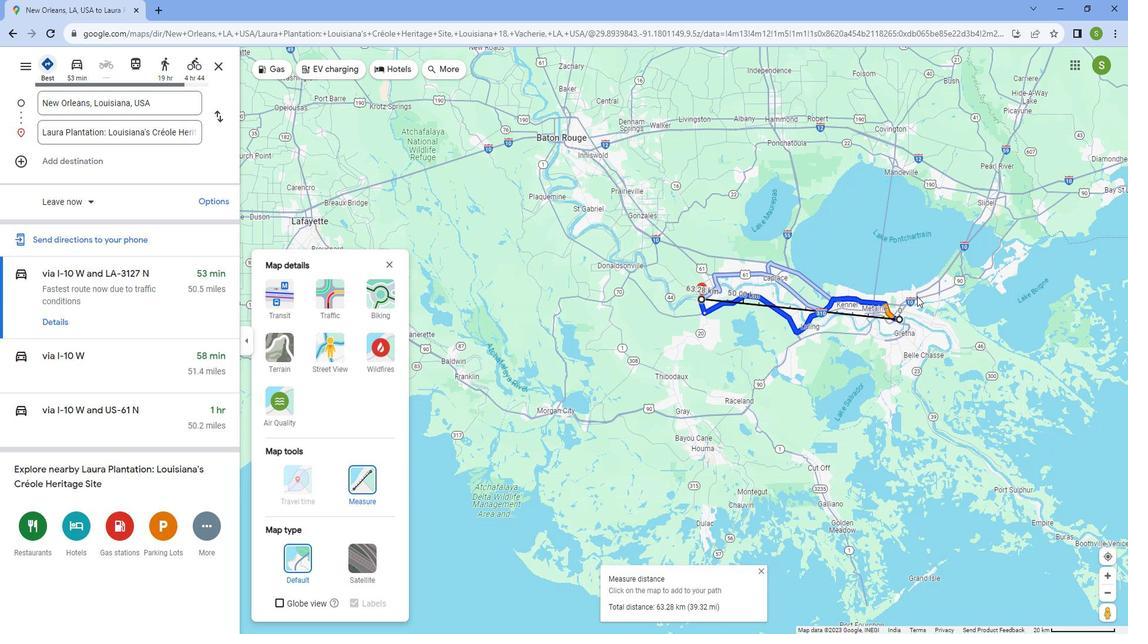
Action: Mouse scrolled (942, 300) with delta (0, 0)
Screenshot: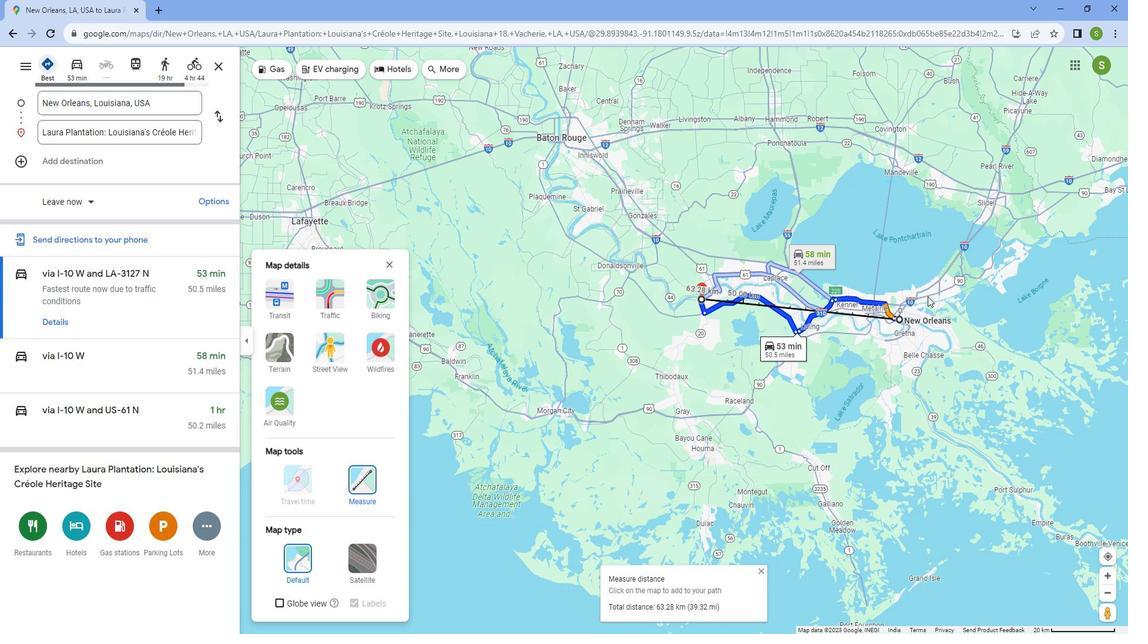 
Action: Mouse scrolled (942, 300) with delta (0, 0)
Screenshot: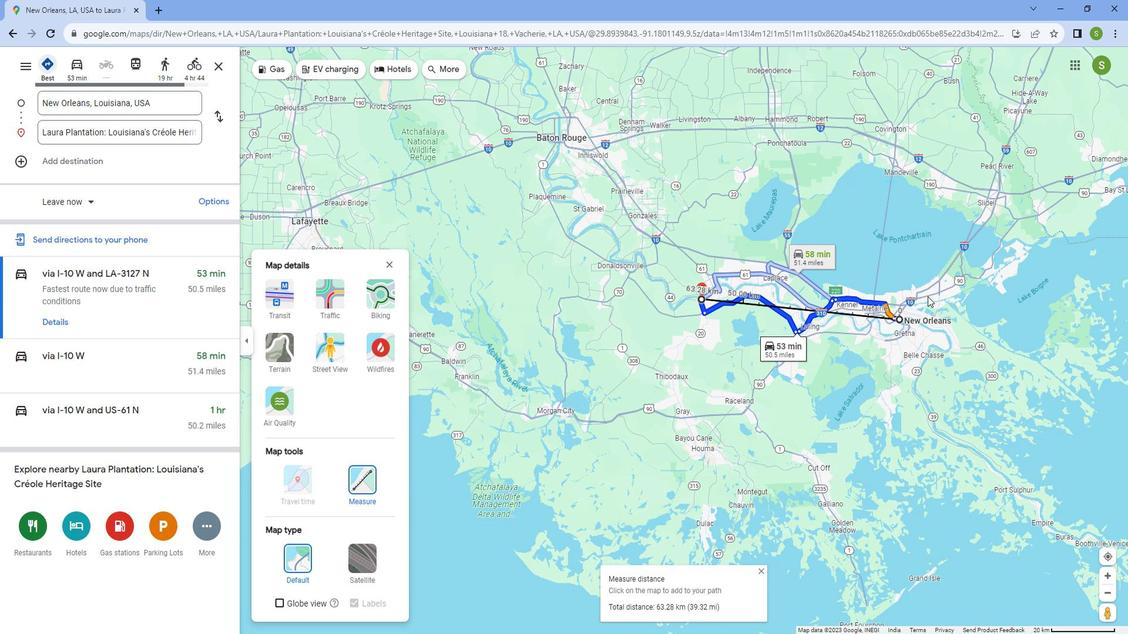 
Action: Mouse moved to (941, 300)
Screenshot: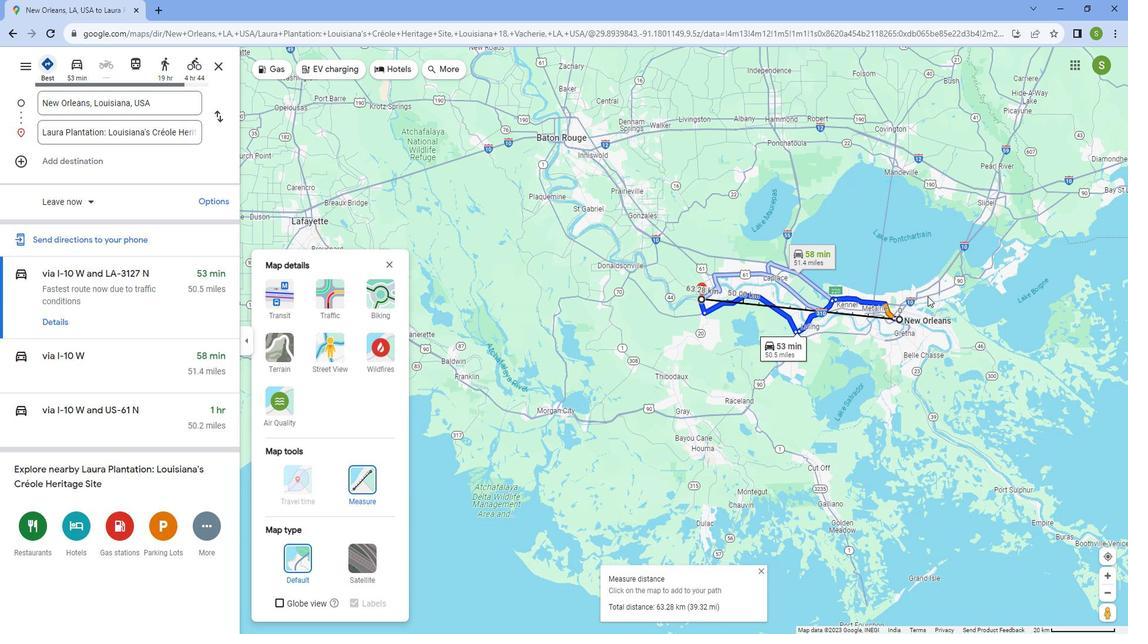 
Action: Mouse scrolled (941, 300) with delta (0, 0)
Screenshot: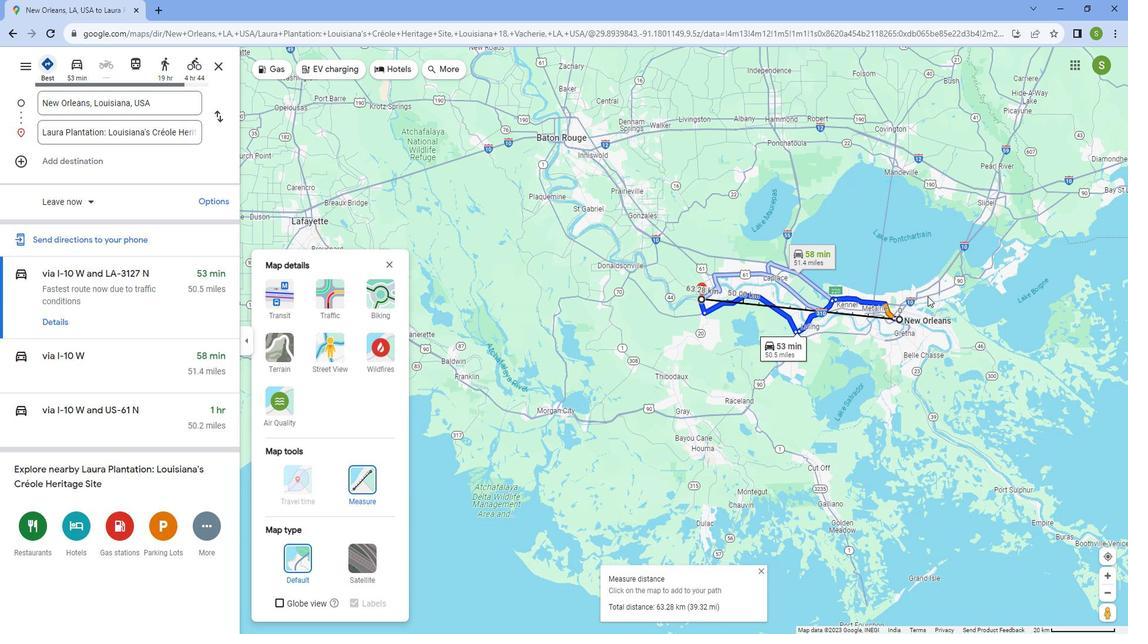 
Action: Mouse moved to (939, 300)
Screenshot: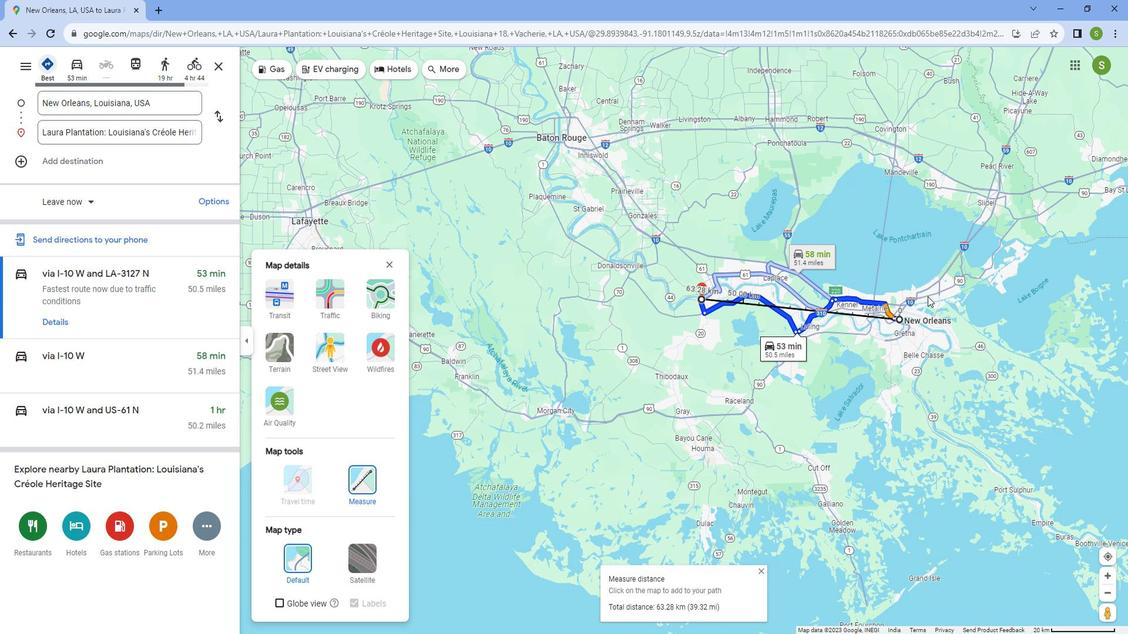 
Action: Mouse scrolled (939, 300) with delta (0, 0)
Screenshot: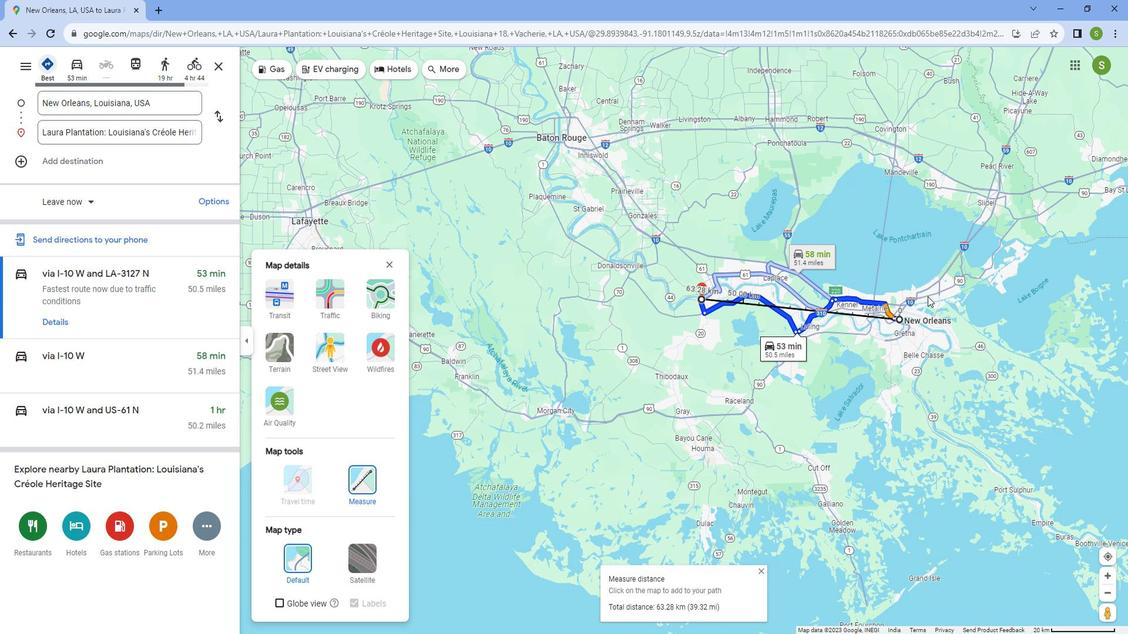 
Action: Mouse moved to (682, 310)
Screenshot: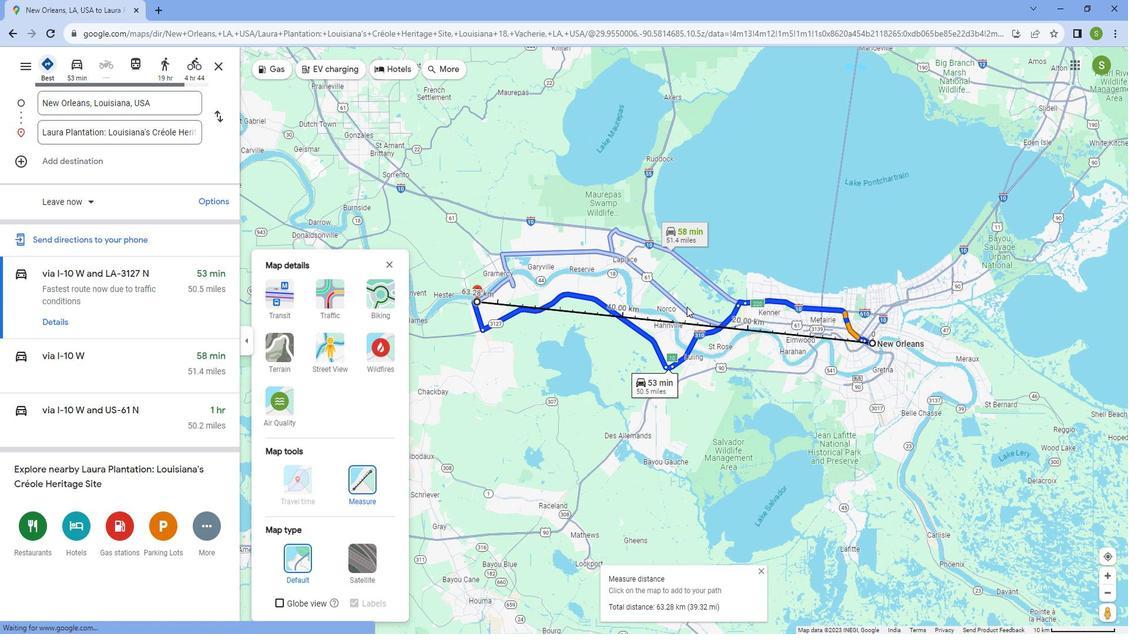 
Action: Mouse scrolled (682, 310) with delta (0, 0)
Screenshot: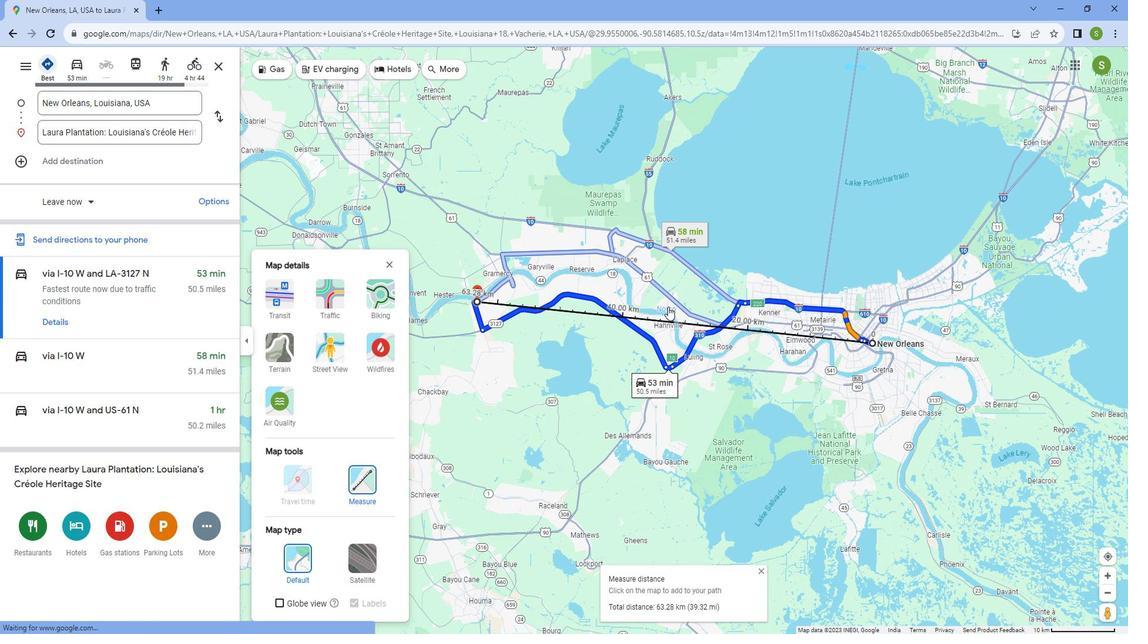 
Action: Mouse scrolled (682, 310) with delta (0, 0)
Screenshot: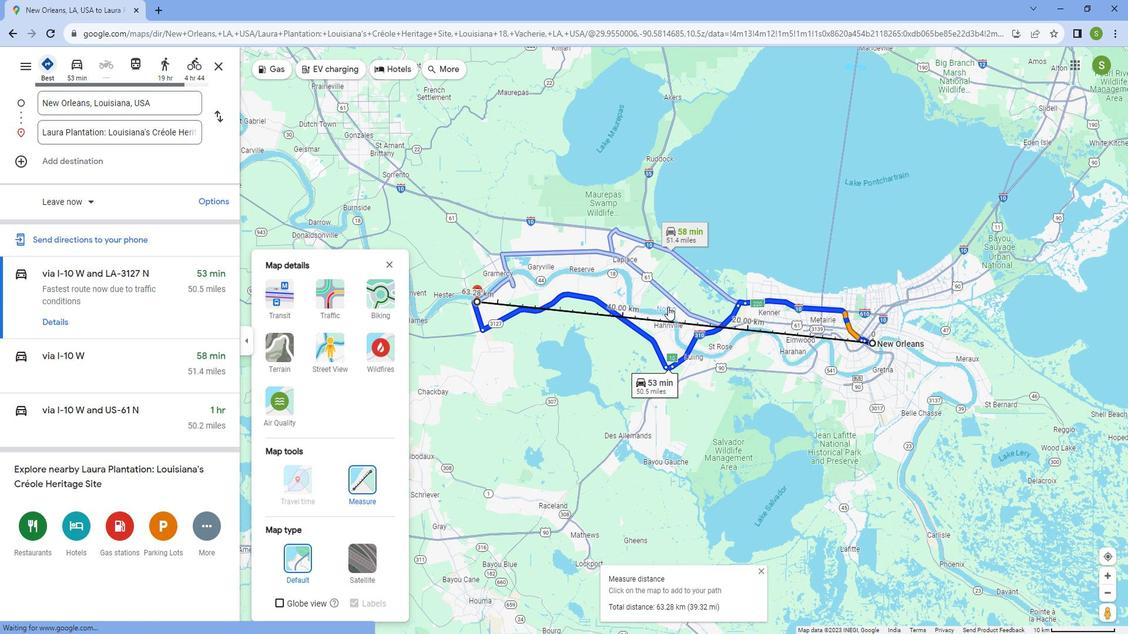 
Action: Mouse scrolled (682, 310) with delta (0, 0)
Screenshot: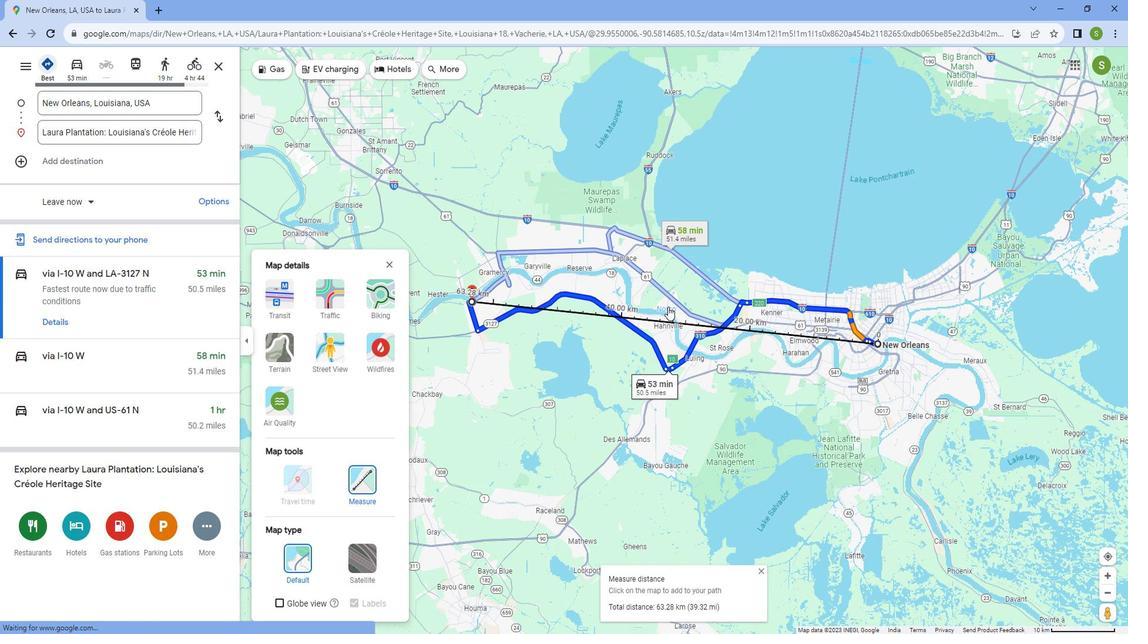 
Action: Mouse scrolled (682, 310) with delta (0, 0)
Screenshot: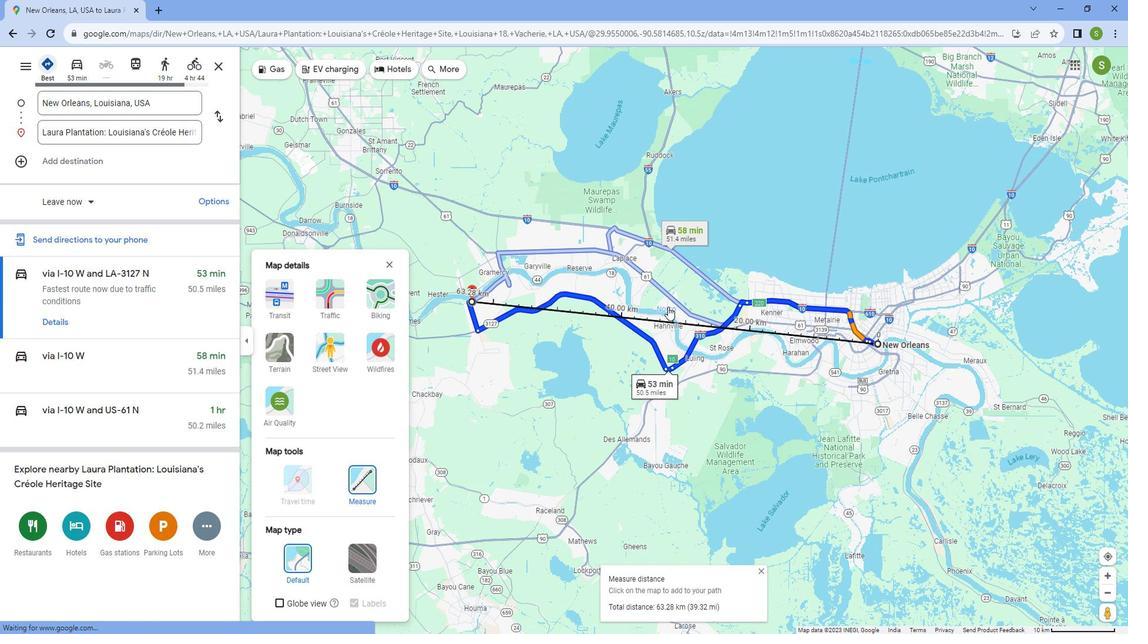 
Action: Mouse scrolled (682, 309) with delta (0, 0)
Screenshot: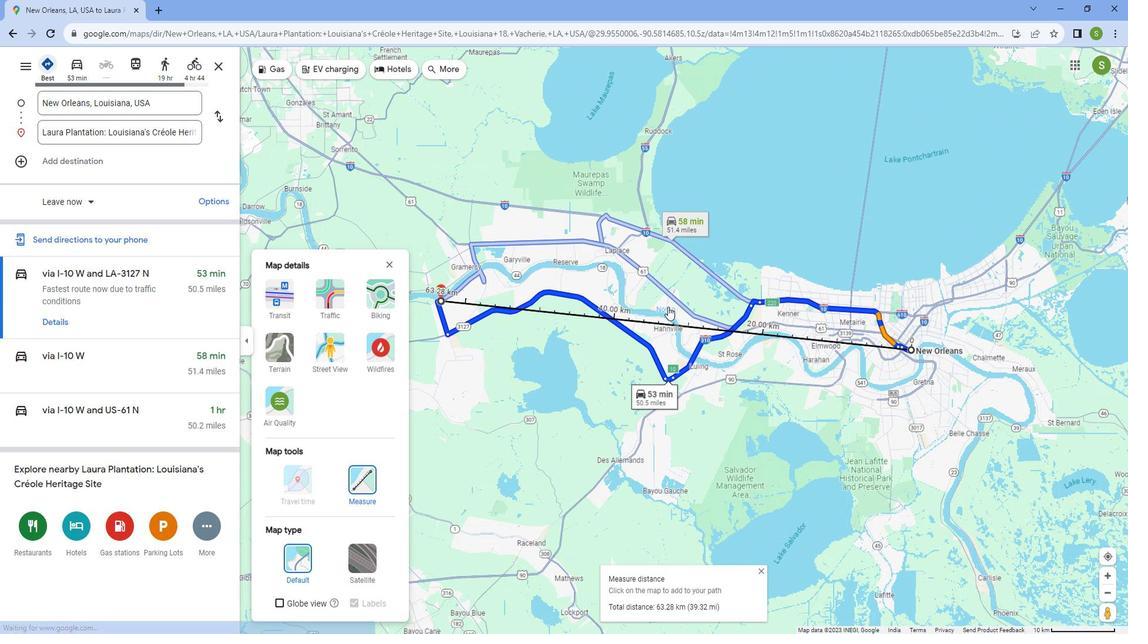 
Action: Mouse moved to (717, 303)
Screenshot: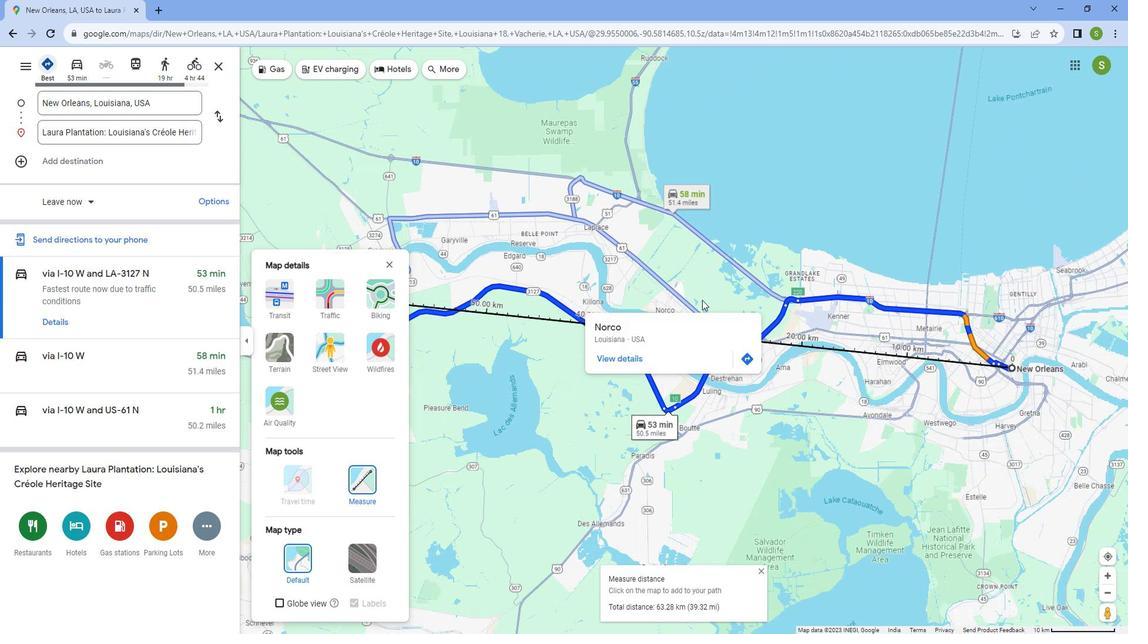 
Action: Mouse scrolled (717, 303) with delta (0, 0)
Screenshot: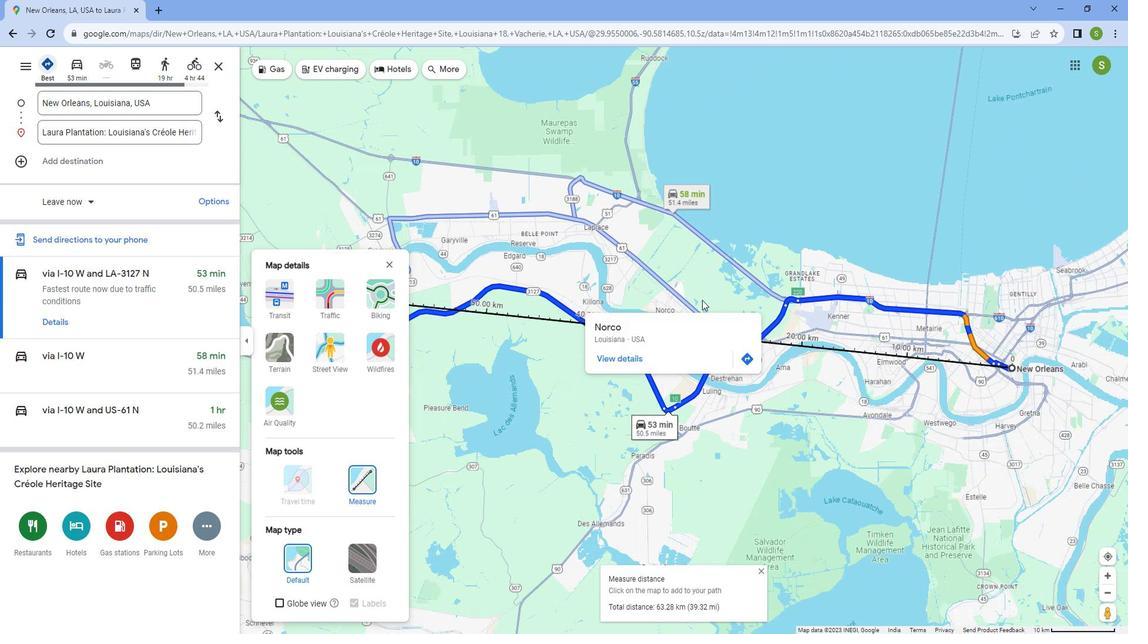 
Action: Mouse scrolled (717, 303) with delta (0, 0)
Screenshot: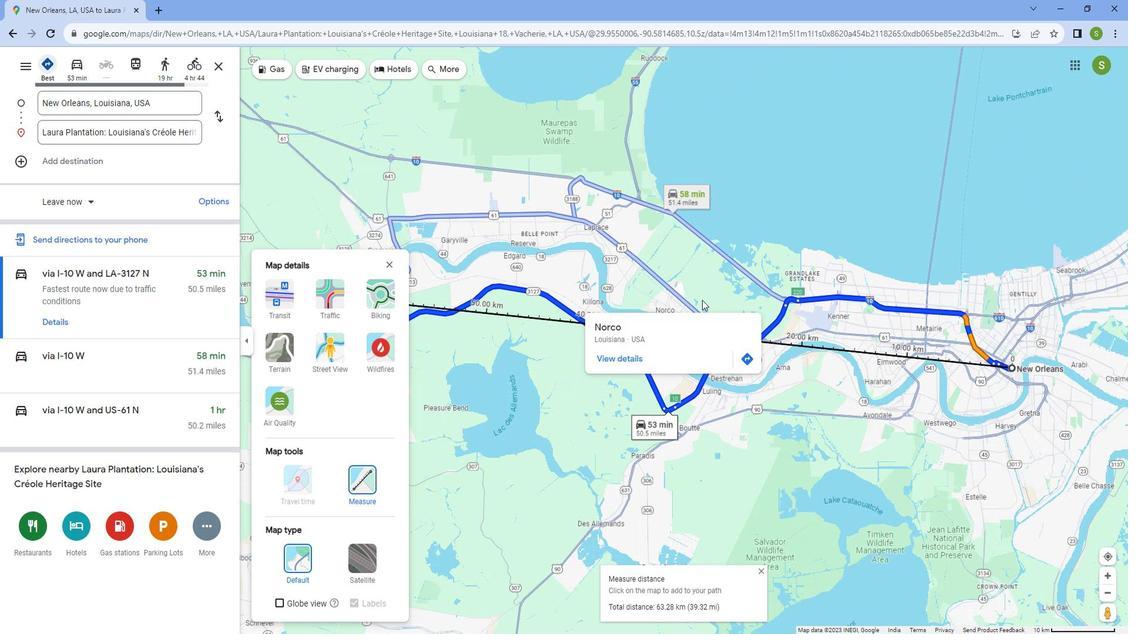 
Action: Mouse scrolled (717, 303) with delta (0, 0)
Screenshot: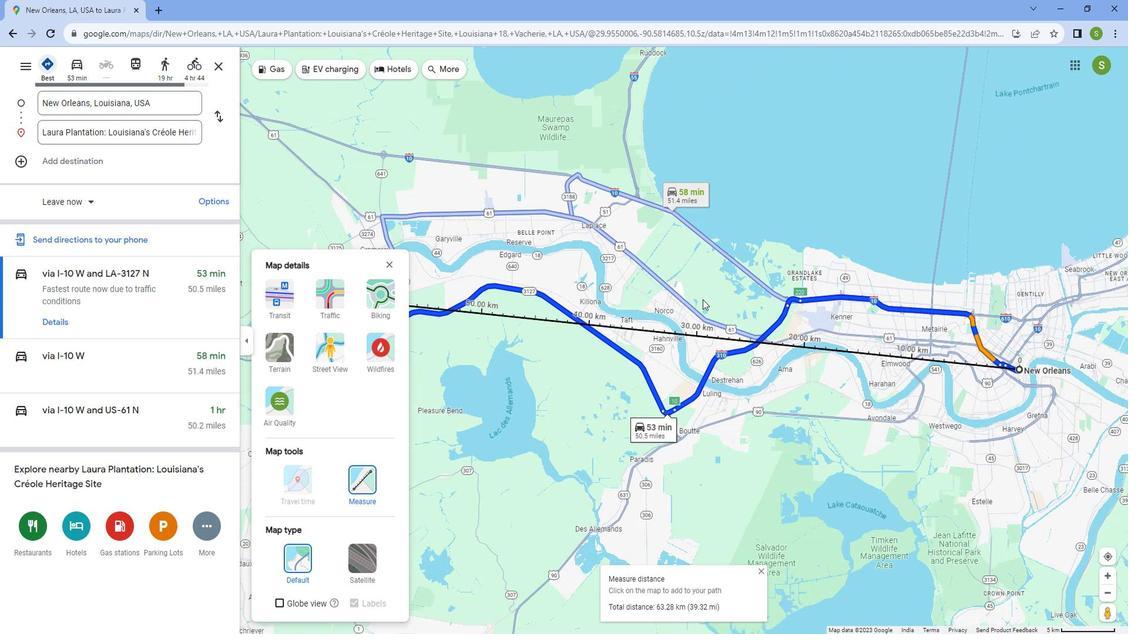 
Action: Mouse scrolled (717, 303) with delta (0, 0)
Screenshot: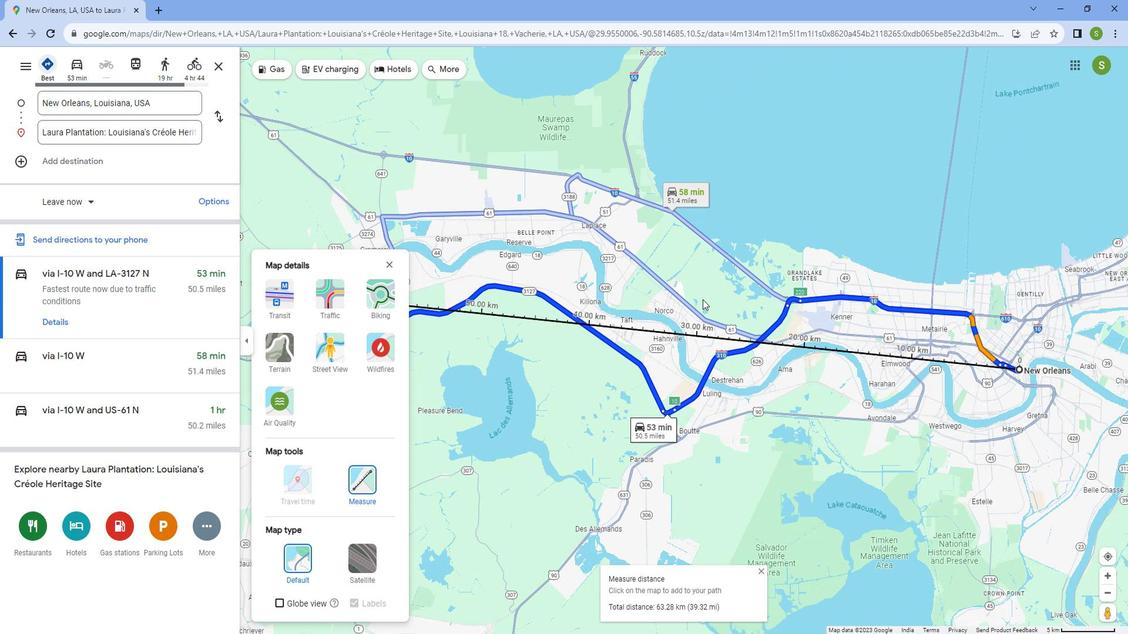 
Action: Mouse moved to (542, 300)
Screenshot: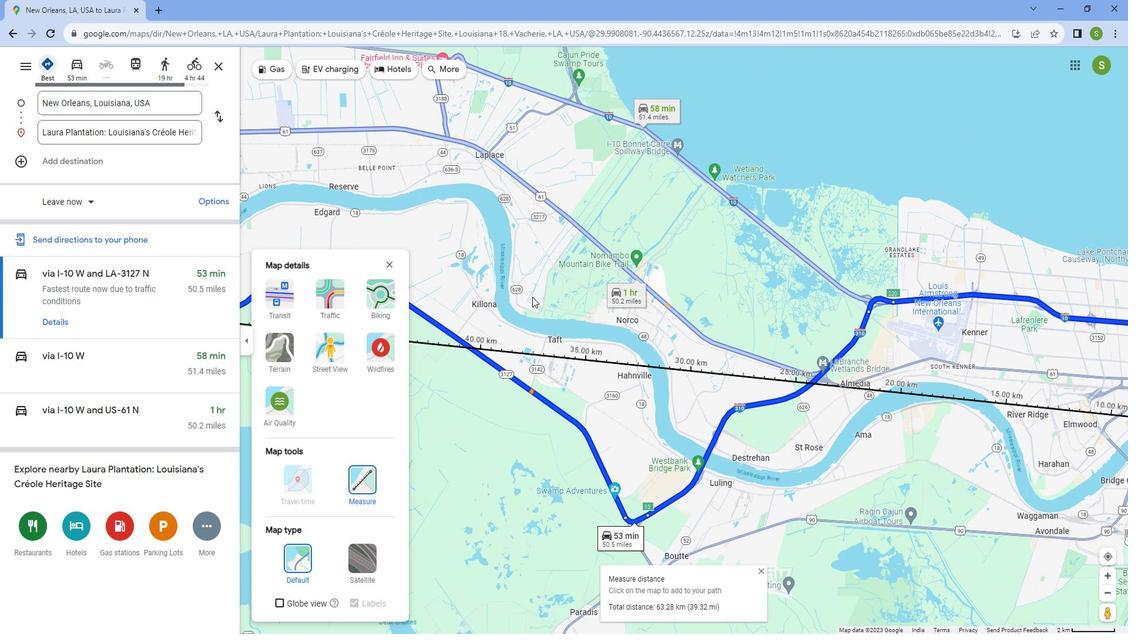 
